 Task: Make a 3D-printable, customizable, and functional astronomical clock with celestial movements, lunar phases, and a custom face.
Action: Mouse moved to (637, 351)
Screenshot: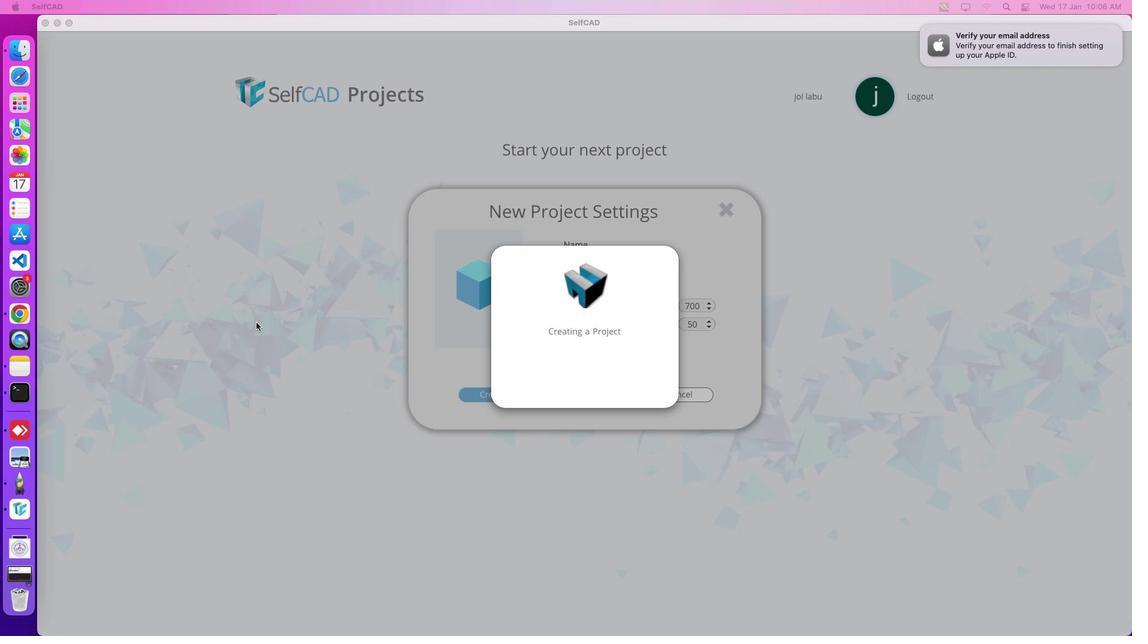 
Action: Mouse pressed left at (637, 351)
Screenshot: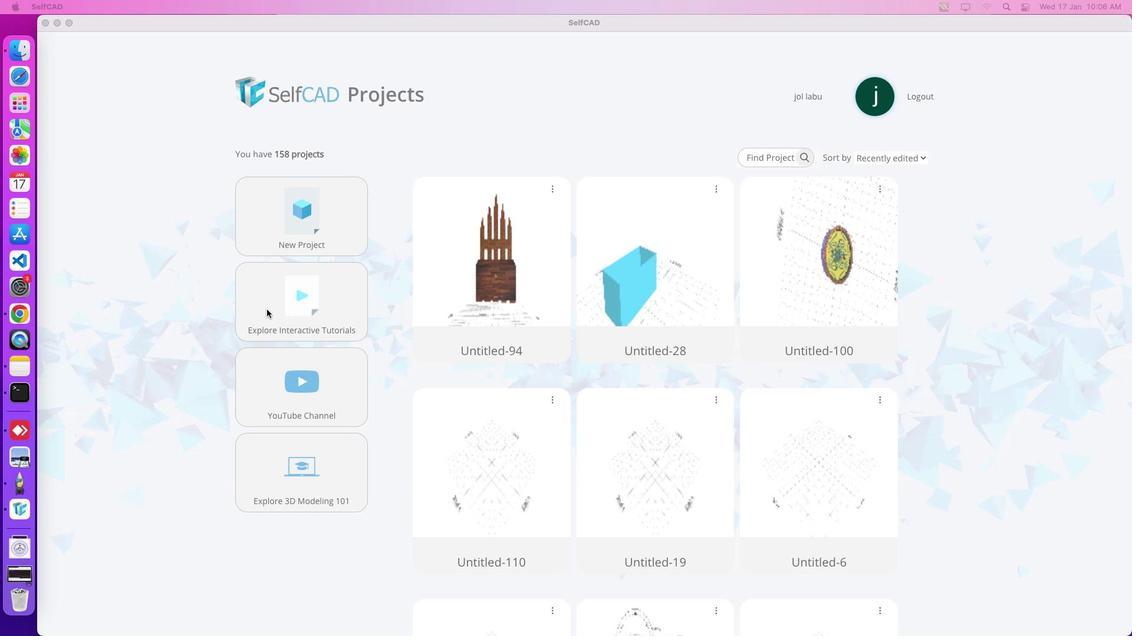 
Action: Mouse moved to (654, 356)
Screenshot: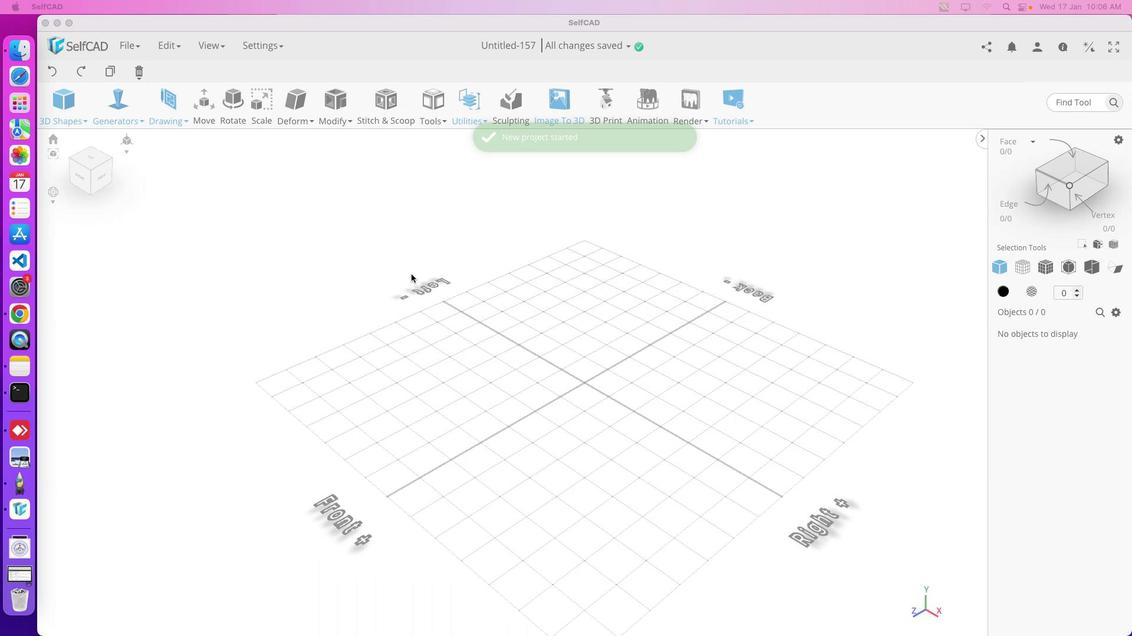 
Action: Mouse pressed left at (654, 356)
Screenshot: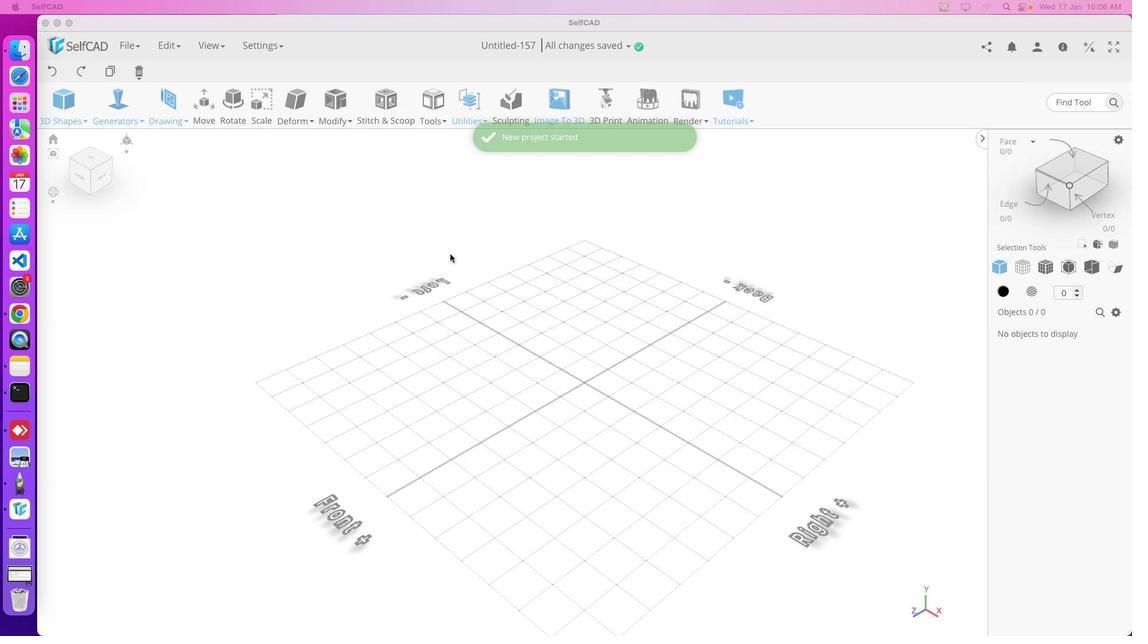 
Action: Mouse moved to (734, 356)
Screenshot: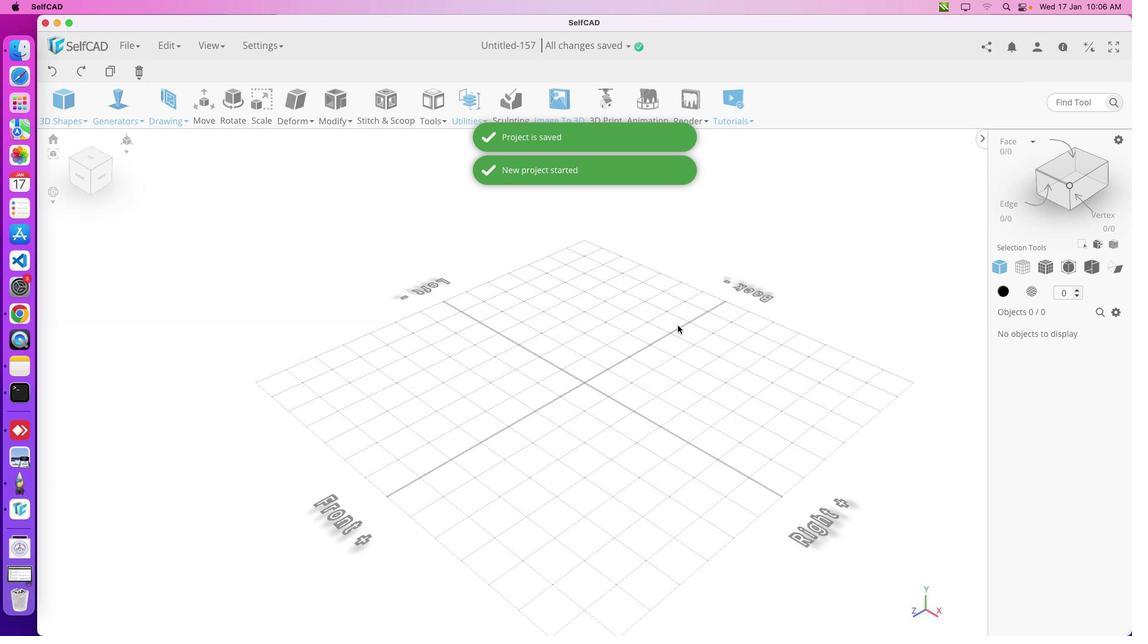 
Action: Mouse pressed left at (734, 356)
Screenshot: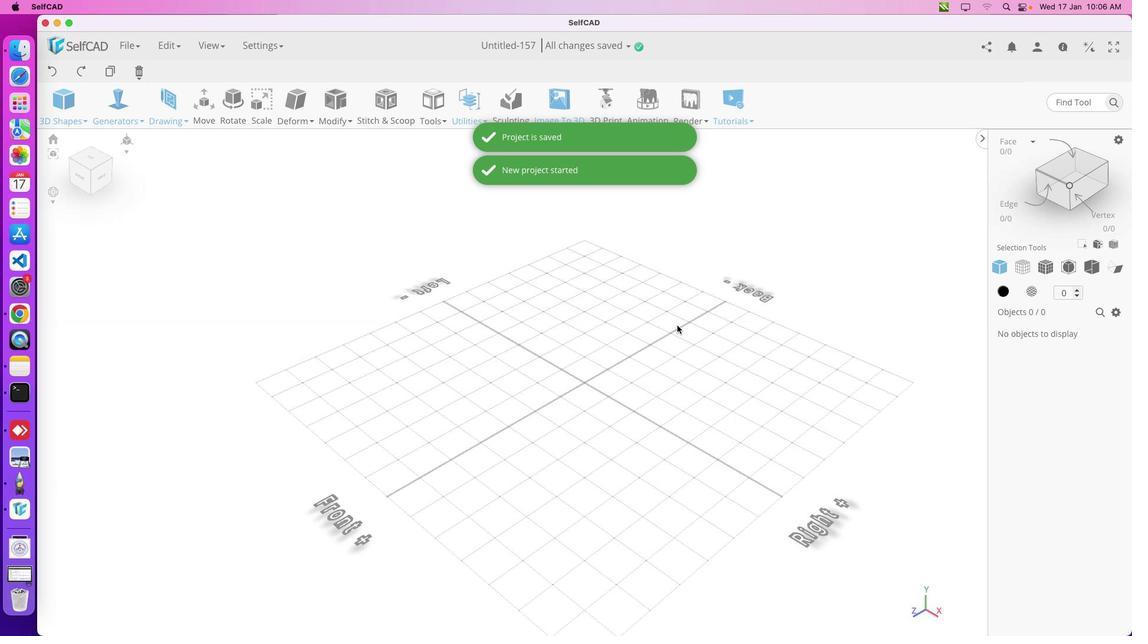 
Action: Mouse moved to (806, 353)
Screenshot: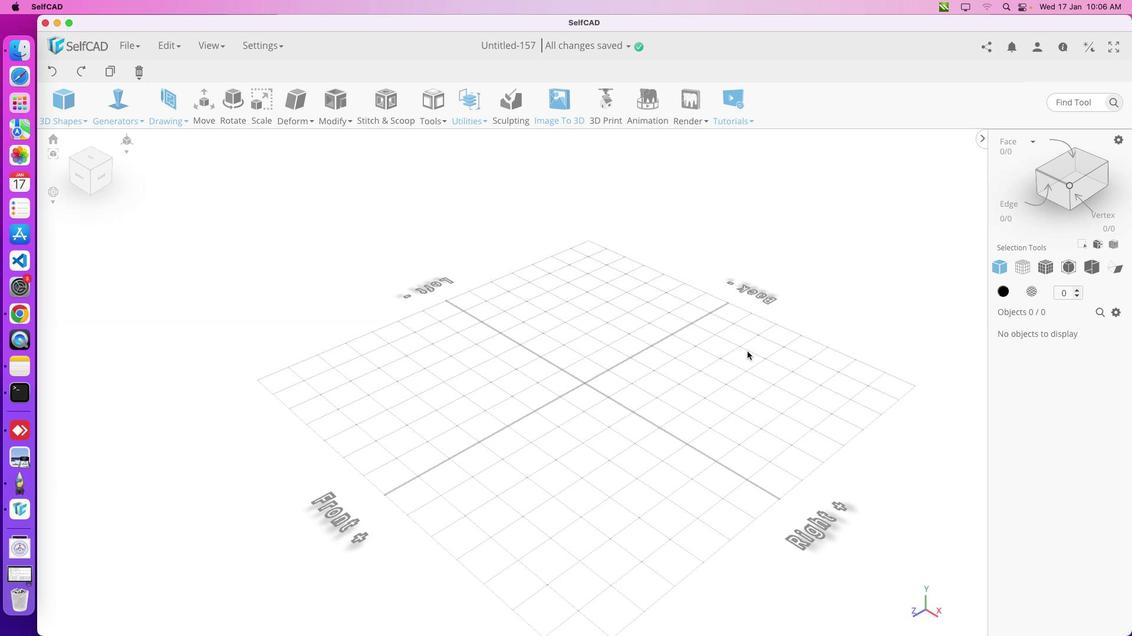 
Action: Mouse pressed left at (806, 353)
Screenshot: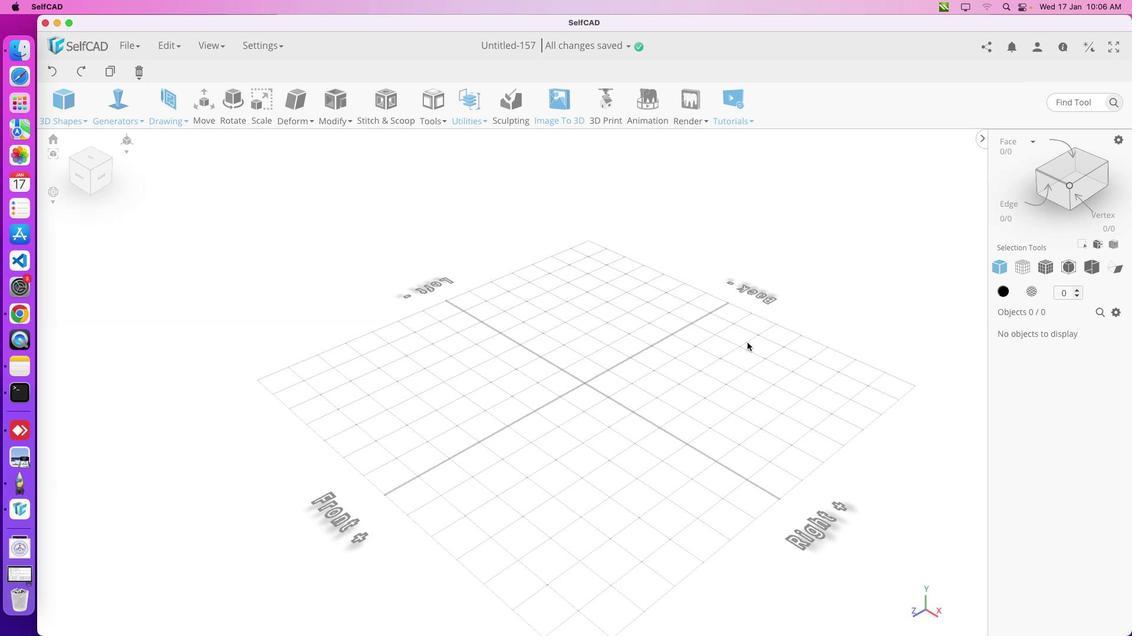 
Action: Mouse pressed left at (806, 353)
Screenshot: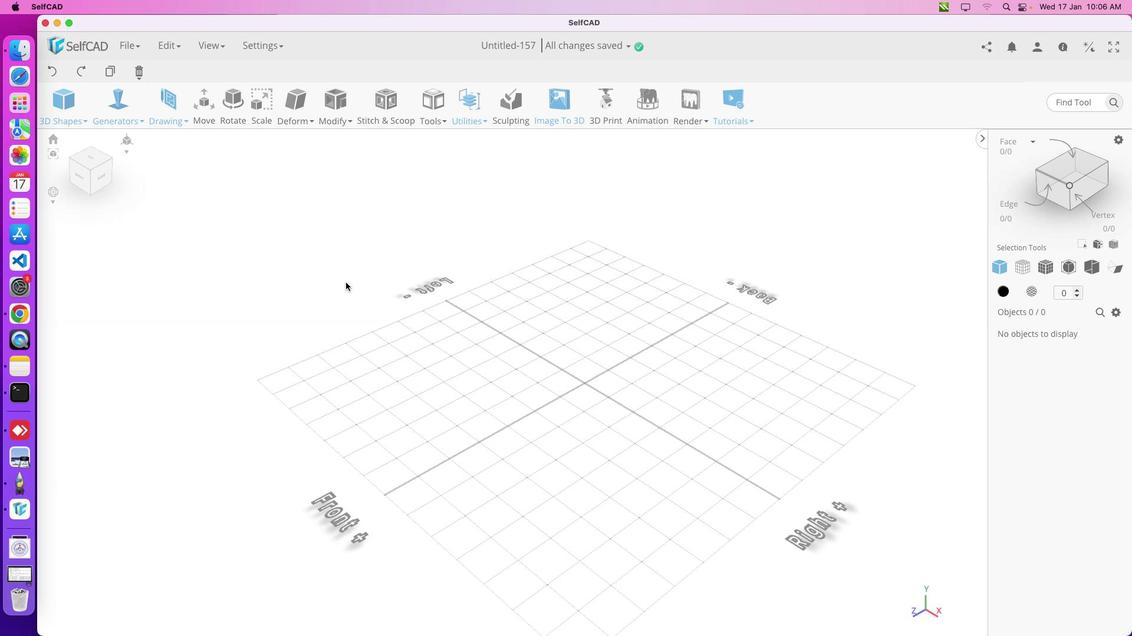 
Action: Mouse moved to (675, 354)
Screenshot: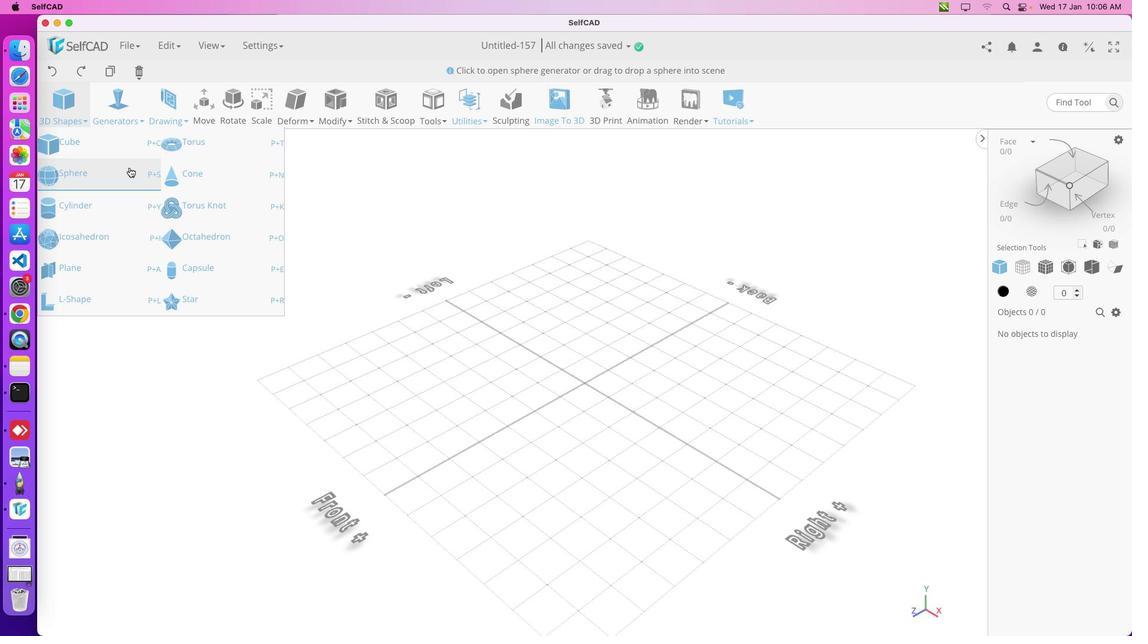 
Action: Mouse pressed left at (675, 354)
Screenshot: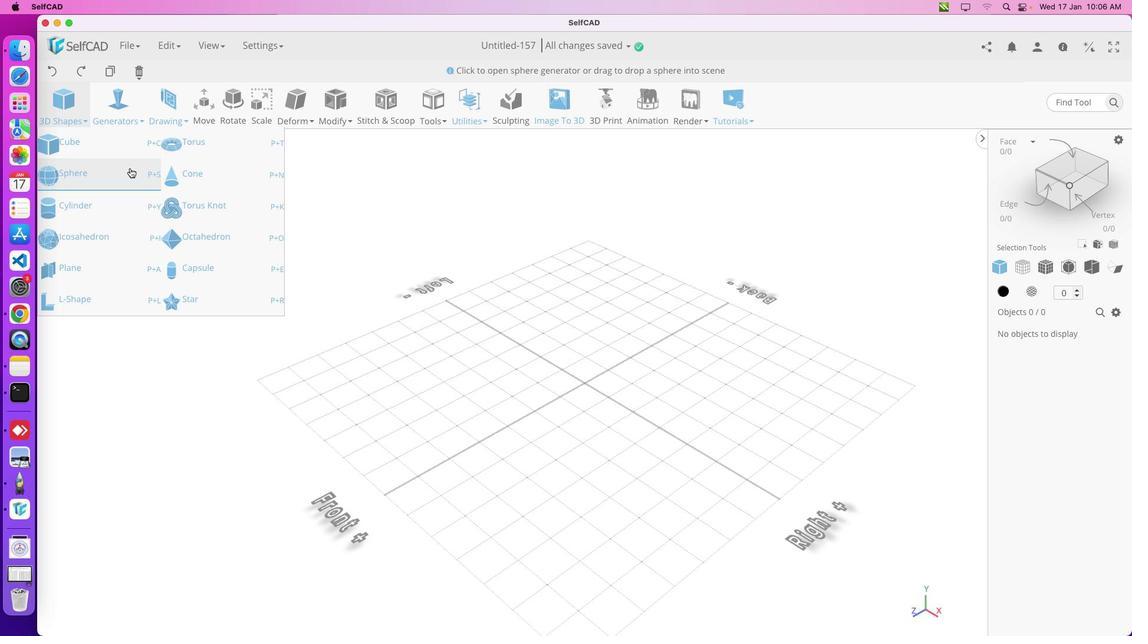 
Action: Mouse moved to (676, 354)
Screenshot: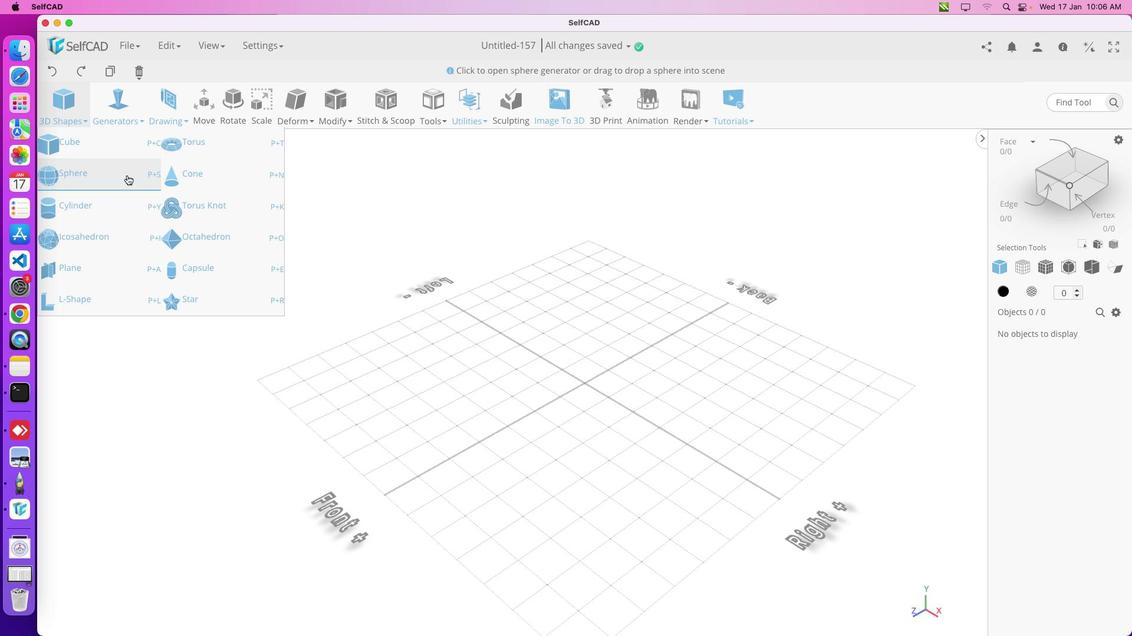 
Action: Mouse pressed left at (676, 354)
Screenshot: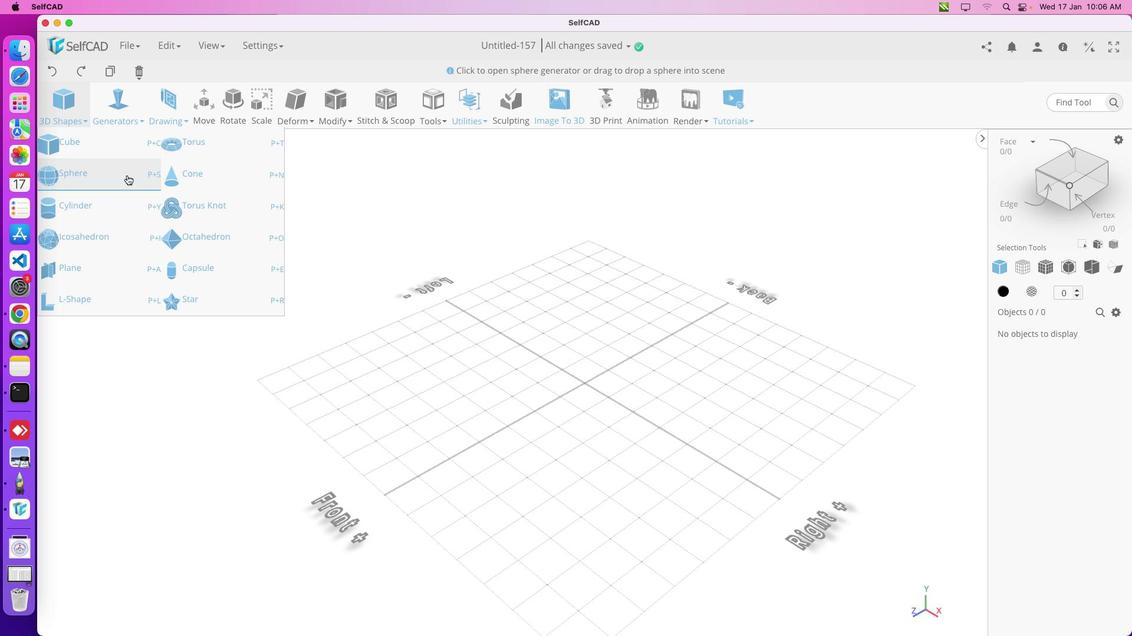
Action: Mouse moved to (616, 349)
Screenshot: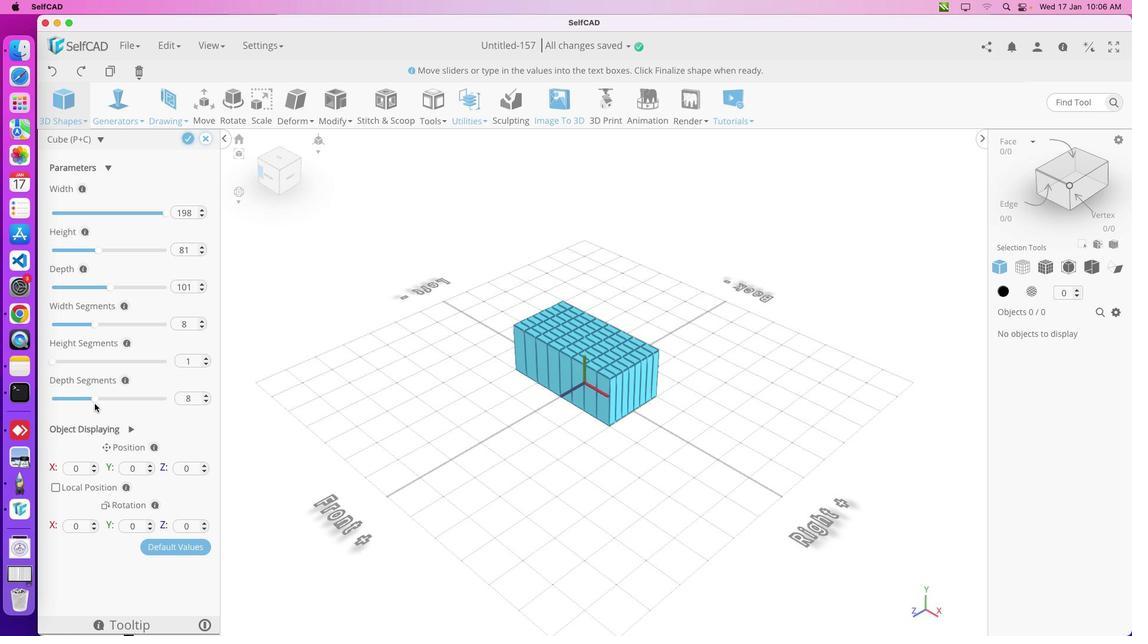 
Action: Mouse pressed left at (616, 349)
Screenshot: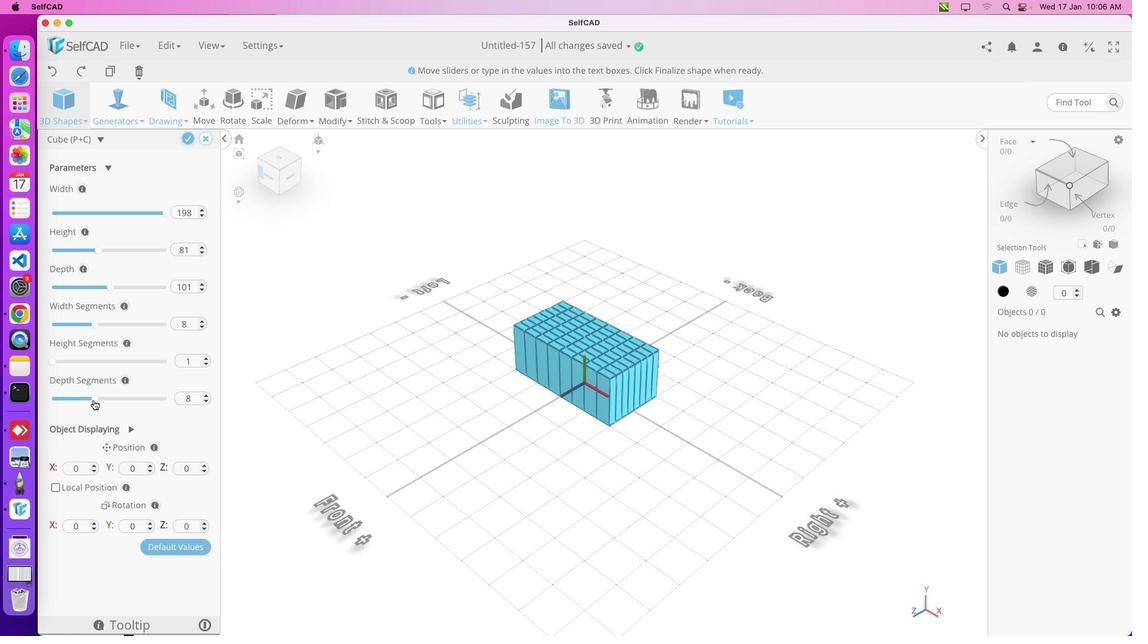 
Action: Mouse moved to (679, 356)
Screenshot: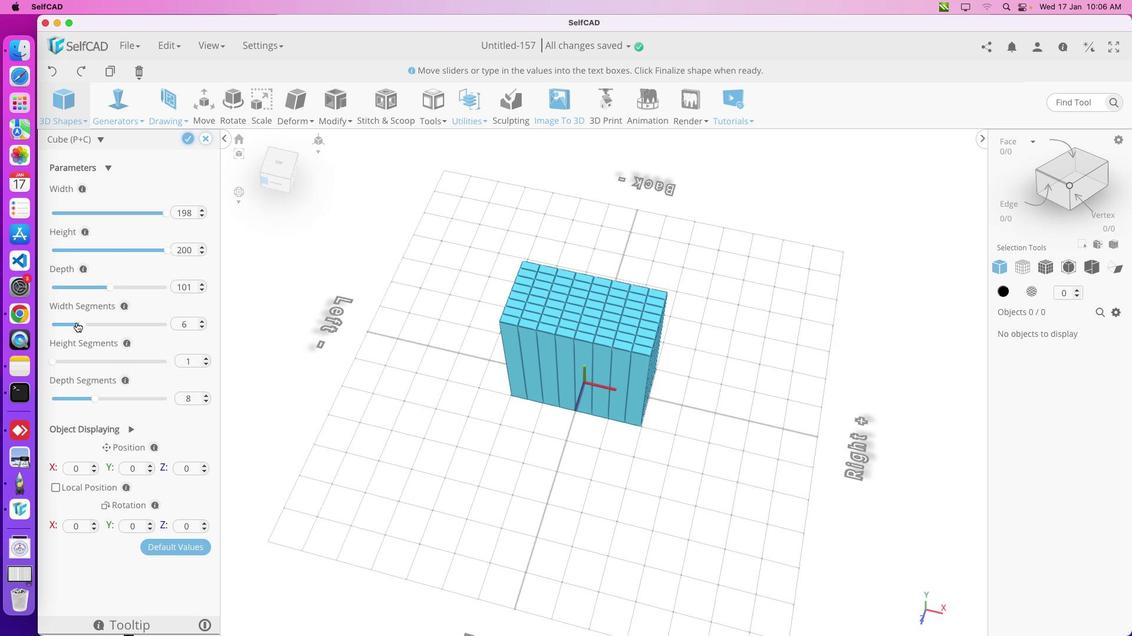 
Action: Mouse pressed left at (679, 356)
Screenshot: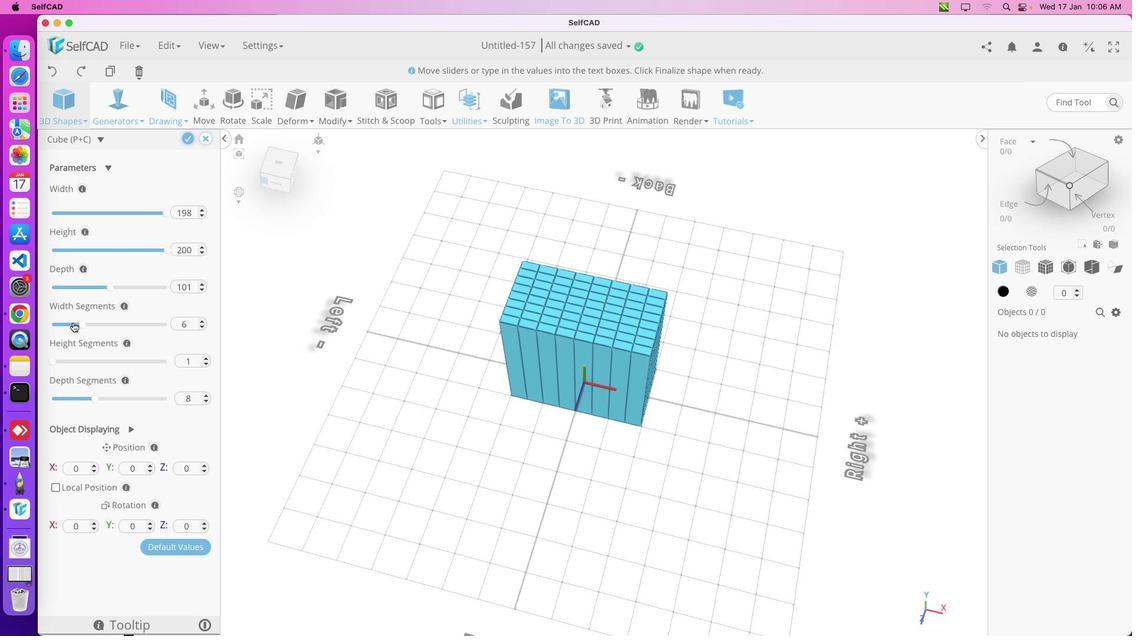 
Action: Mouse moved to (623, 351)
Screenshot: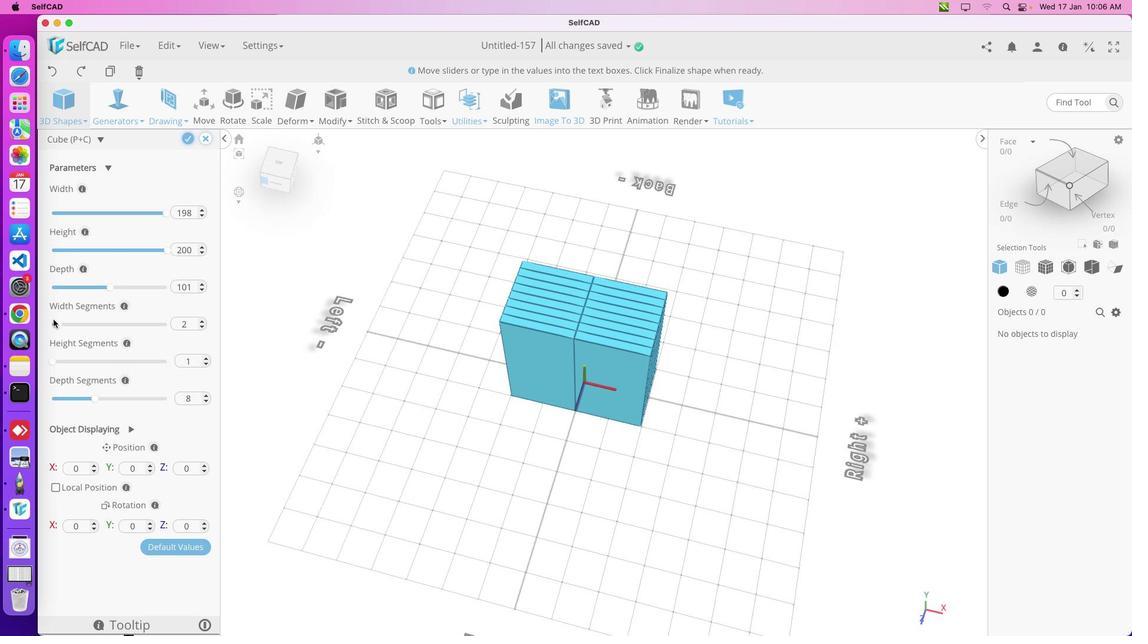 
Action: Mouse scrolled (623, 351) with delta (611, 345)
Screenshot: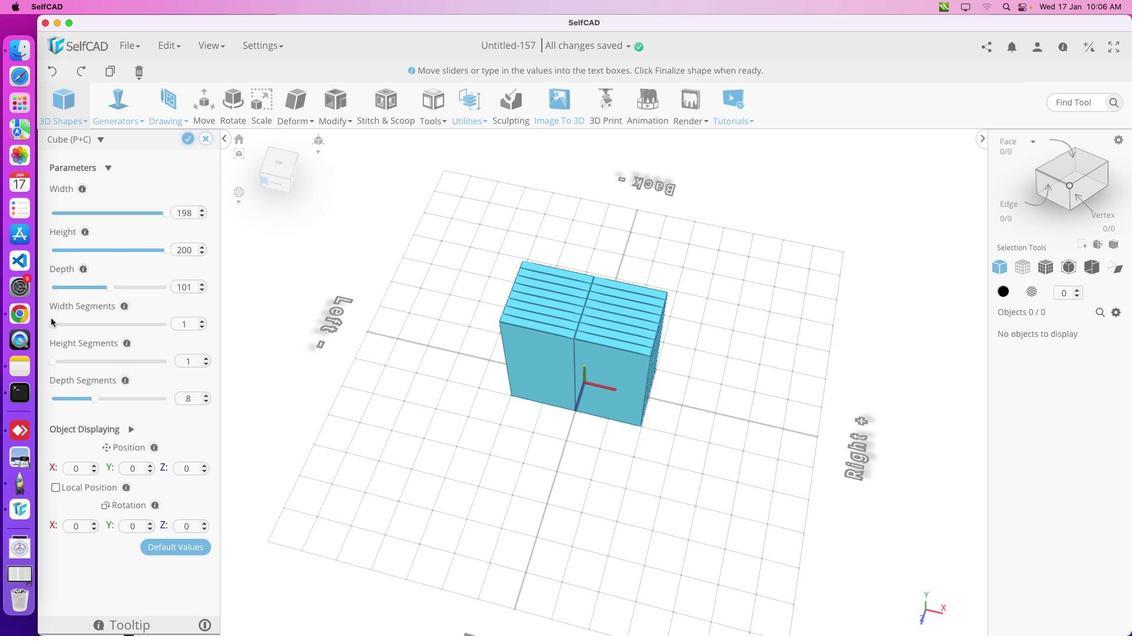 
Action: Mouse moved to (623, 351)
Screenshot: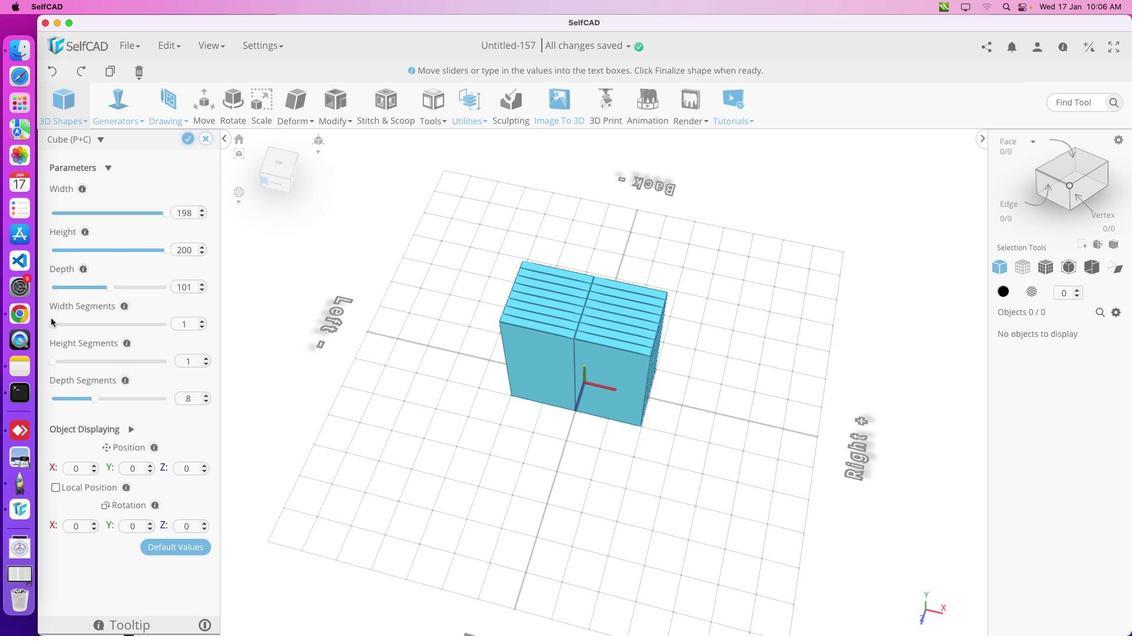 
Action: Mouse scrolled (623, 351) with delta (611, 345)
Screenshot: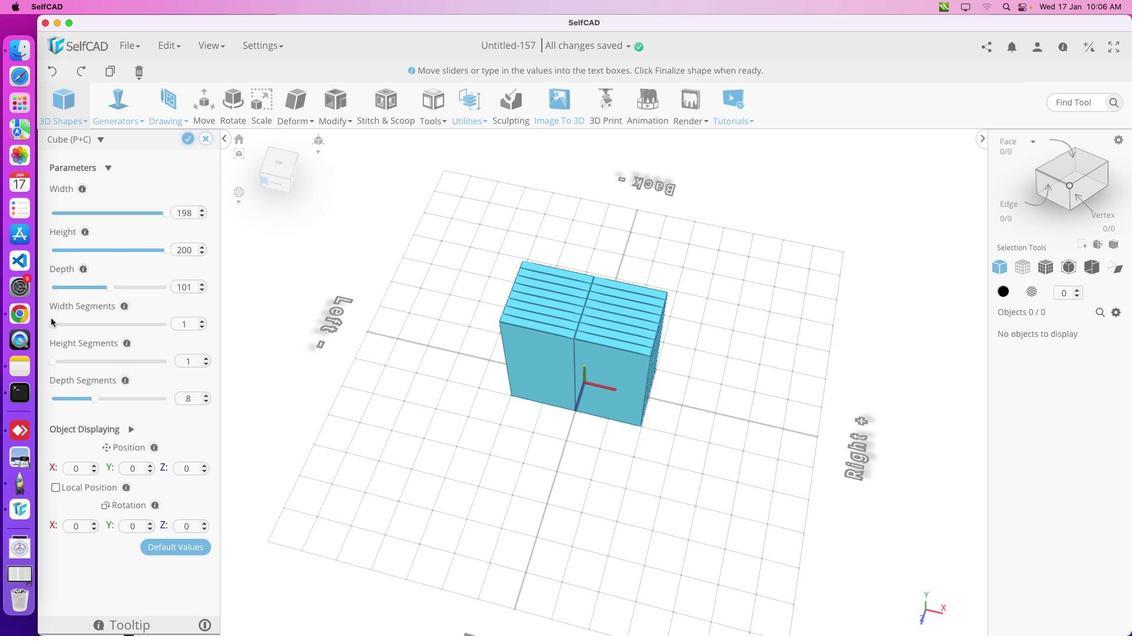 
Action: Mouse moved to (619, 352)
Screenshot: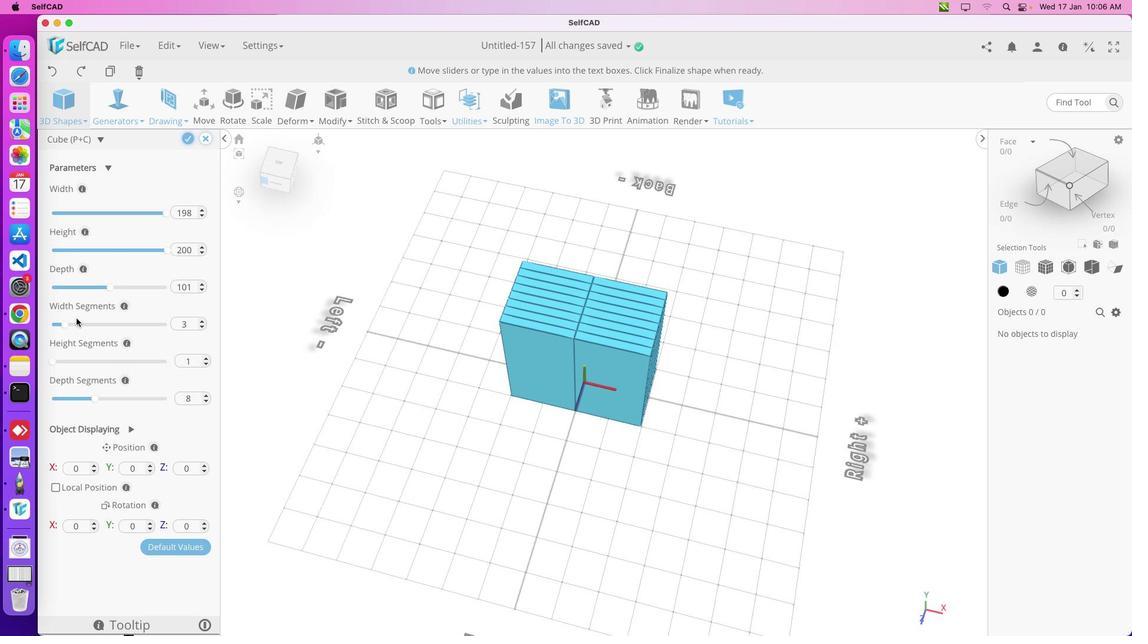 
Action: Mouse pressed left at (619, 352)
Screenshot: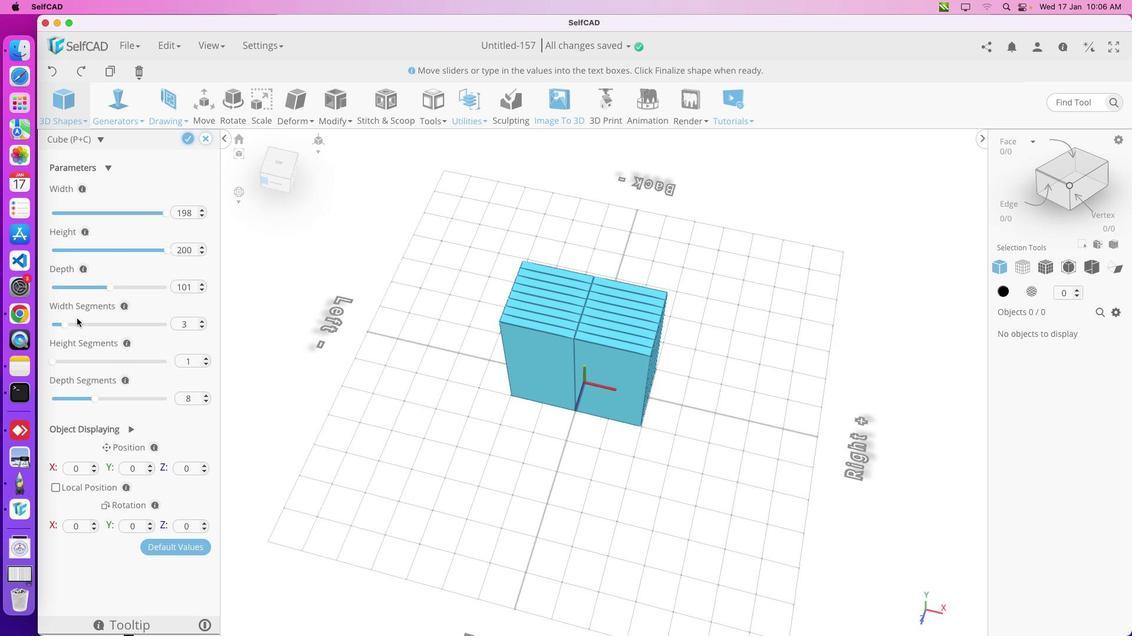 
Action: Mouse moved to (650, 355)
Screenshot: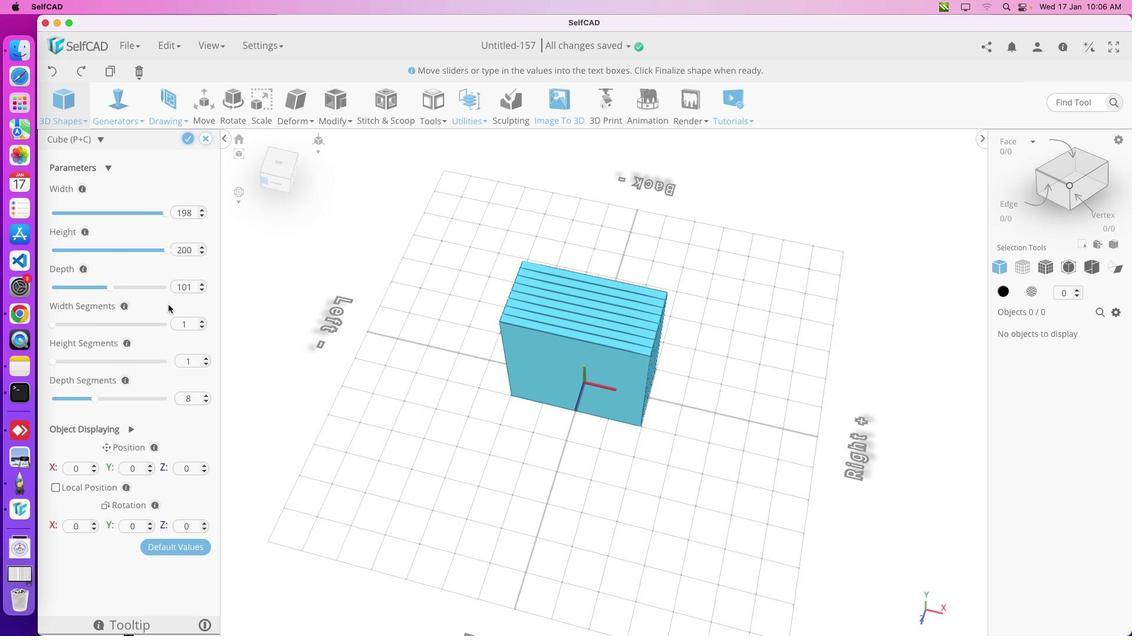 
Action: Mouse pressed left at (650, 355)
Screenshot: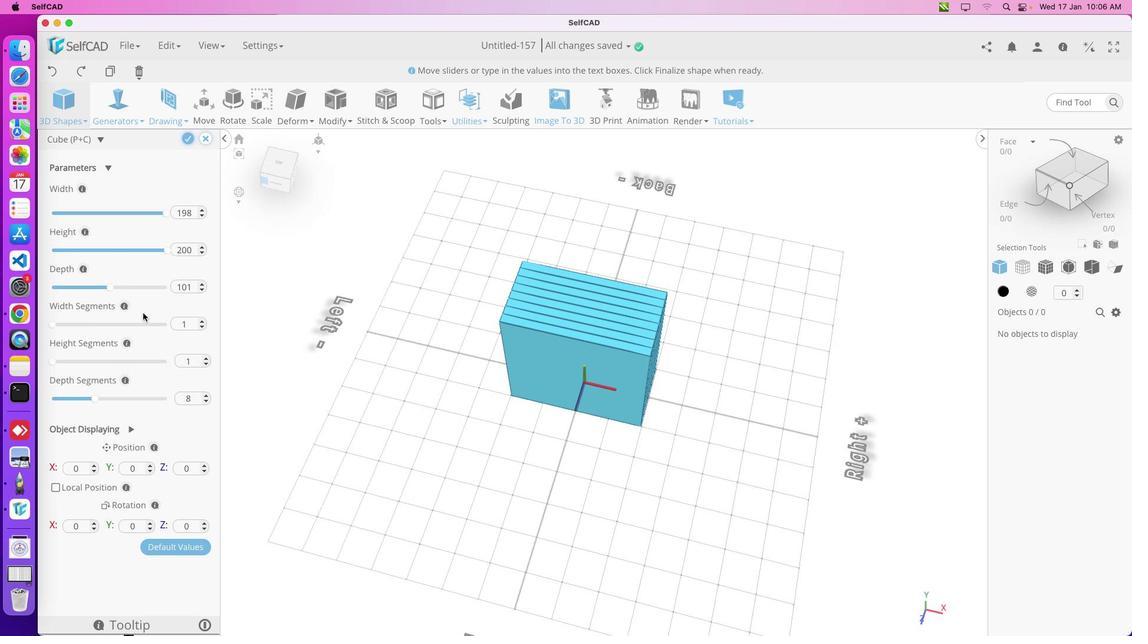 
Action: Mouse moved to (619, 354)
Screenshot: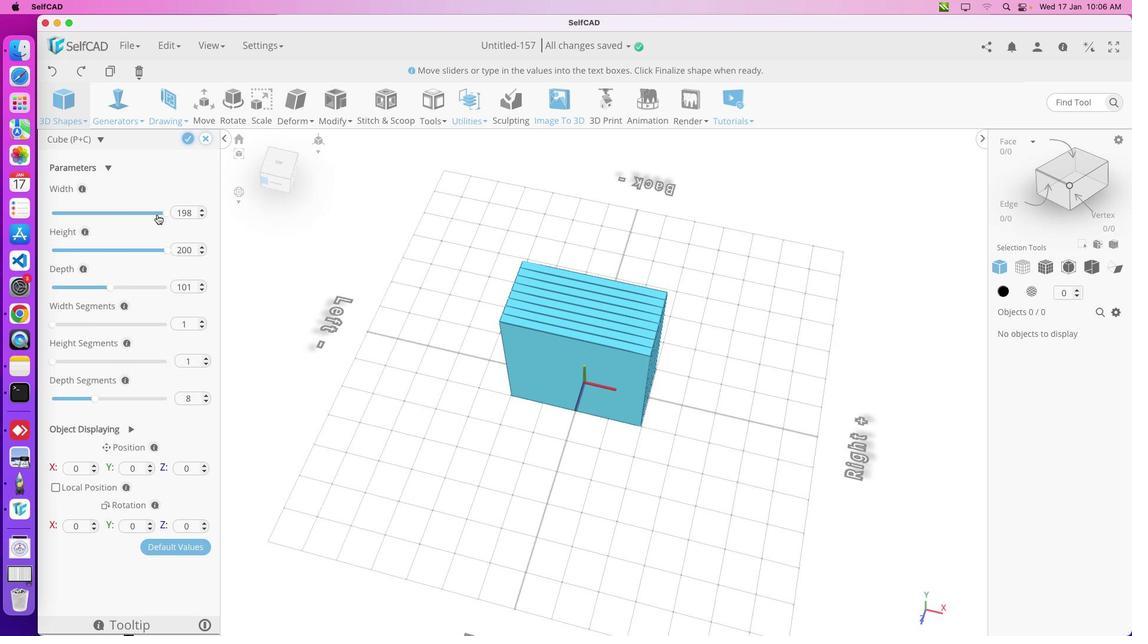 
Action: Mouse pressed left at (619, 354)
Screenshot: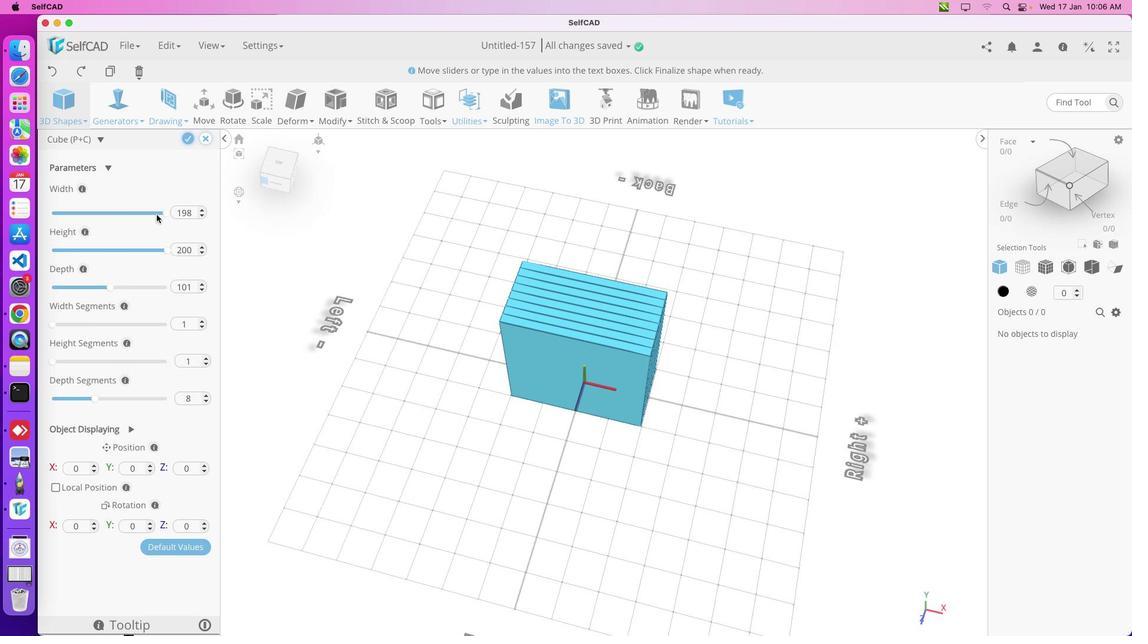 
Action: Mouse moved to (625, 351)
Screenshot: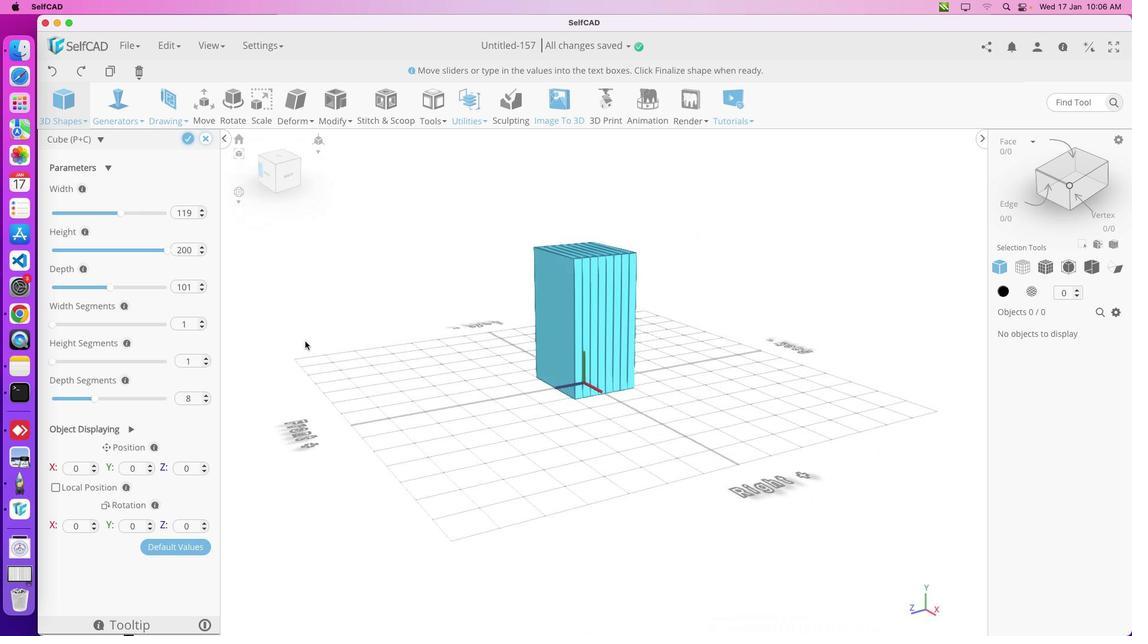 
Action: Mouse pressed left at (625, 351)
Screenshot: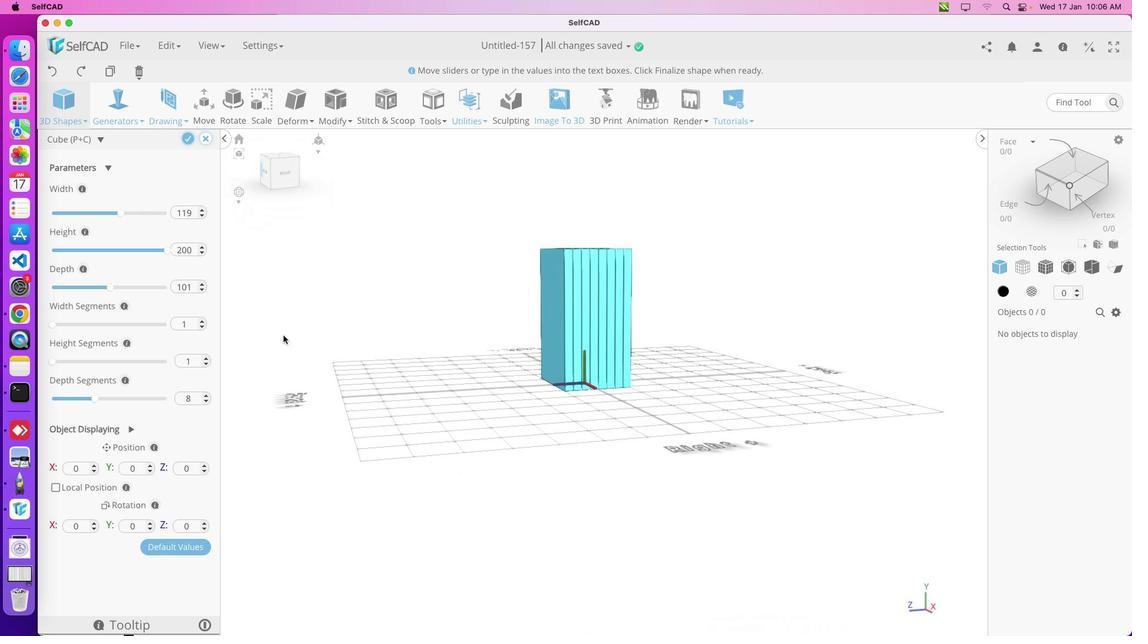 
Action: Mouse moved to (616, 354)
Screenshot: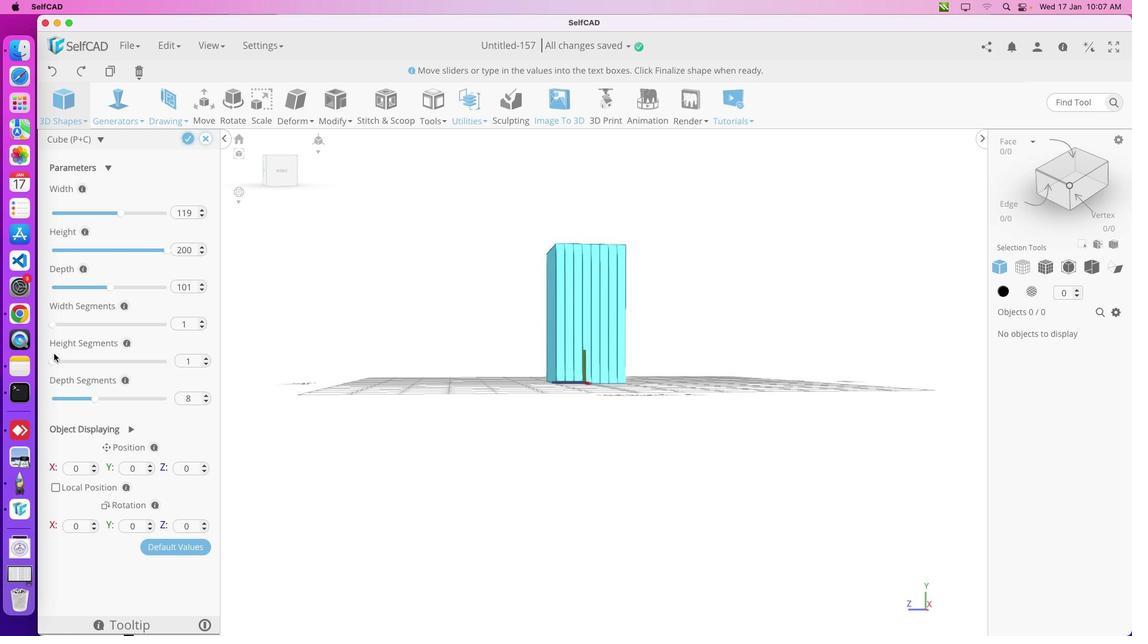 
Action: Mouse pressed left at (616, 354)
Screenshot: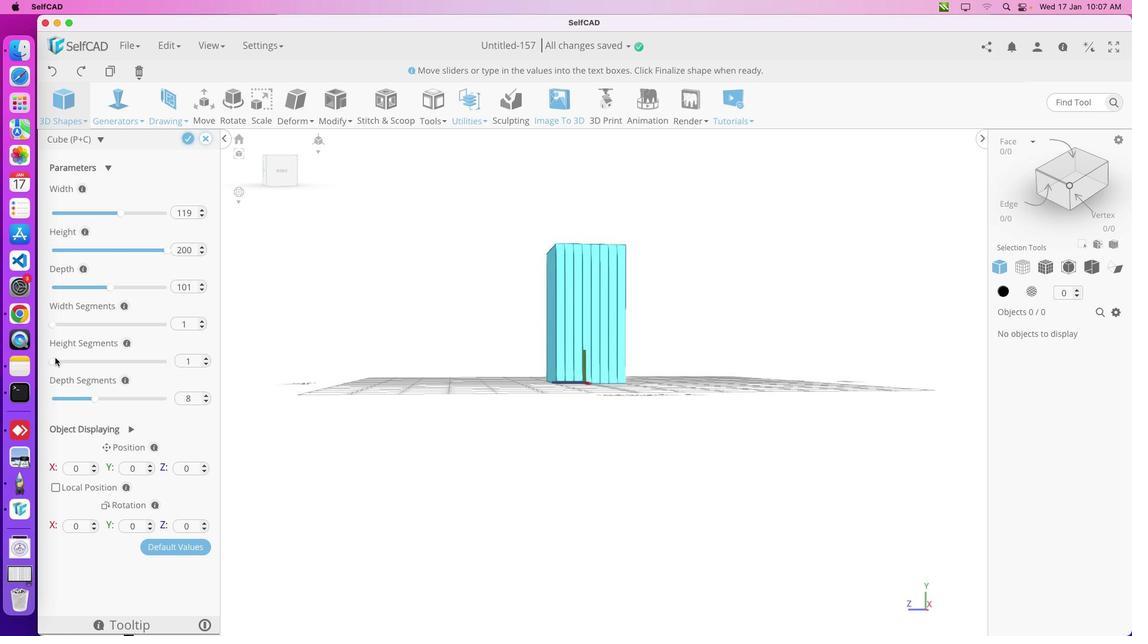 
Action: Mouse moved to (651, 356)
Screenshot: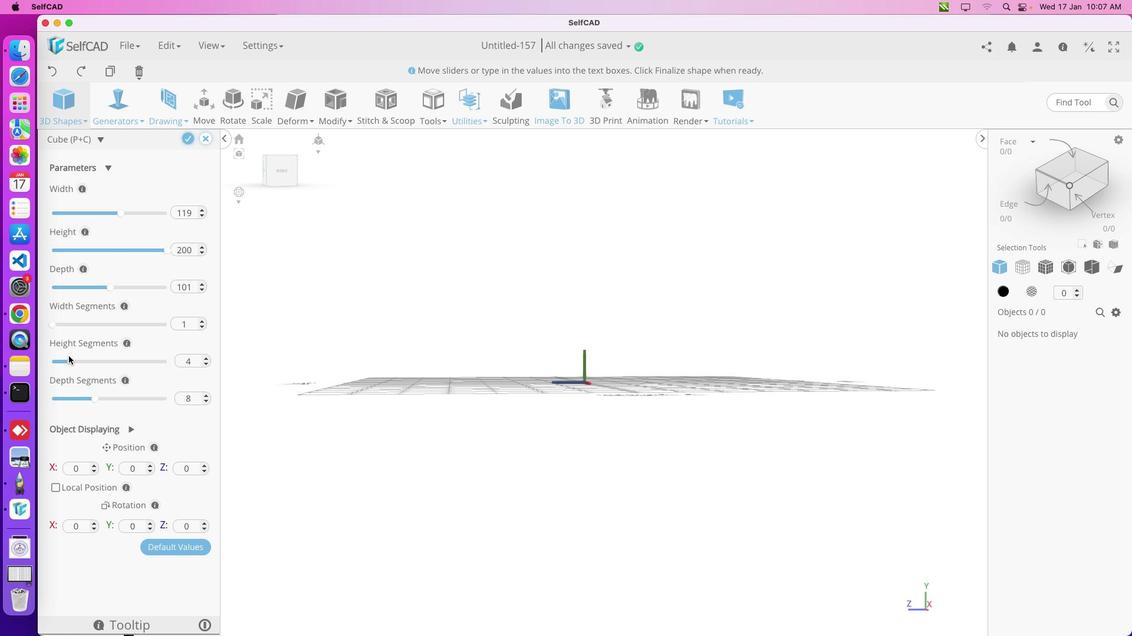 
Action: Mouse pressed left at (651, 356)
Screenshot: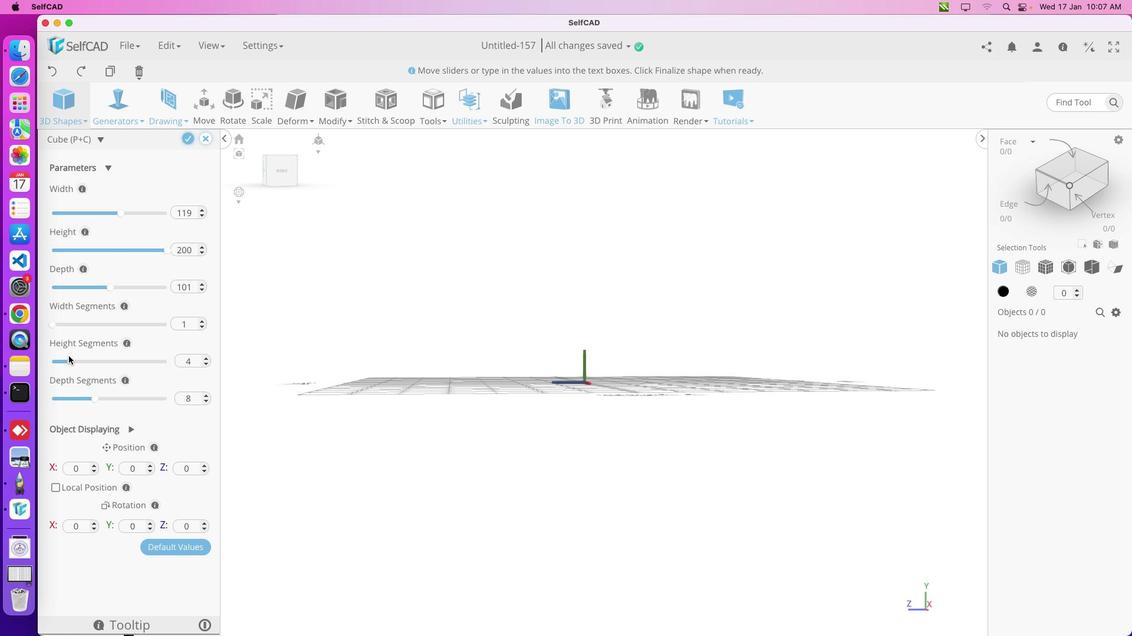 
Action: Mouse moved to (616, 354)
Screenshot: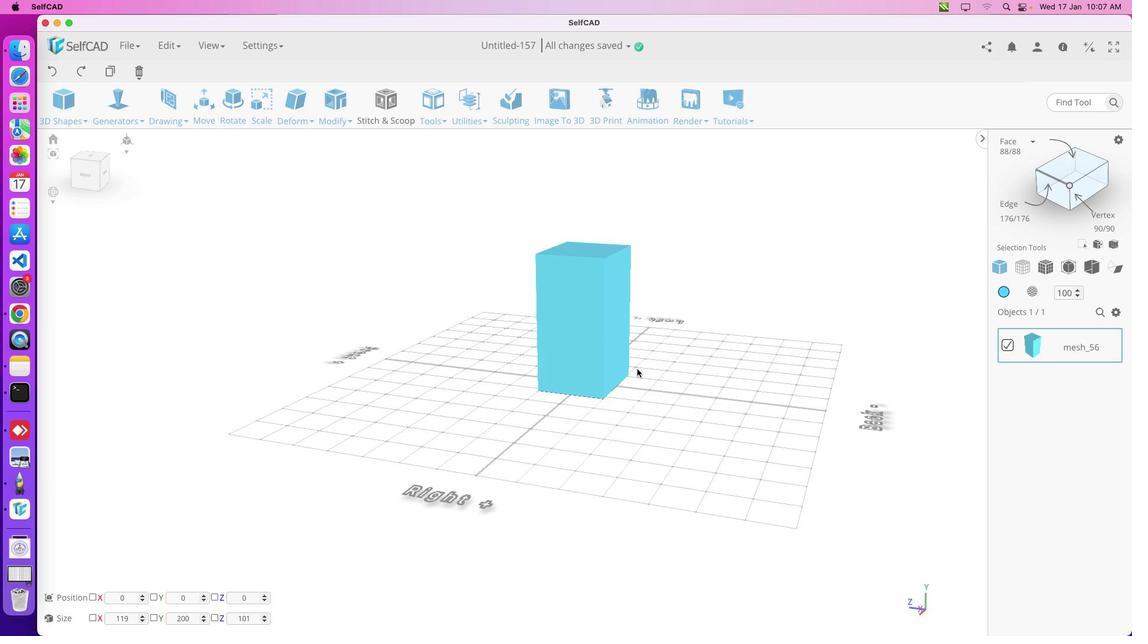 
Action: Mouse pressed left at (616, 354)
Screenshot: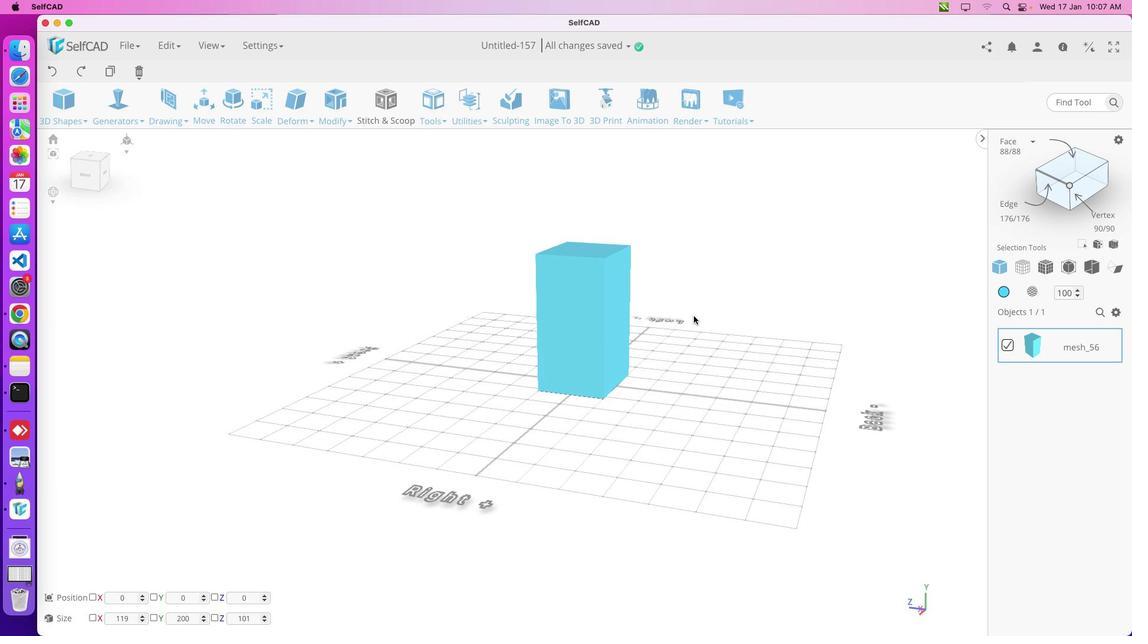 
Action: Mouse moved to (617, 354)
Screenshot: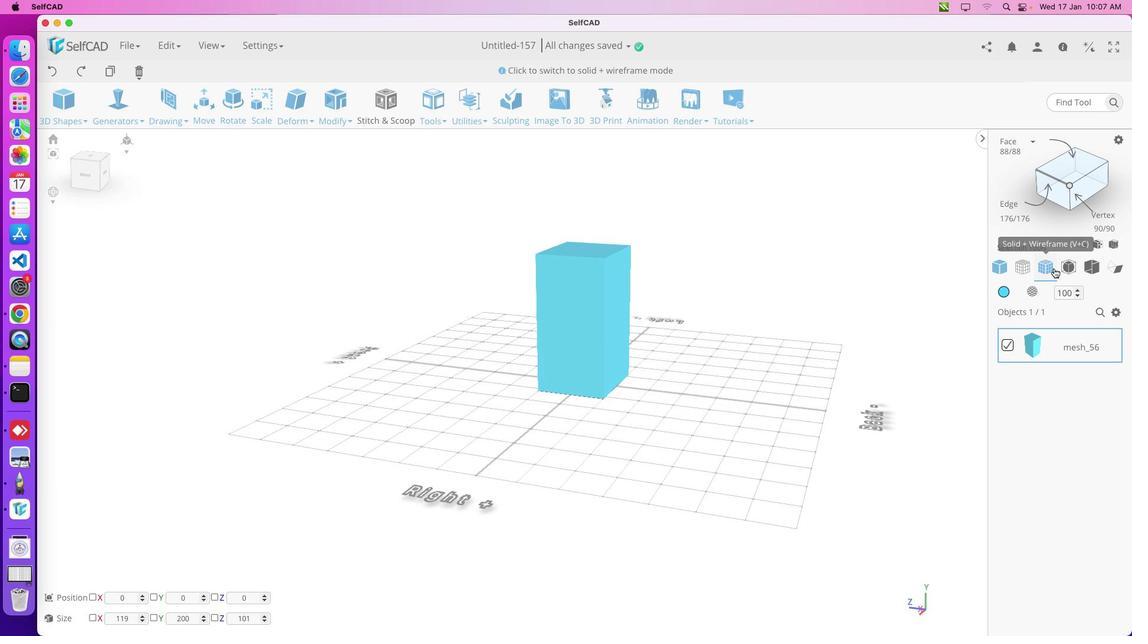 
Action: Mouse pressed left at (617, 354)
Screenshot: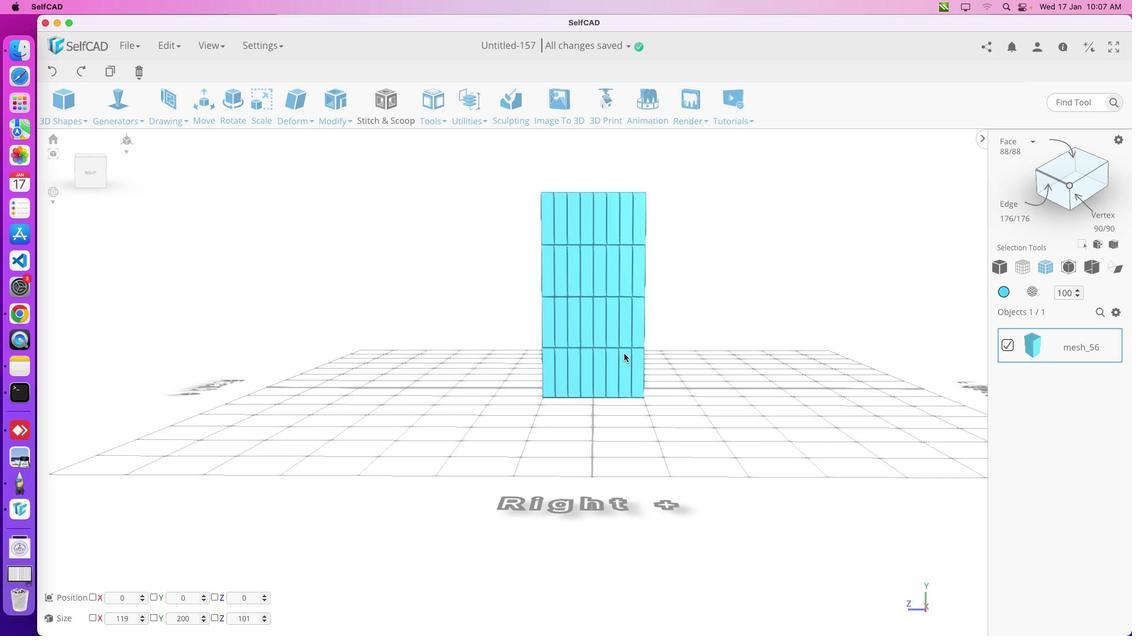 
Action: Mouse moved to (627, 349)
Screenshot: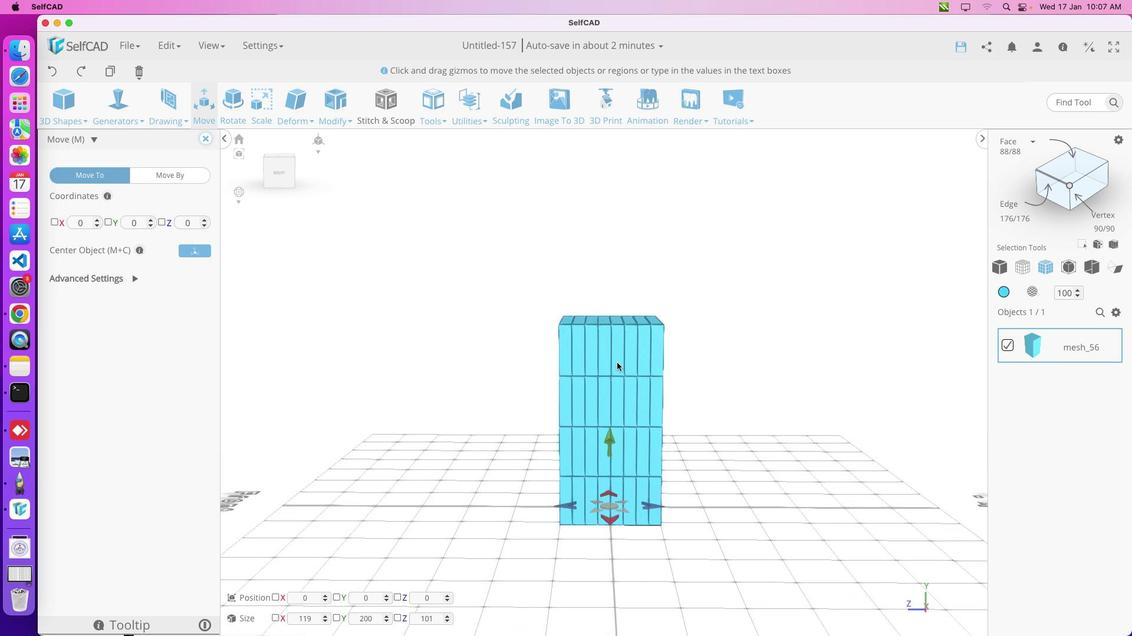 
Action: Mouse pressed left at (627, 349)
Screenshot: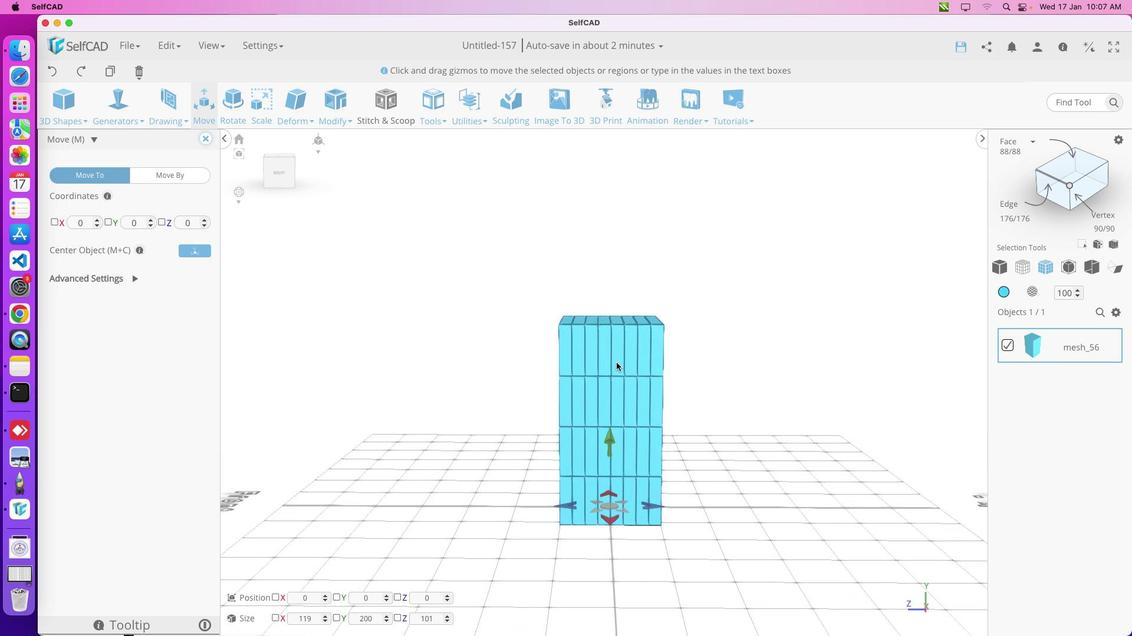
Action: Mouse moved to (680, 356)
Screenshot: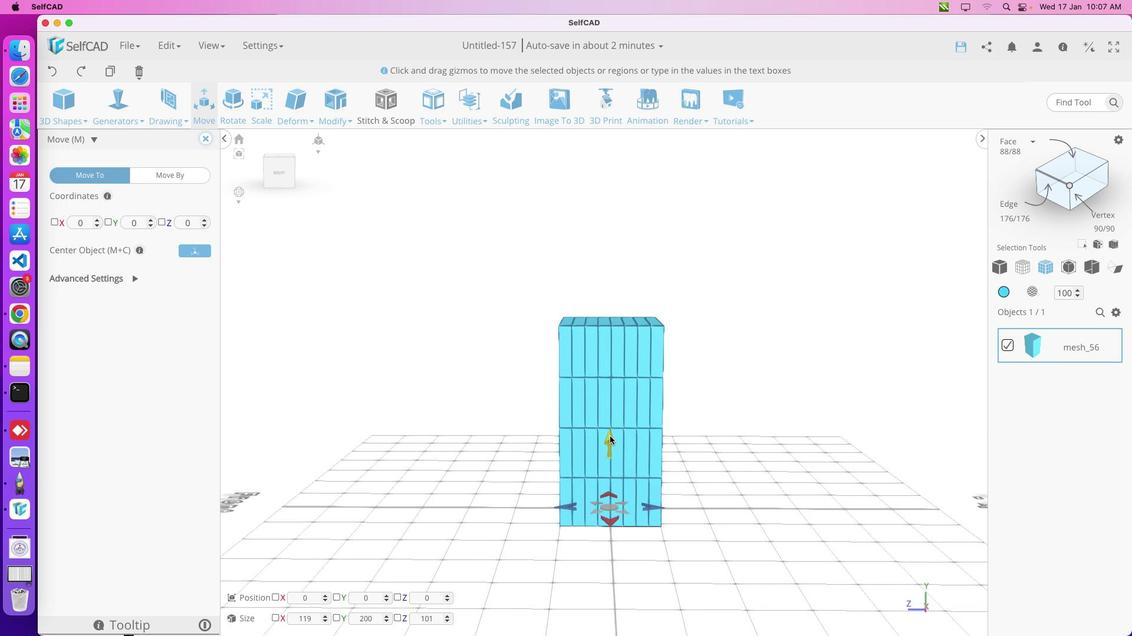 
Action: Mouse pressed left at (680, 356)
Screenshot: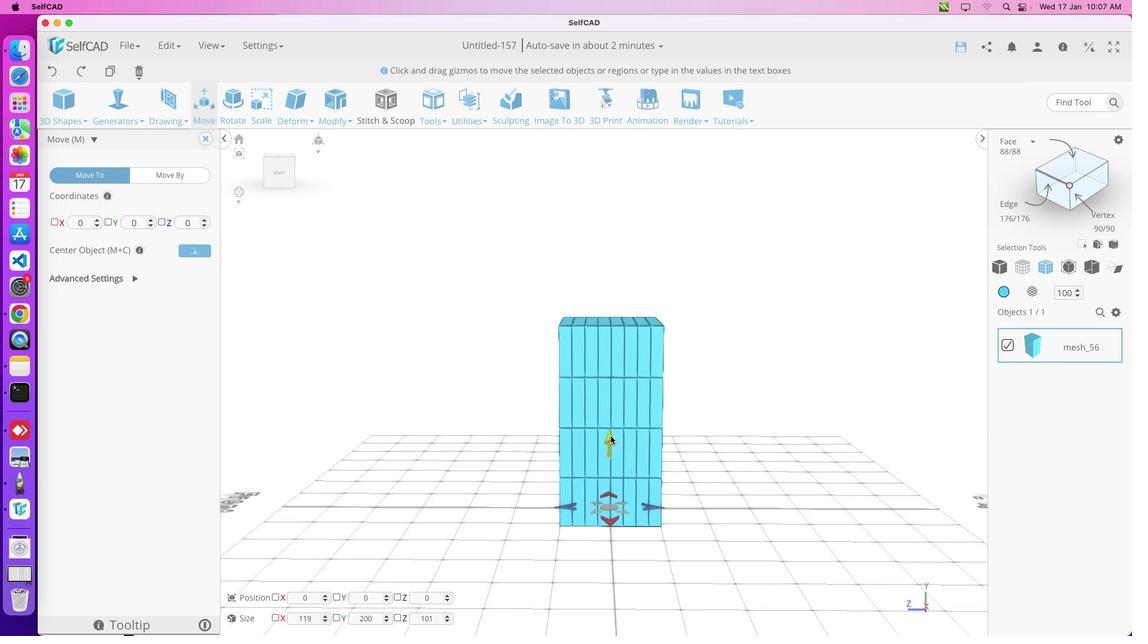 
Action: Mouse moved to (702, 352)
Screenshot: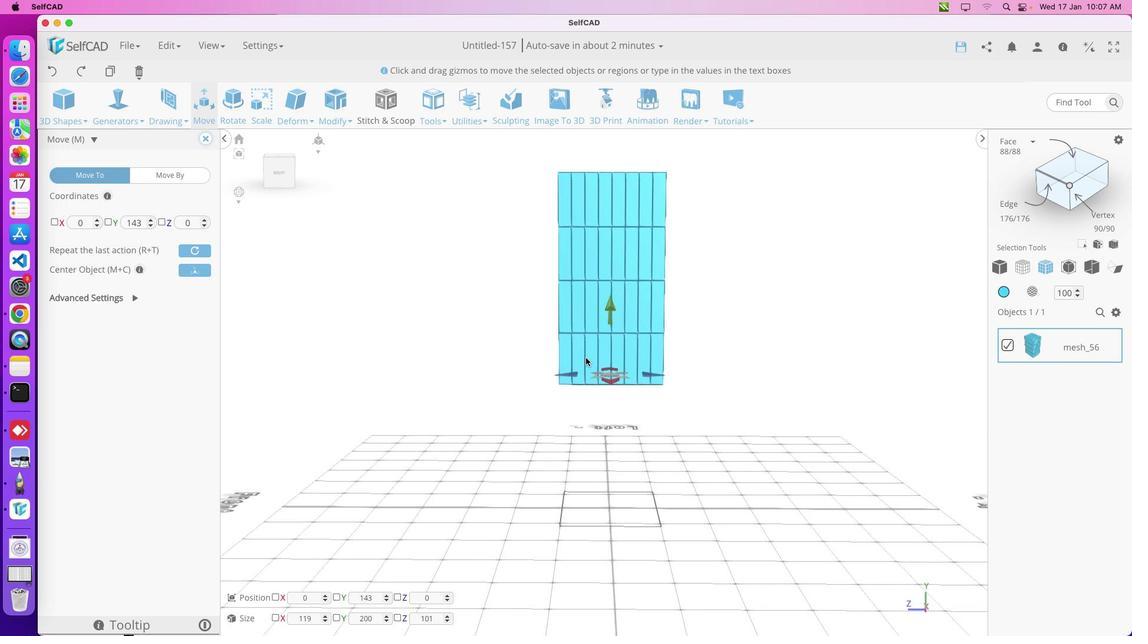 
Action: Mouse pressed left at (702, 352)
Screenshot: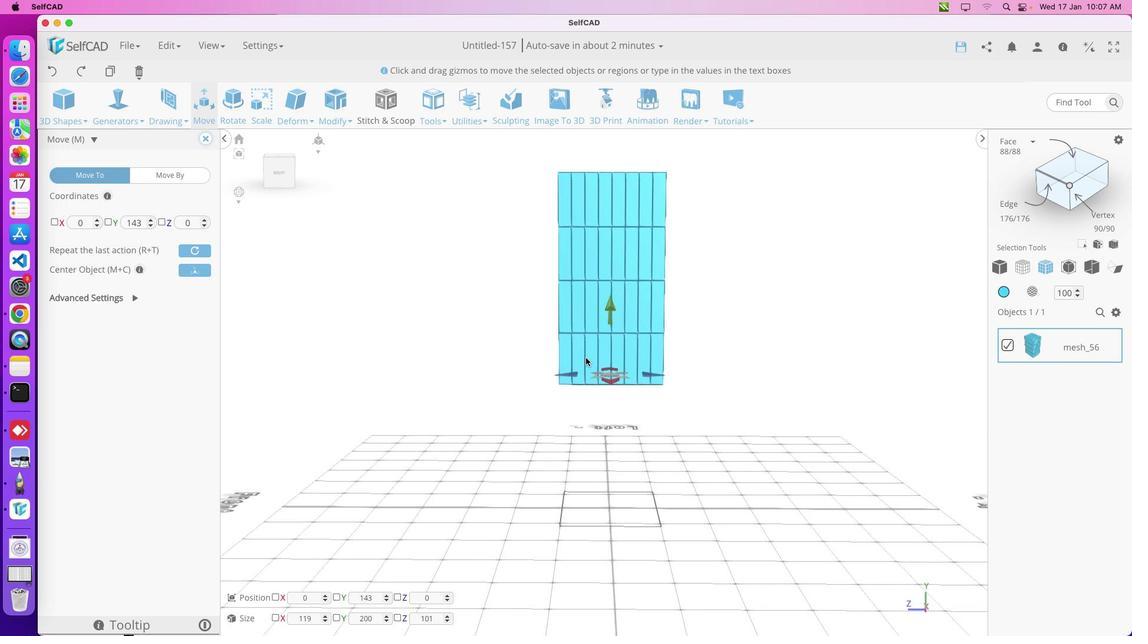 
Action: Mouse moved to (660, 355)
Screenshot: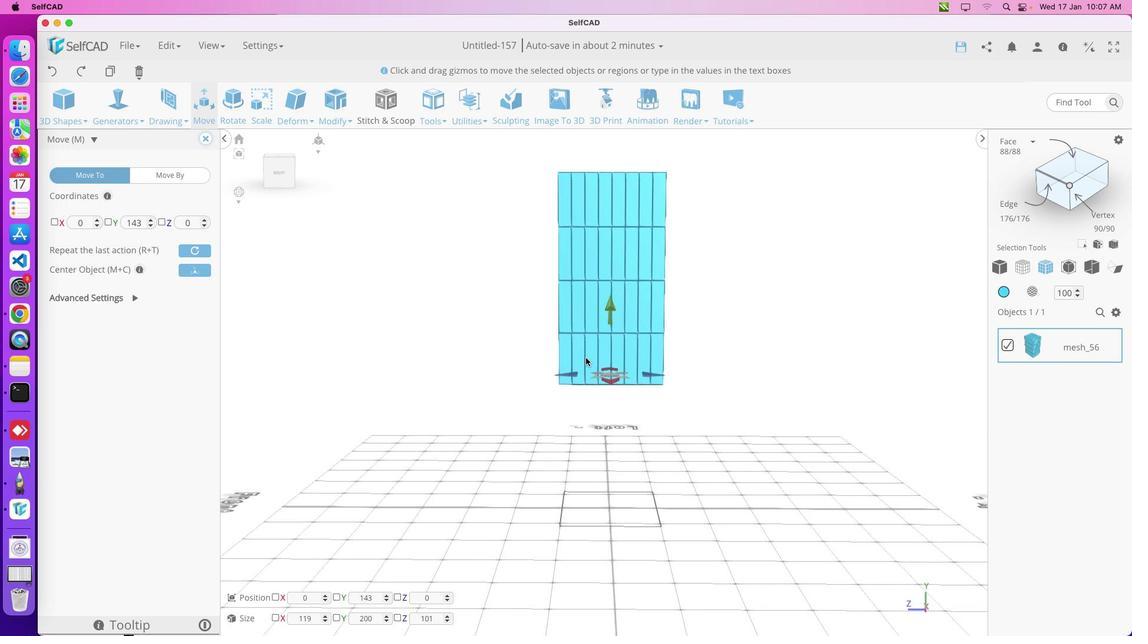 
Action: Mouse scrolled (660, 355) with delta (611, 345)
Screenshot: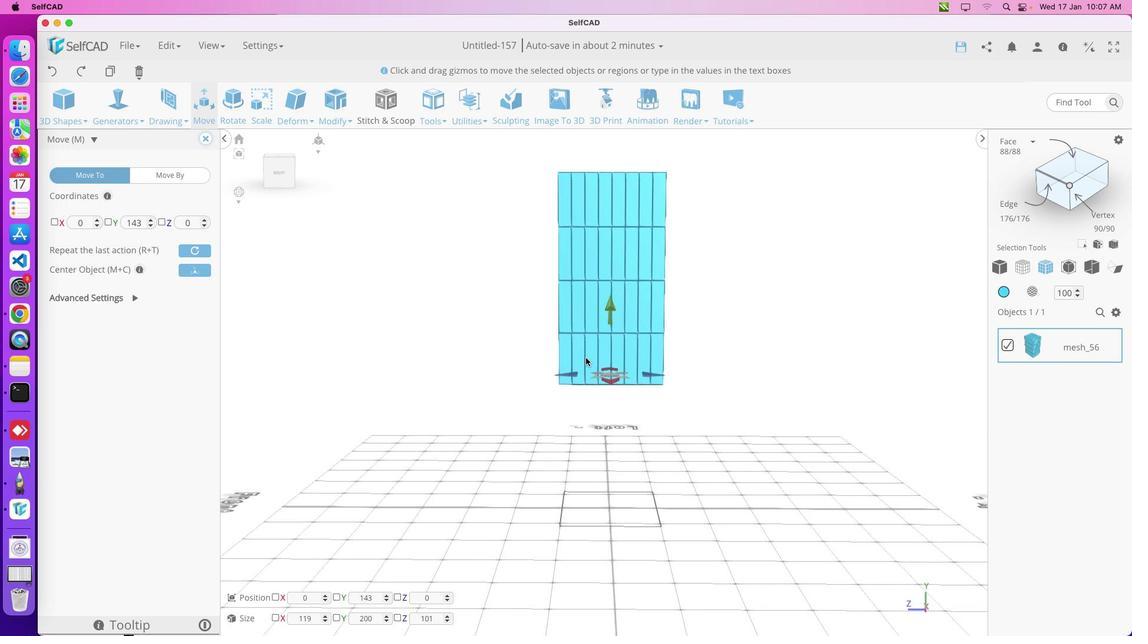 
Action: Mouse scrolled (660, 355) with delta (611, 345)
Screenshot: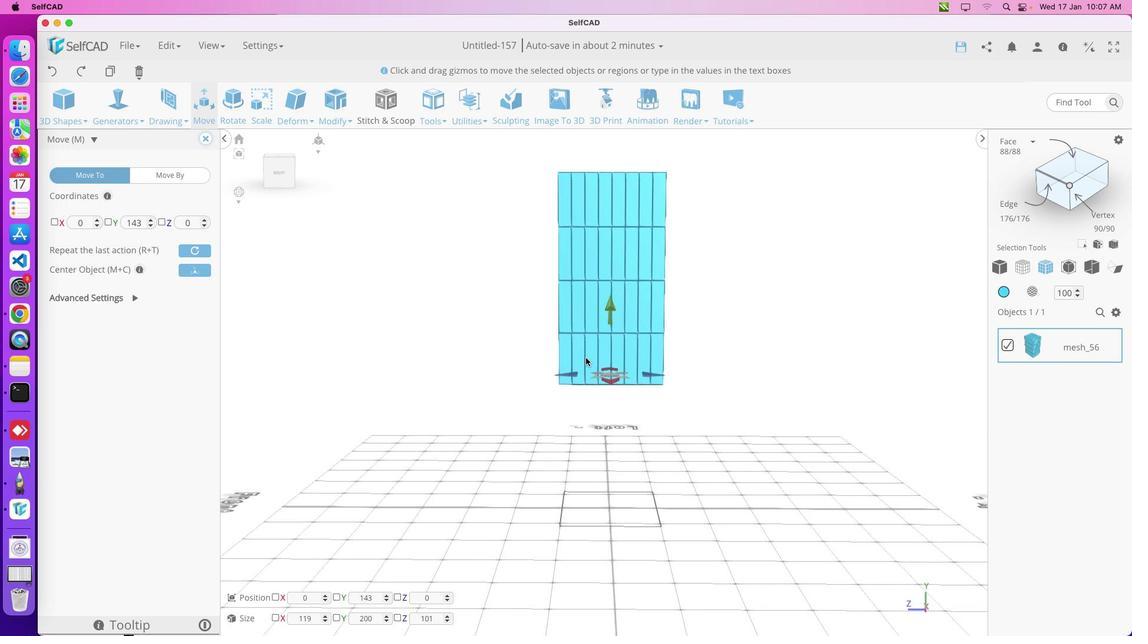 
Action: Mouse scrolled (660, 355) with delta (611, 345)
Screenshot: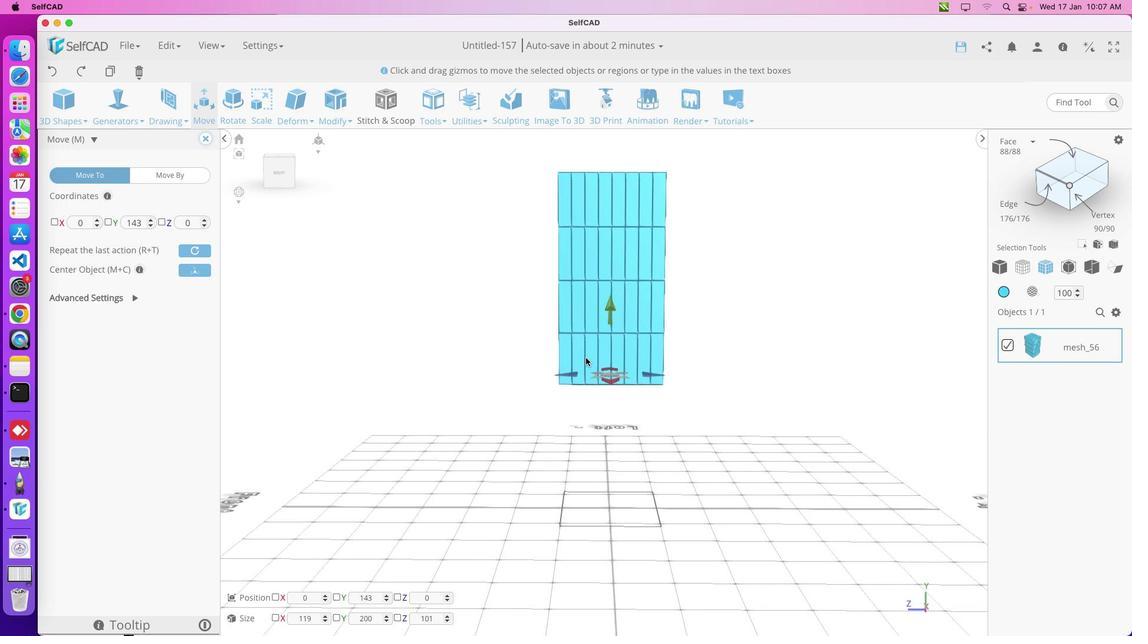 
Action: Mouse moved to (659, 355)
Screenshot: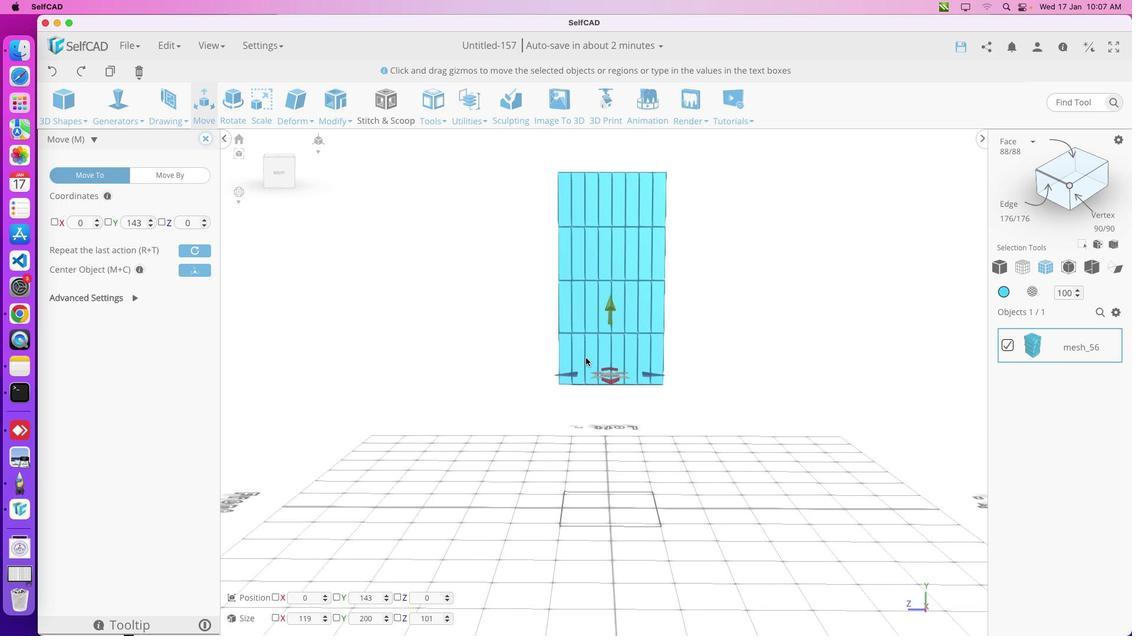 
Action: Mouse pressed left at (659, 355)
Screenshot: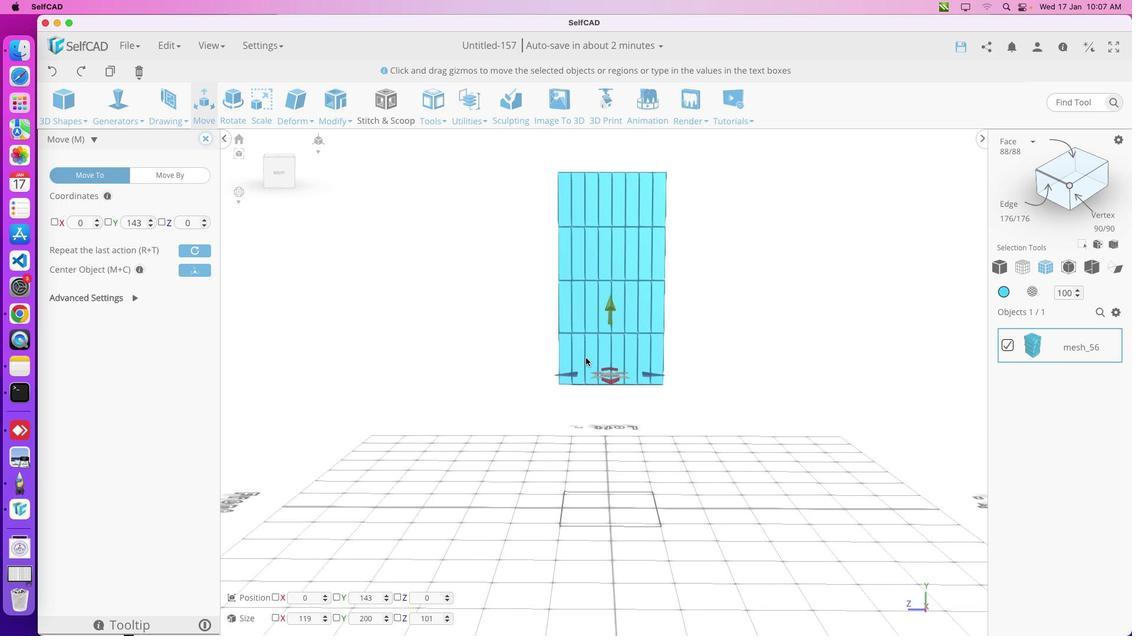 
Action: Mouse moved to (665, 354)
Screenshot: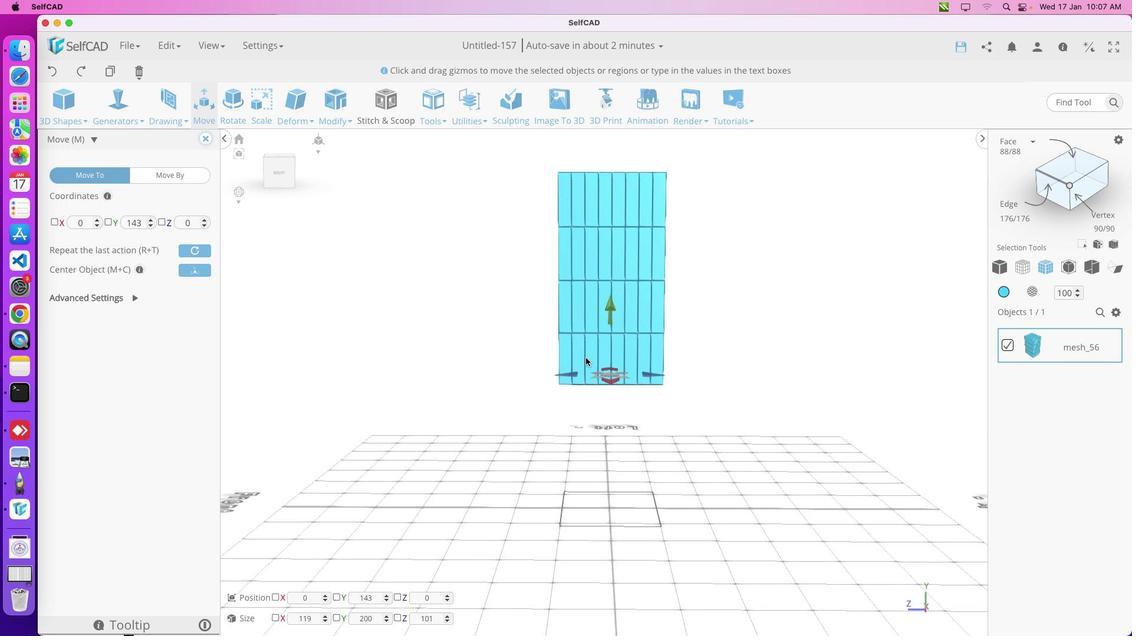 
Action: Key pressed 'm'
Screenshot: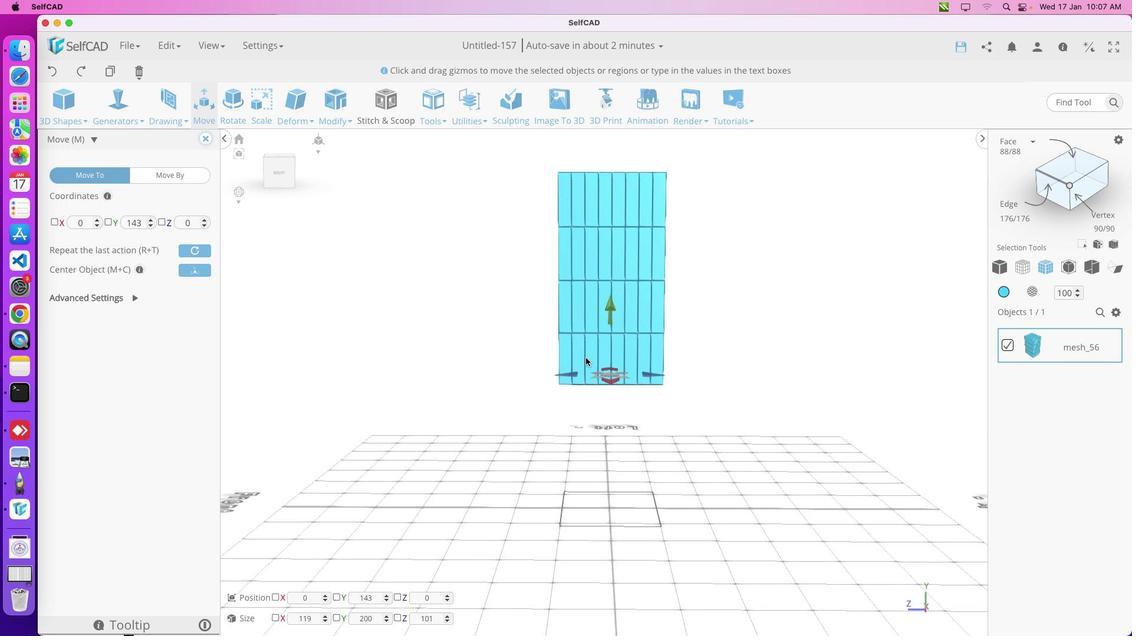 
Action: Mouse moved to (656, 354)
Screenshot: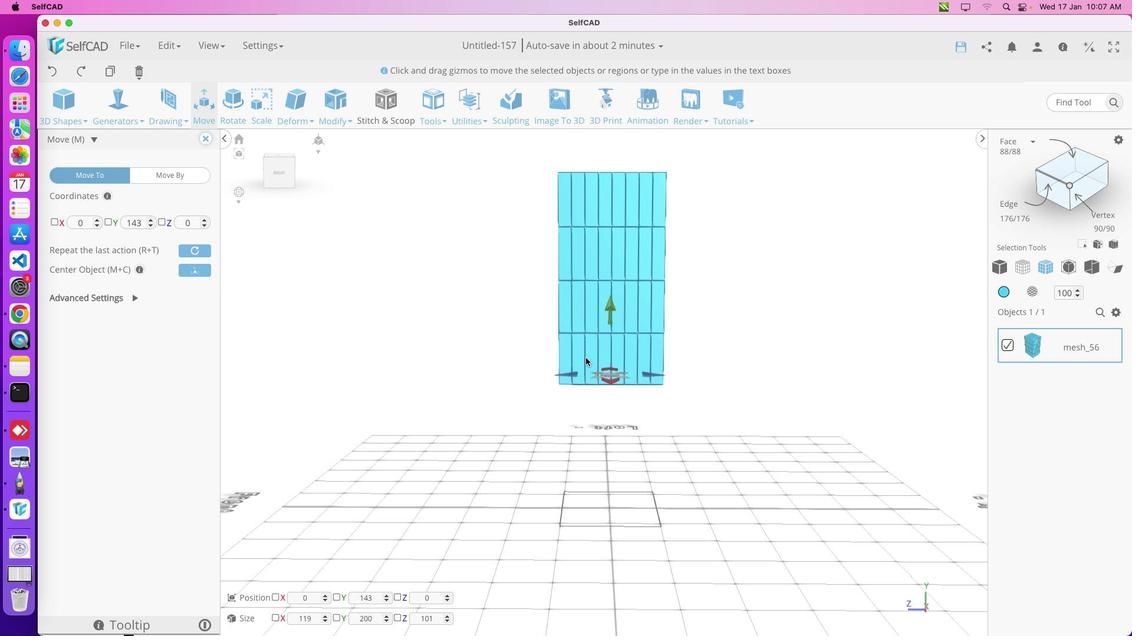 
Action: Mouse pressed middle at (656, 354)
Screenshot: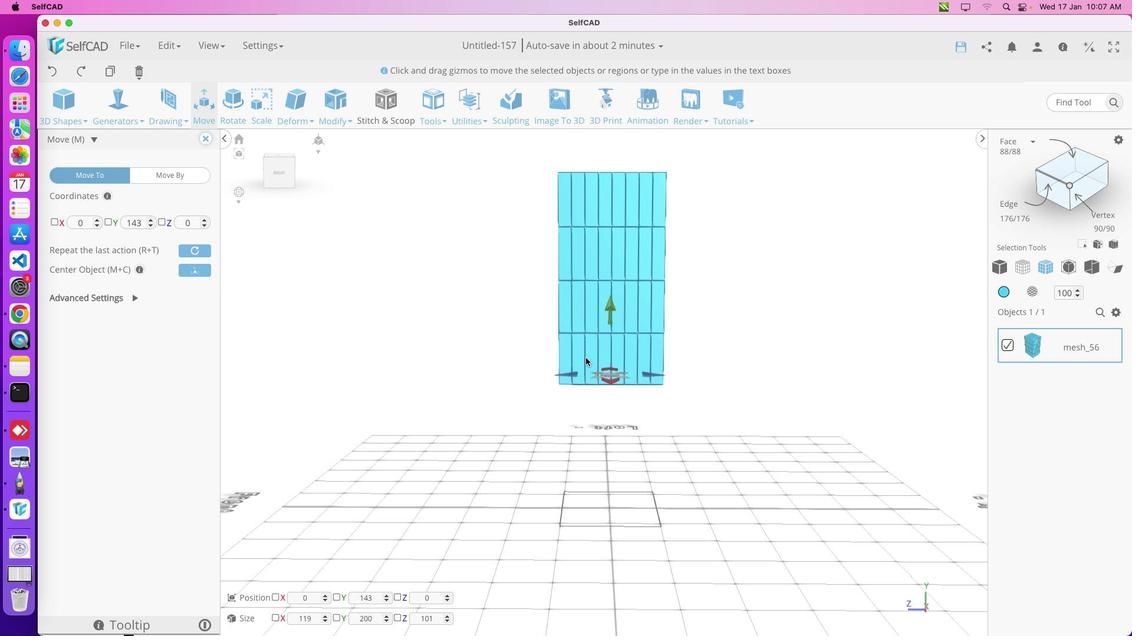 
Action: Mouse moved to (663, 353)
Screenshot: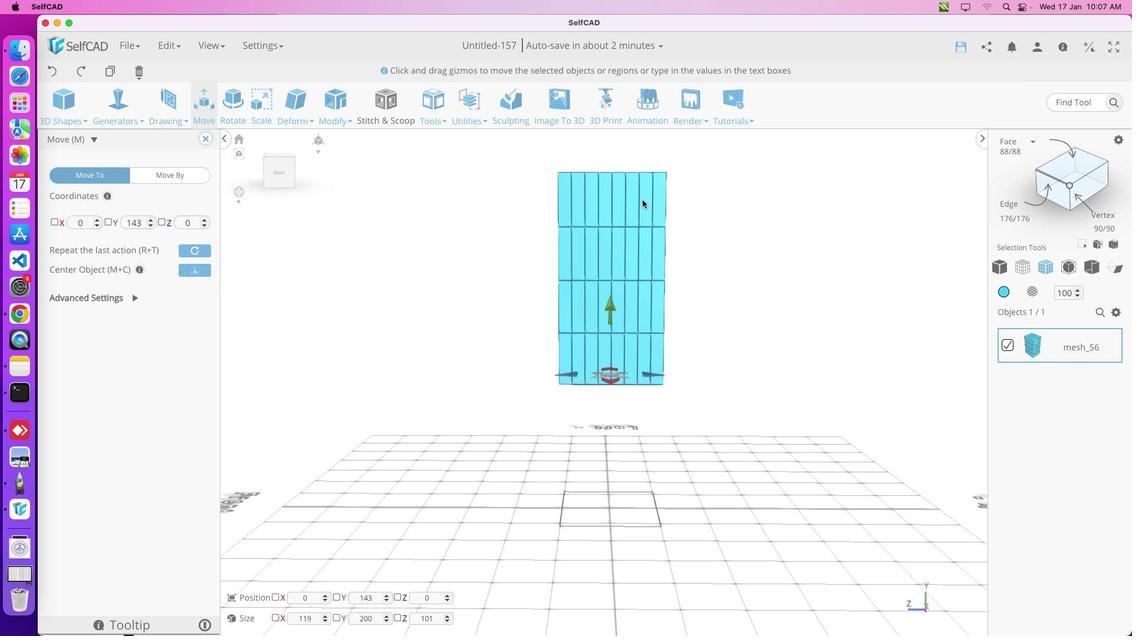 
Action: Mouse pressed middle at (663, 353)
Screenshot: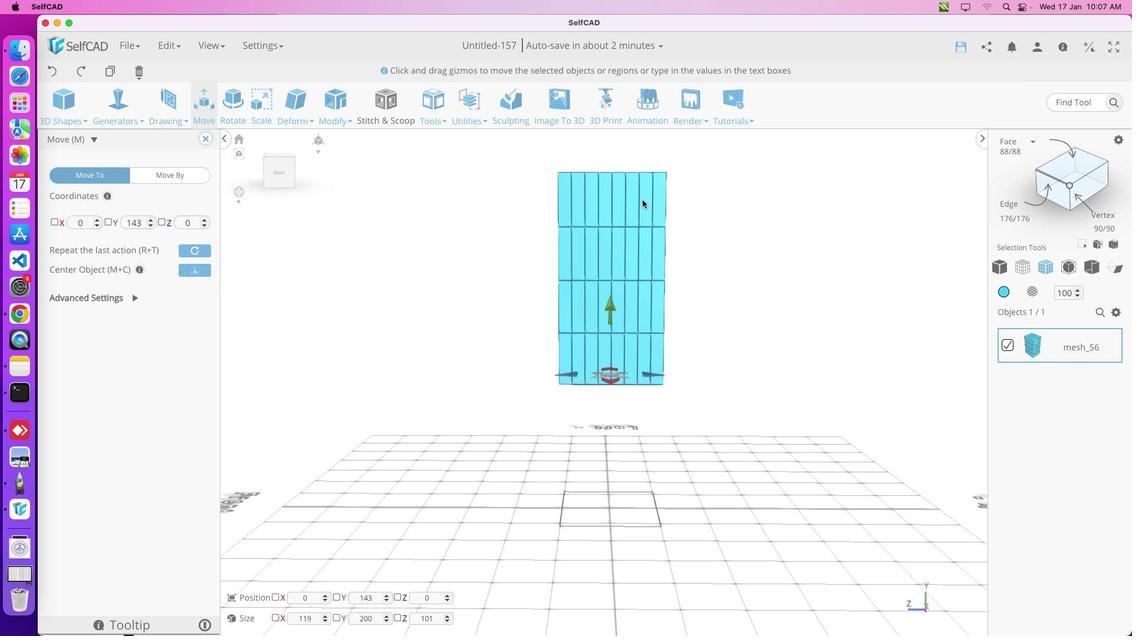 
Action: Mouse moved to (663, 357)
Screenshot: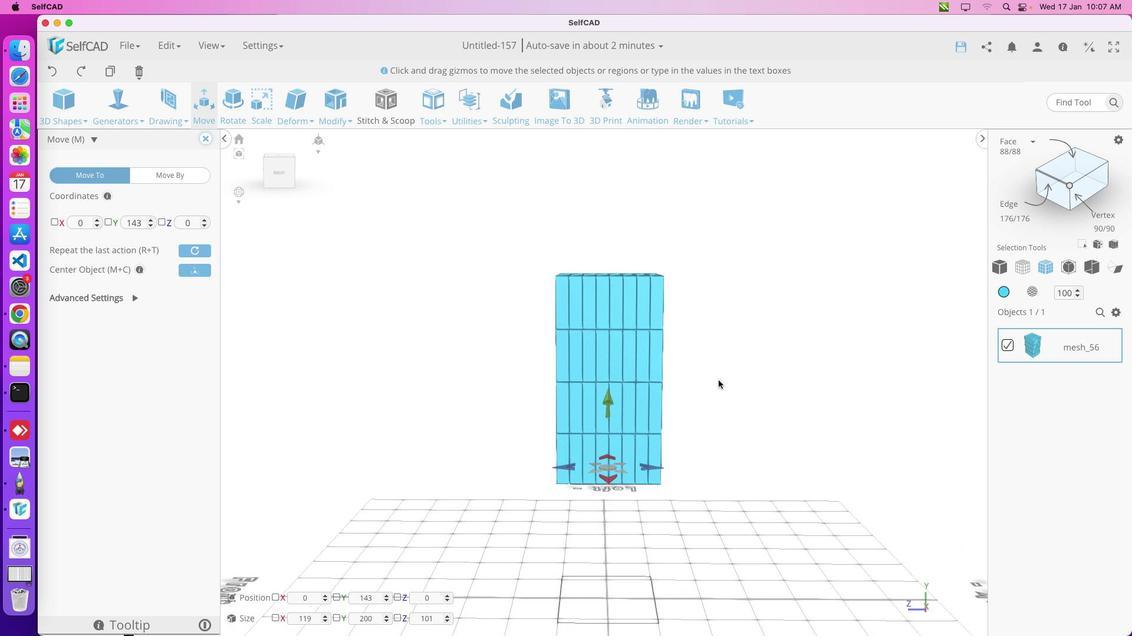 
Action: Mouse pressed left at (663, 357)
Screenshot: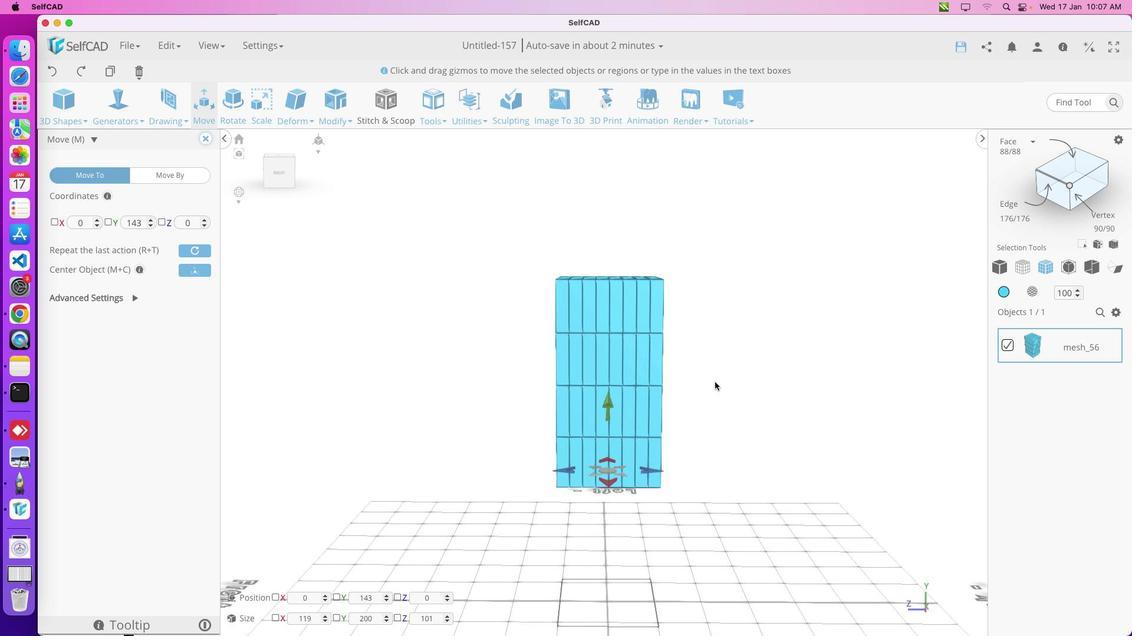
Action: Mouse moved to (673, 354)
Screenshot: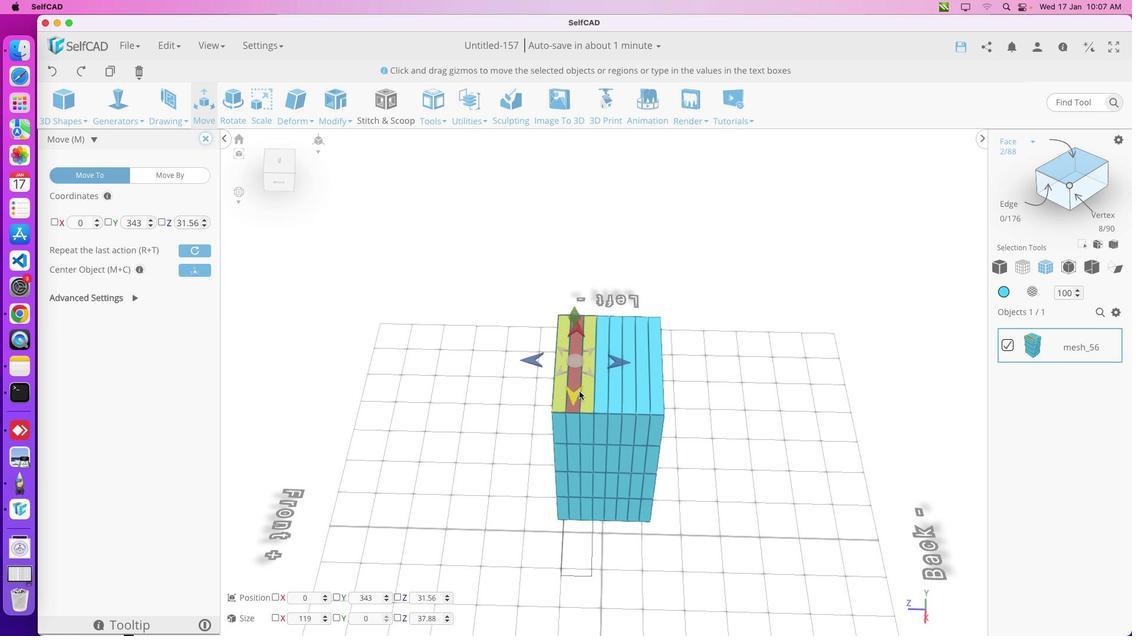 
Action: Mouse pressed middle at (673, 354)
Screenshot: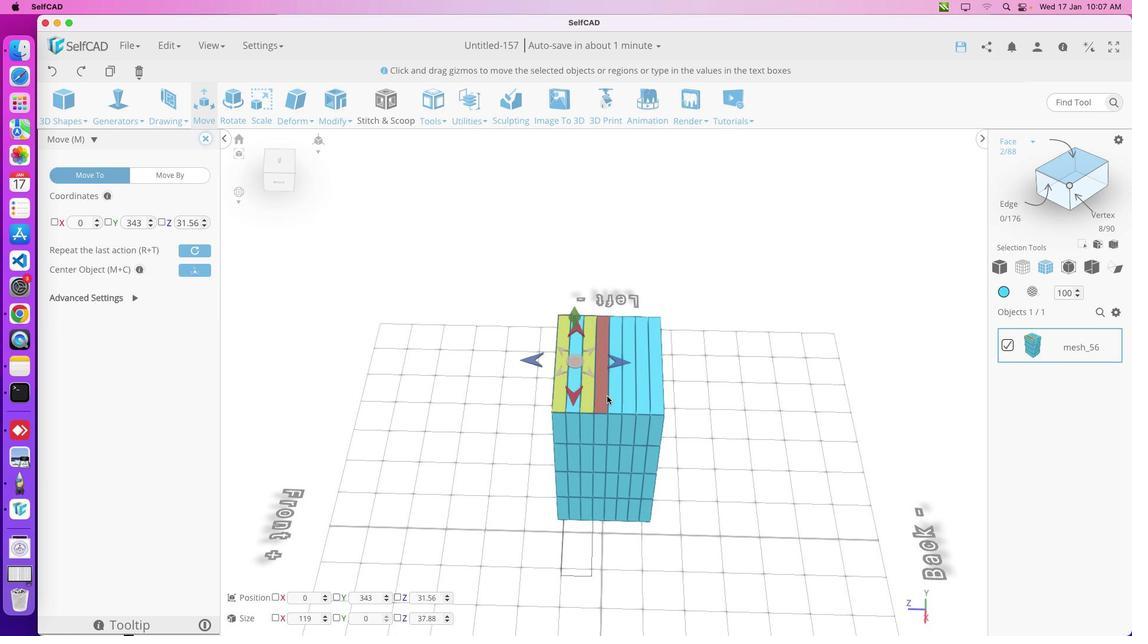 
Action: Mouse moved to (673, 355)
Screenshot: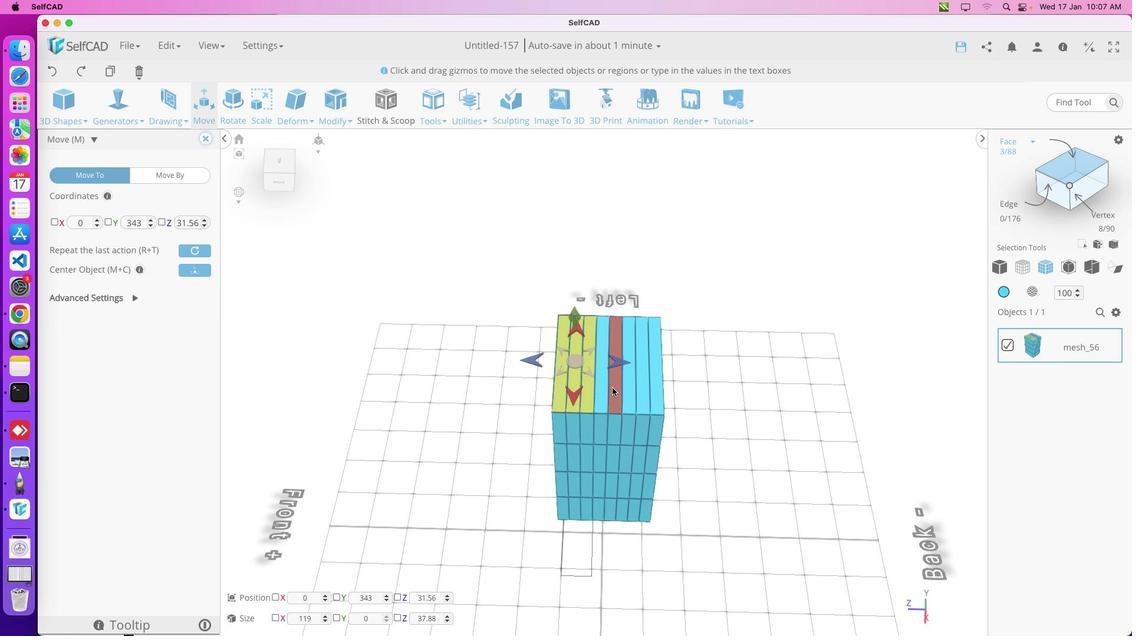 
Action: Mouse pressed left at (673, 355)
Screenshot: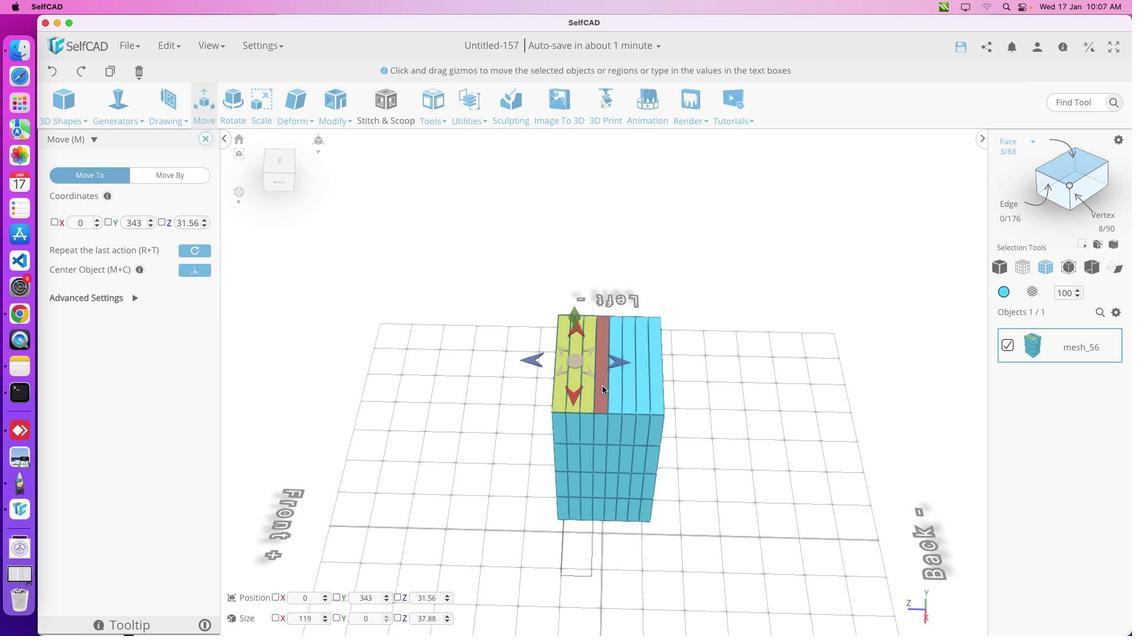 
Action: Mouse moved to (704, 350)
Screenshot: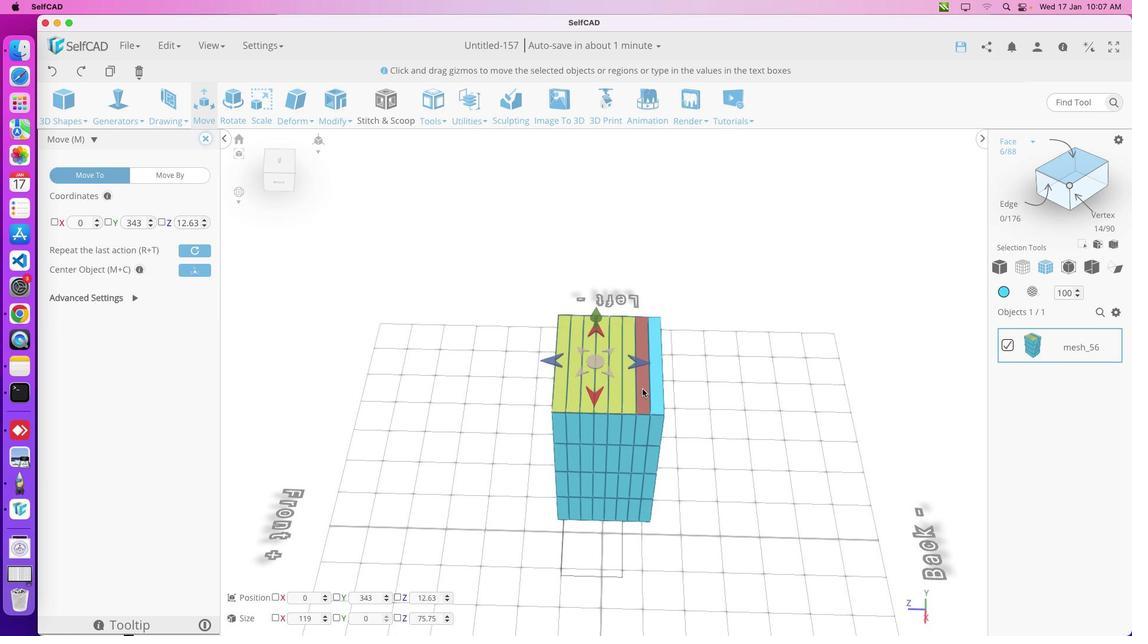 
Action: Mouse pressed left at (704, 350)
Screenshot: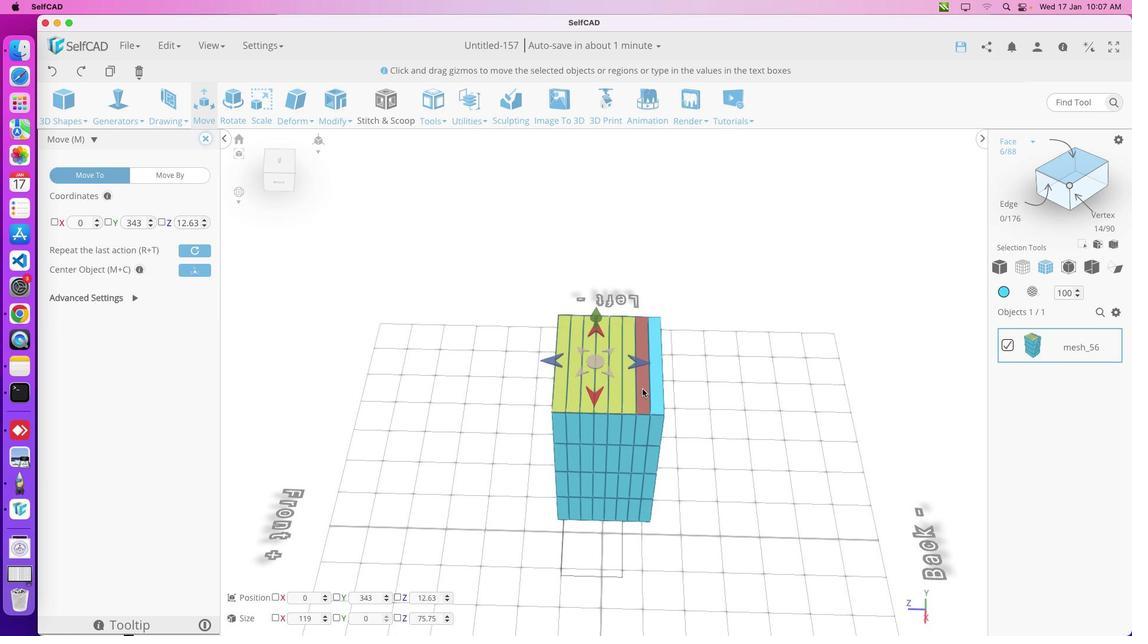
Action: Mouse moved to (660, 355)
Screenshot: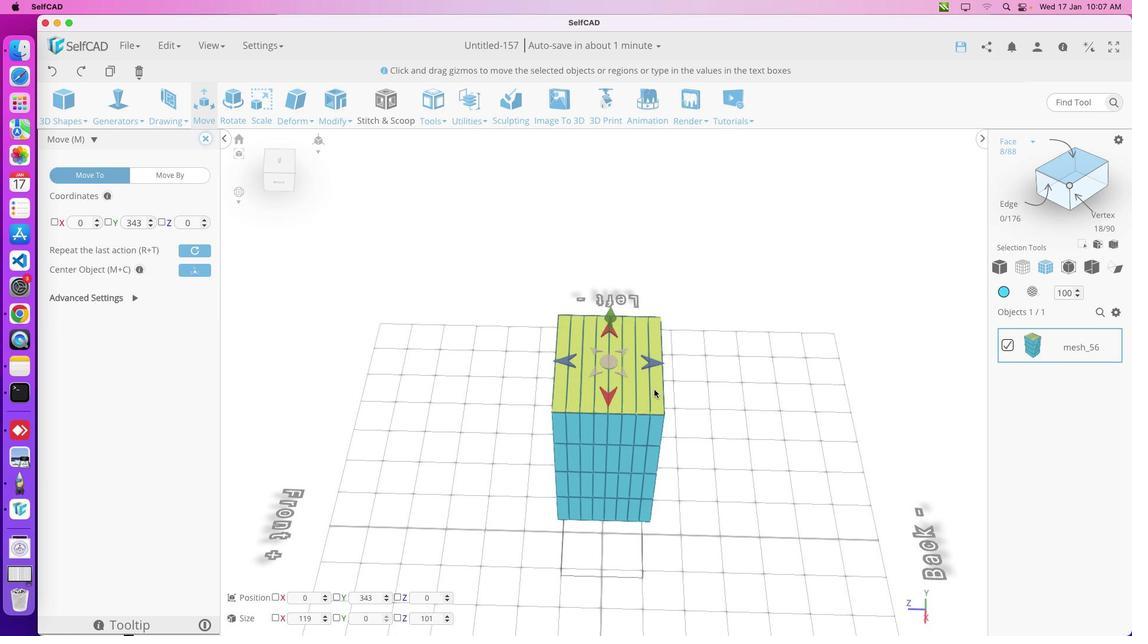 
Action: Mouse pressed left at (660, 355)
Screenshot: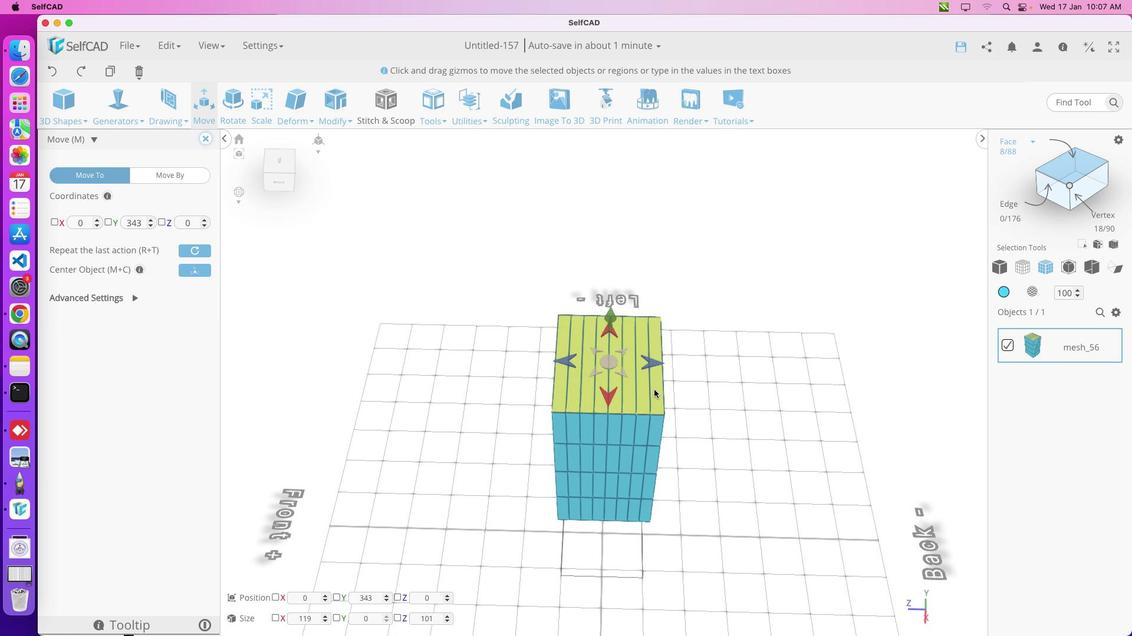 
Action: Mouse moved to (660, 355)
Screenshot: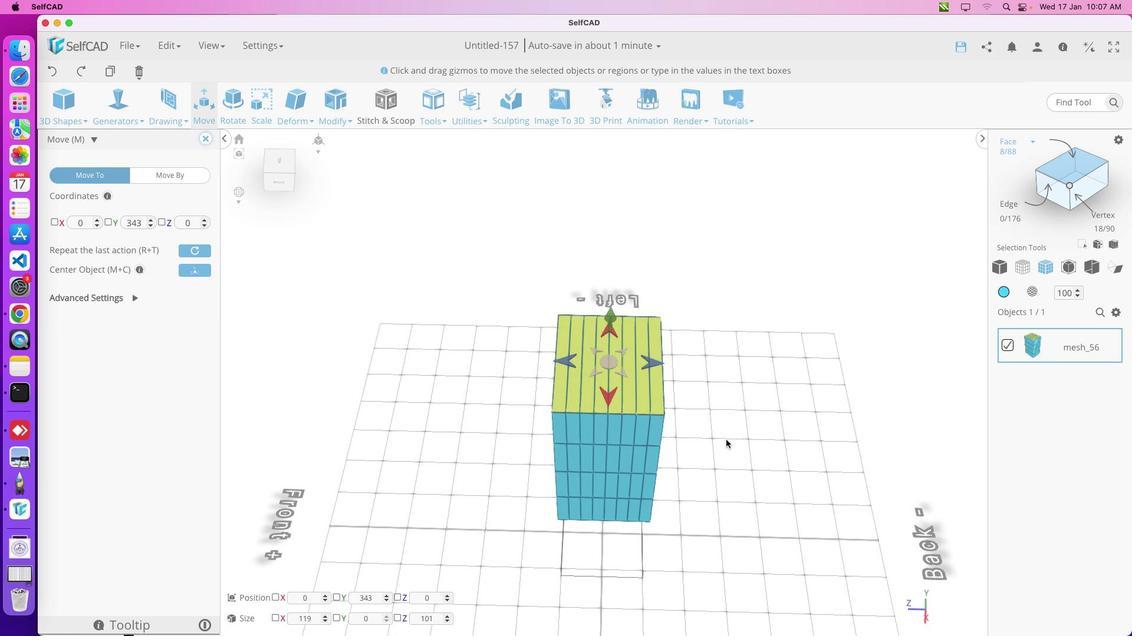 
Action: Mouse pressed left at (660, 355)
Screenshot: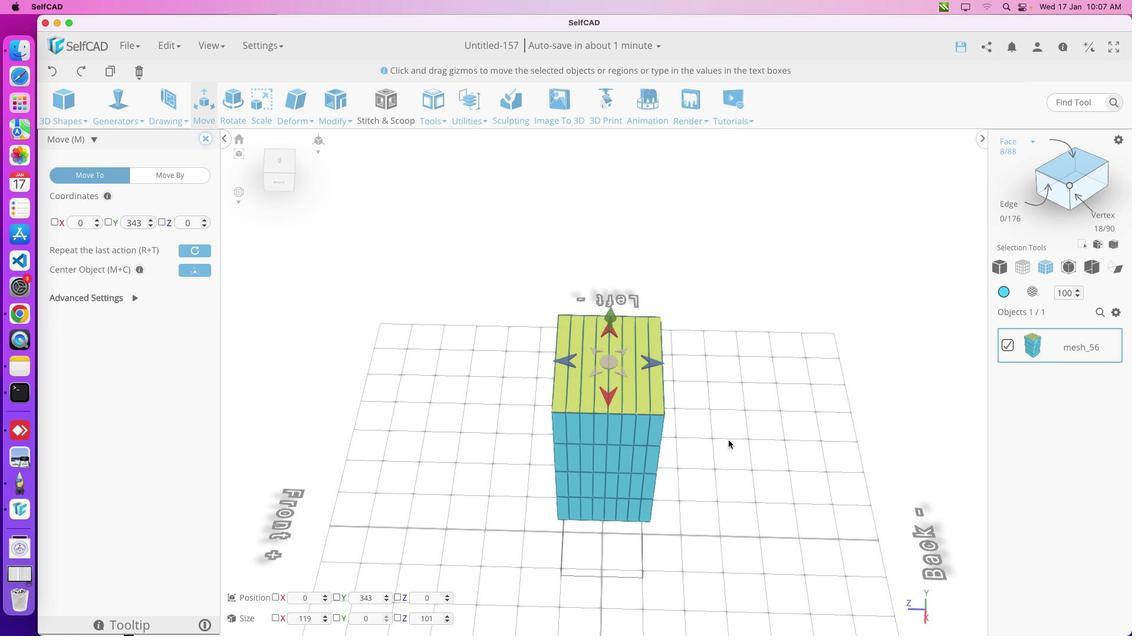 
Action: Mouse moved to (662, 356)
Screenshot: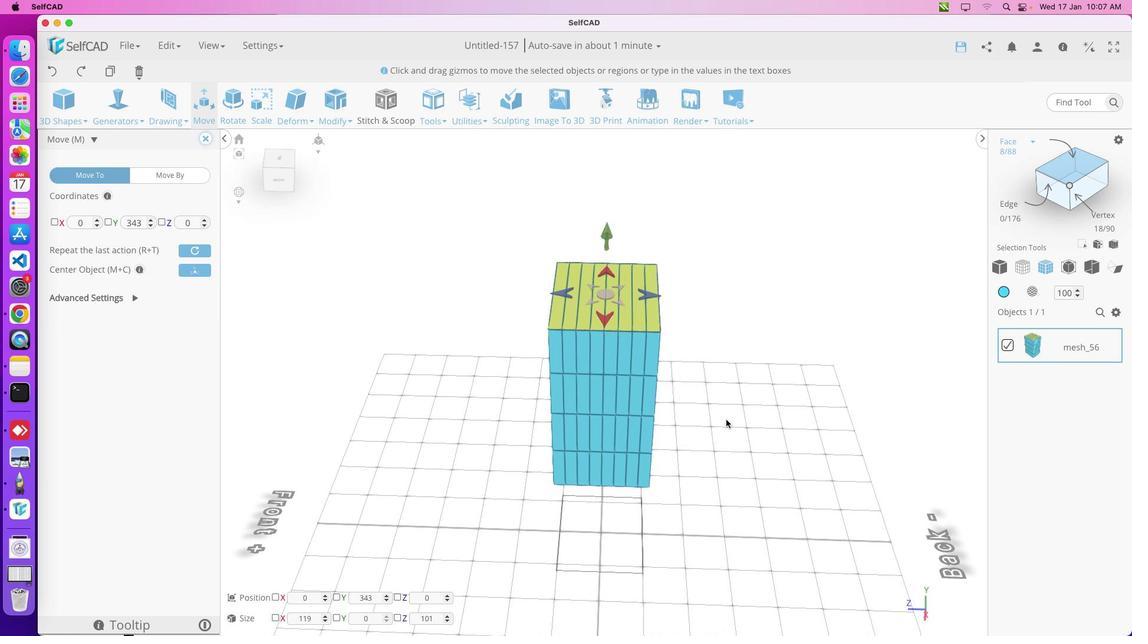 
Action: Mouse pressed left at (662, 356)
Screenshot: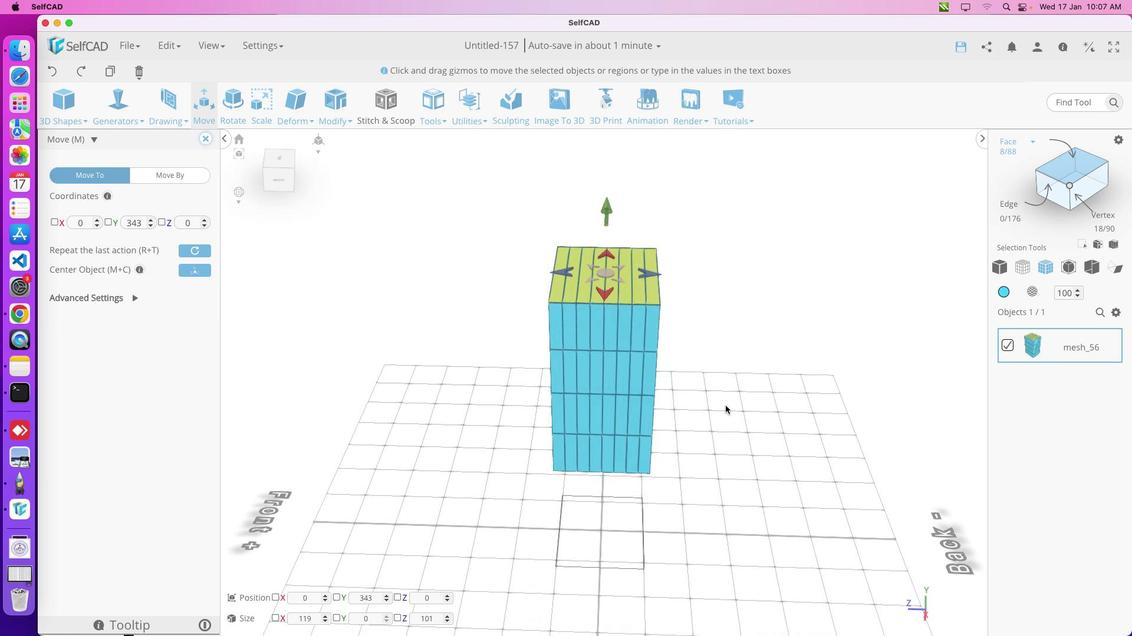 
Action: Mouse moved to (660, 356)
Screenshot: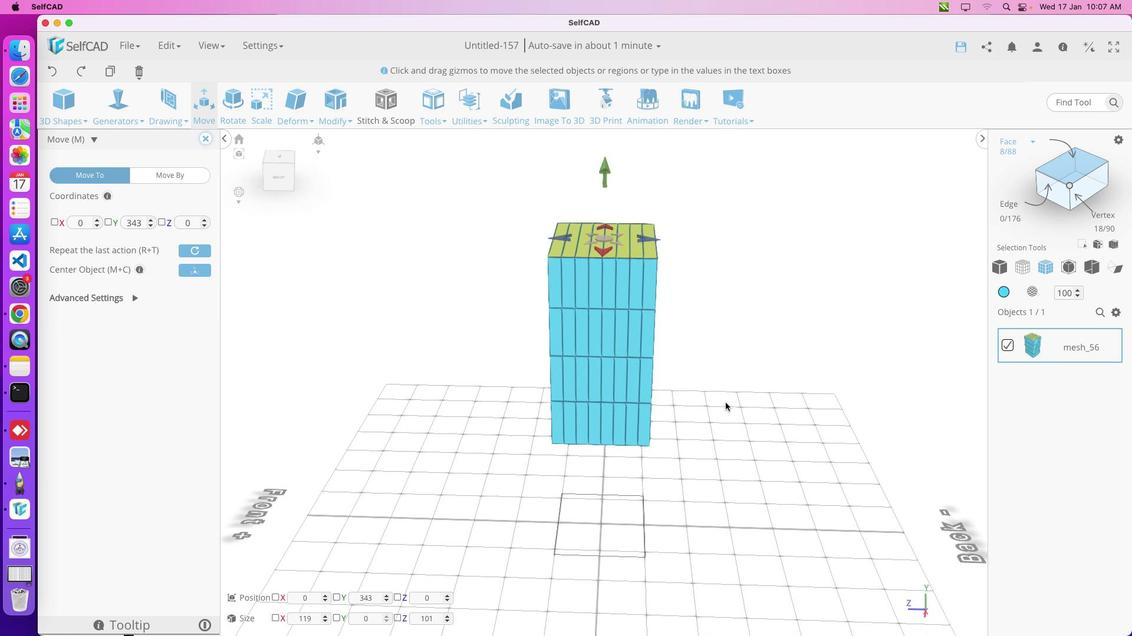 
Action: Mouse pressed left at (660, 356)
Screenshot: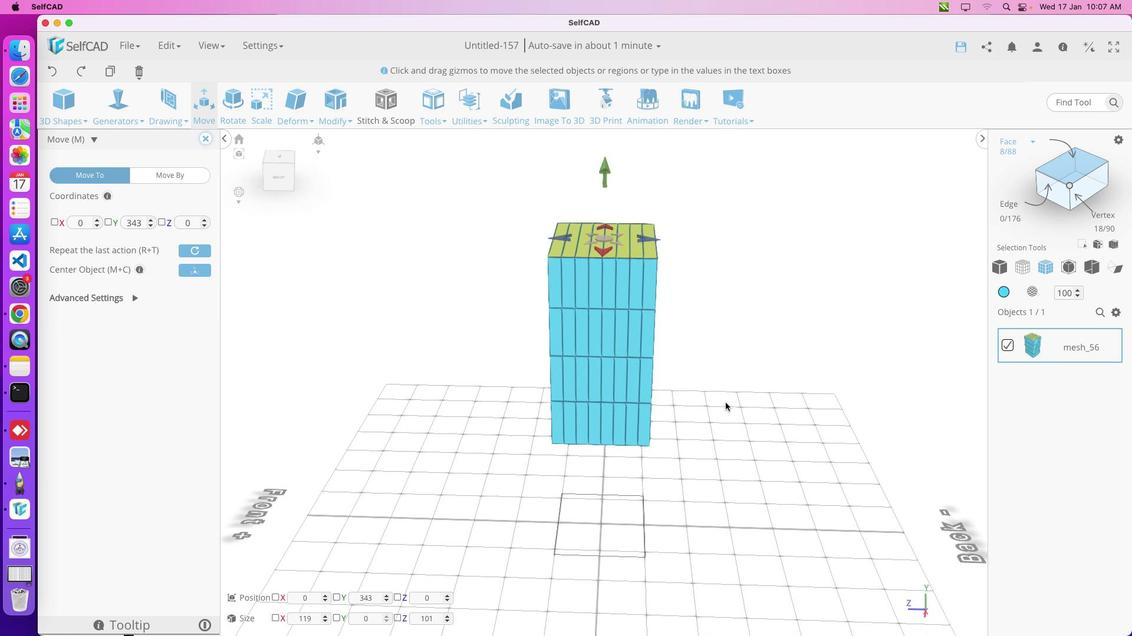 
Action: Mouse moved to (660, 355)
Screenshot: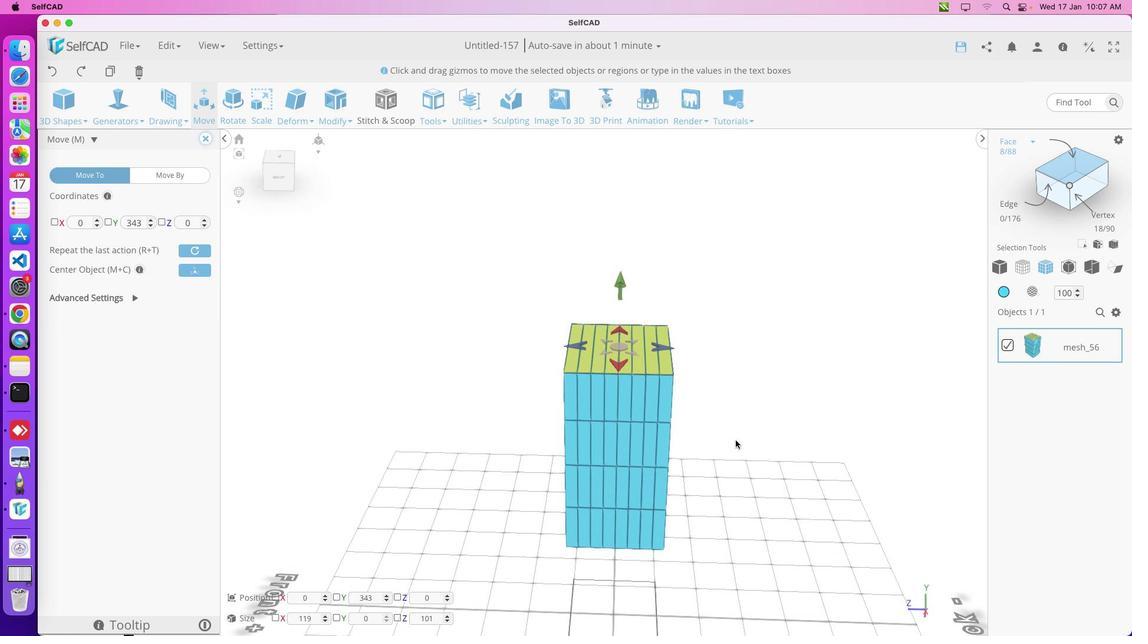 
Action: Mouse pressed left at (660, 355)
Screenshot: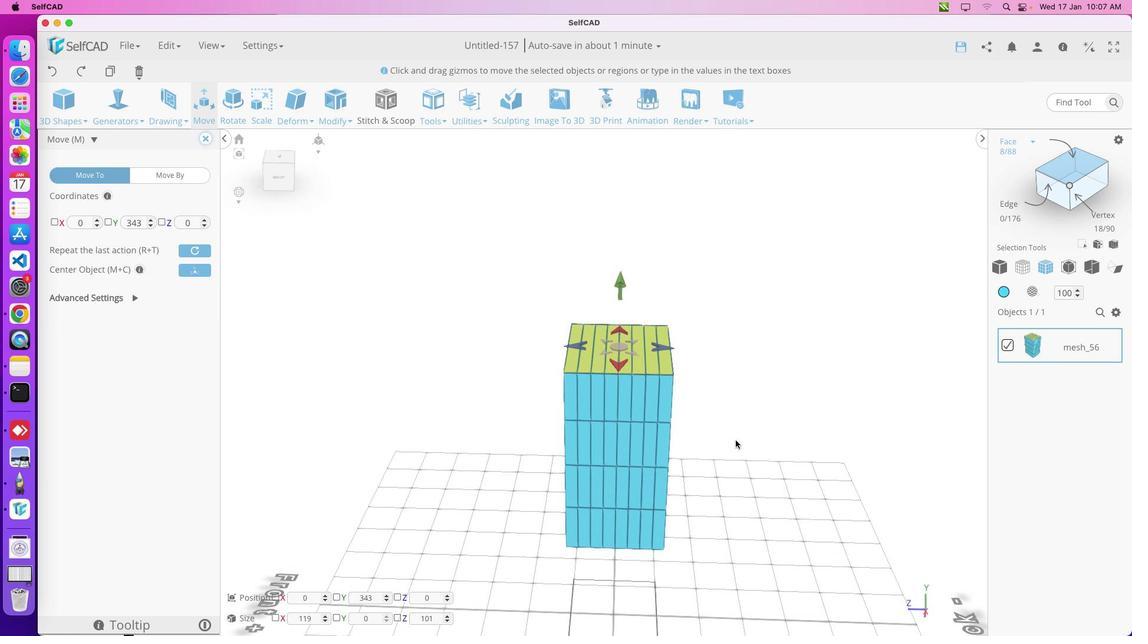 
Action: Mouse moved to (663, 355)
Screenshot: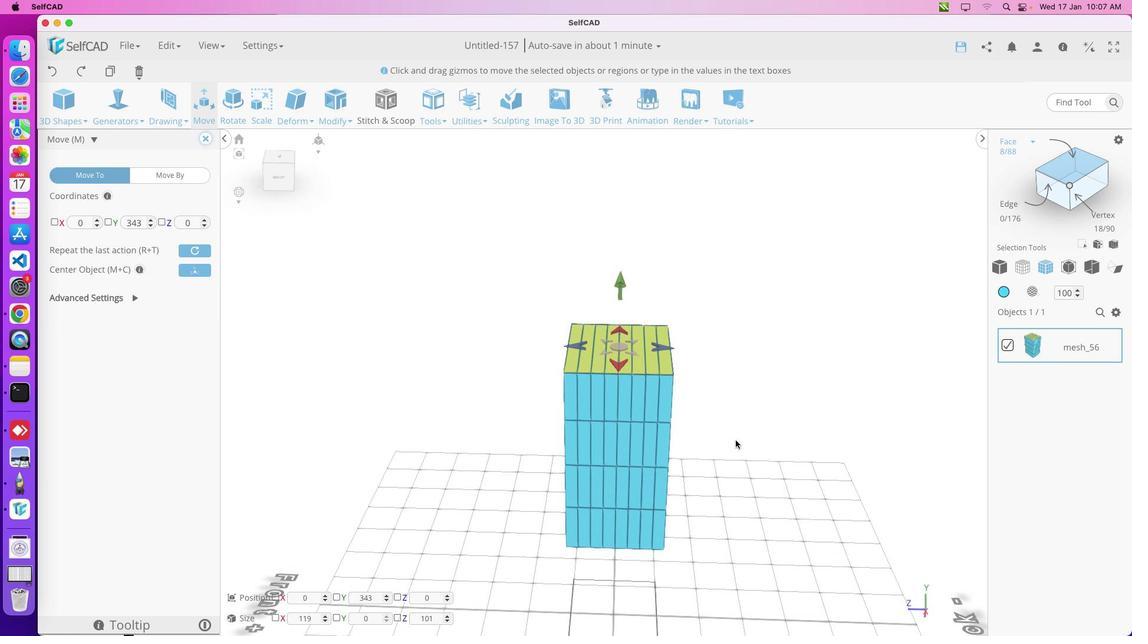 
Action: Mouse pressed left at (663, 355)
Screenshot: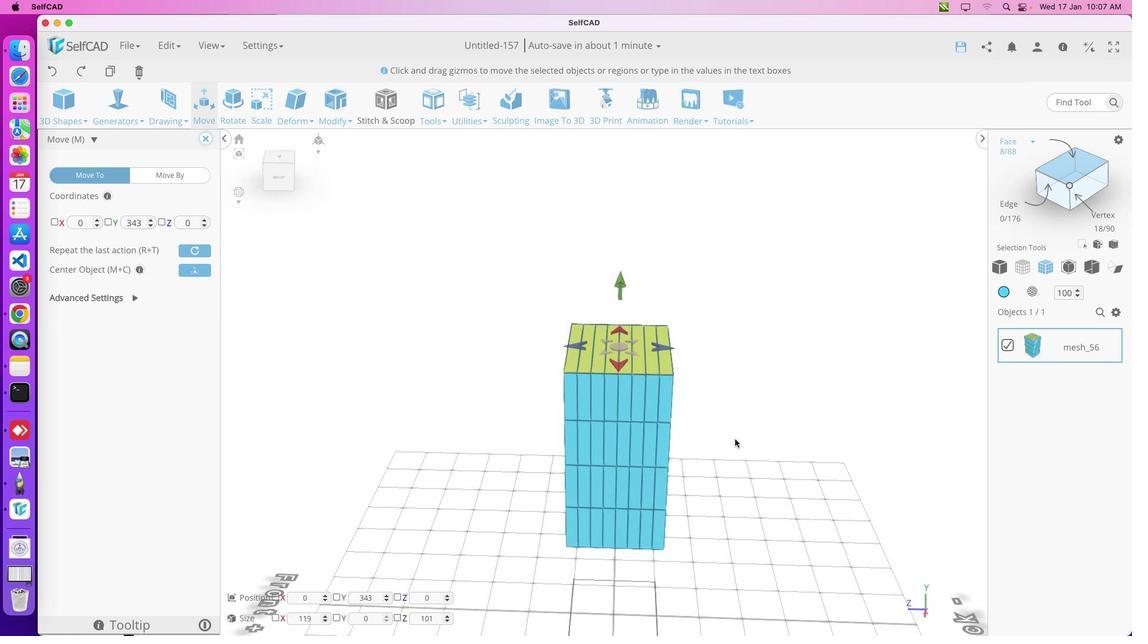 
Action: Mouse moved to (664, 356)
Screenshot: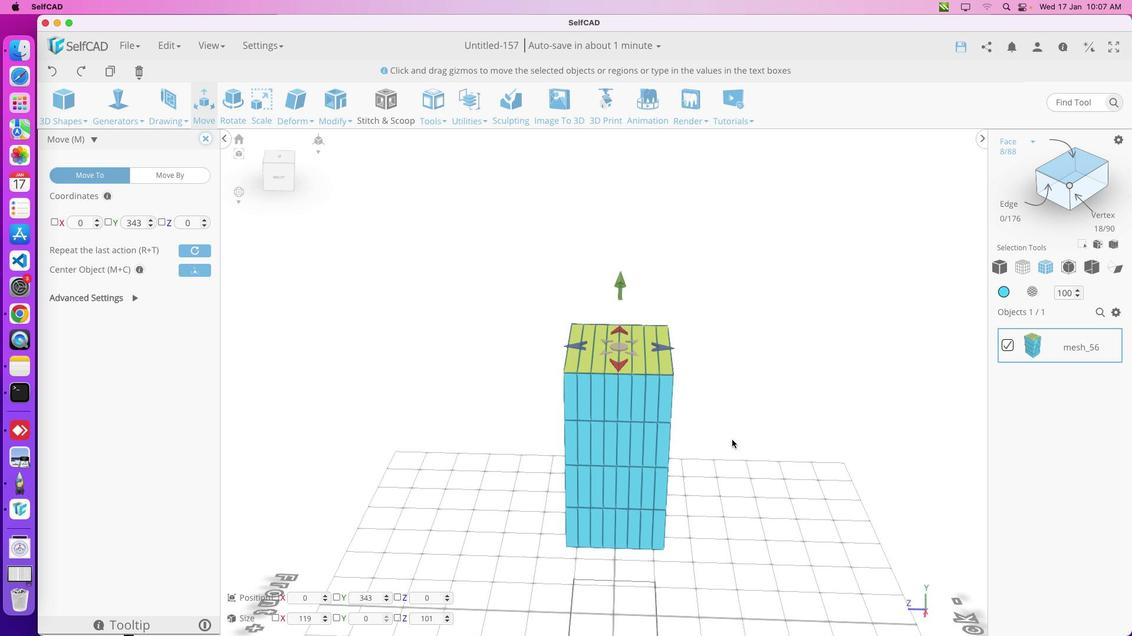 
Action: Mouse pressed left at (664, 356)
Screenshot: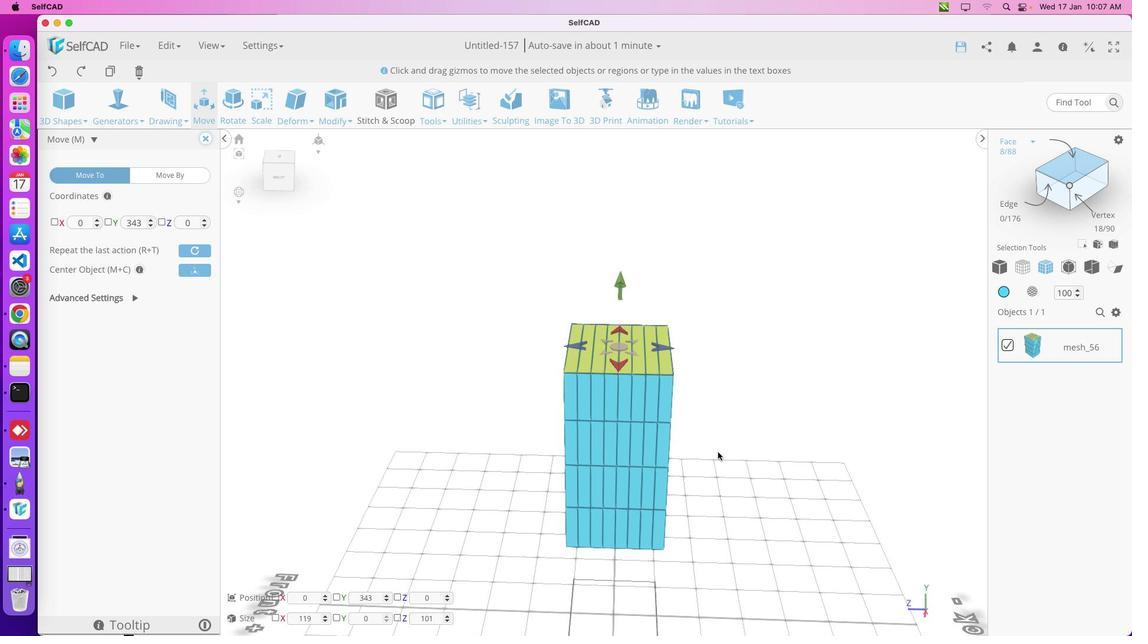 
Action: Mouse moved to (665, 356)
Screenshot: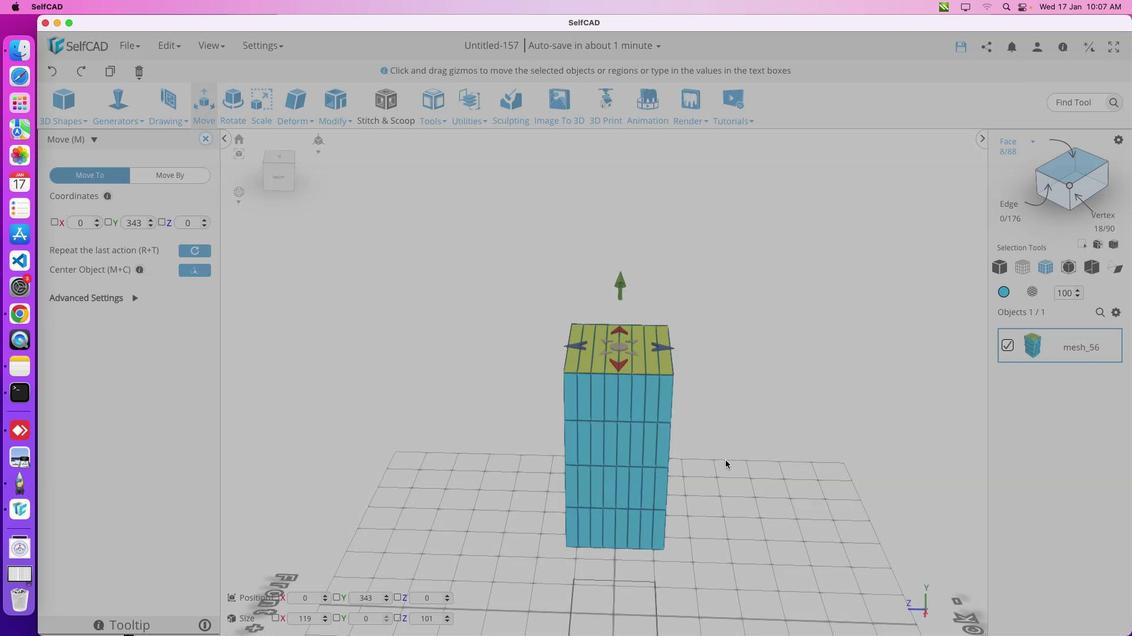 
Action: Mouse pressed left at (665, 356)
Screenshot: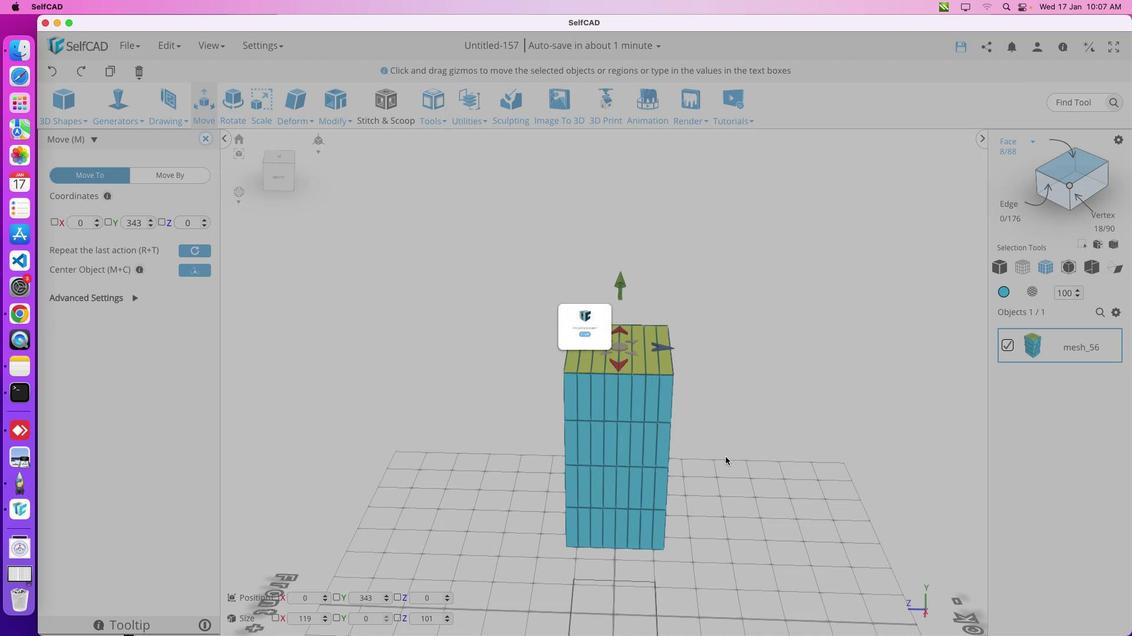 
Action: Mouse moved to (666, 356)
Screenshot: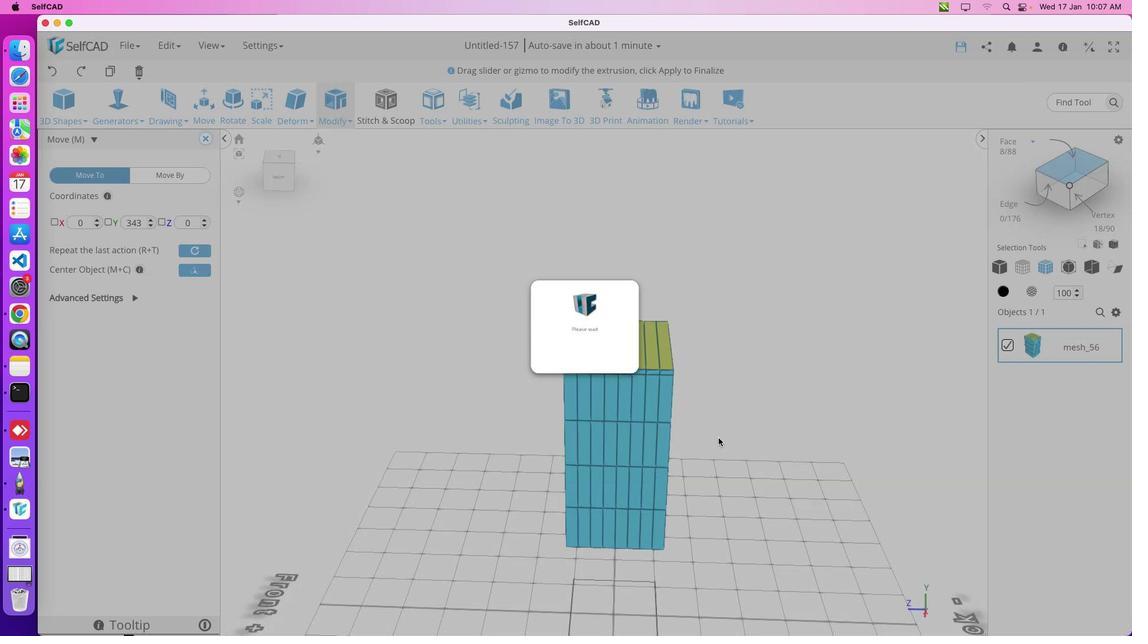 
Action: Mouse pressed left at (666, 356)
Screenshot: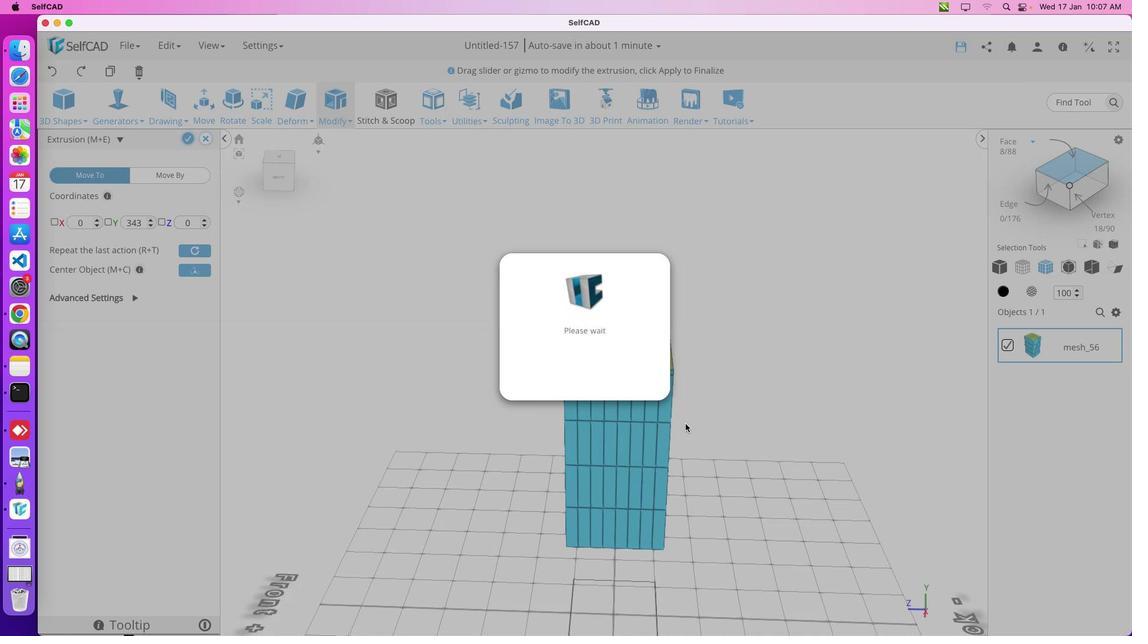
Action: Mouse moved to (668, 356)
Screenshot: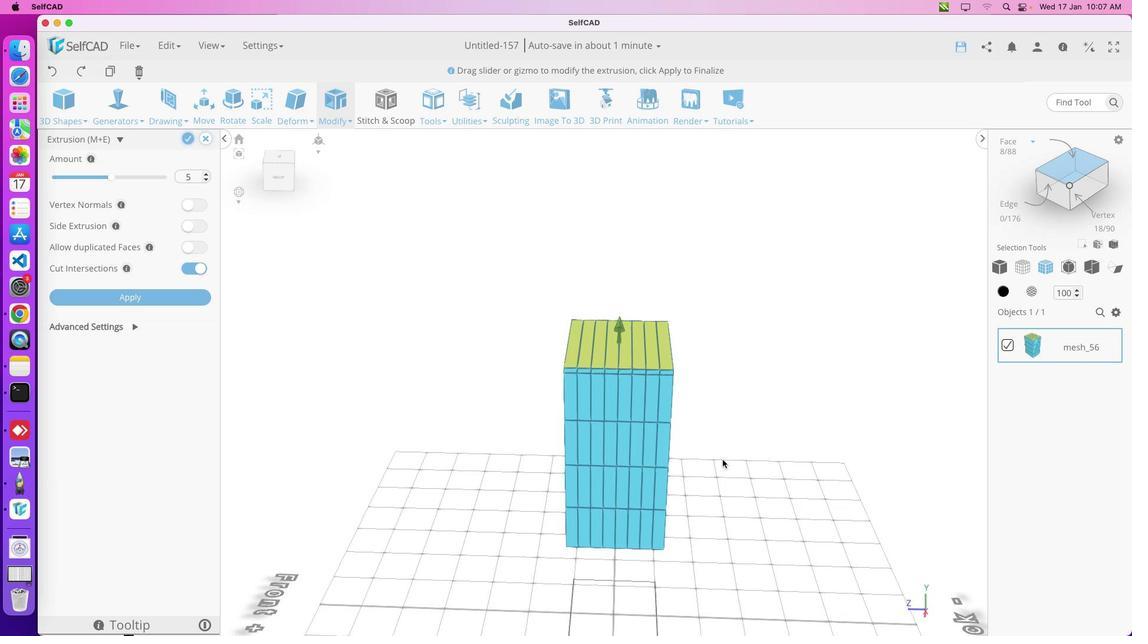 
Action: Mouse pressed left at (668, 356)
Screenshot: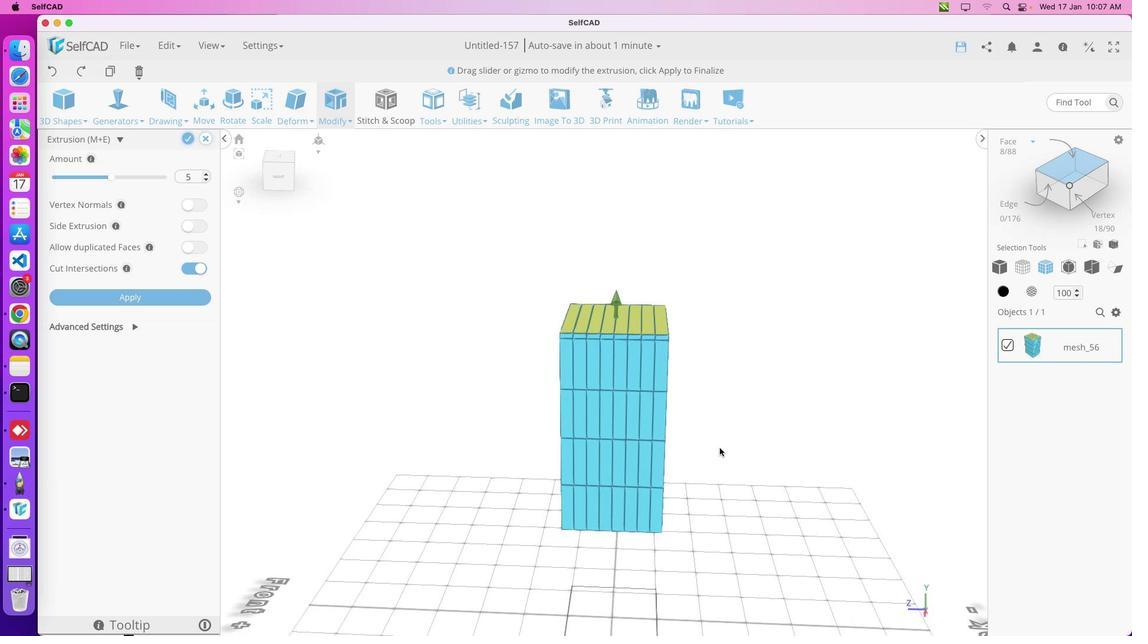
Action: Mouse moved to (674, 357)
Screenshot: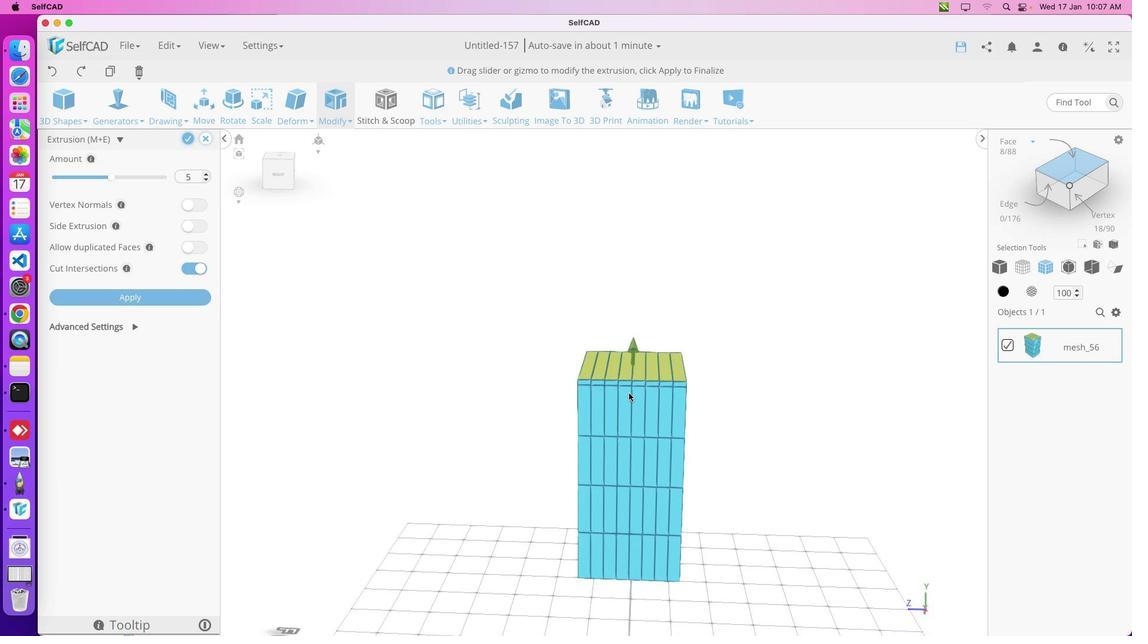 
Action: Mouse pressed left at (674, 357)
Screenshot: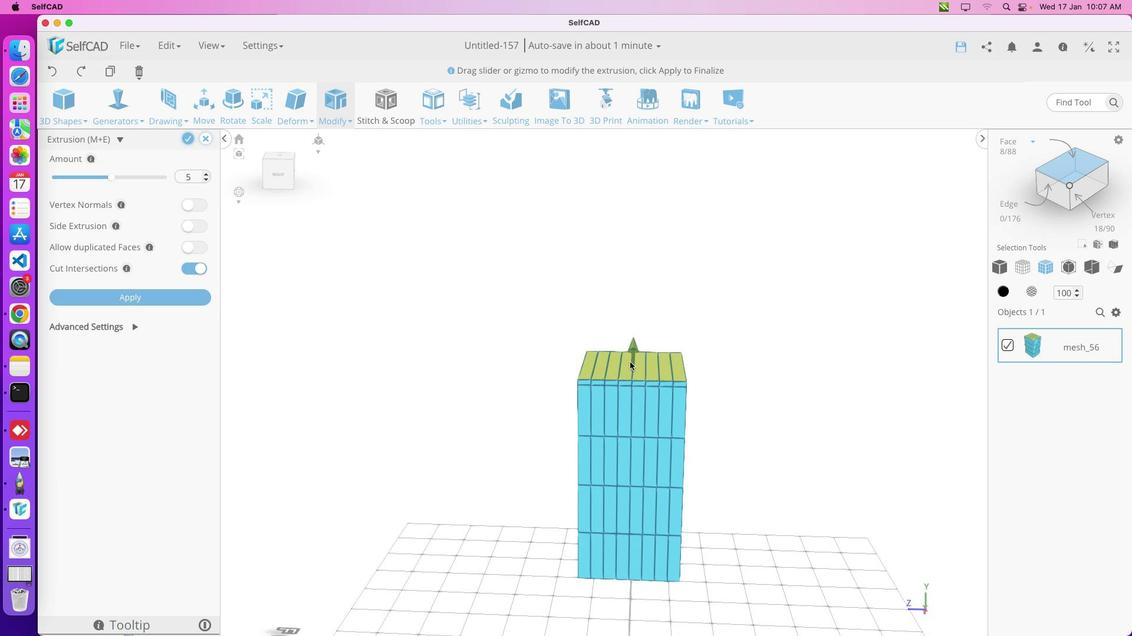 
Action: Mouse moved to (673, 356)
Screenshot: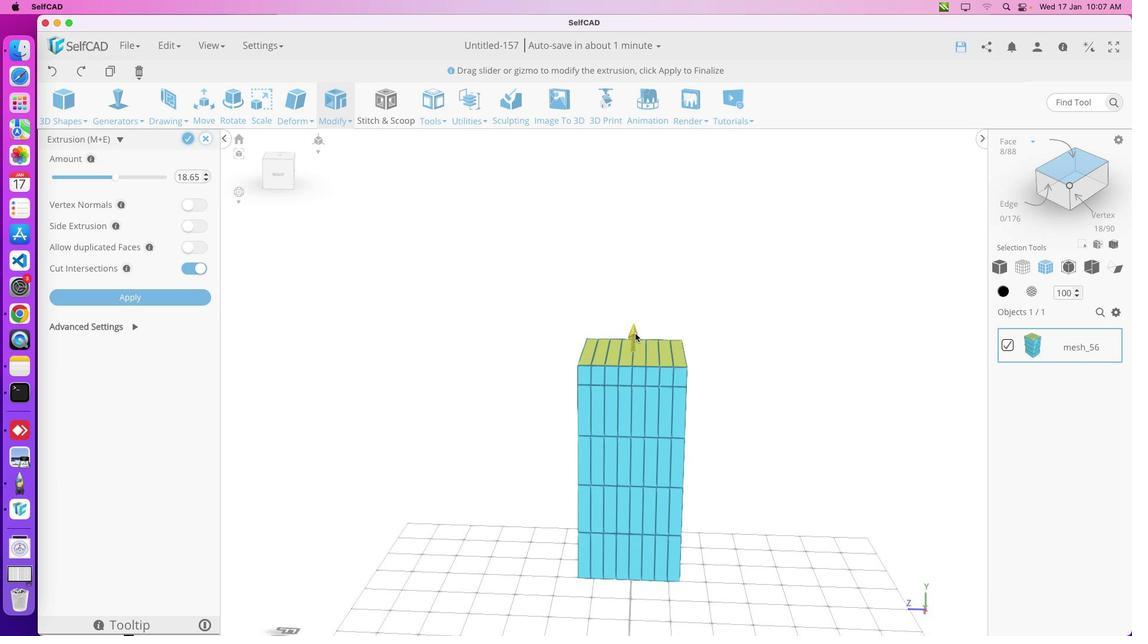 
Action: Mouse pressed middle at (673, 356)
Screenshot: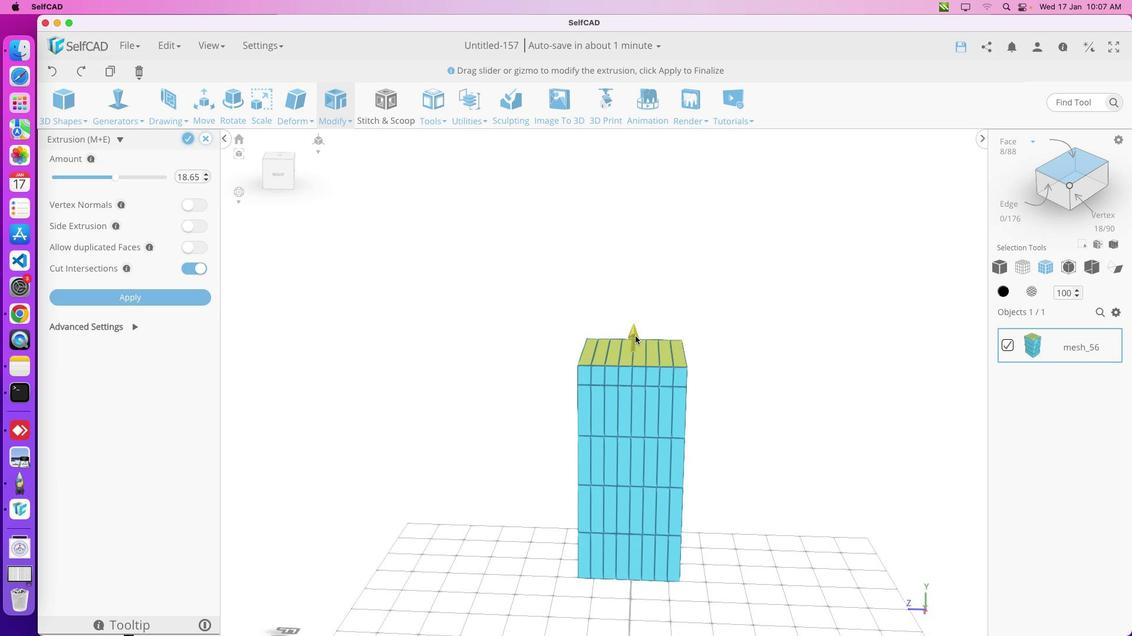 
Action: Mouse moved to (675, 357)
Screenshot: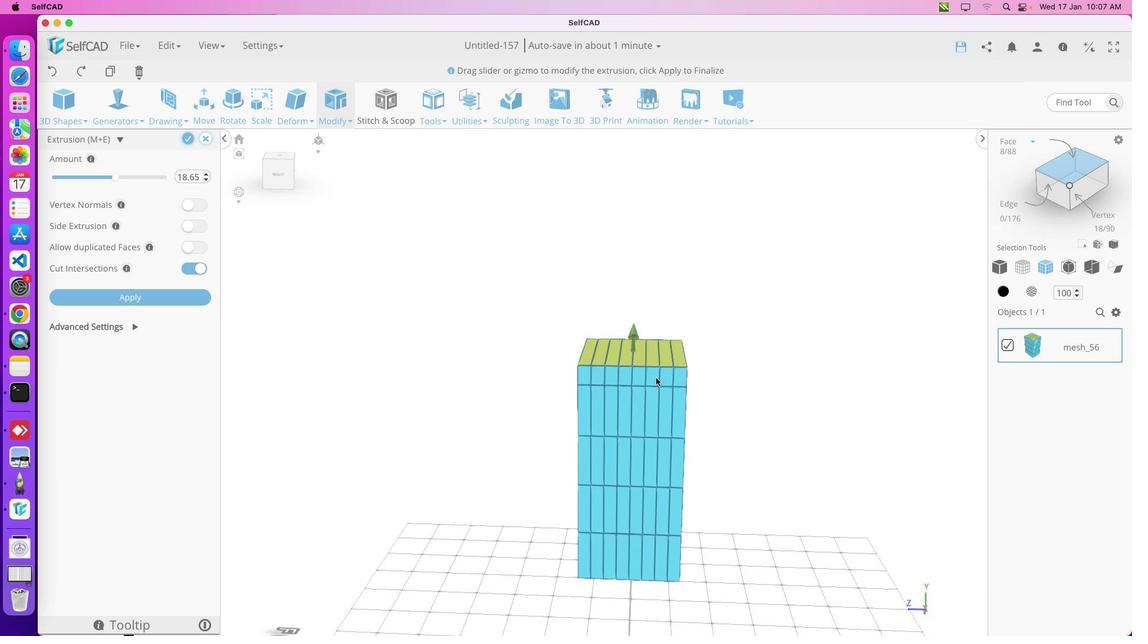 
Action: Key pressed 'm'
Screenshot: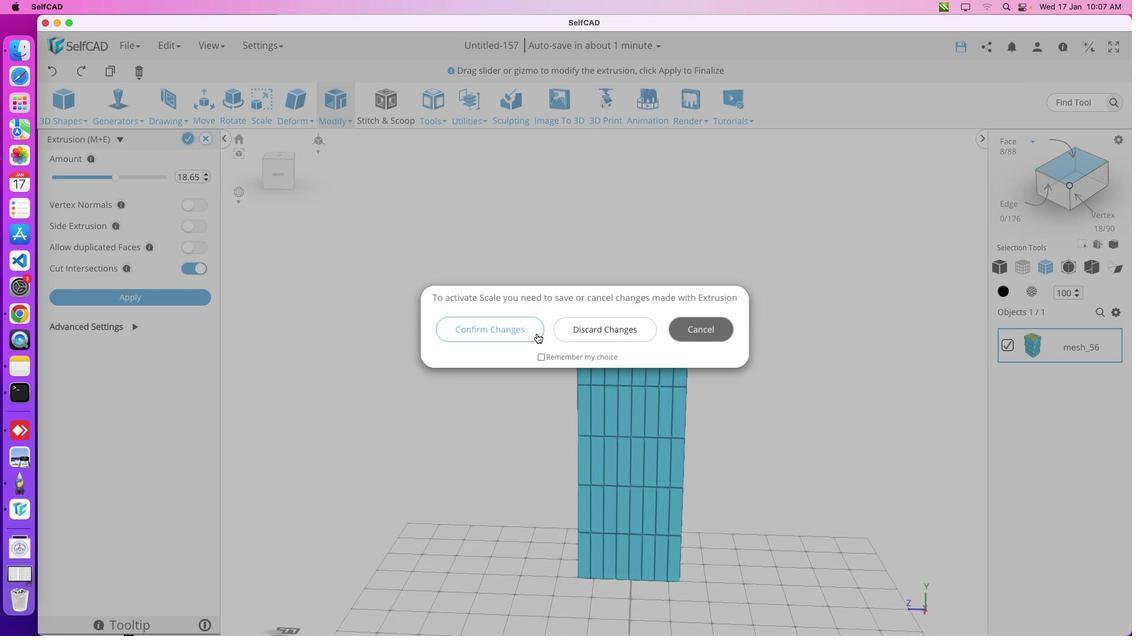 
Action: Mouse moved to (675, 357)
Screenshot: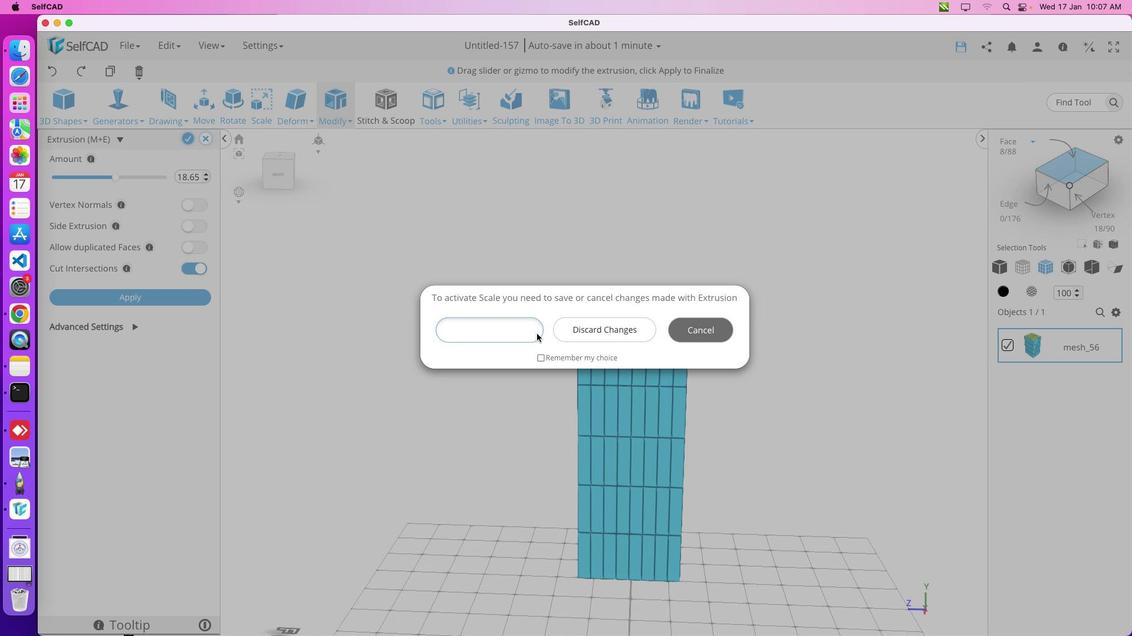 
Action: Key pressed 'm'
Screenshot: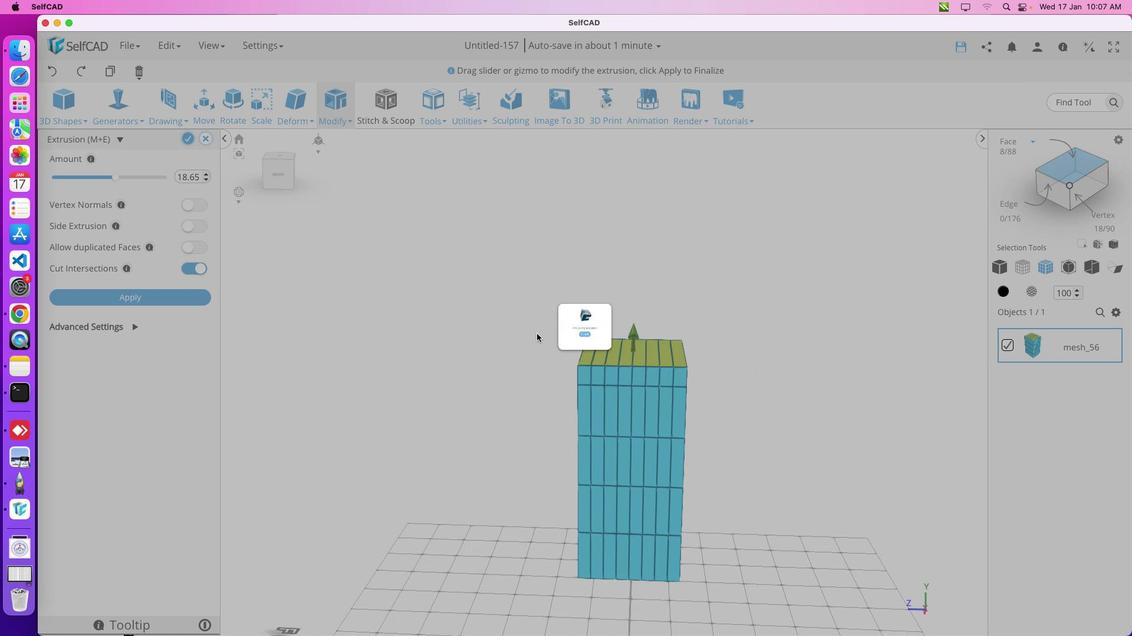 
Action: Mouse moved to (675, 357)
Screenshot: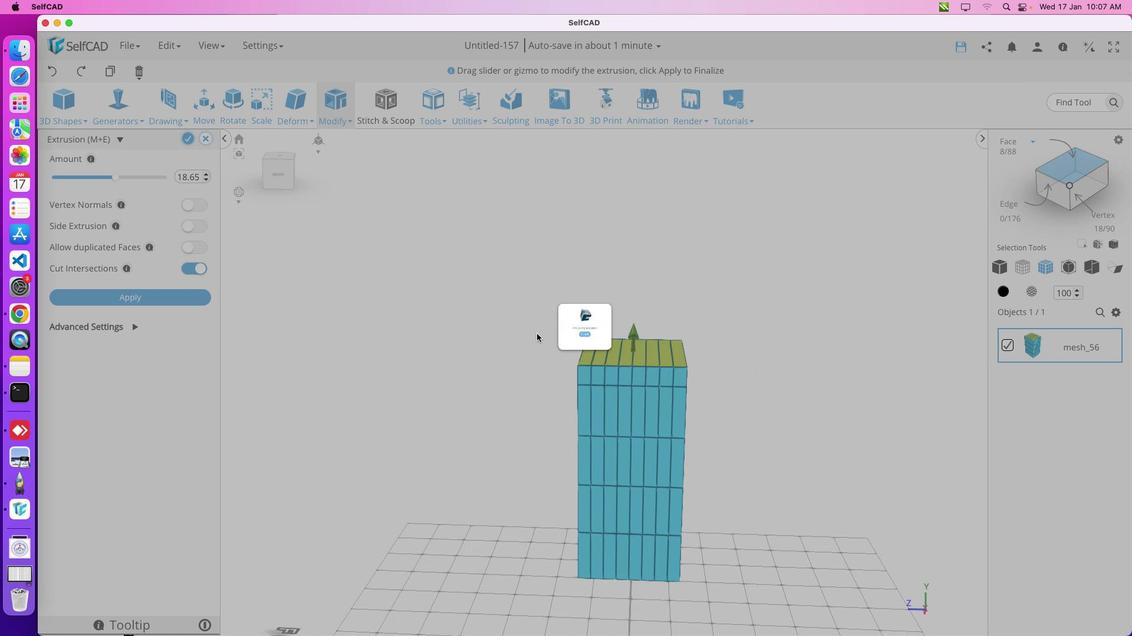 
Action: Key pressed 'e'
Screenshot: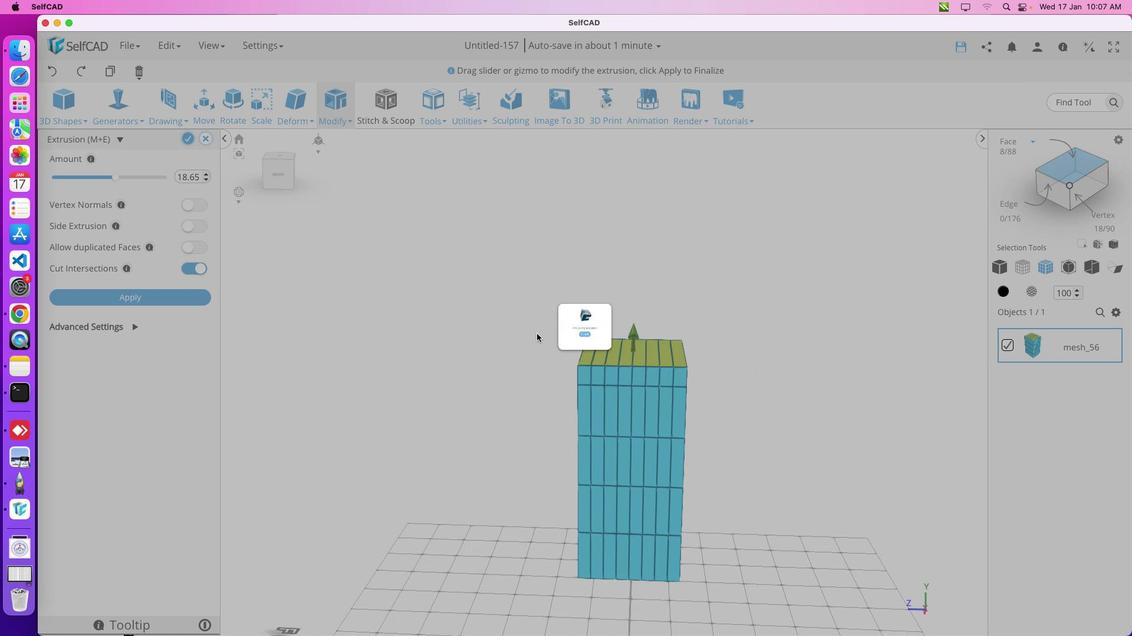 
Action: Mouse moved to (673, 357)
Screenshot: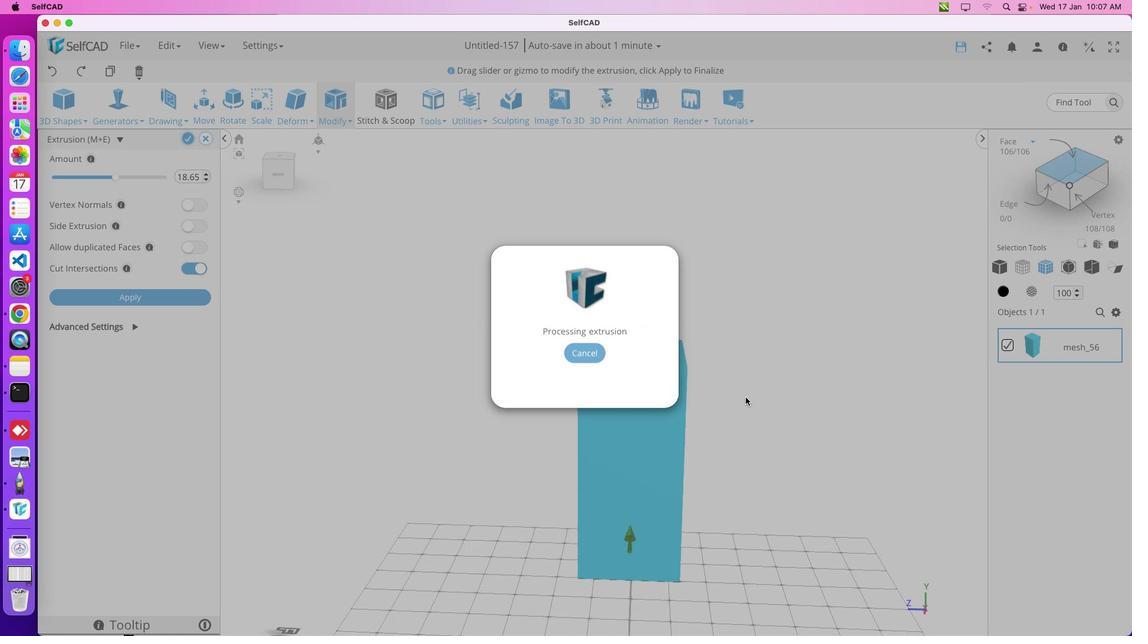 
Action: Mouse pressed left at (673, 357)
Screenshot: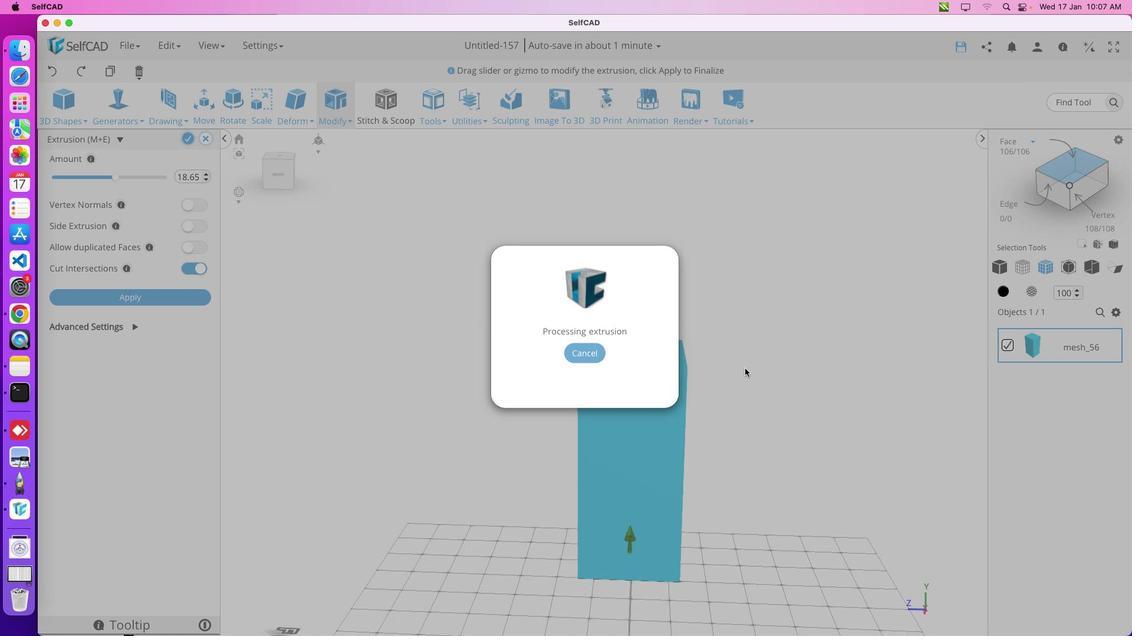 
Action: Mouse moved to (673, 357)
Screenshot: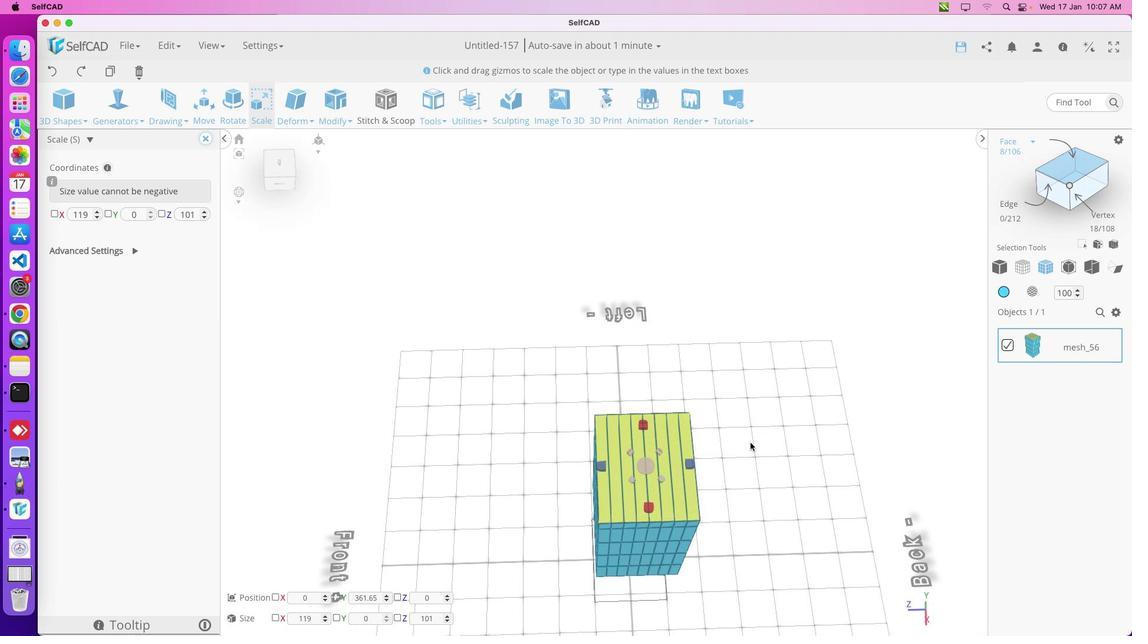 
Action: Mouse pressed left at (673, 357)
Screenshot: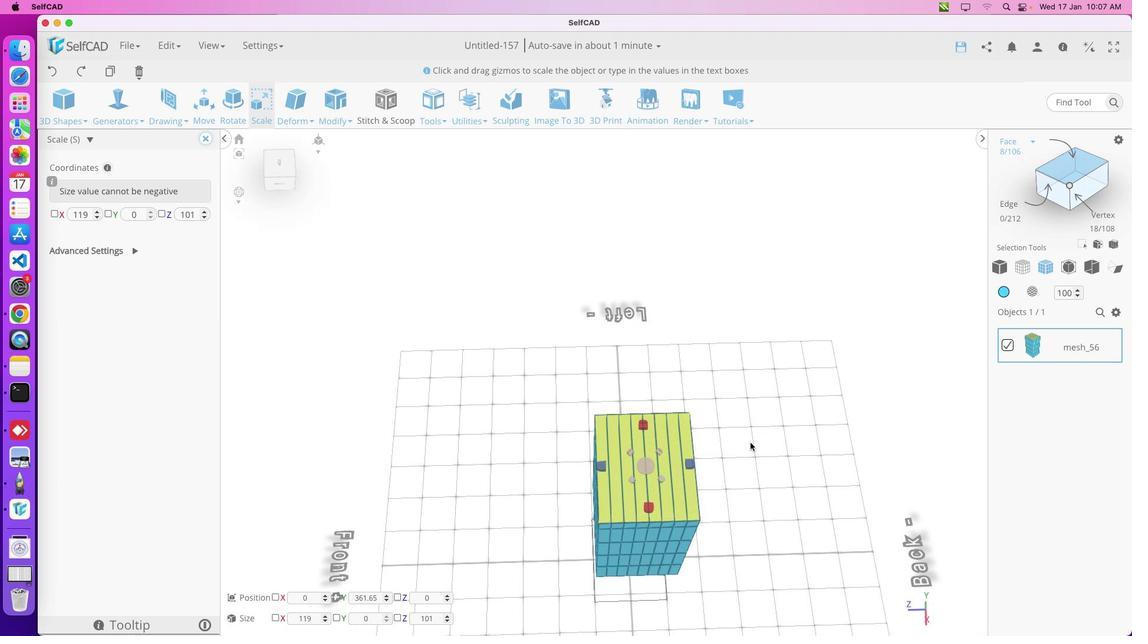 
Action: Mouse moved to (673, 357)
Screenshot: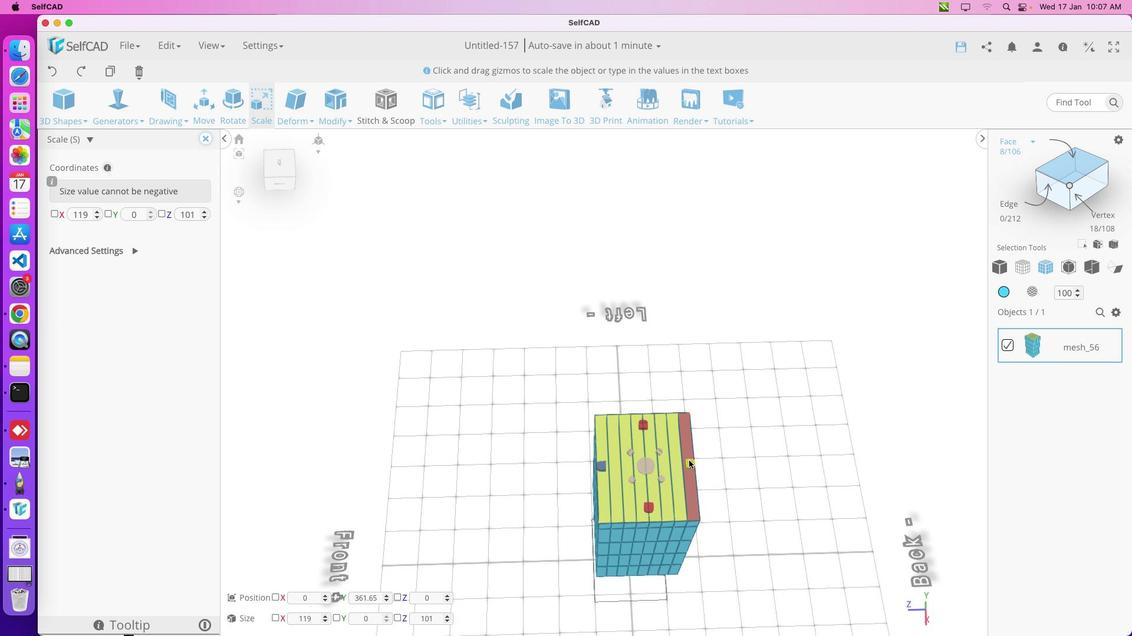 
Action: Mouse pressed middle at (673, 357)
Screenshot: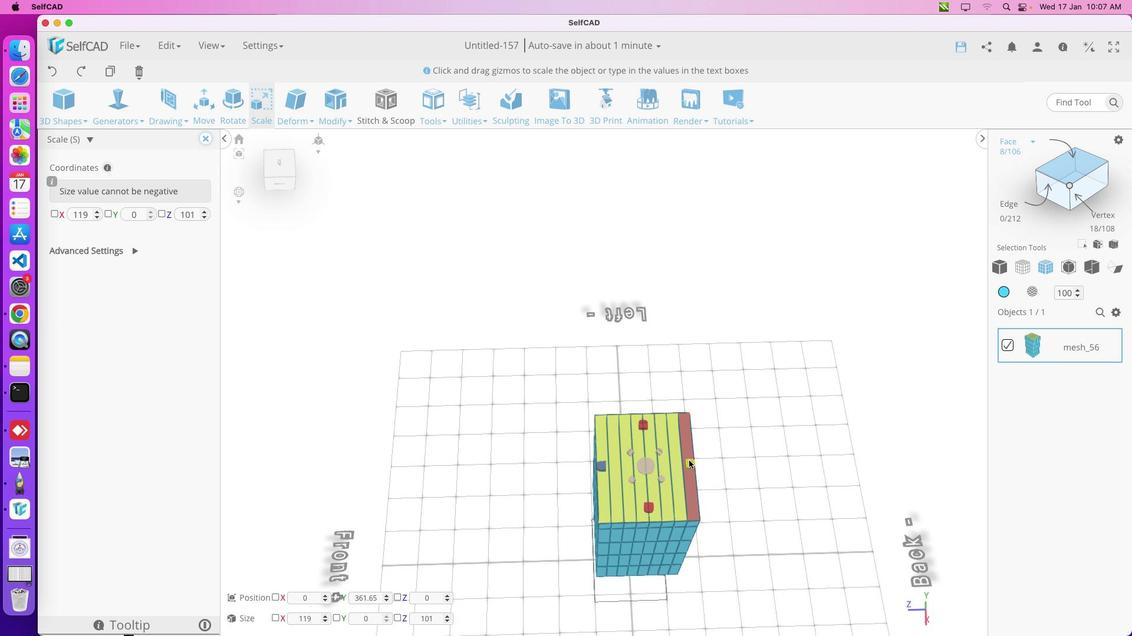 
Action: Mouse moved to (666, 354)
Screenshot: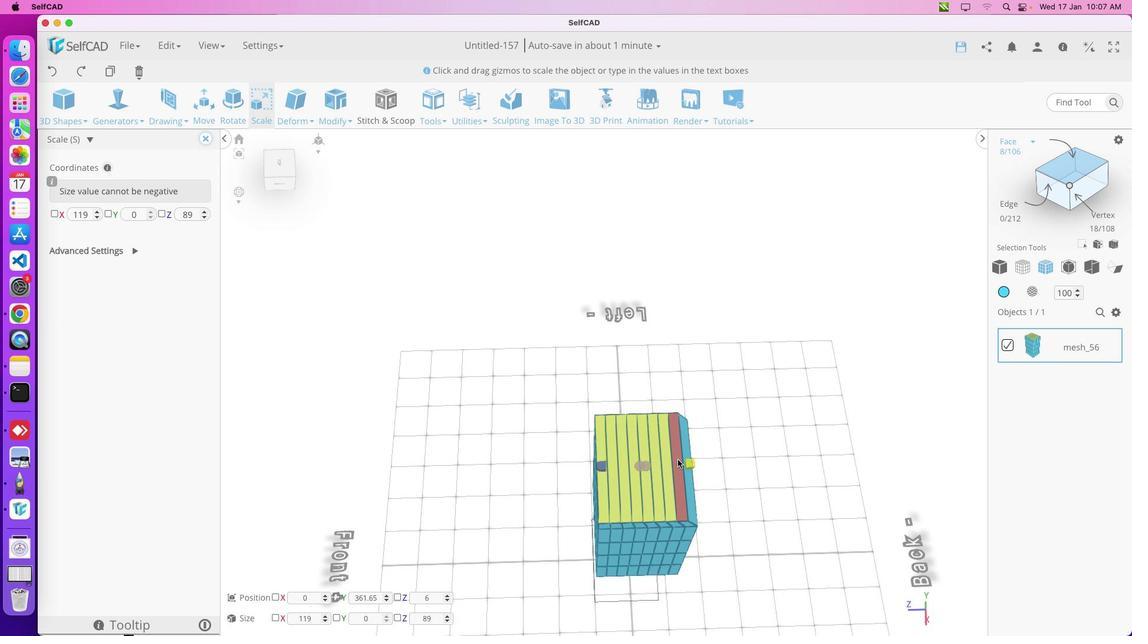 
Action: Mouse pressed left at (666, 354)
Screenshot: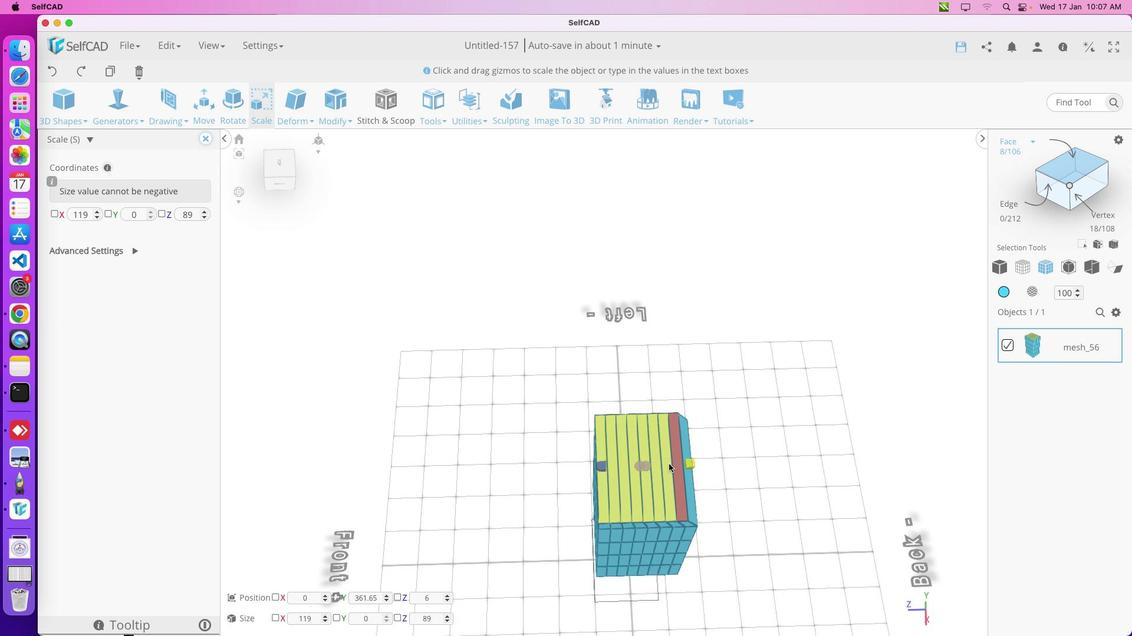 
Action: Mouse moved to (666, 354)
Screenshot: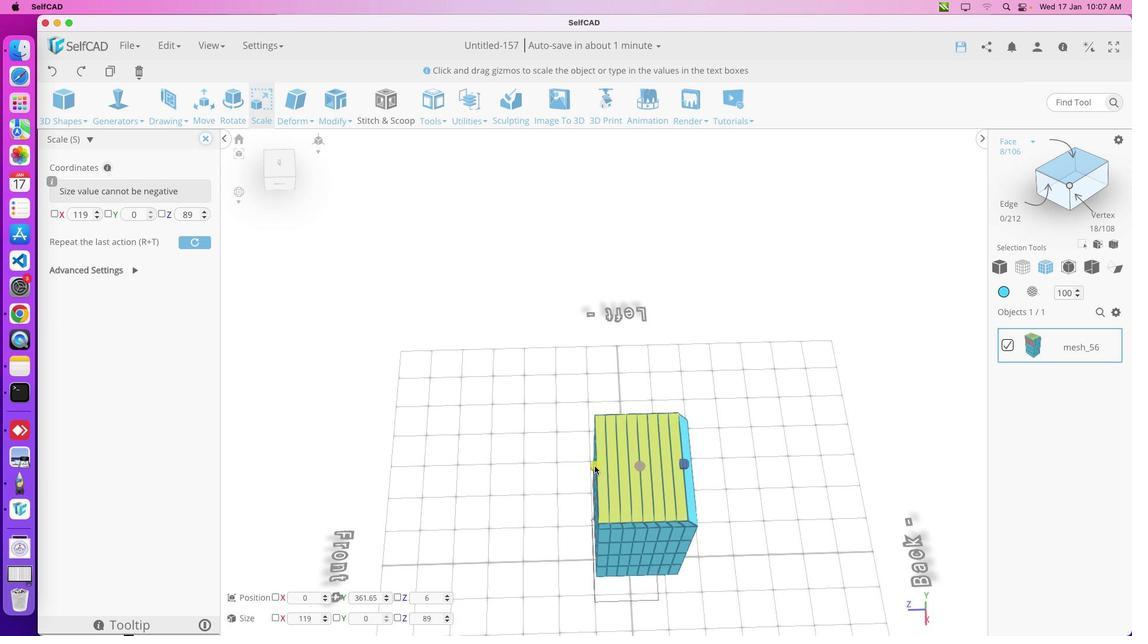 
Action: Key pressed 's'
Screenshot: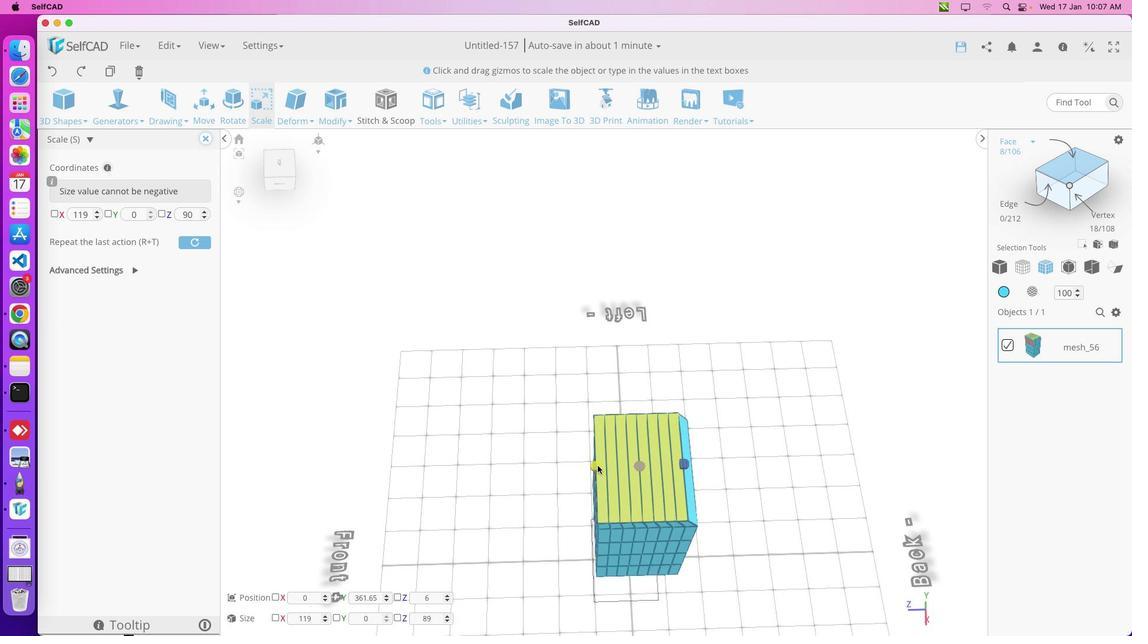 
Action: Mouse moved to (658, 354)
Screenshot: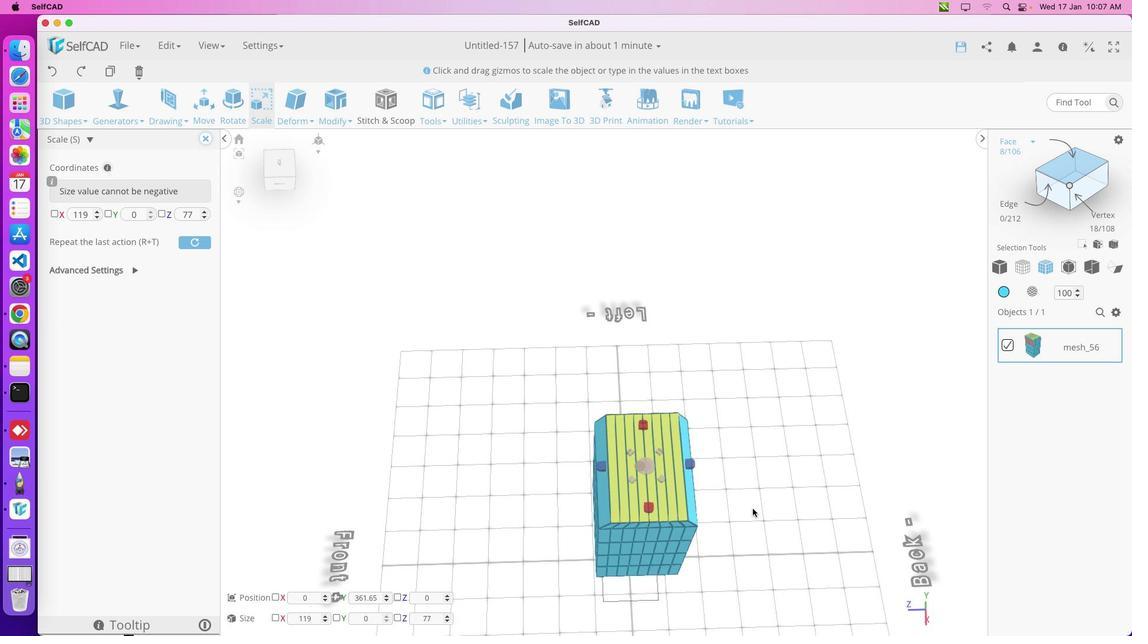 
Action: Mouse pressed left at (658, 354)
Screenshot: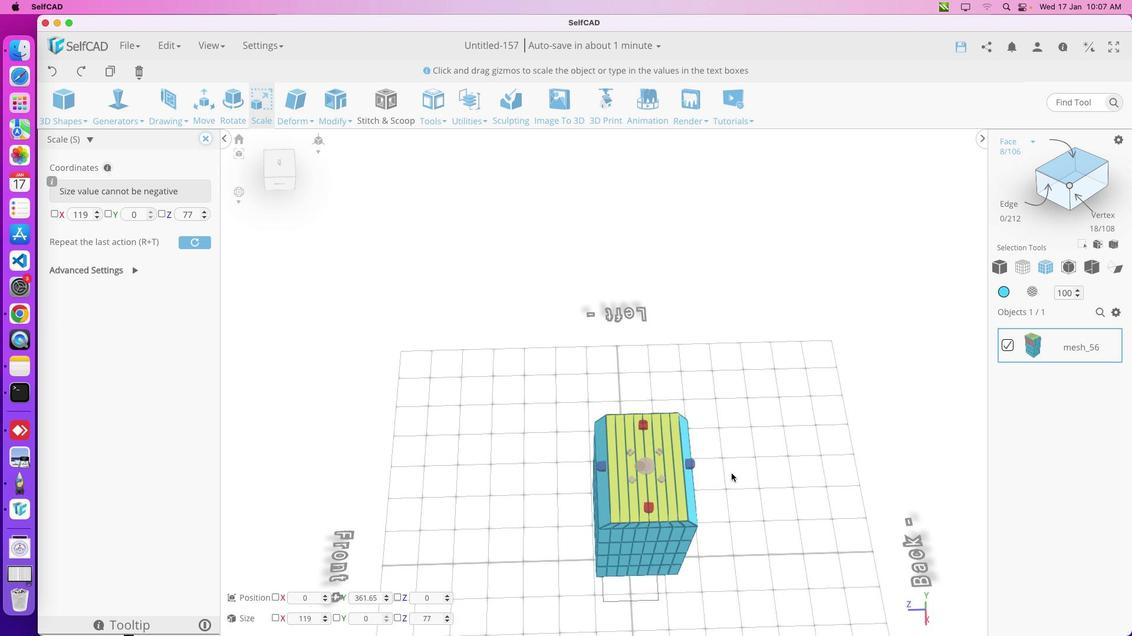 
Action: Mouse moved to (676, 354)
Screenshot: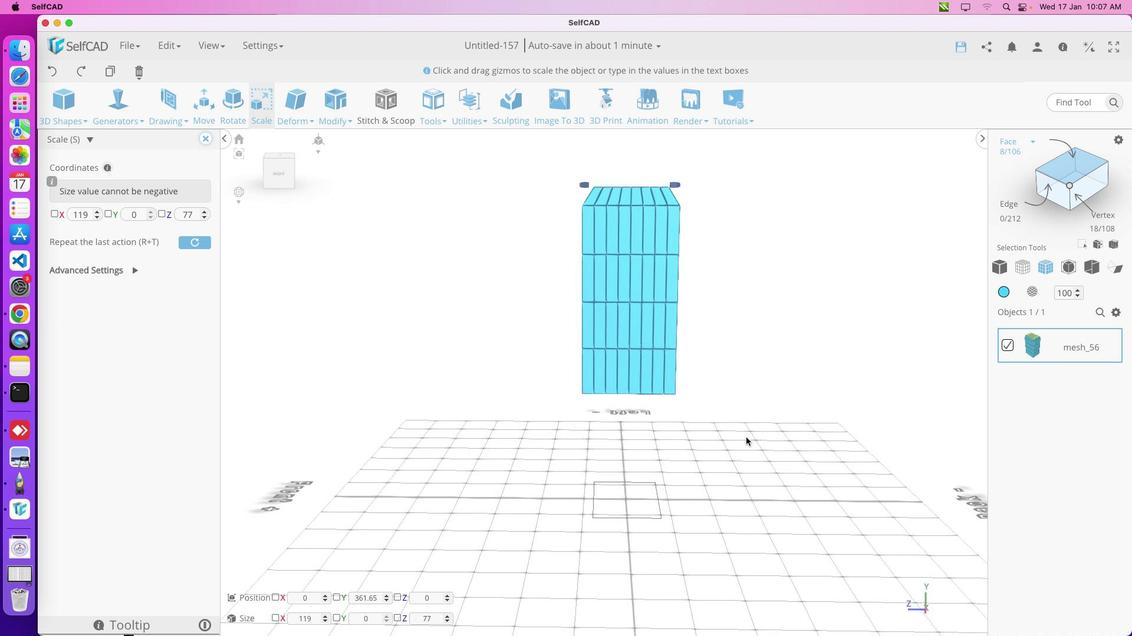 
Action: Mouse pressed left at (676, 354)
Screenshot: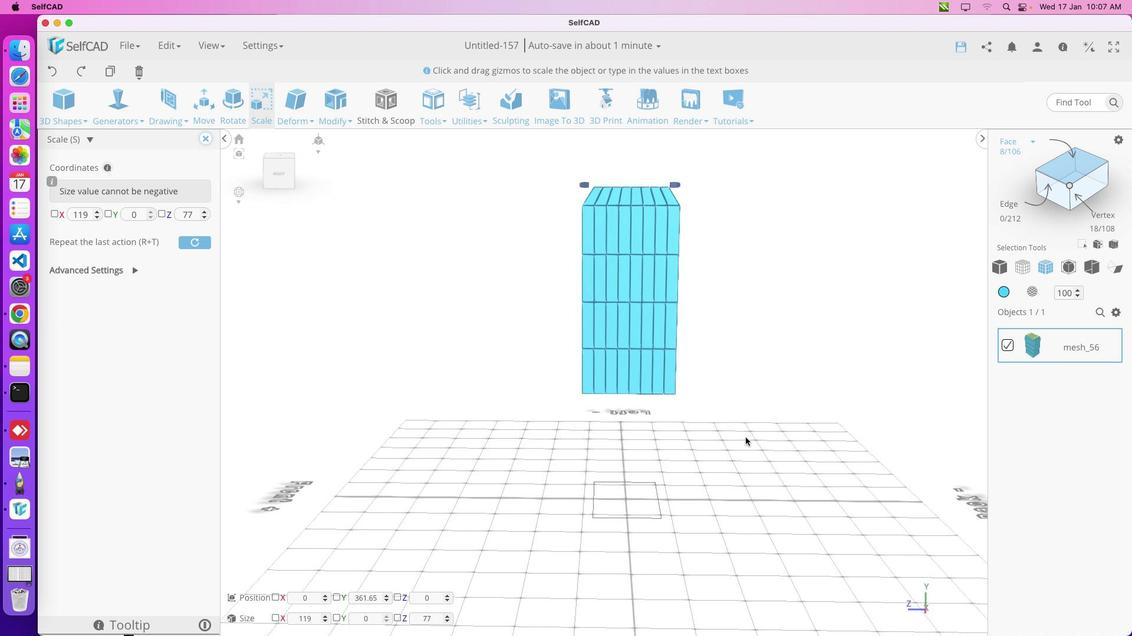 
Action: Mouse moved to (671, 357)
Screenshot: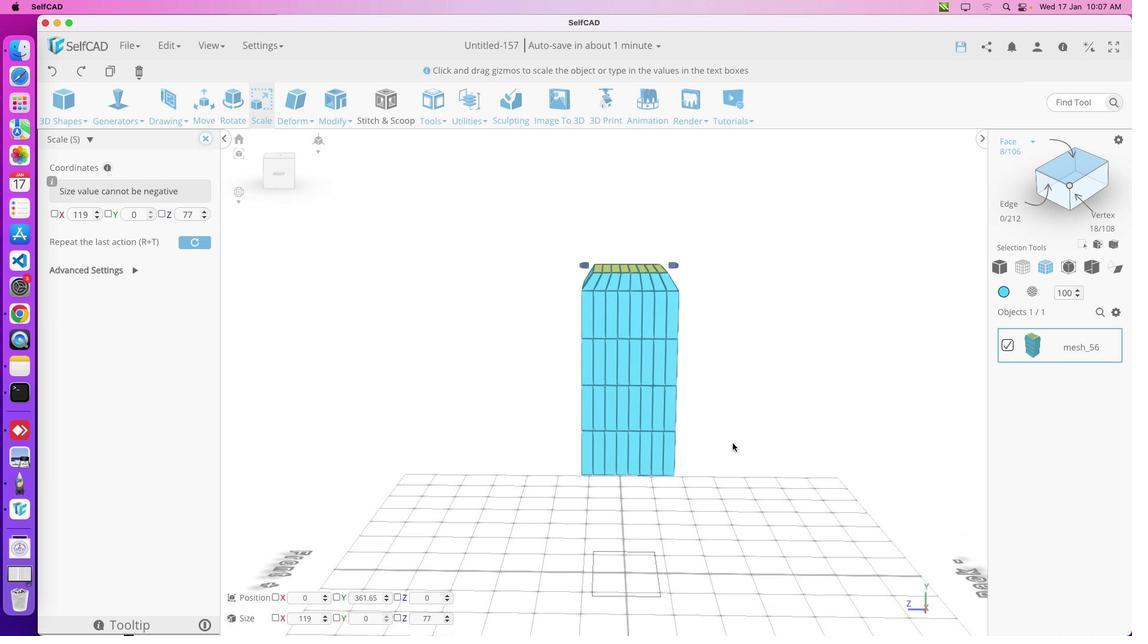 
Action: Mouse pressed left at (671, 357)
Screenshot: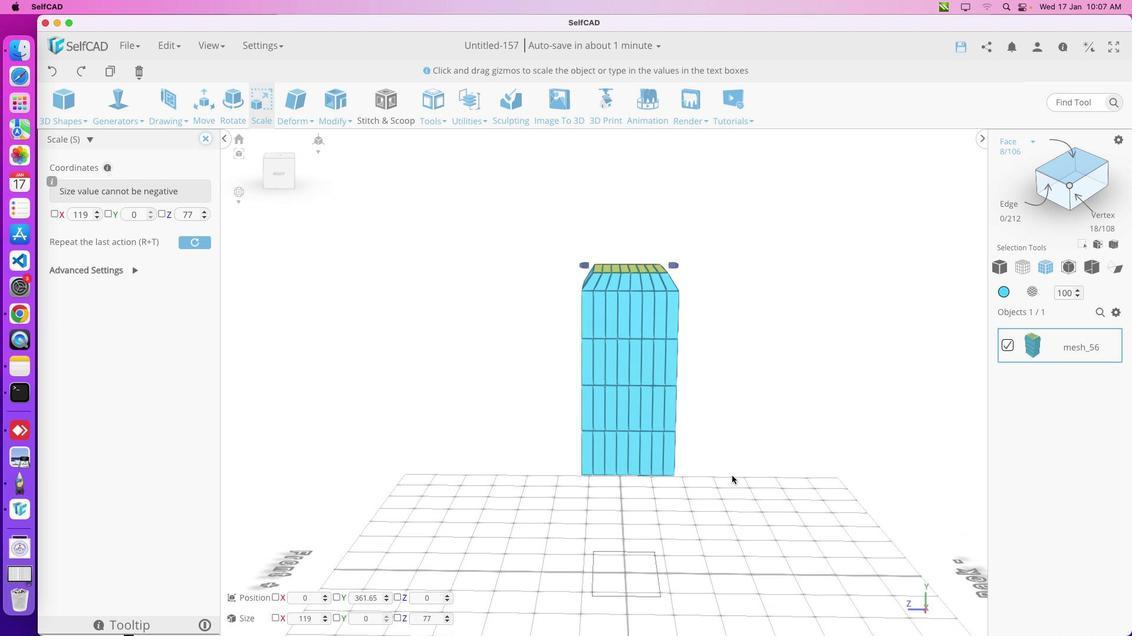 
Action: Mouse moved to (662, 357)
Screenshot: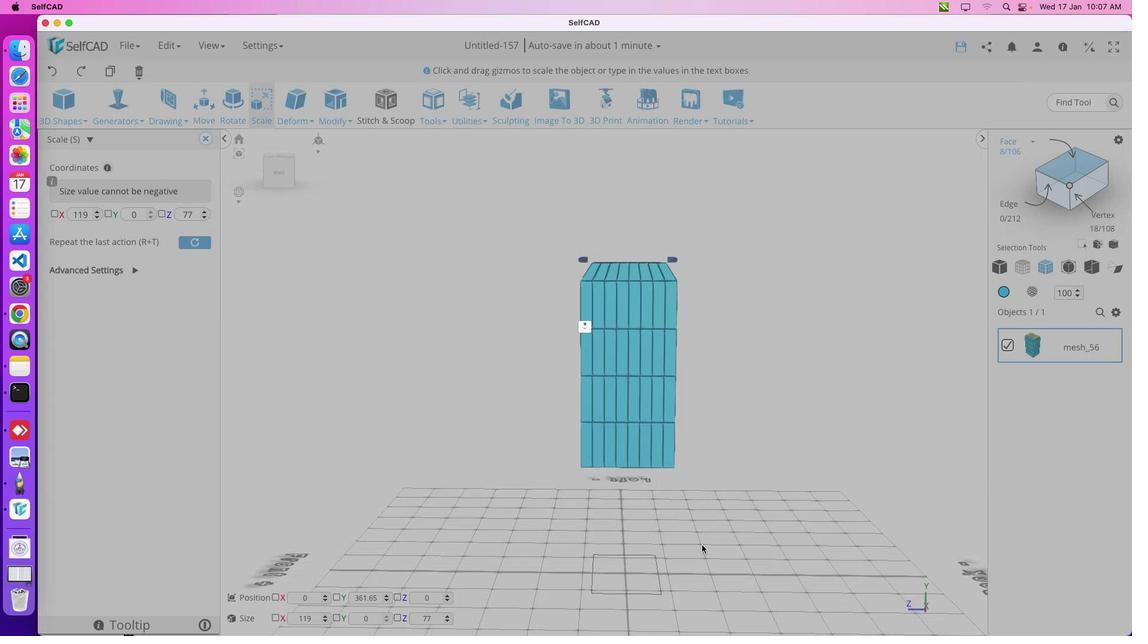 
Action: Mouse pressed left at (662, 357)
Screenshot: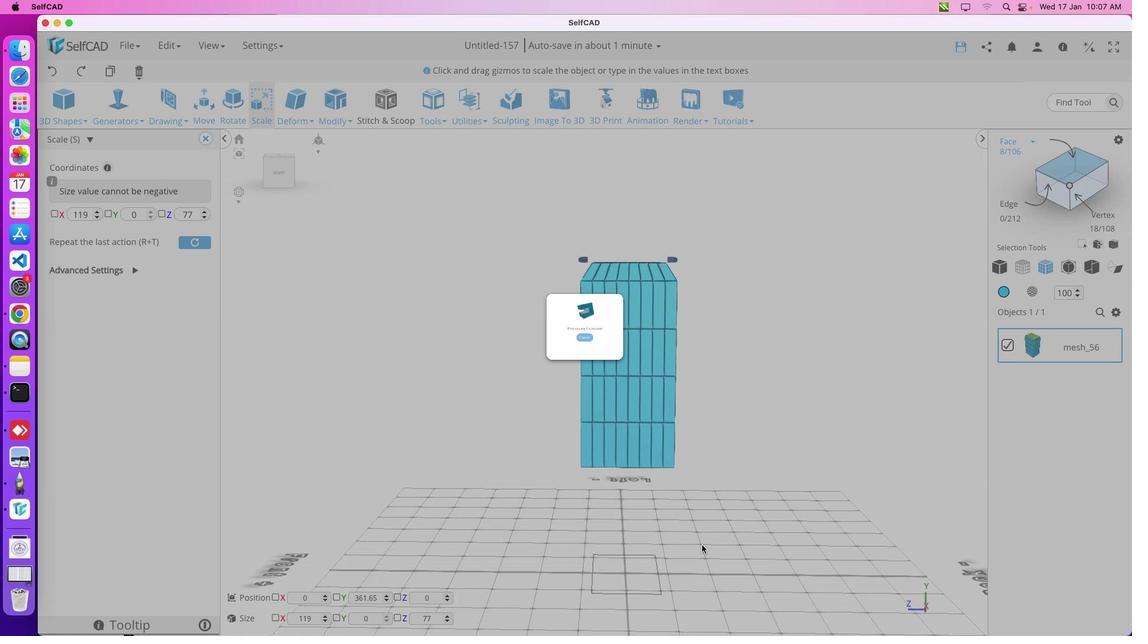 
Action: Mouse moved to (676, 359)
Screenshot: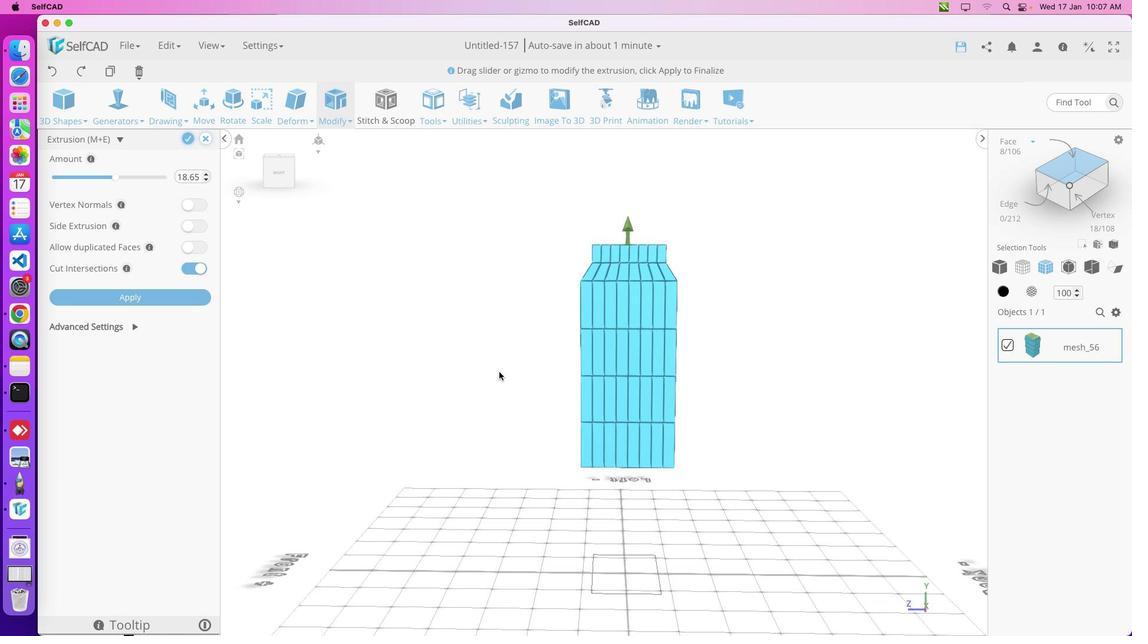 
Action: Mouse pressed left at (676, 359)
Screenshot: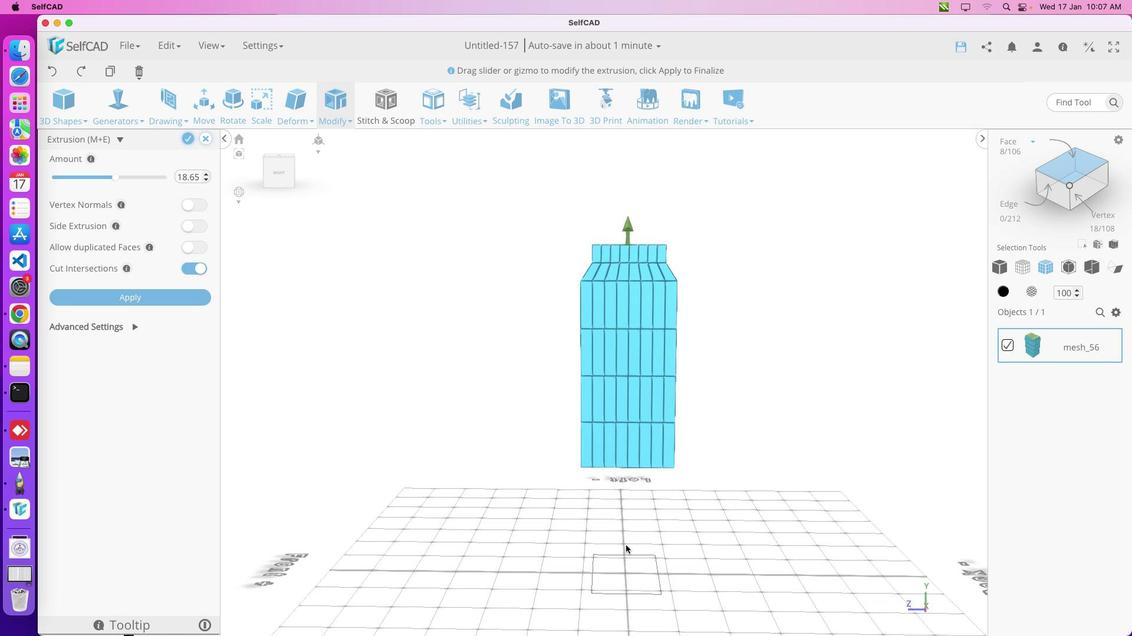 
Action: Mouse moved to (675, 357)
Screenshot: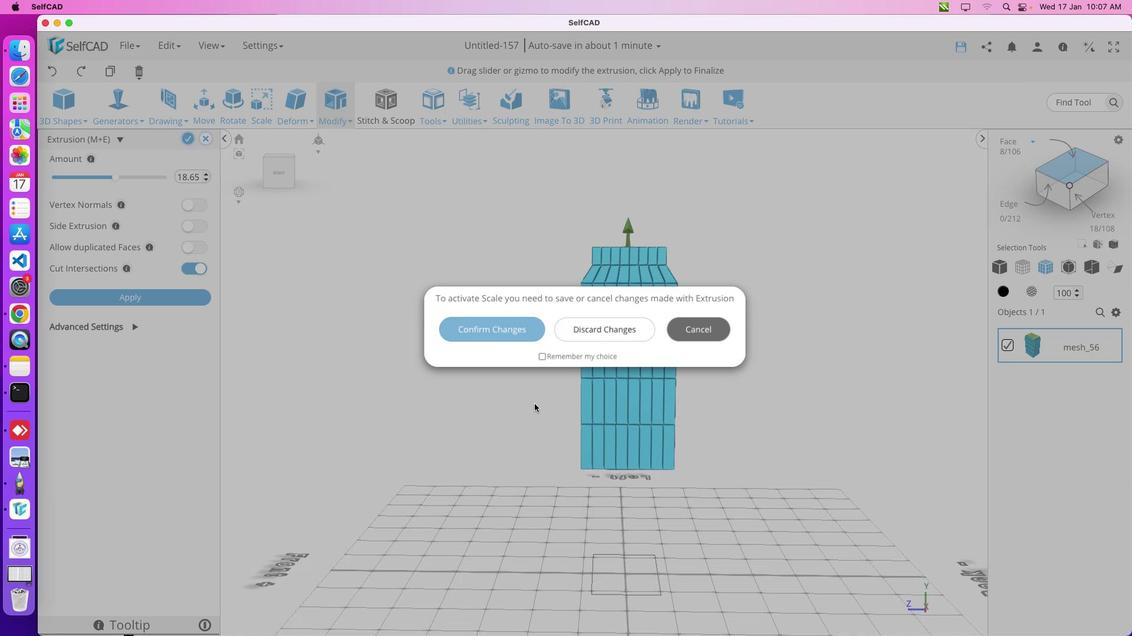 
Action: Mouse pressed middle at (675, 357)
Screenshot: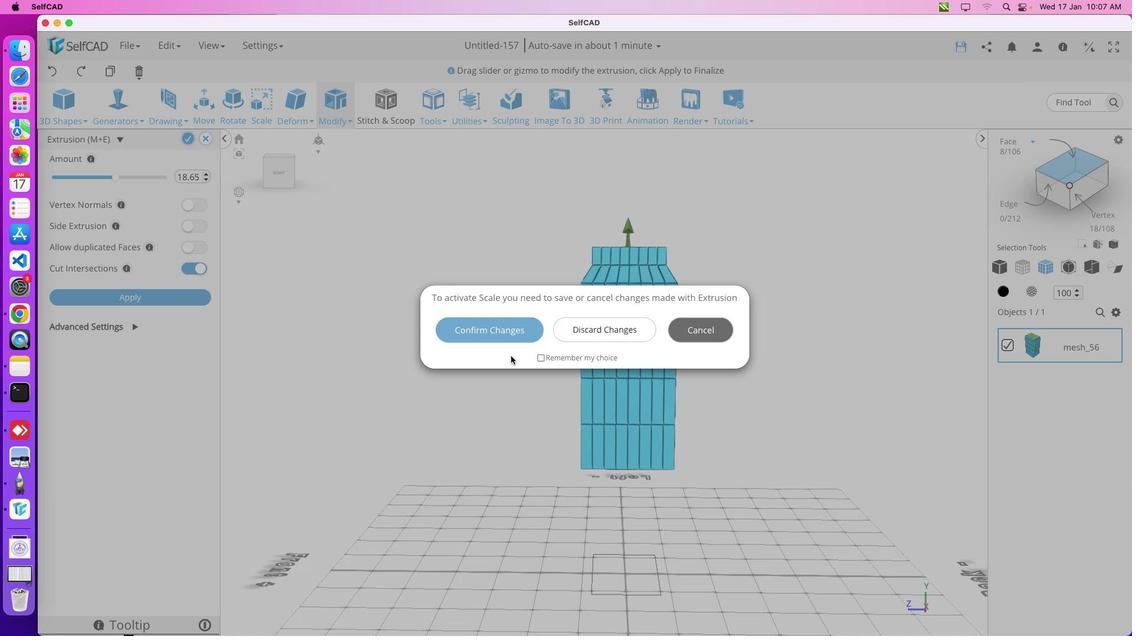 
Action: Mouse moved to (674, 358)
Screenshot: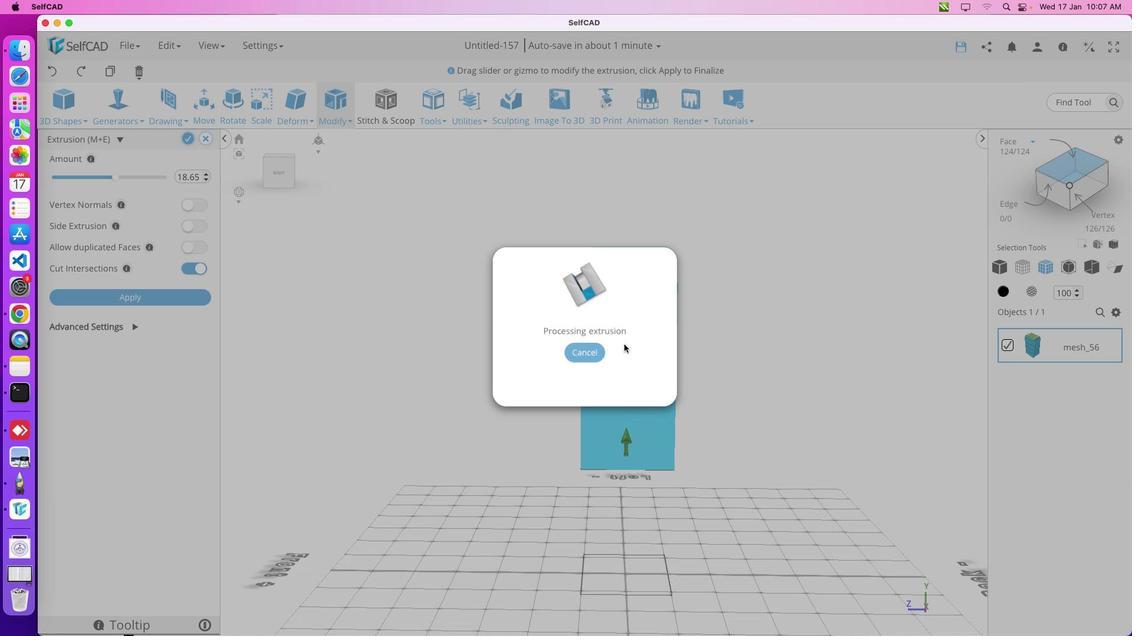 
Action: Mouse pressed left at (674, 358)
Screenshot: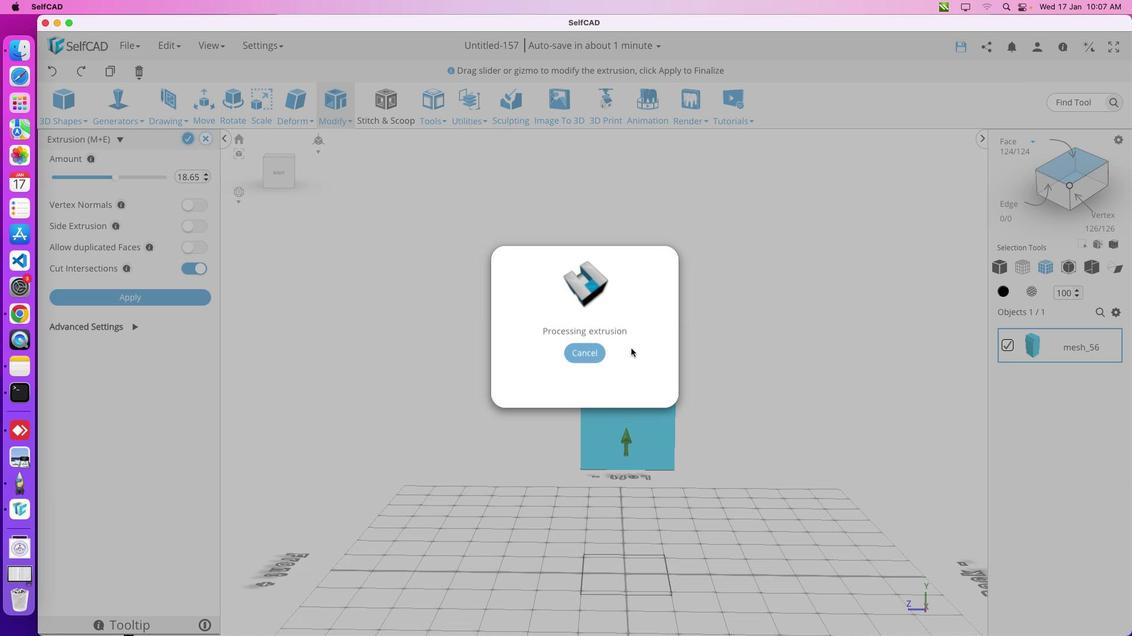 
Action: Mouse moved to (674, 357)
Screenshot: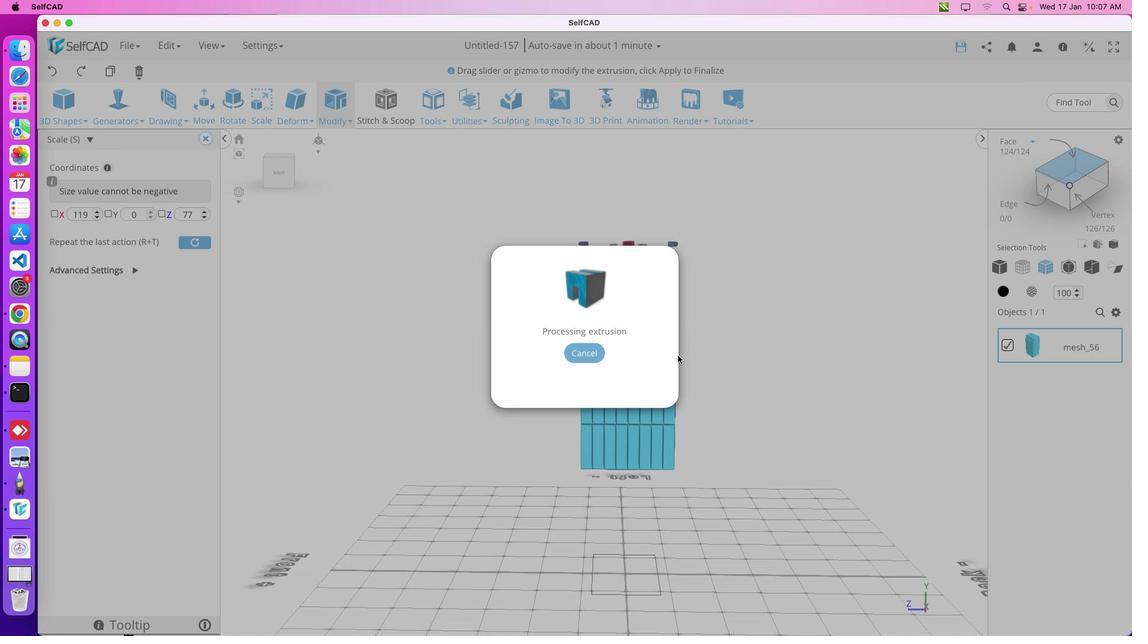 
Action: Key pressed 'm'
Screenshot: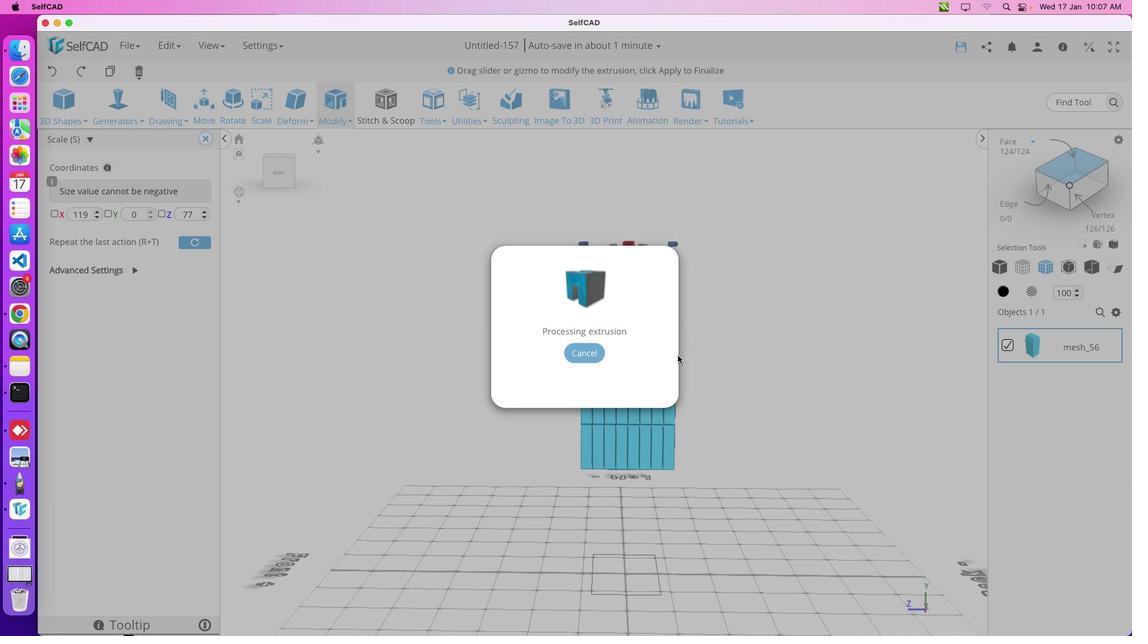 
Action: Mouse moved to (674, 357)
Screenshot: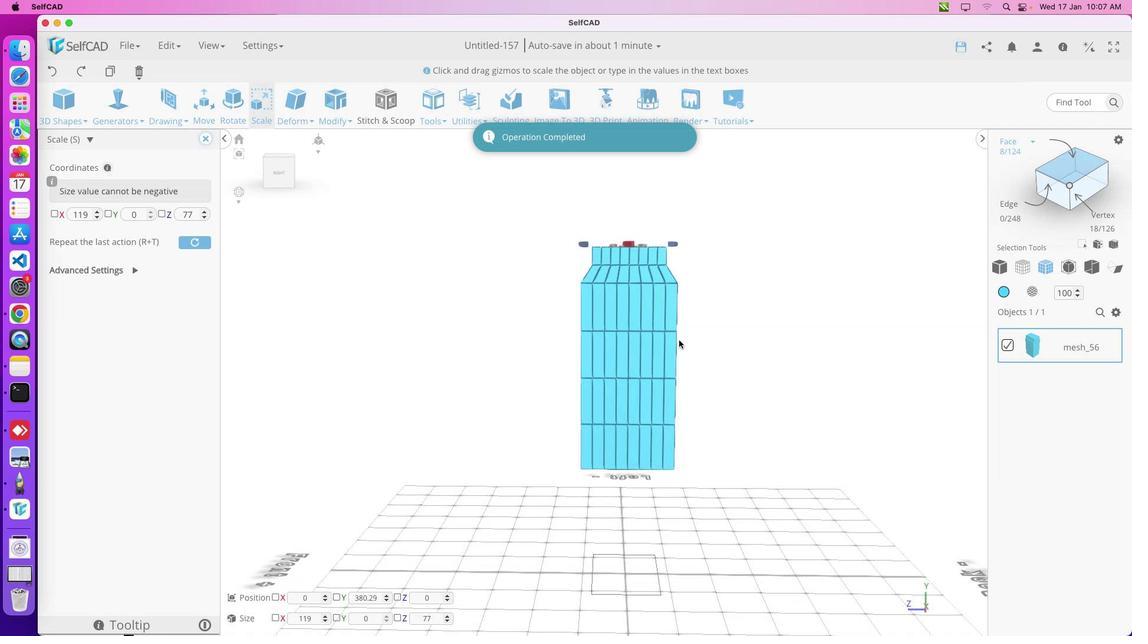 
Action: Key pressed 'm''m''e'
Screenshot: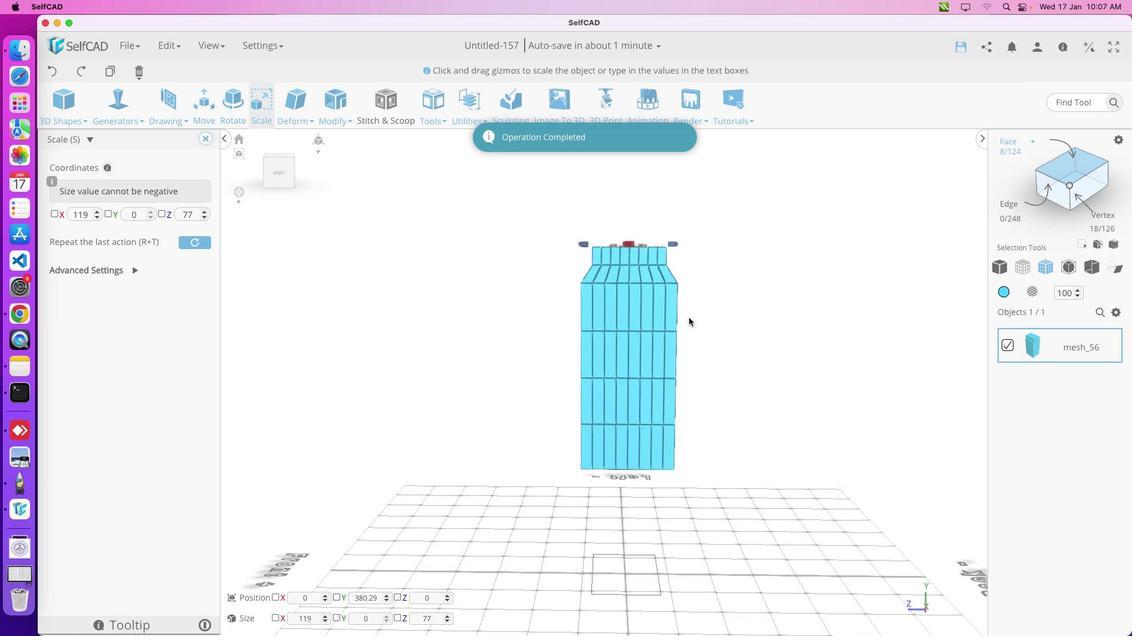
Action: Mouse moved to (673, 360)
Screenshot: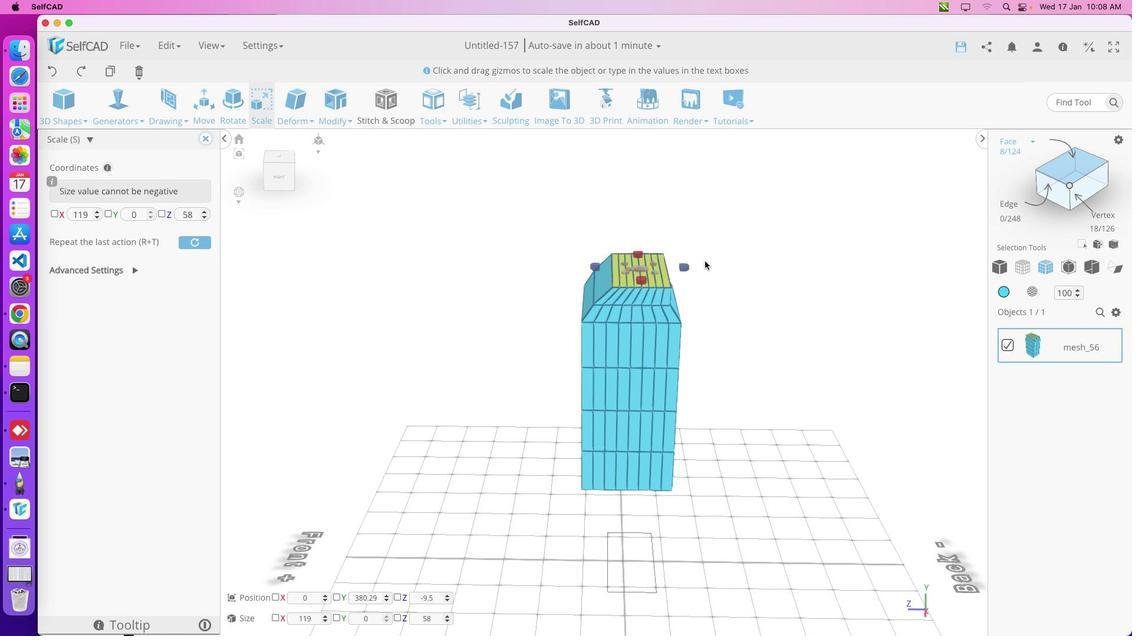 
Action: Key pressed 's'
Screenshot: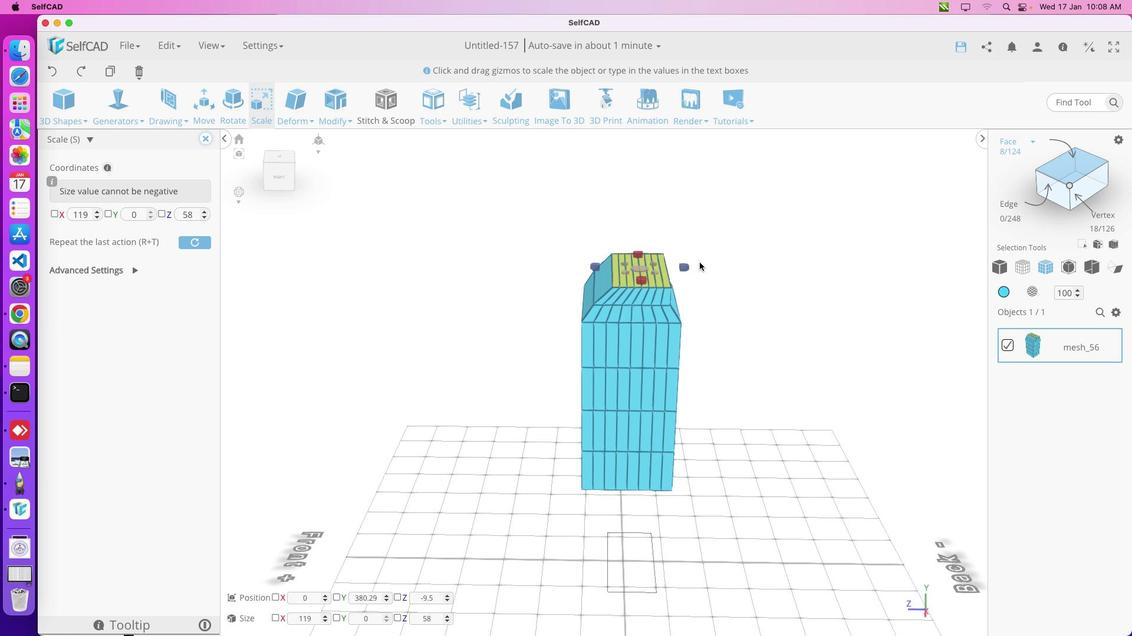 
Action: Mouse moved to (672, 357)
Screenshot: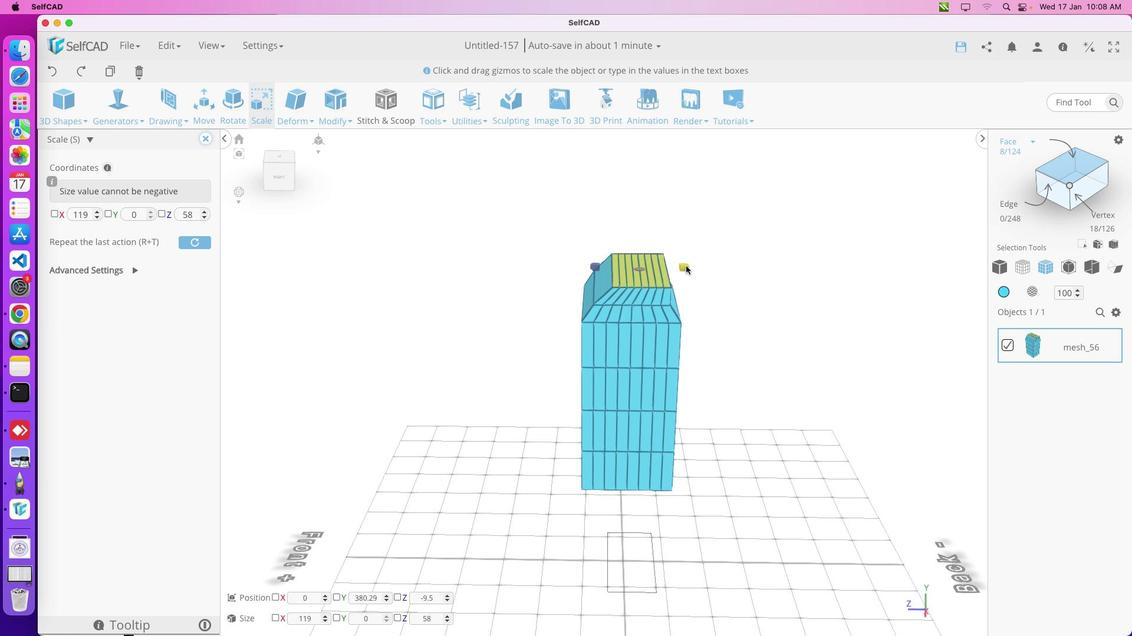 
Action: Mouse pressed left at (672, 357)
Screenshot: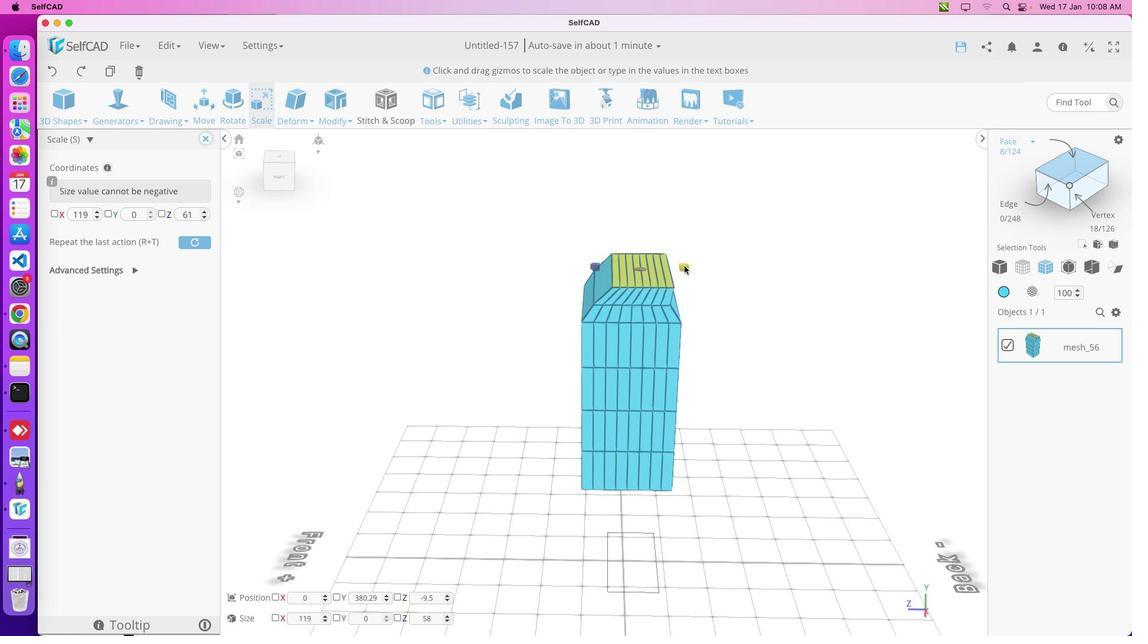 
Action: Mouse moved to (655, 354)
Screenshot: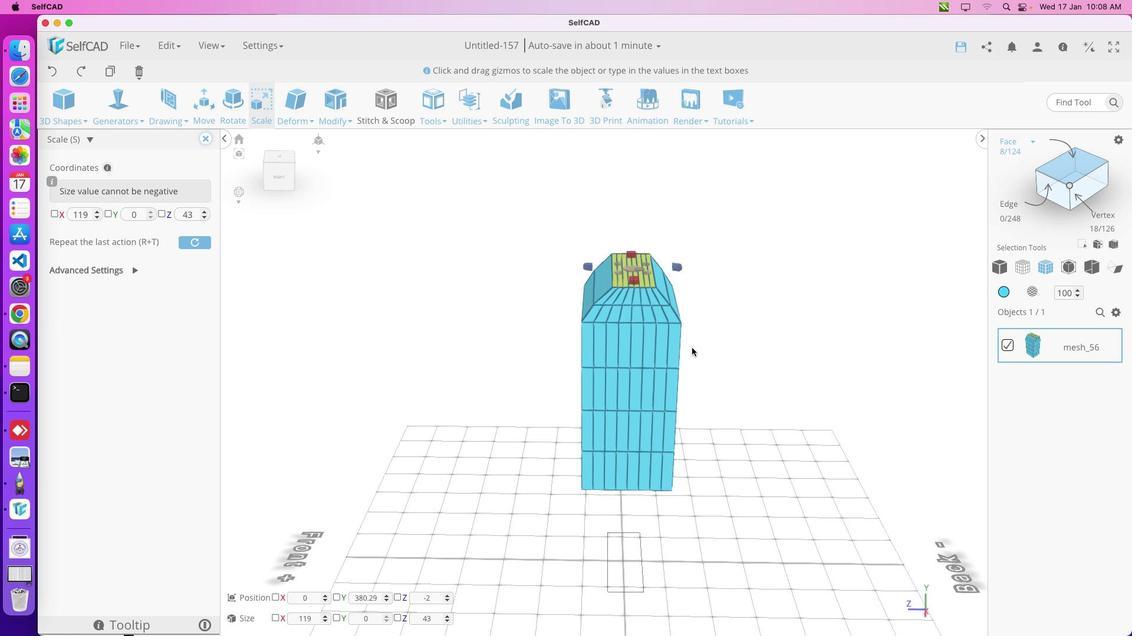 
Action: Mouse pressed left at (655, 354)
Screenshot: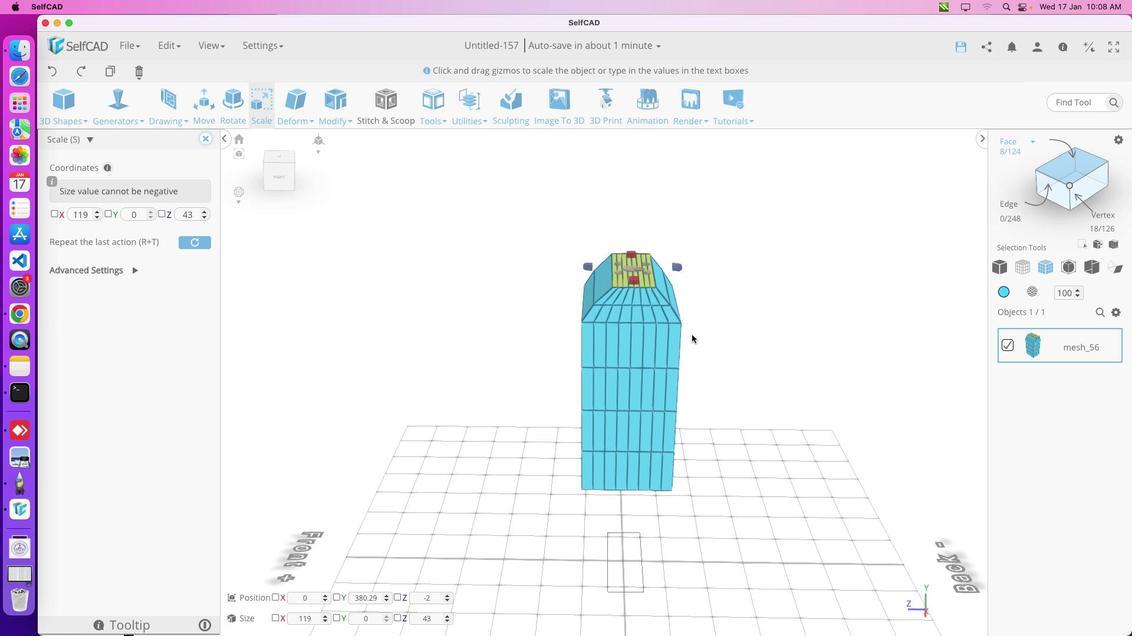 
Action: Mouse moved to (671, 353)
Screenshot: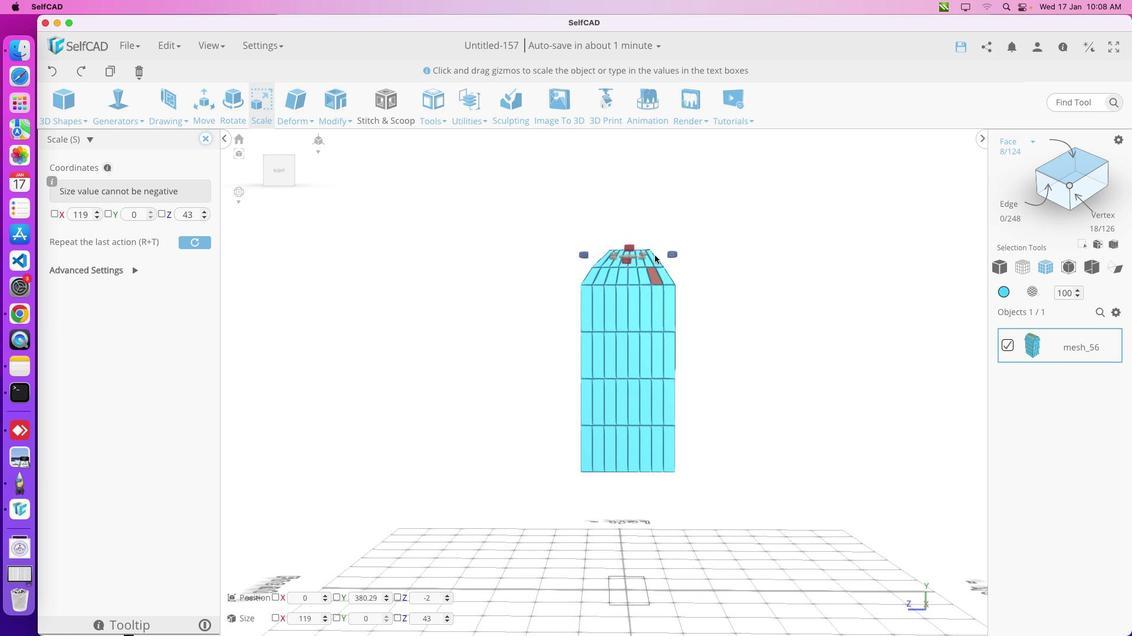 
Action: Mouse pressed left at (671, 353)
Screenshot: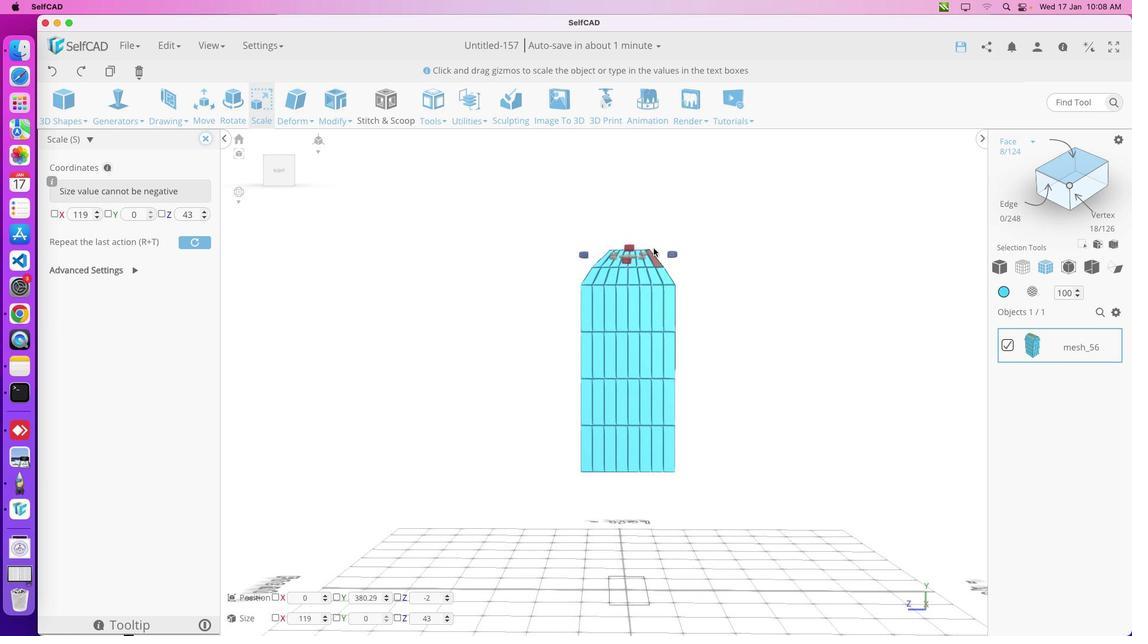 
Action: Mouse moved to (662, 352)
Screenshot: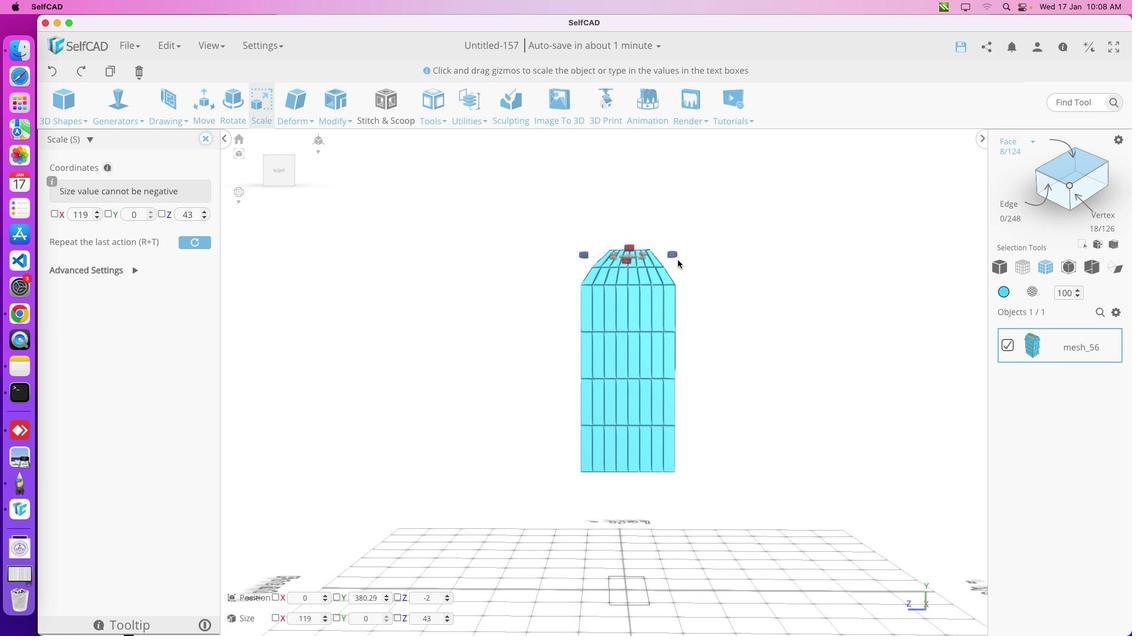 
Action: Mouse pressed left at (662, 352)
Screenshot: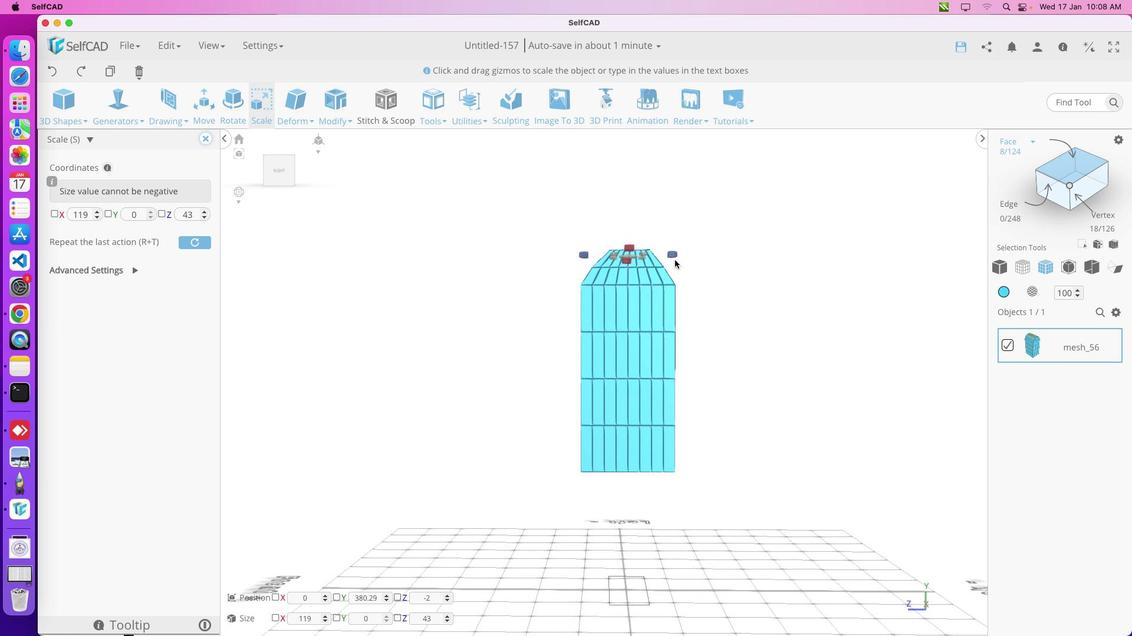 
Action: Mouse moved to (671, 352)
Screenshot: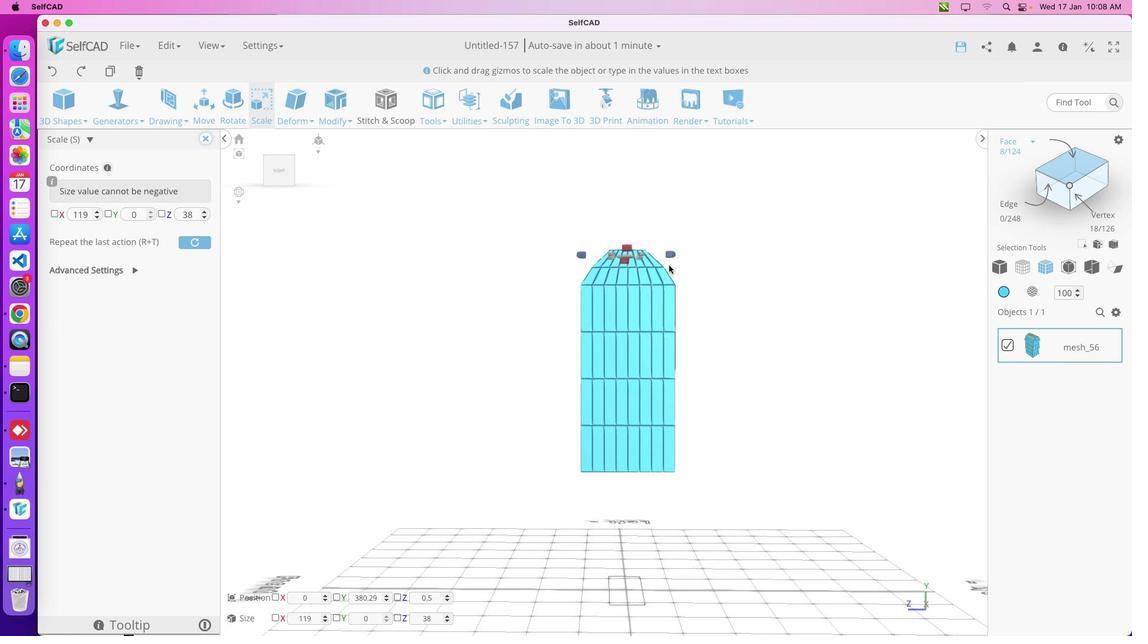 
Action: Mouse pressed left at (671, 352)
Screenshot: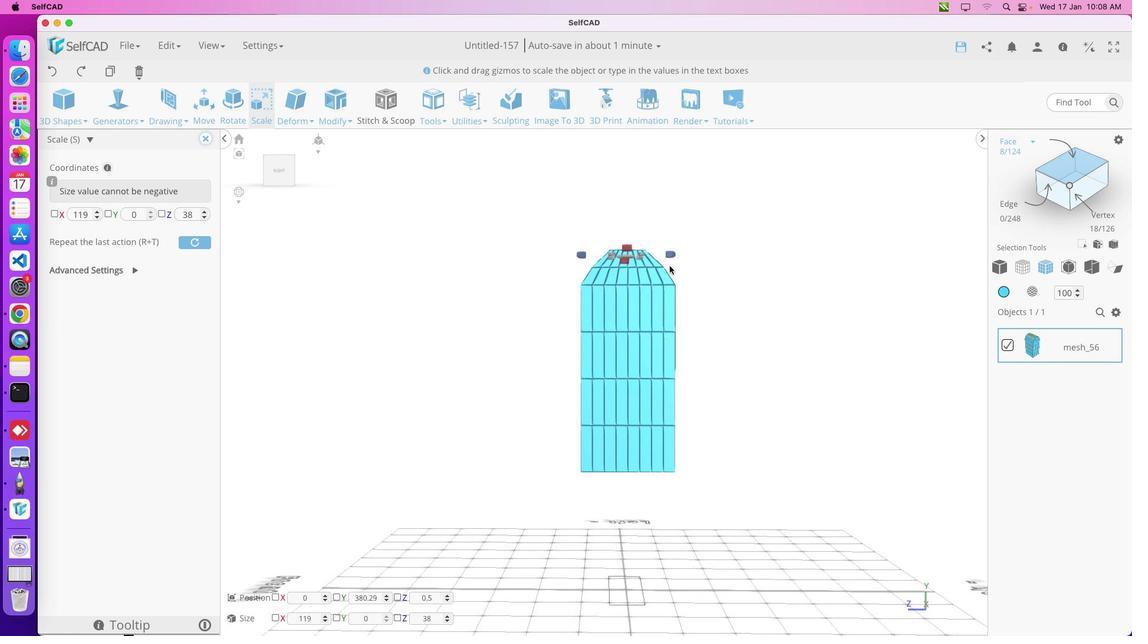 
Action: Mouse moved to (671, 354)
Screenshot: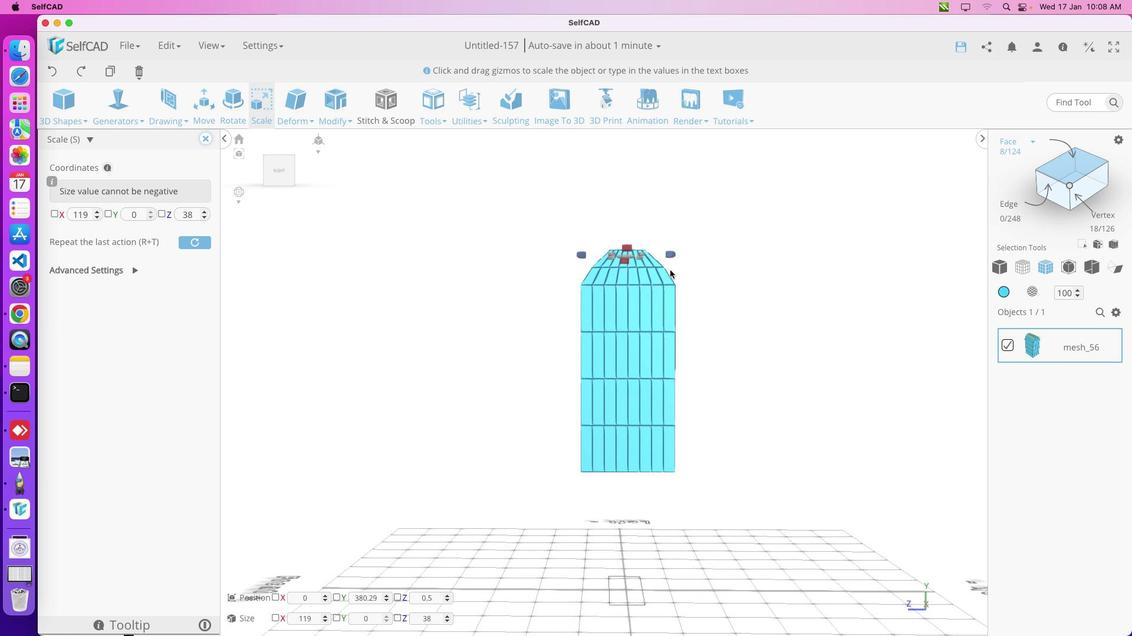 
Action: Mouse pressed left at (671, 354)
Screenshot: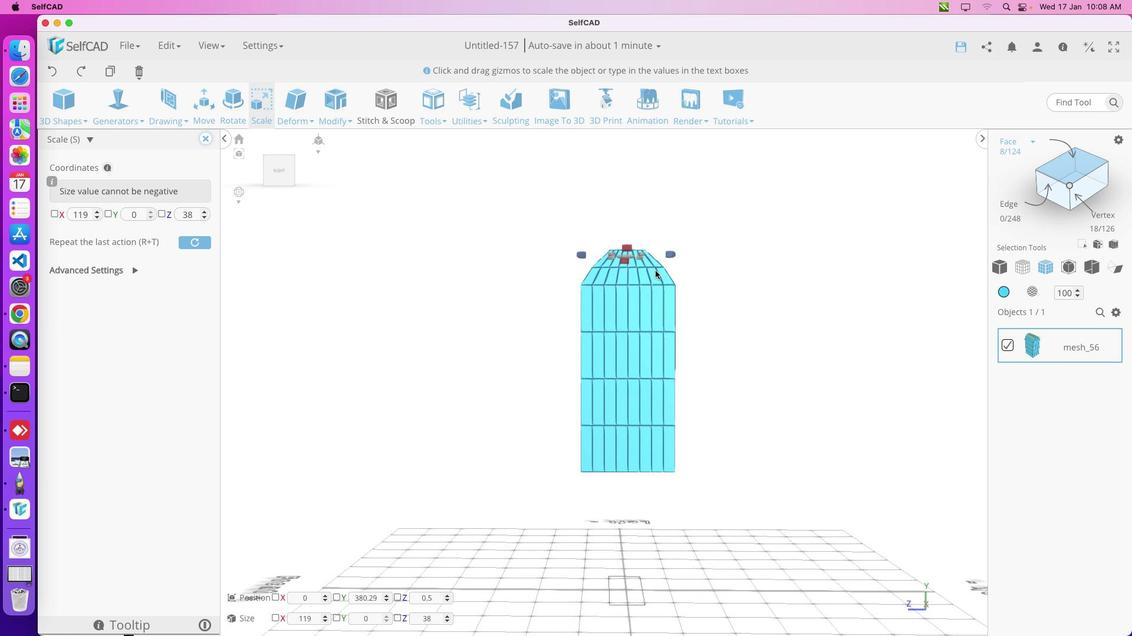 
Action: Mouse moved to (671, 353)
Screenshot: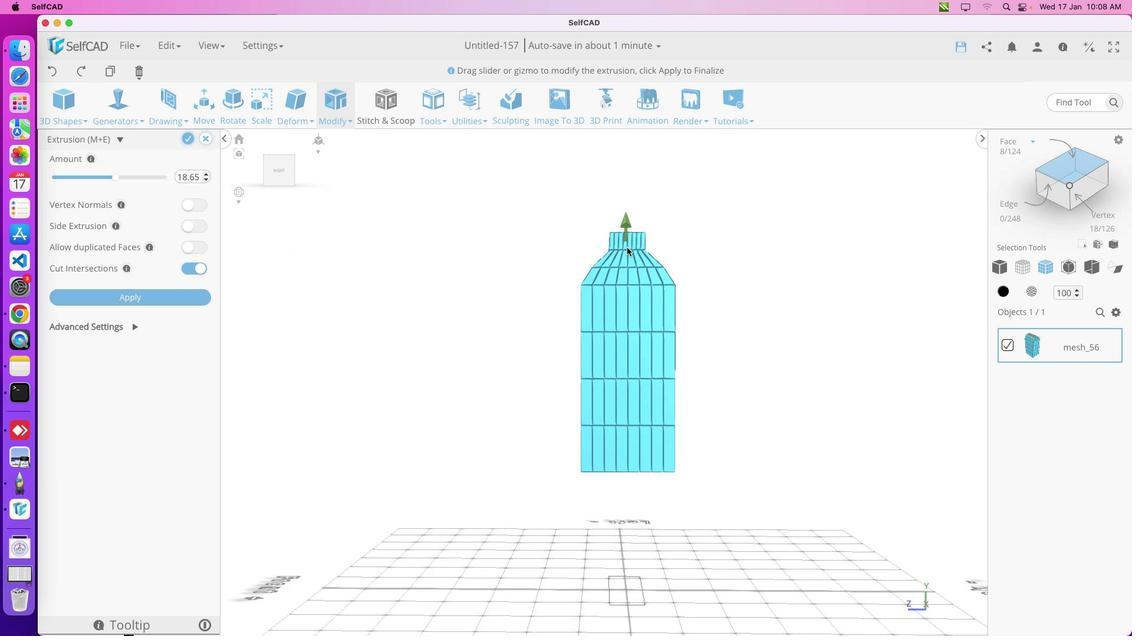 
Action: Mouse pressed middle at (671, 353)
Screenshot: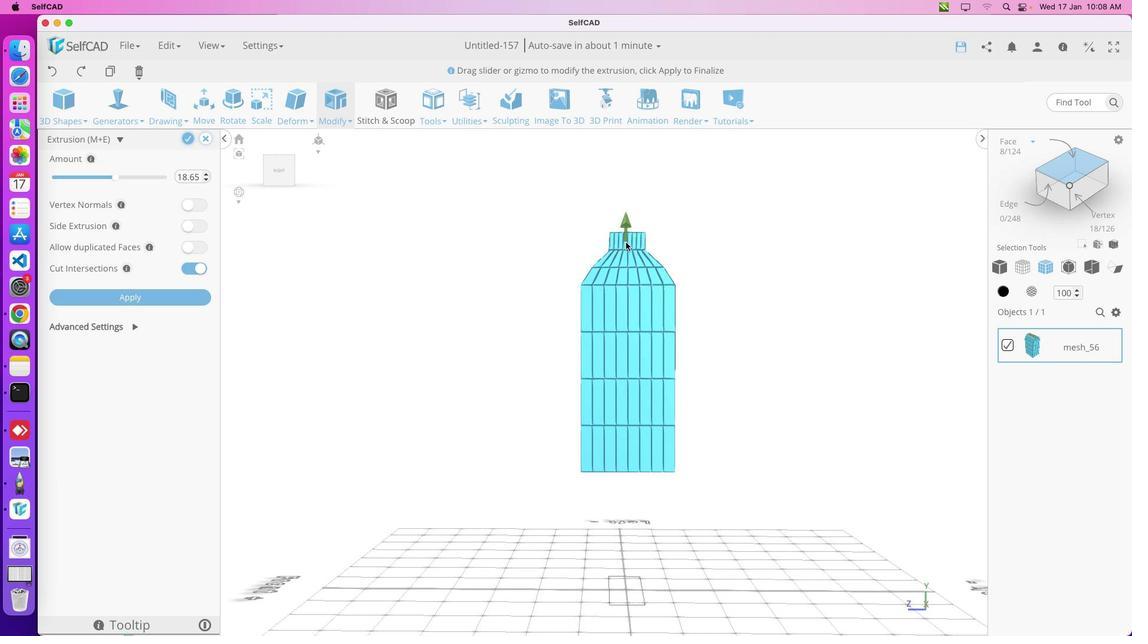 
Action: Mouse moved to (669, 352)
Screenshot: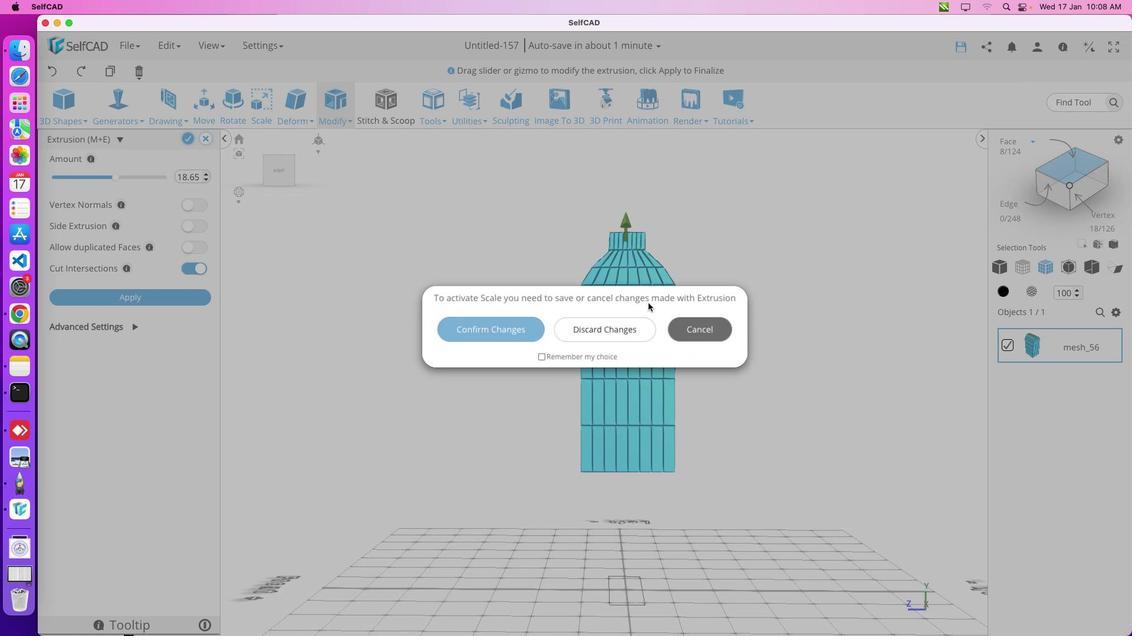 
Action: Mouse pressed left at (669, 352)
Screenshot: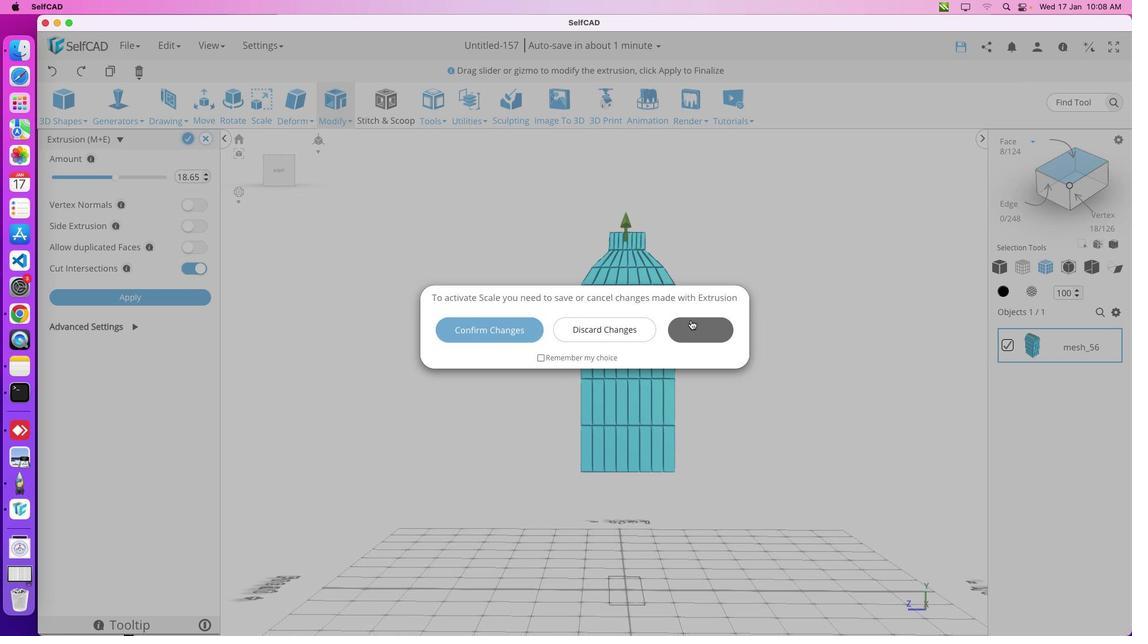 
Action: Mouse moved to (669, 352)
Screenshot: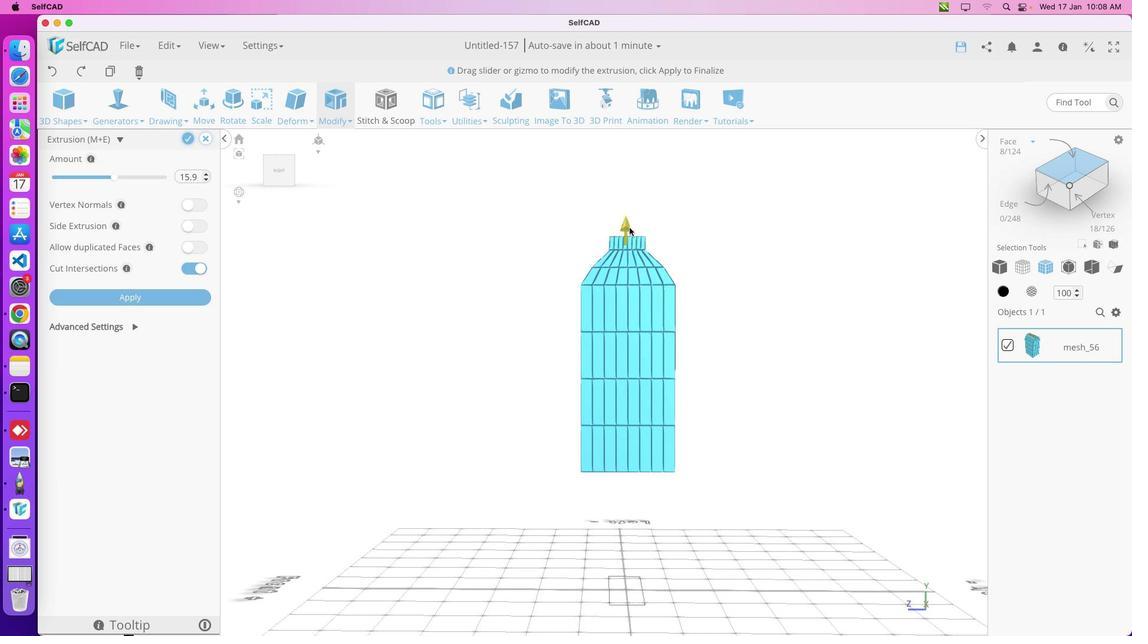 
Action: Key pressed 'm''e'
Screenshot: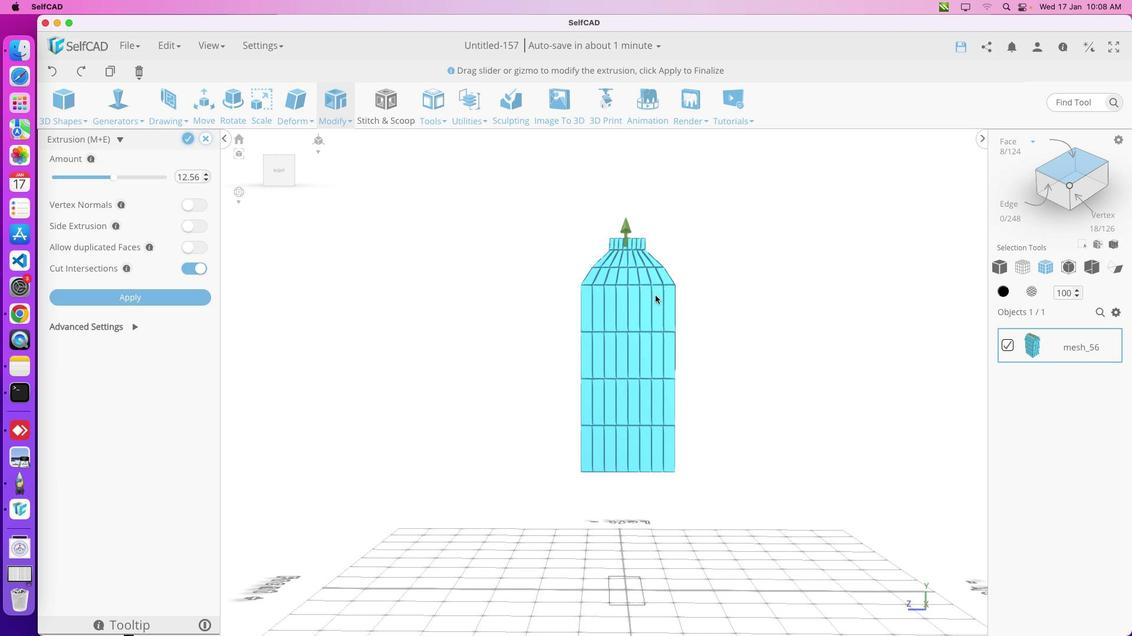 
Action: Mouse moved to (665, 352)
Screenshot: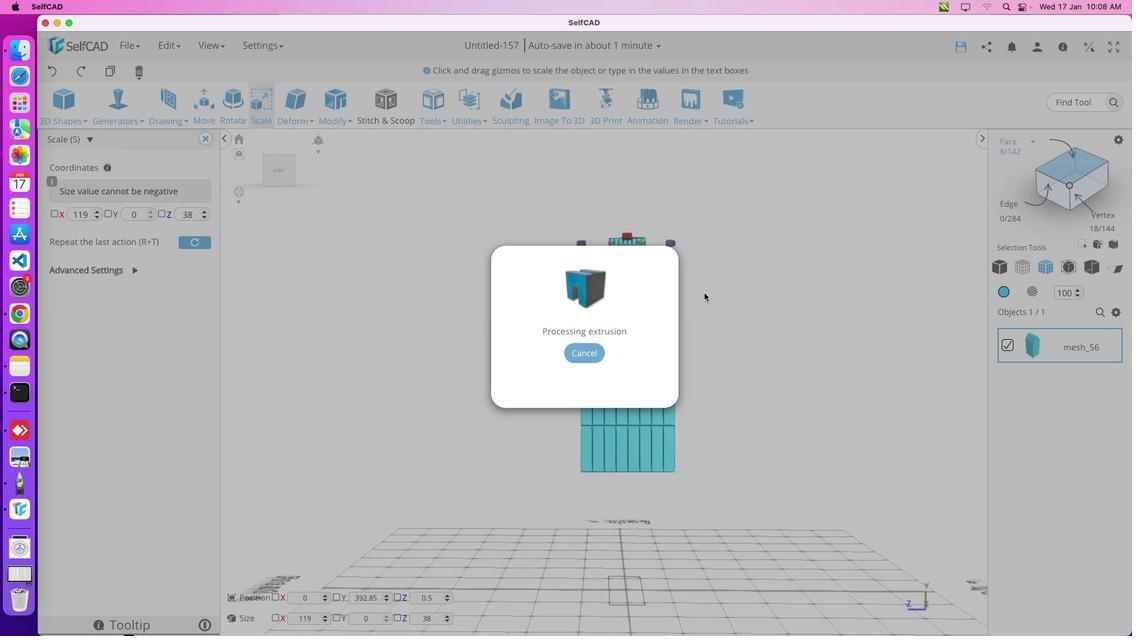 
Action: Key pressed 's'
Screenshot: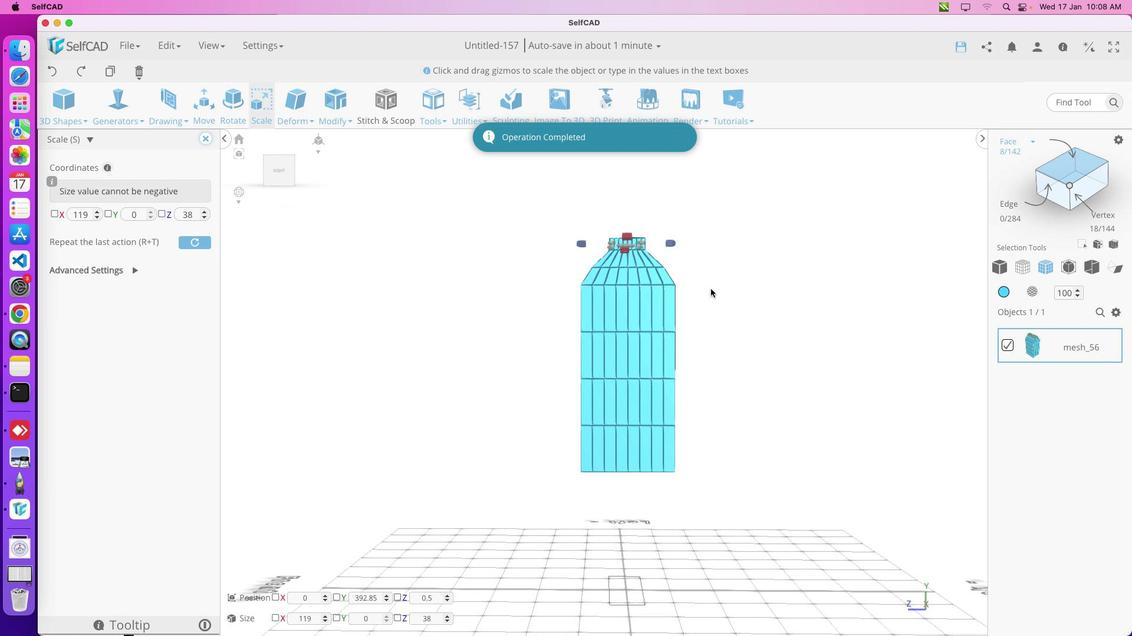 
Action: Mouse moved to (671, 353)
Screenshot: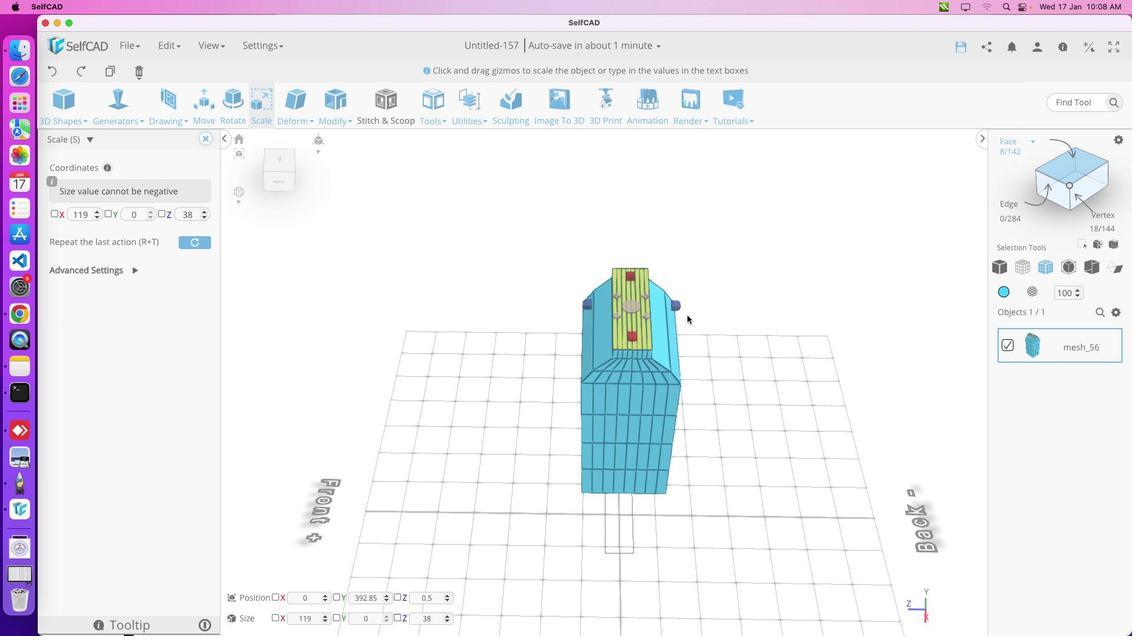 
Action: Mouse pressed left at (671, 353)
Screenshot: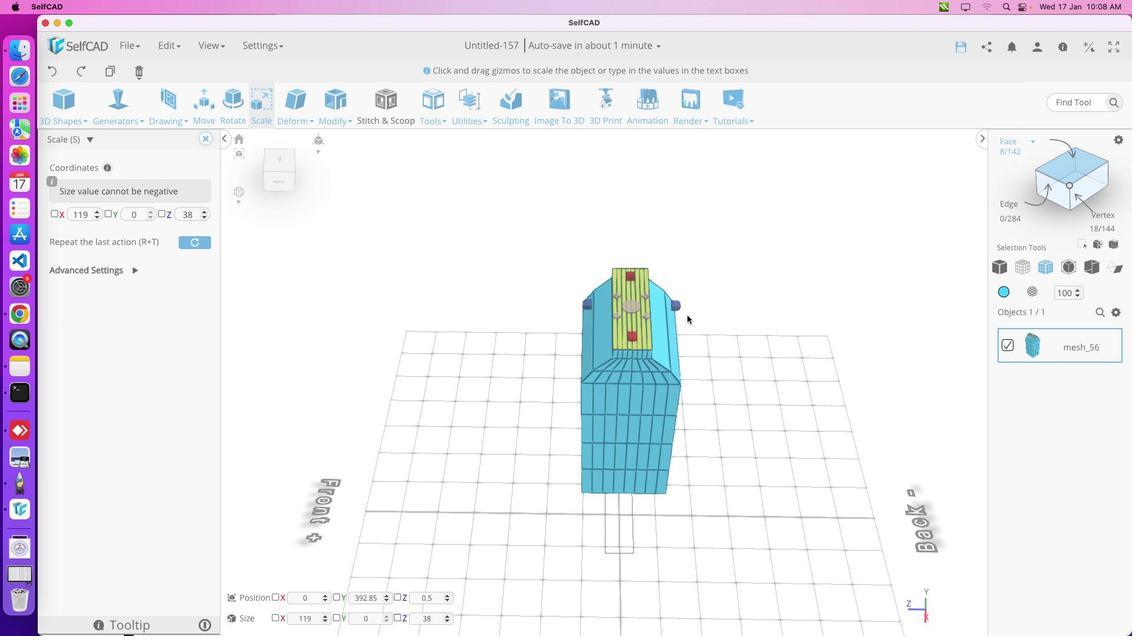 
Action: Mouse moved to (665, 351)
Screenshot: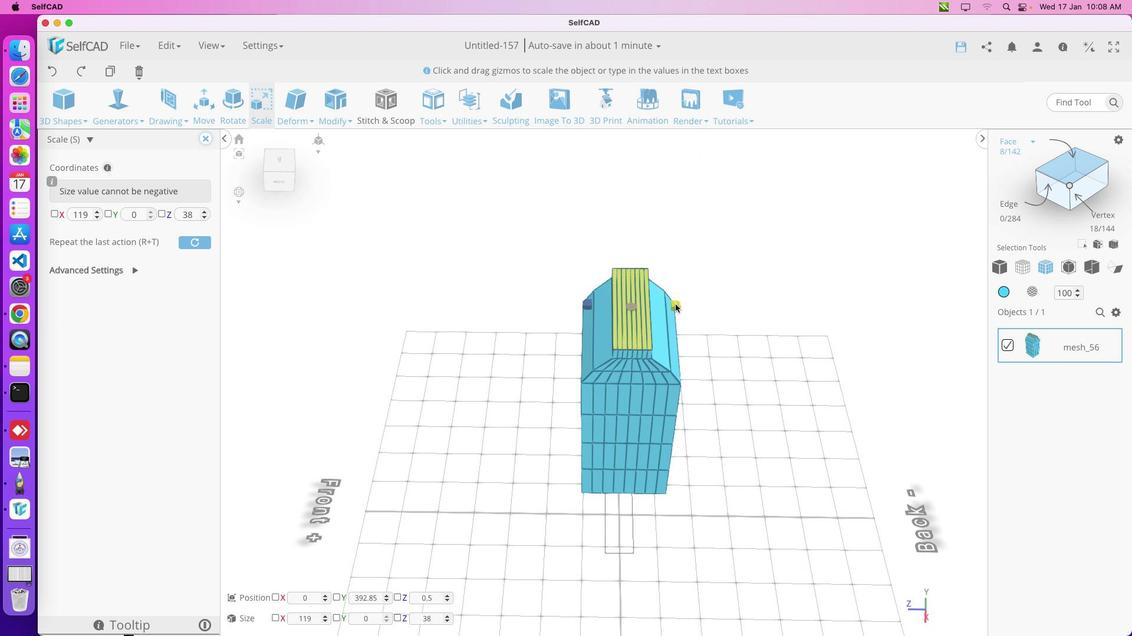 
Action: Mouse pressed left at (665, 351)
Screenshot: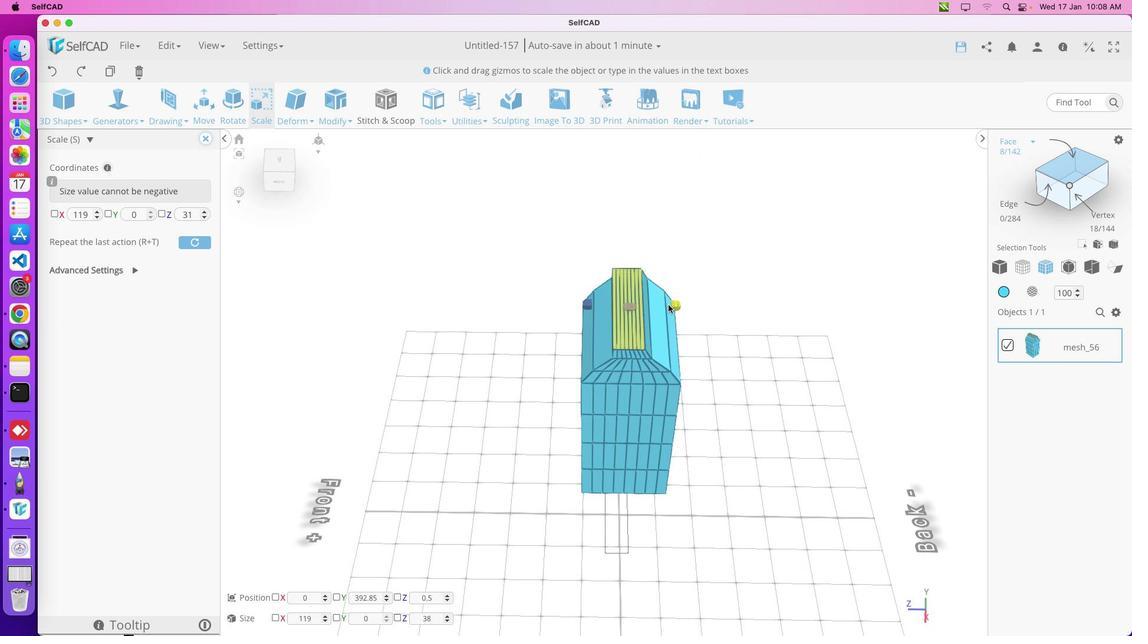 
Action: Mouse moved to (665, 351)
Screenshot: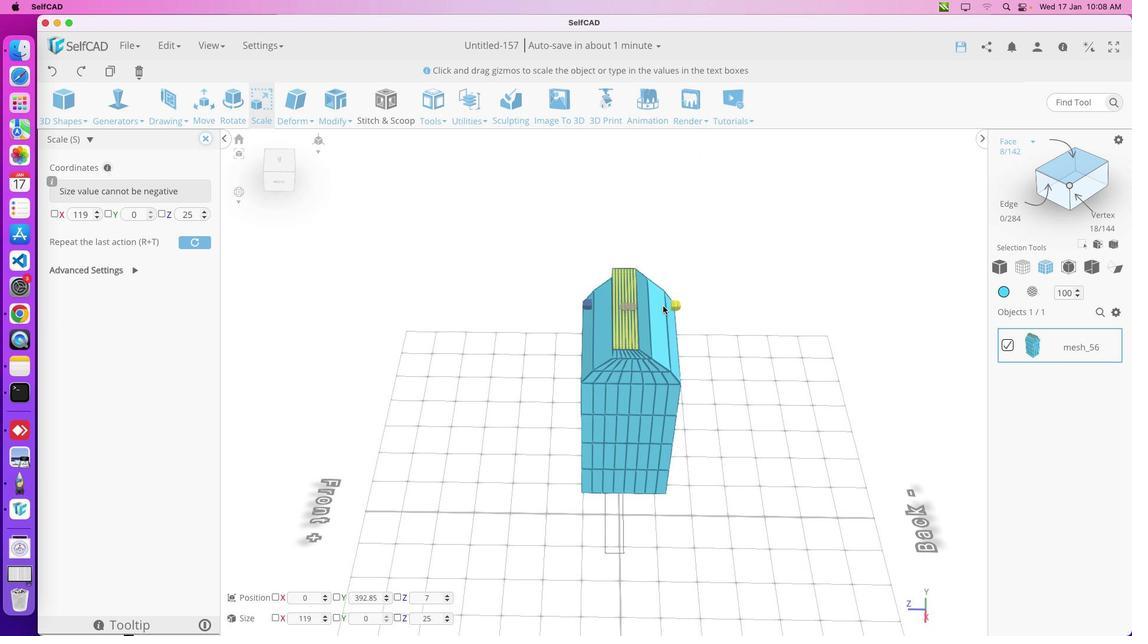 
Action: Key pressed 's'
Screenshot: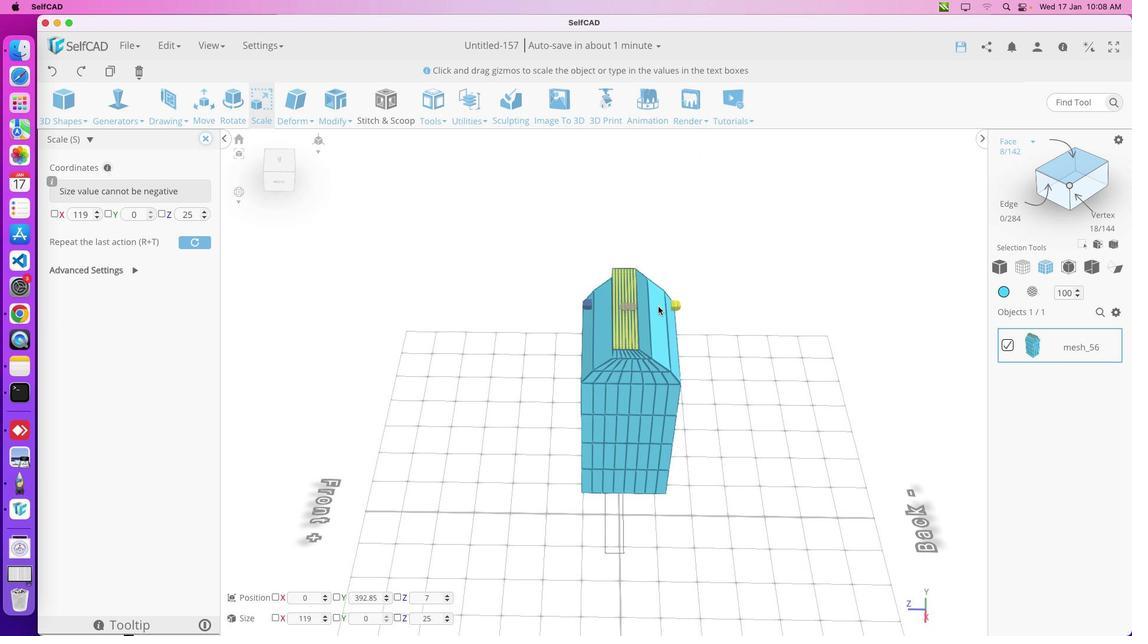 
Action: Mouse moved to (655, 354)
Screenshot: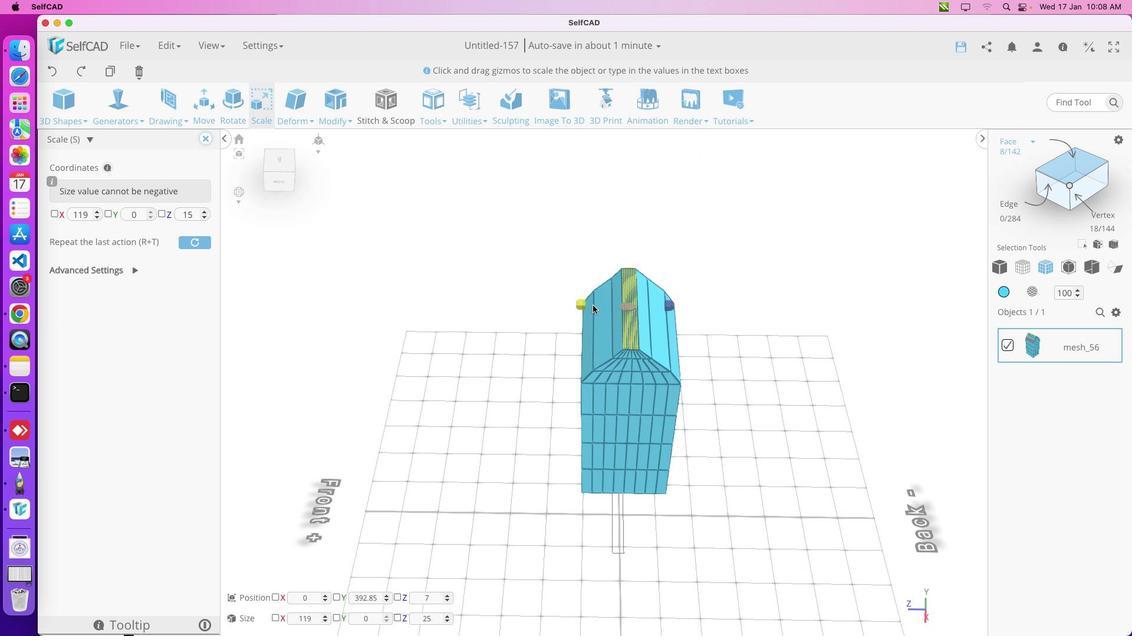 
Action: Mouse pressed left at (655, 354)
Screenshot: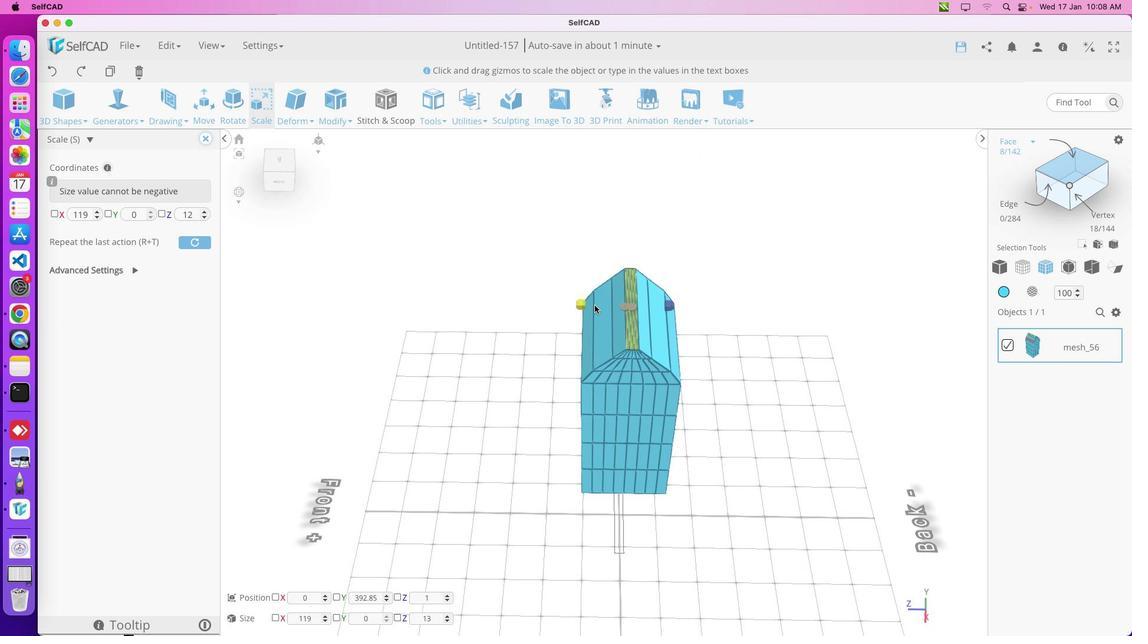 
Action: Mouse moved to (672, 353)
Screenshot: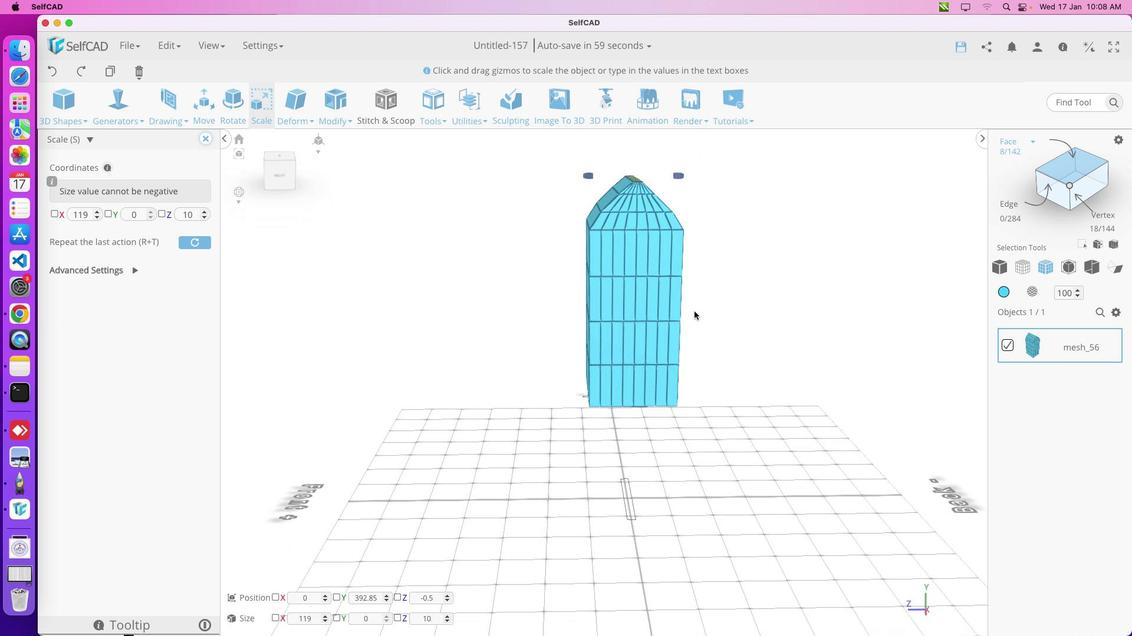
Action: Mouse pressed left at (672, 353)
Screenshot: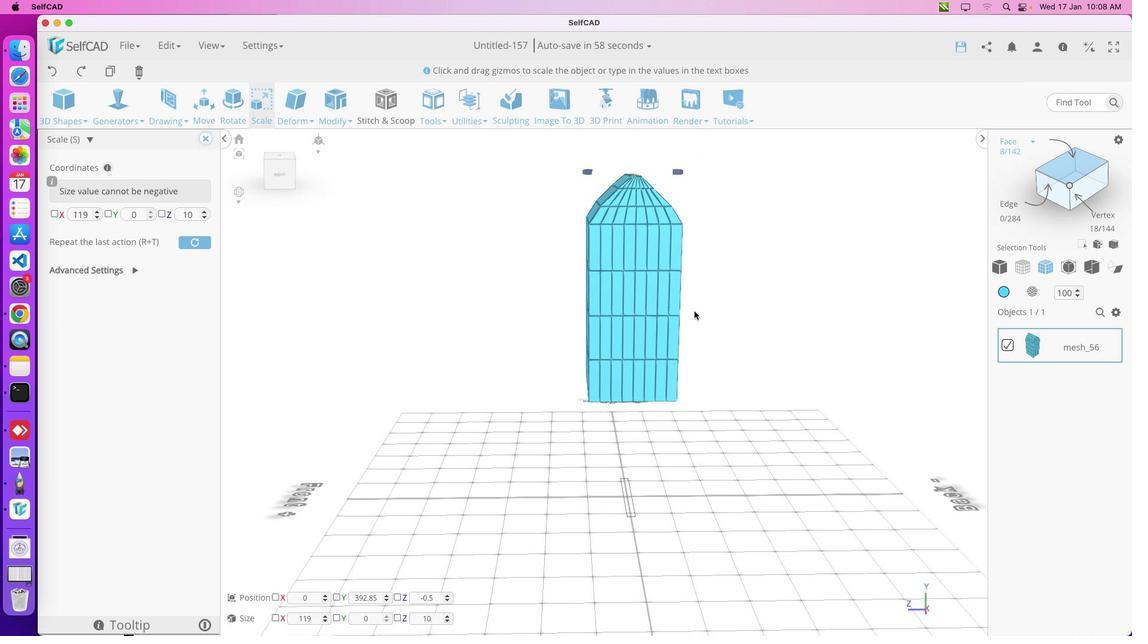 
Action: Mouse moved to (669, 353)
Screenshot: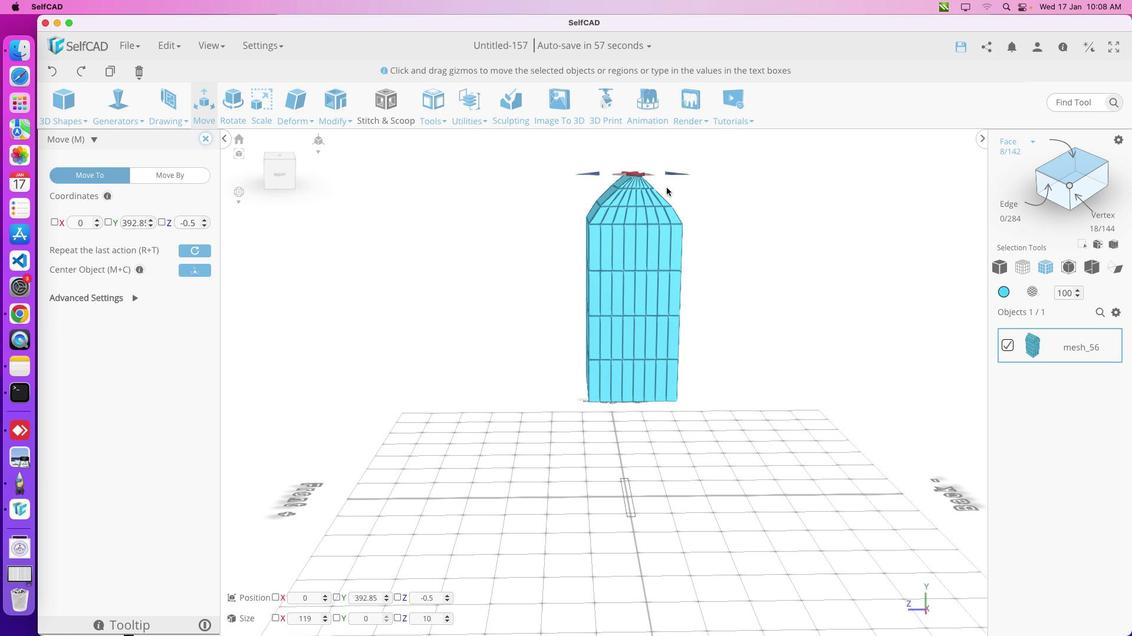 
Action: Mouse pressed left at (669, 353)
Screenshot: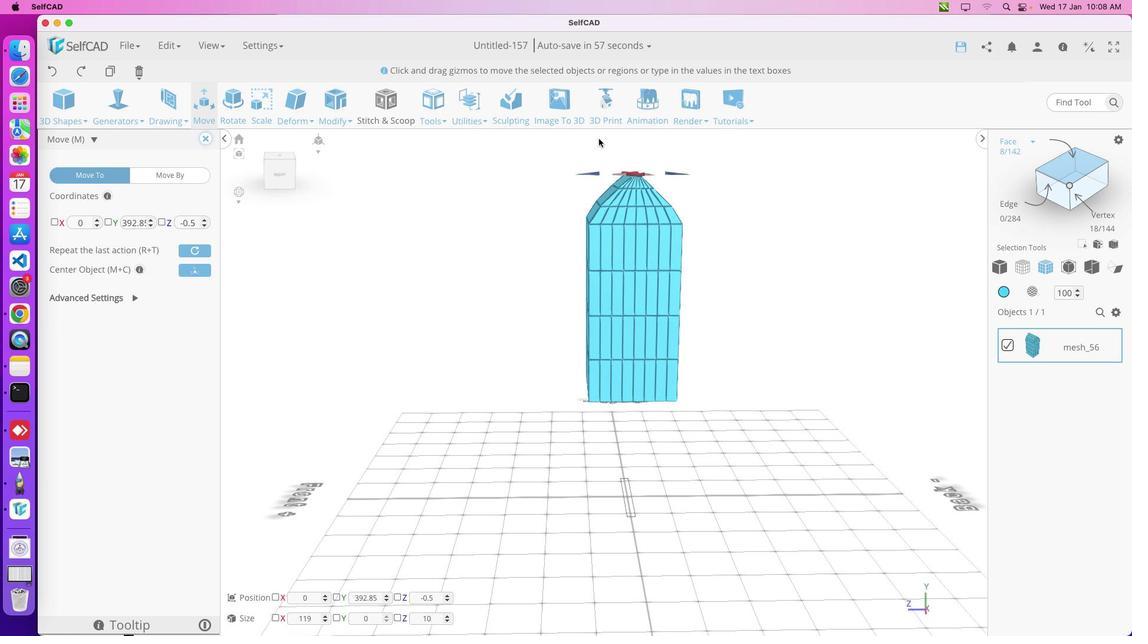 
Action: Mouse moved to (661, 353)
Screenshot: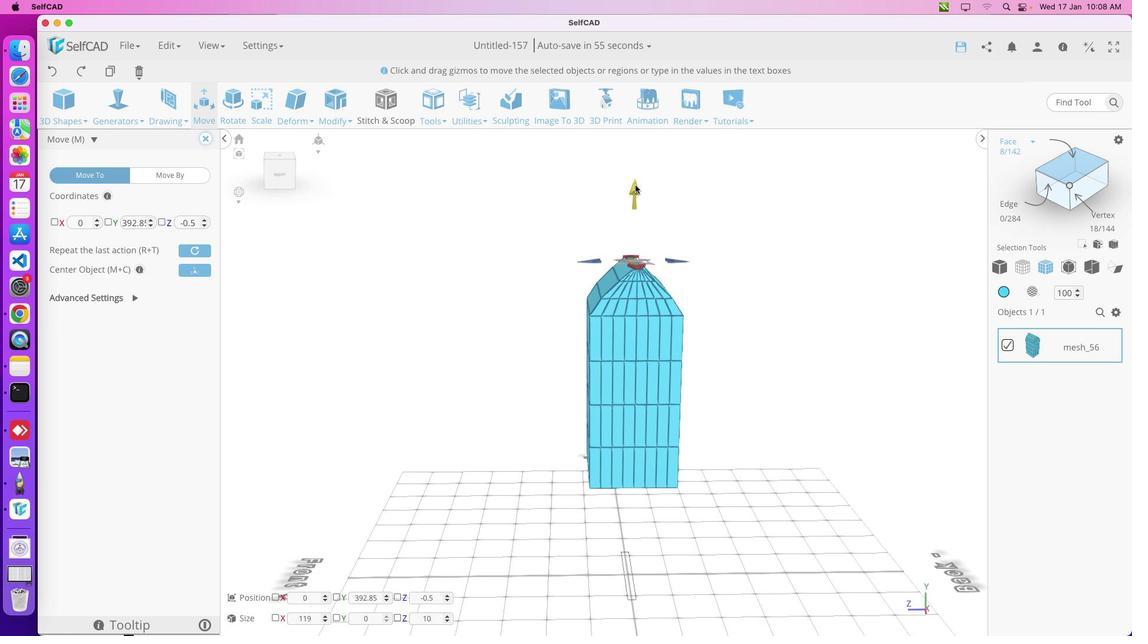 
Action: Mouse pressed left at (661, 353)
Screenshot: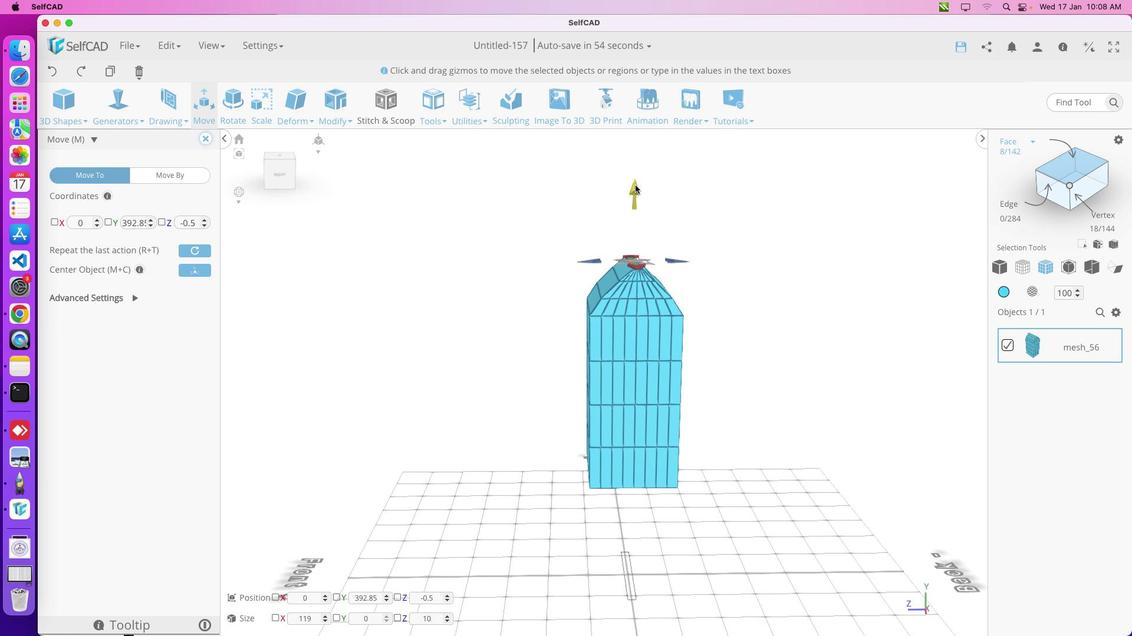 
Action: Mouse moved to (671, 354)
Screenshot: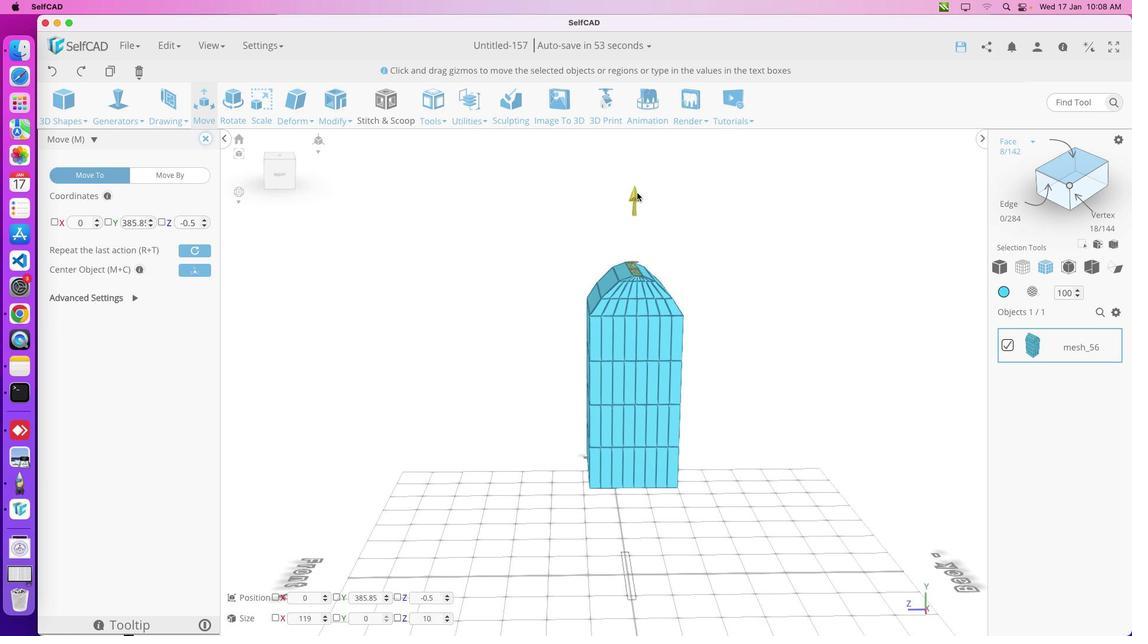 
Action: Mouse pressed left at (671, 354)
Screenshot: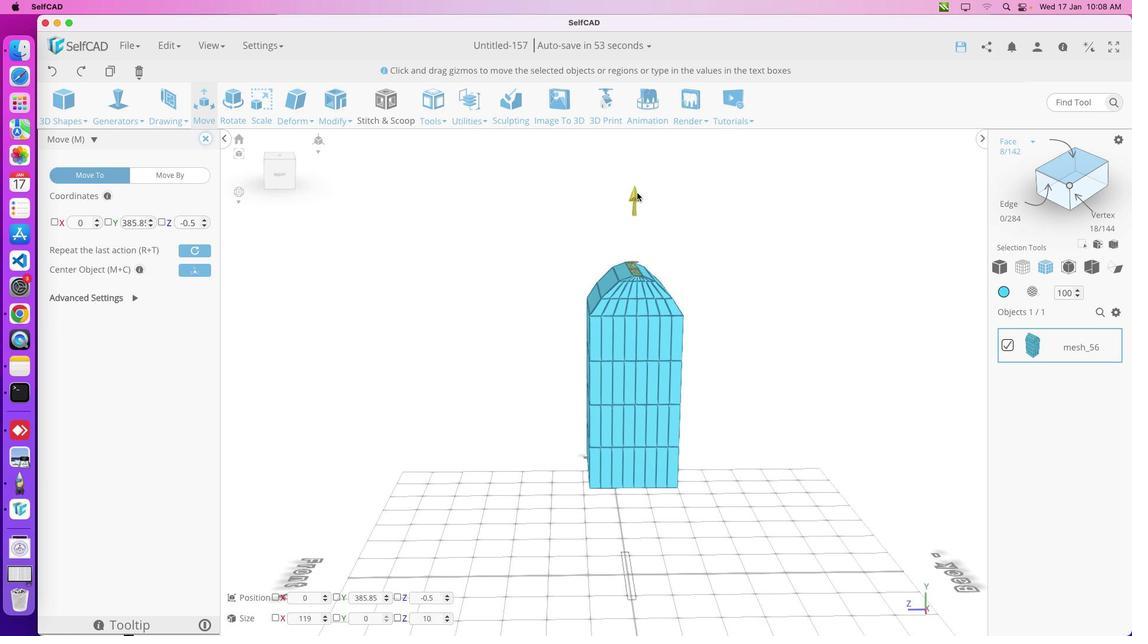 
Action: Mouse moved to (666, 359)
Screenshot: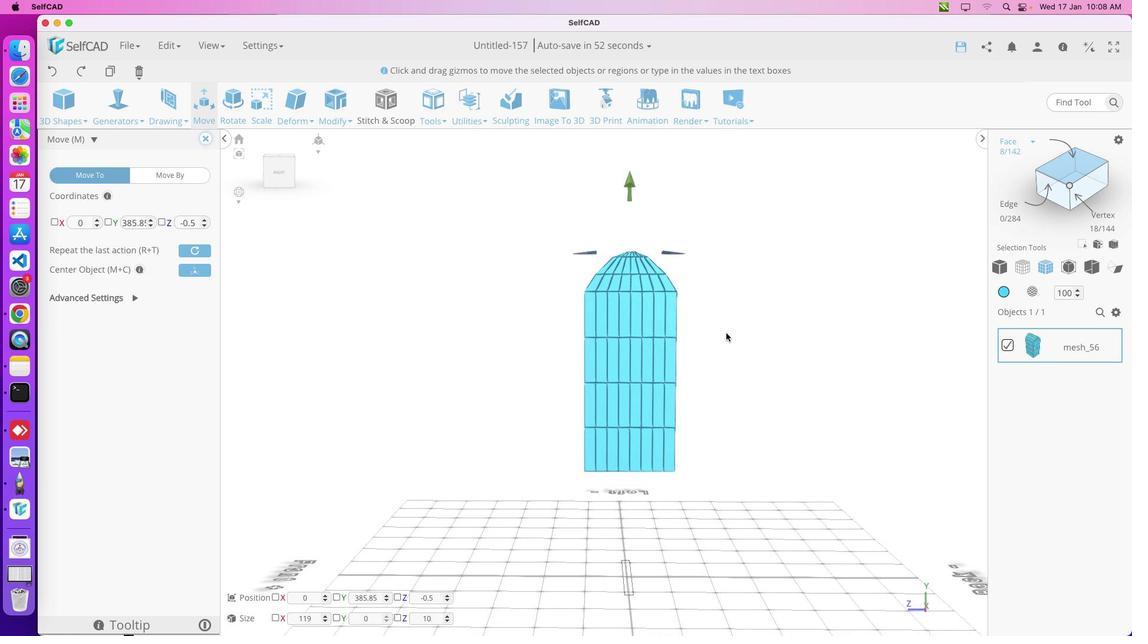 
Action: Key pressed 'm'
Screenshot: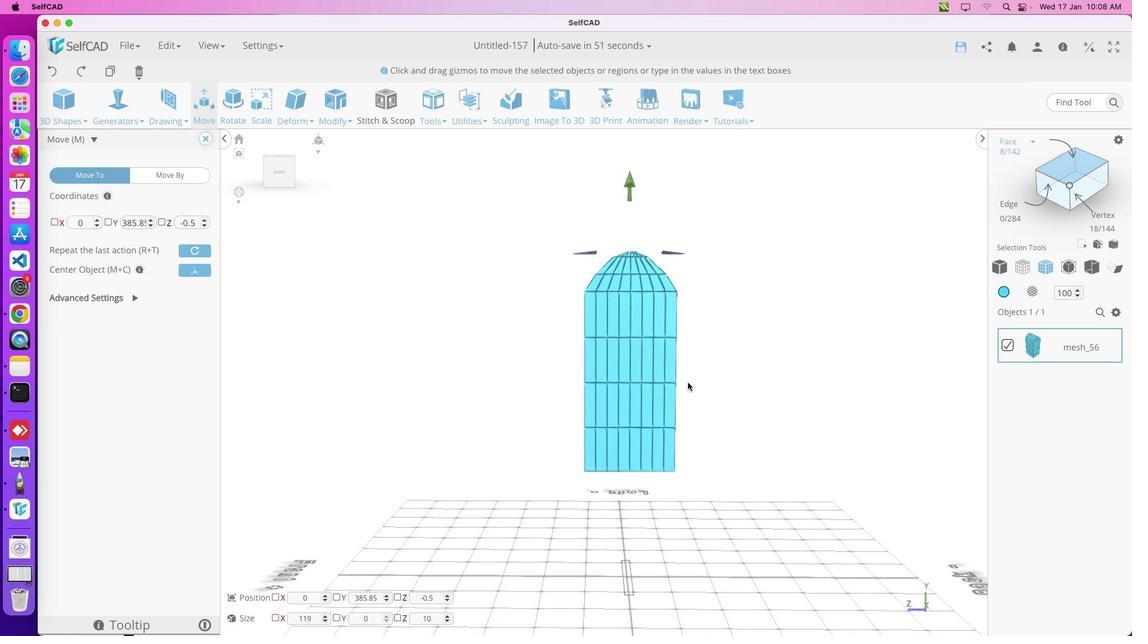 
Action: Mouse moved to (675, 352)
Screenshot: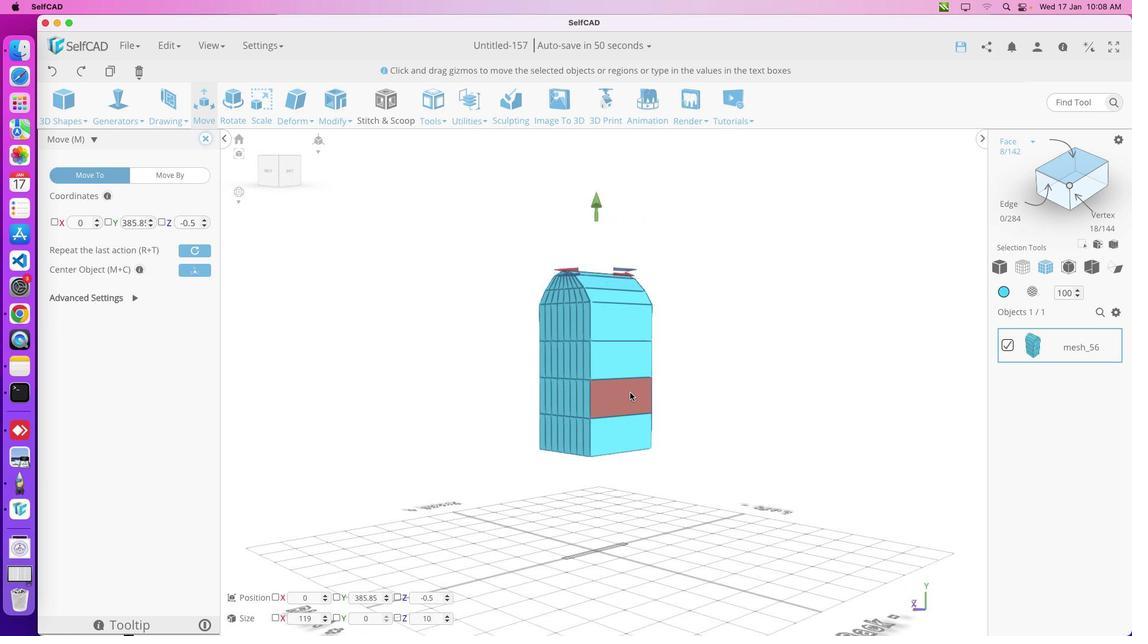 
Action: Mouse pressed middle at (675, 352)
Screenshot: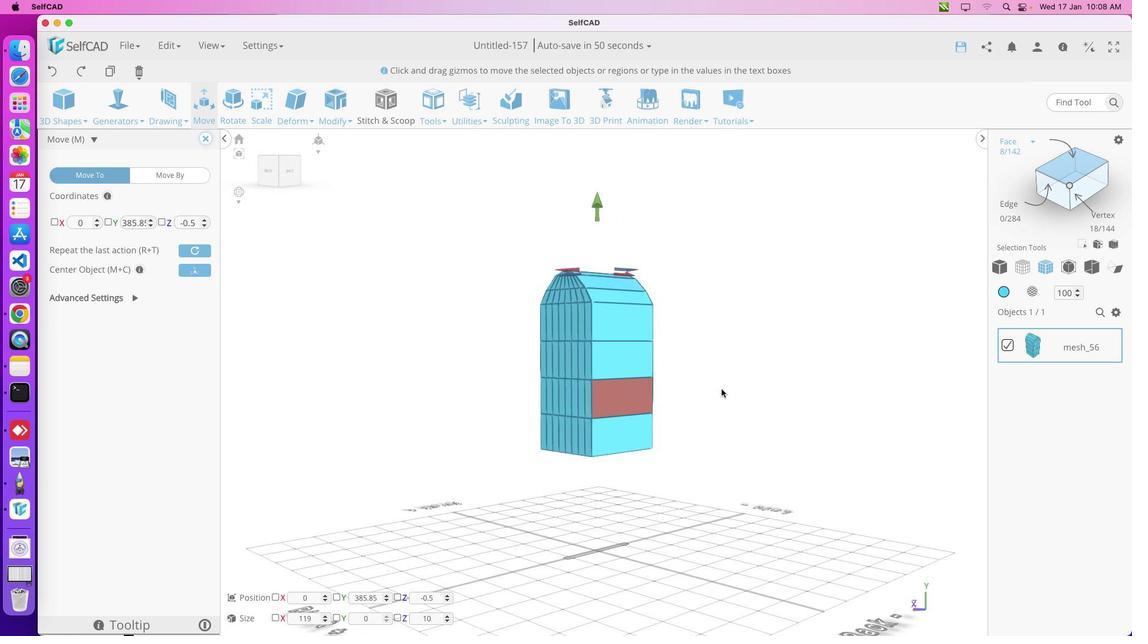 
Action: Mouse moved to (666, 350)
Screenshot: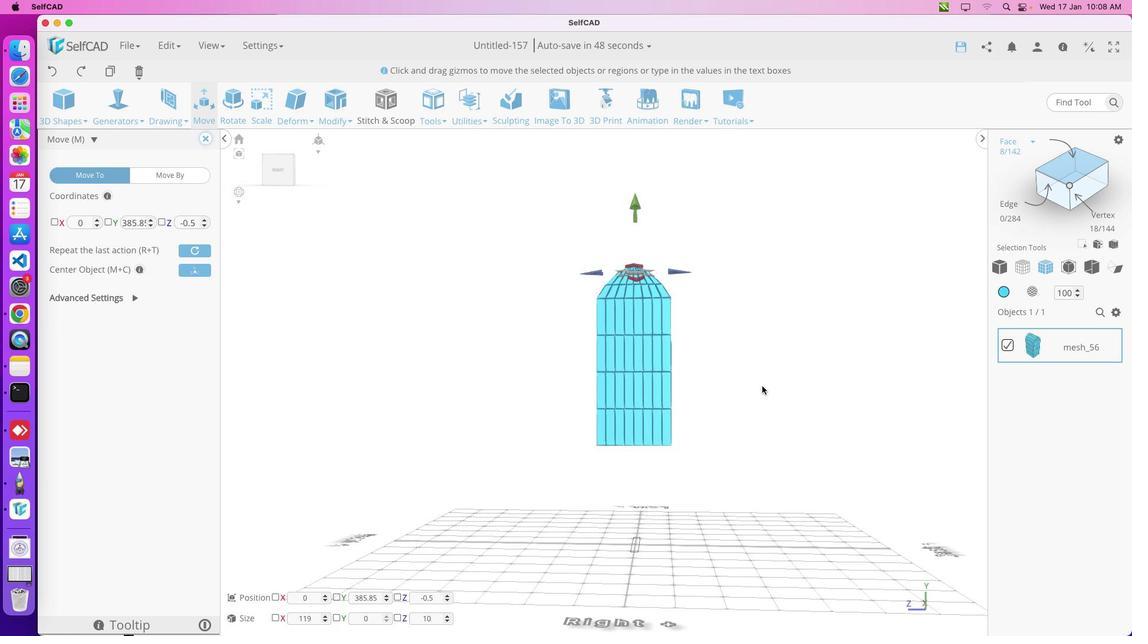 
Action: Mouse pressed left at (666, 350)
Screenshot: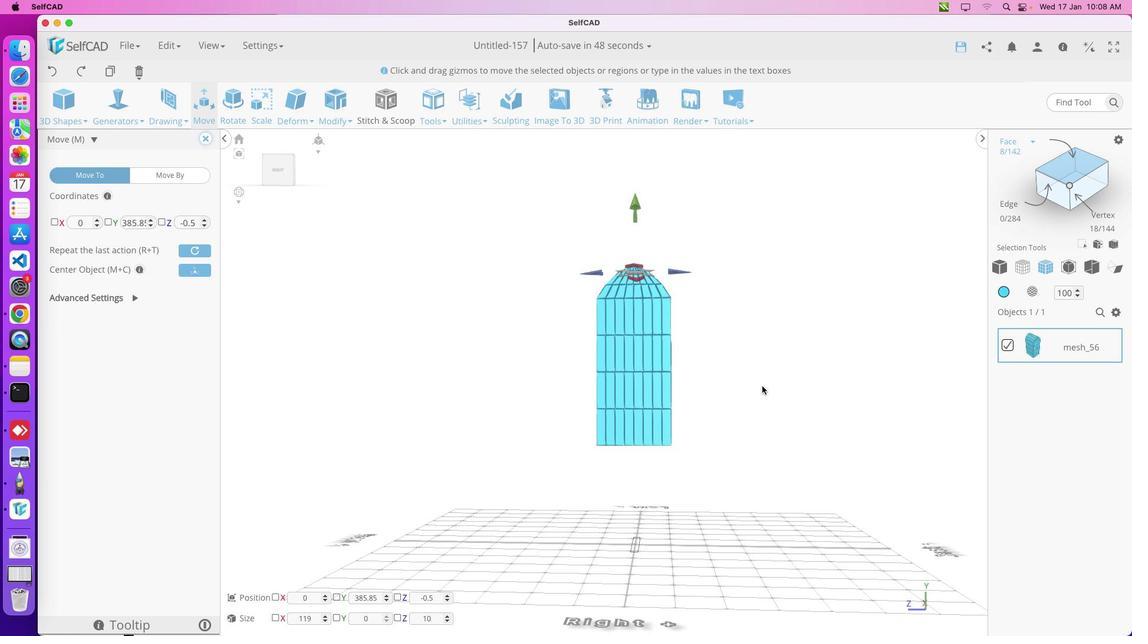 
Action: Mouse moved to (674, 354)
Screenshot: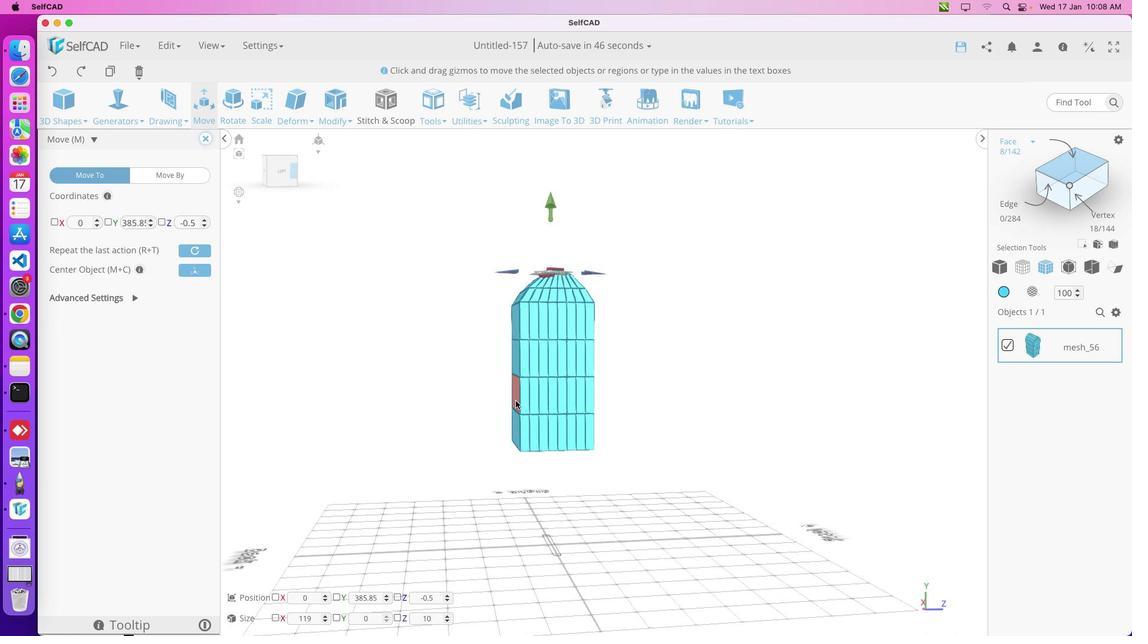 
Action: Mouse pressed left at (674, 354)
Screenshot: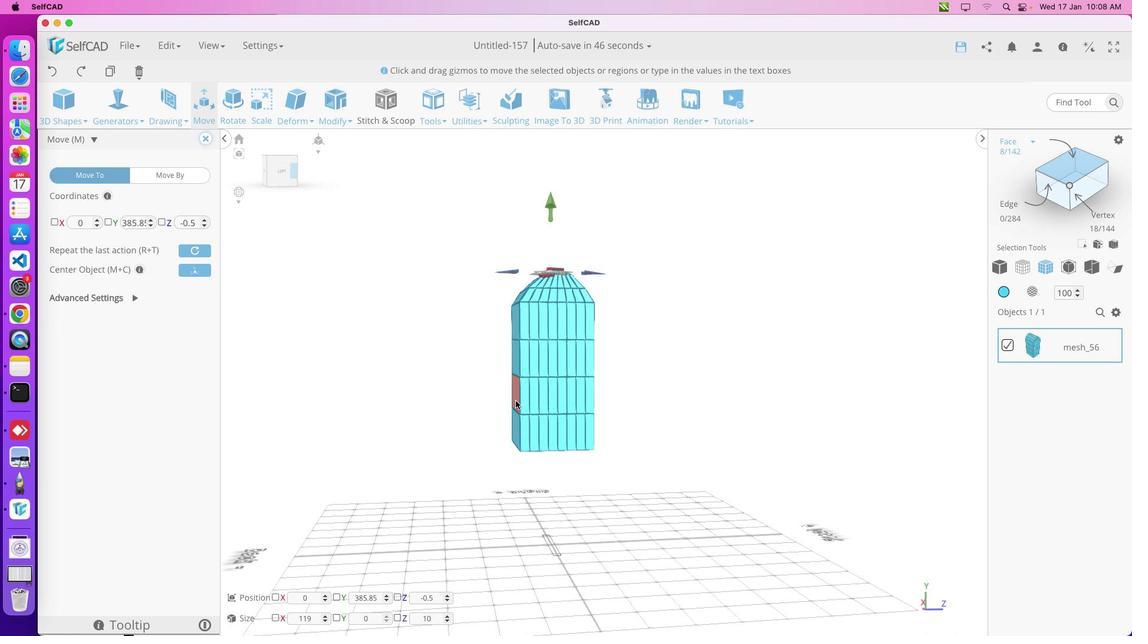 
Action: Mouse moved to (670, 355)
Screenshot: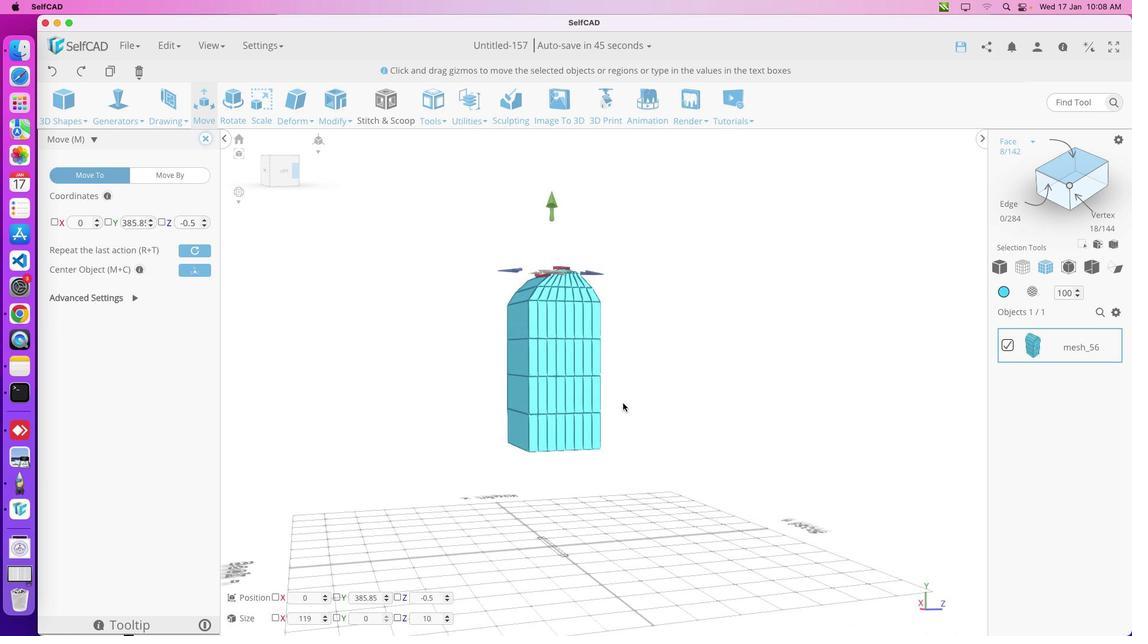 
Action: Mouse scrolled (670, 355) with delta (611, 345)
Screenshot: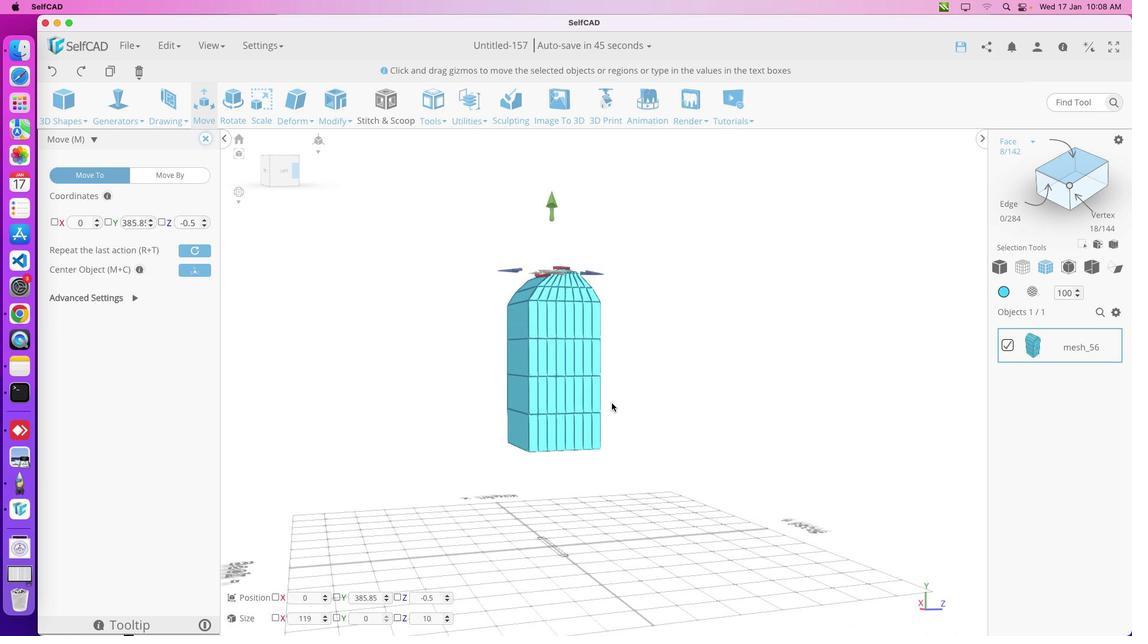 
Action: Mouse moved to (670, 355)
Screenshot: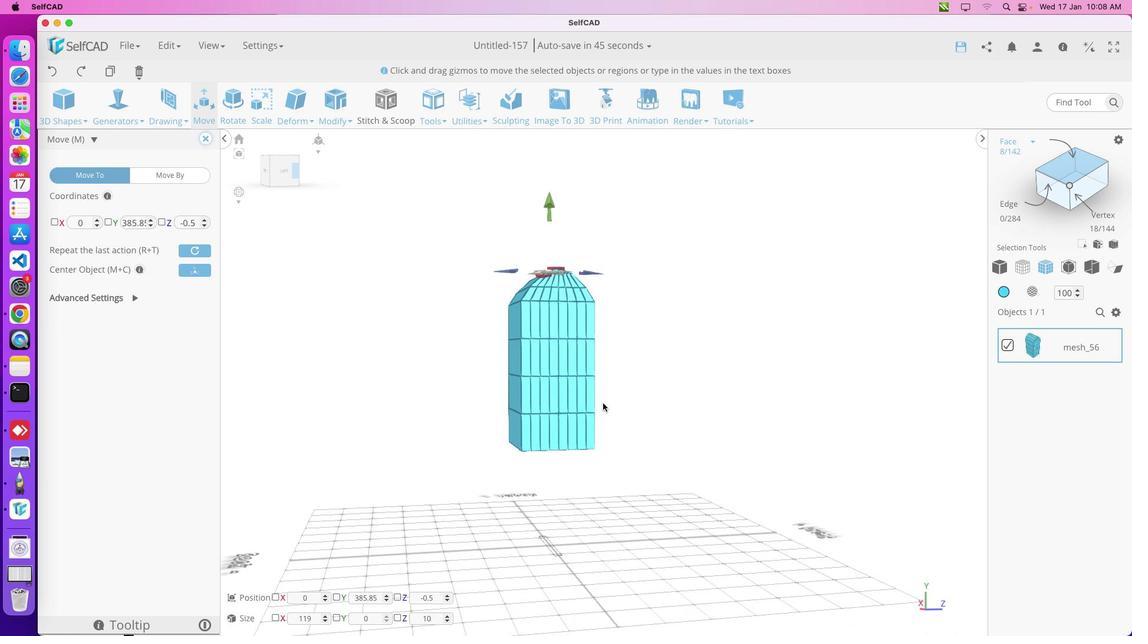 
Action: Mouse scrolled (670, 355) with delta (611, 345)
Screenshot: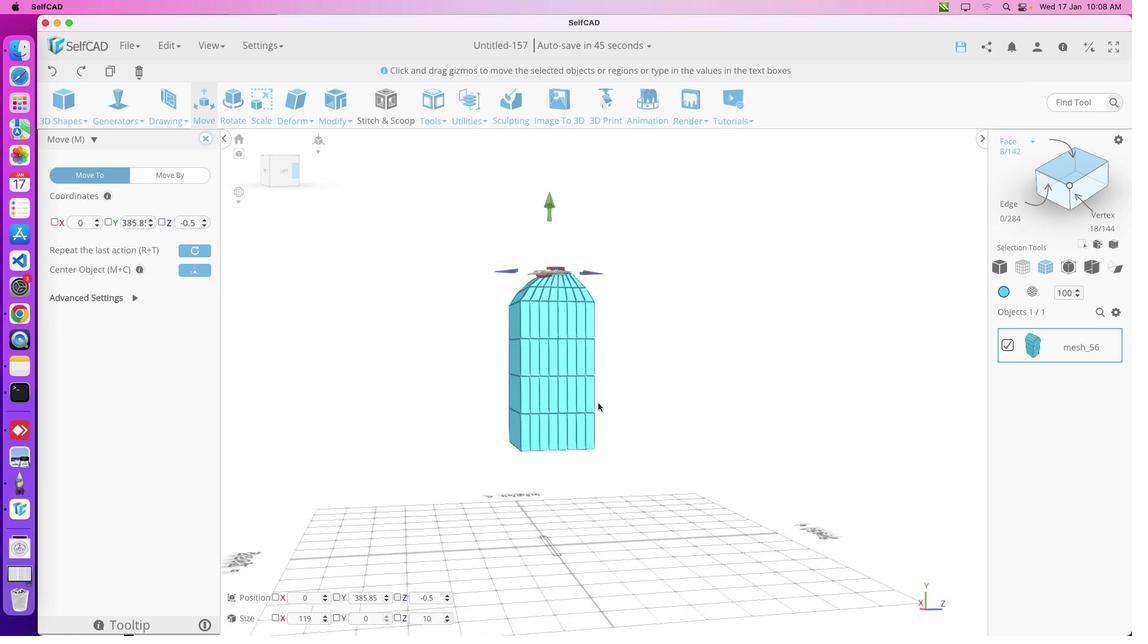 
Action: Mouse moved to (671, 355)
Screenshot: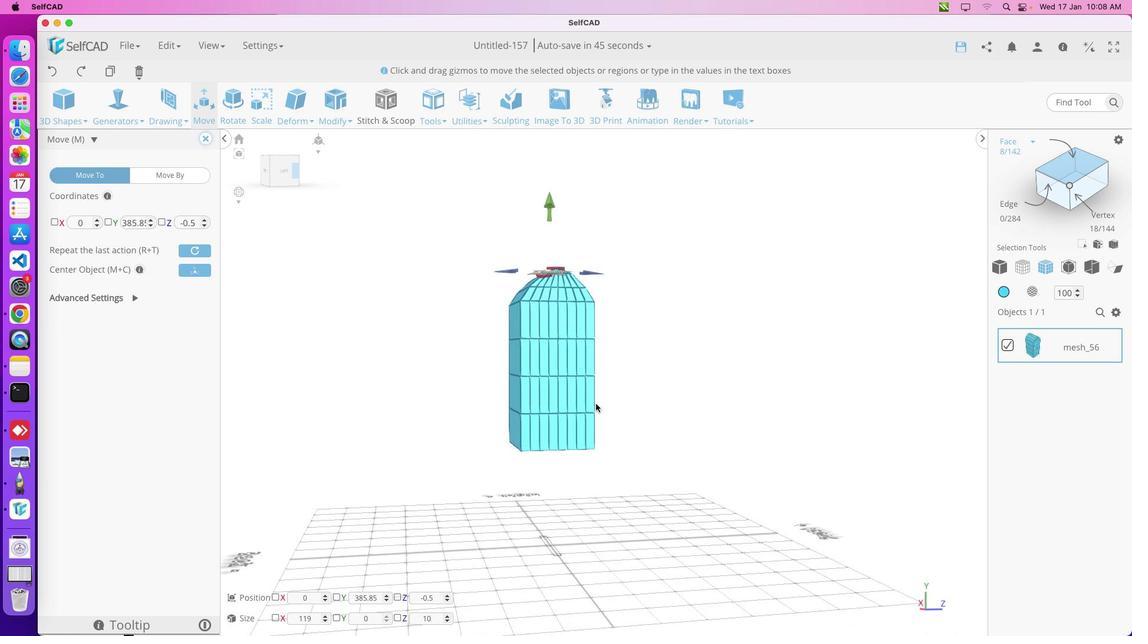 
Action: Mouse scrolled (671, 355) with delta (611, 345)
Screenshot: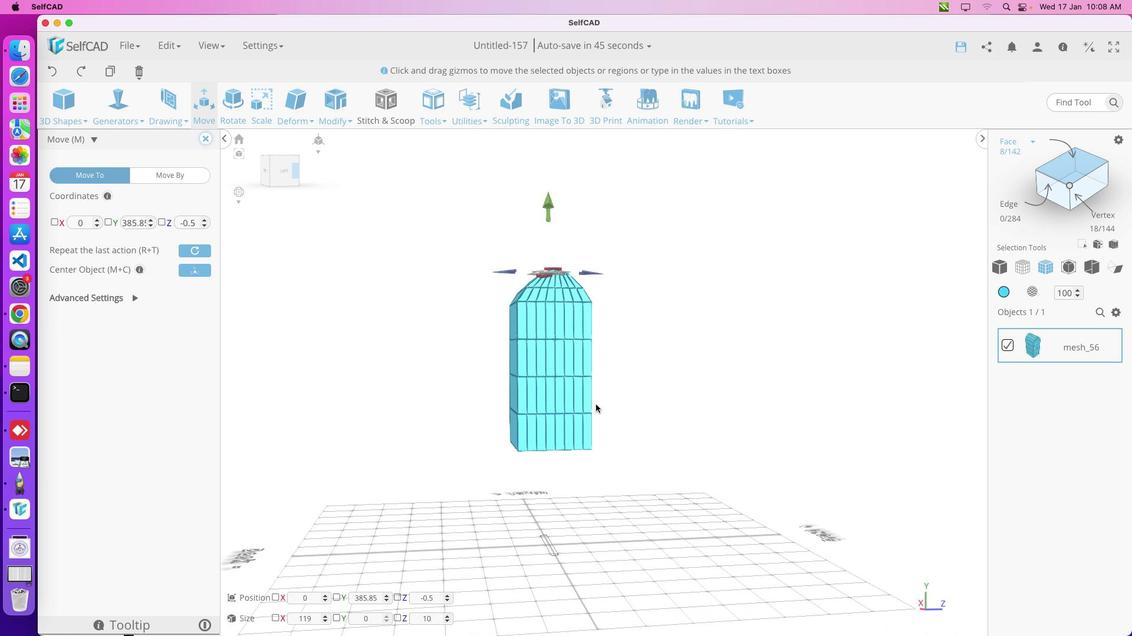 
Action: Mouse moved to (678, 356)
Screenshot: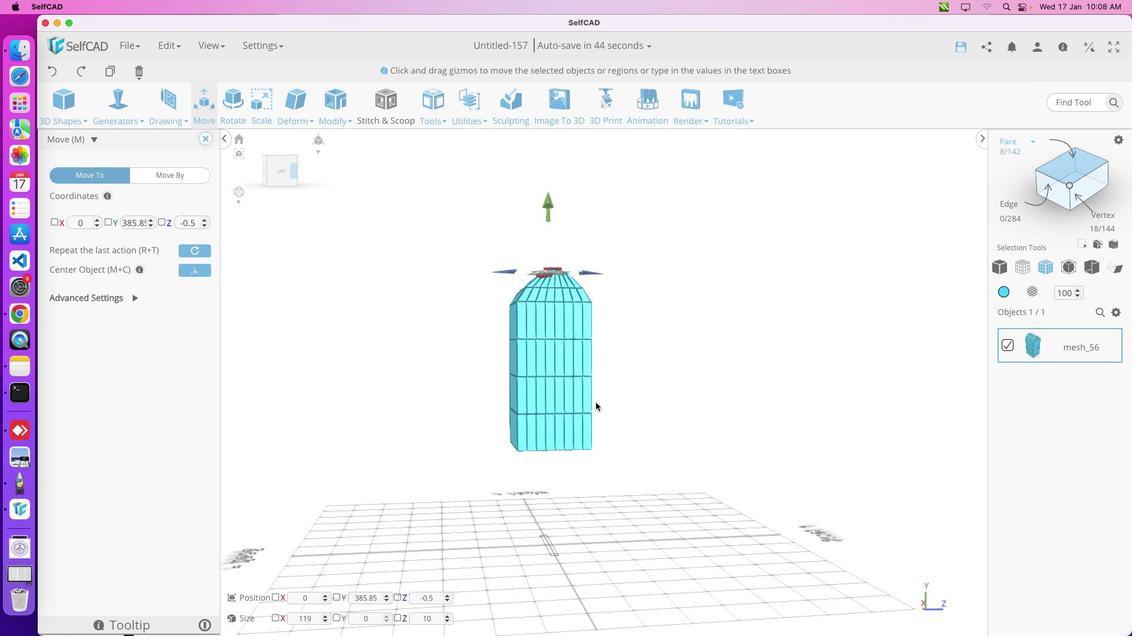 
Action: Mouse pressed left at (678, 356)
Screenshot: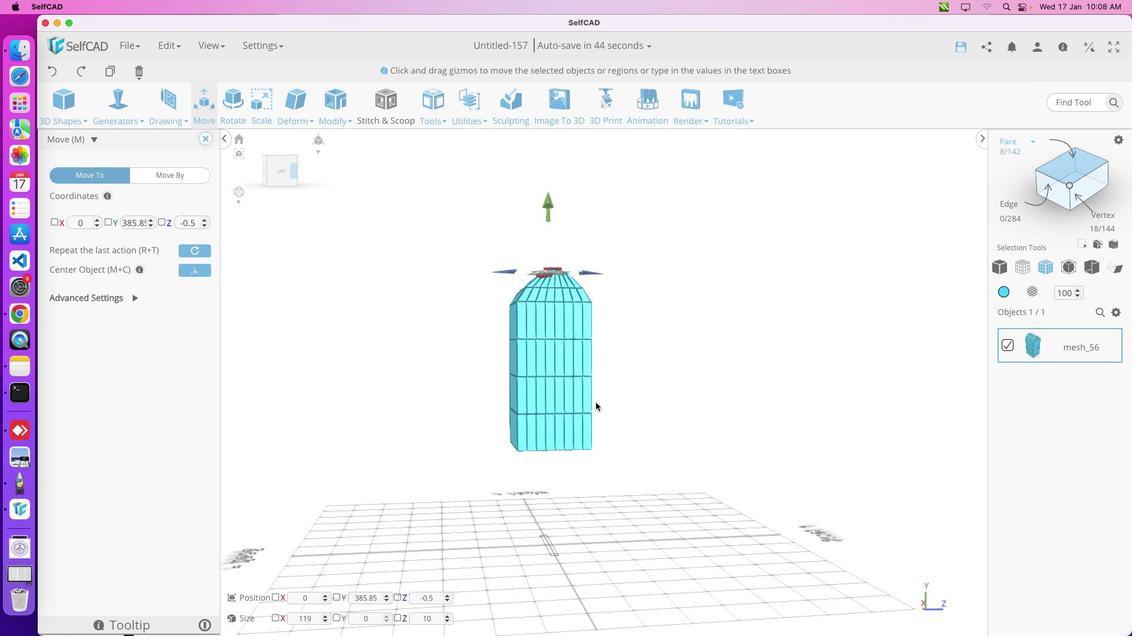 
Action: Mouse moved to (676, 356)
Screenshot: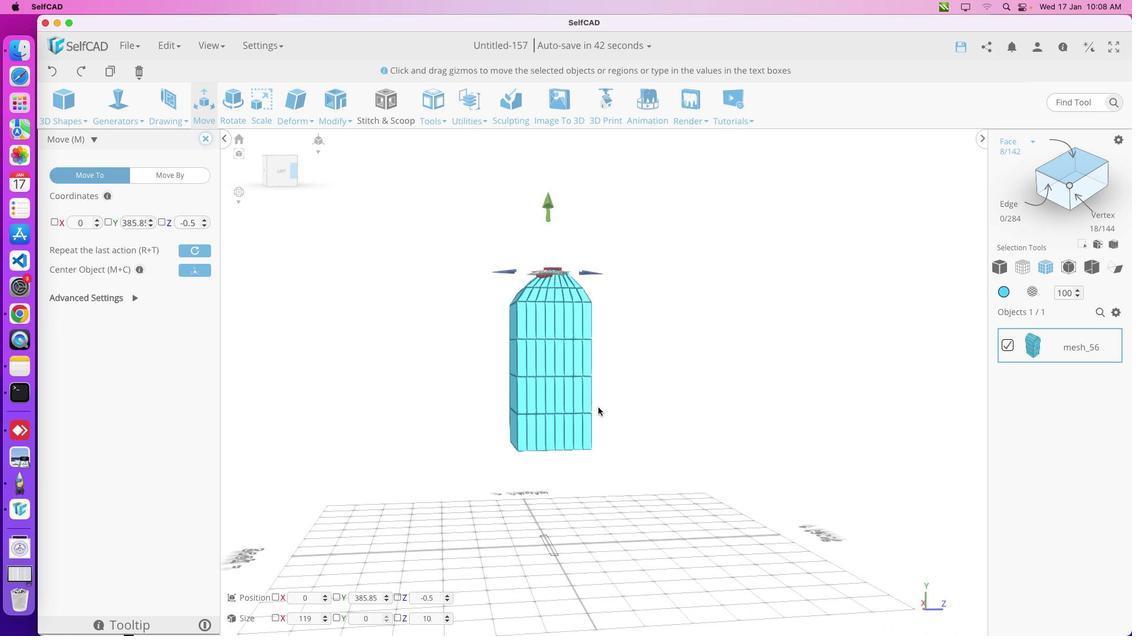 
Action: Mouse pressed left at (676, 356)
Screenshot: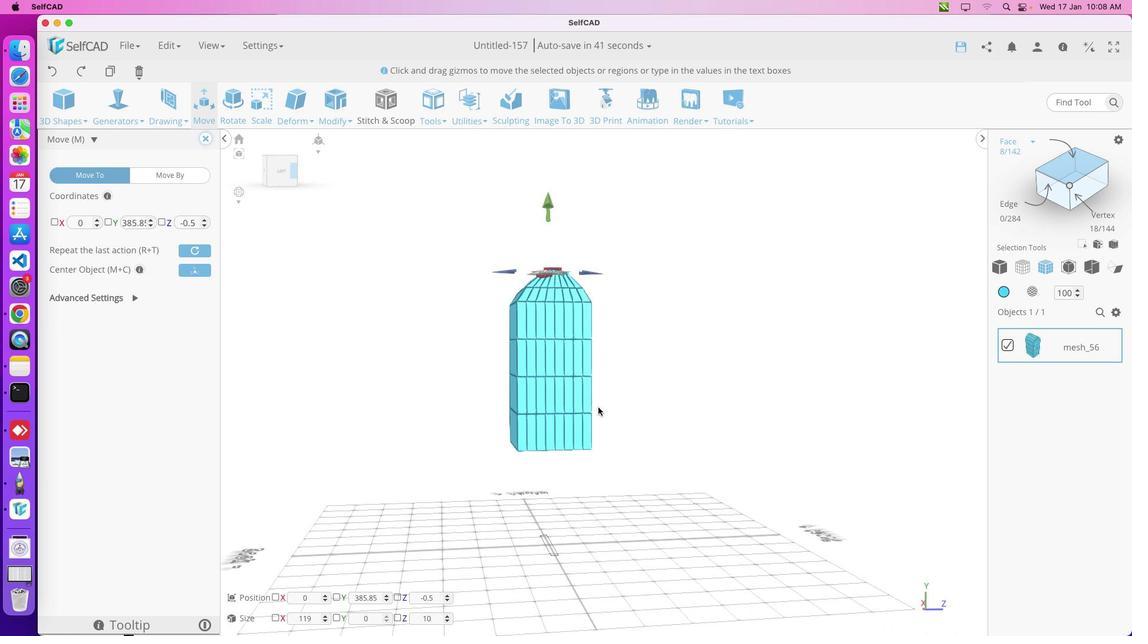 
Action: Mouse moved to (679, 356)
Screenshot: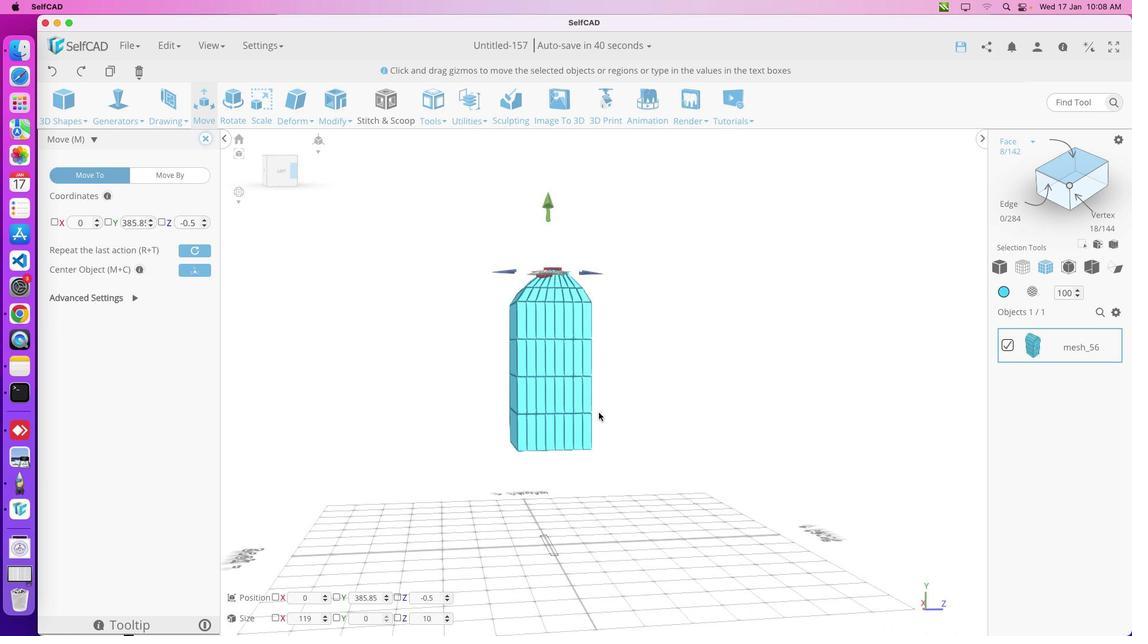 
Action: Mouse pressed left at (679, 356)
Screenshot: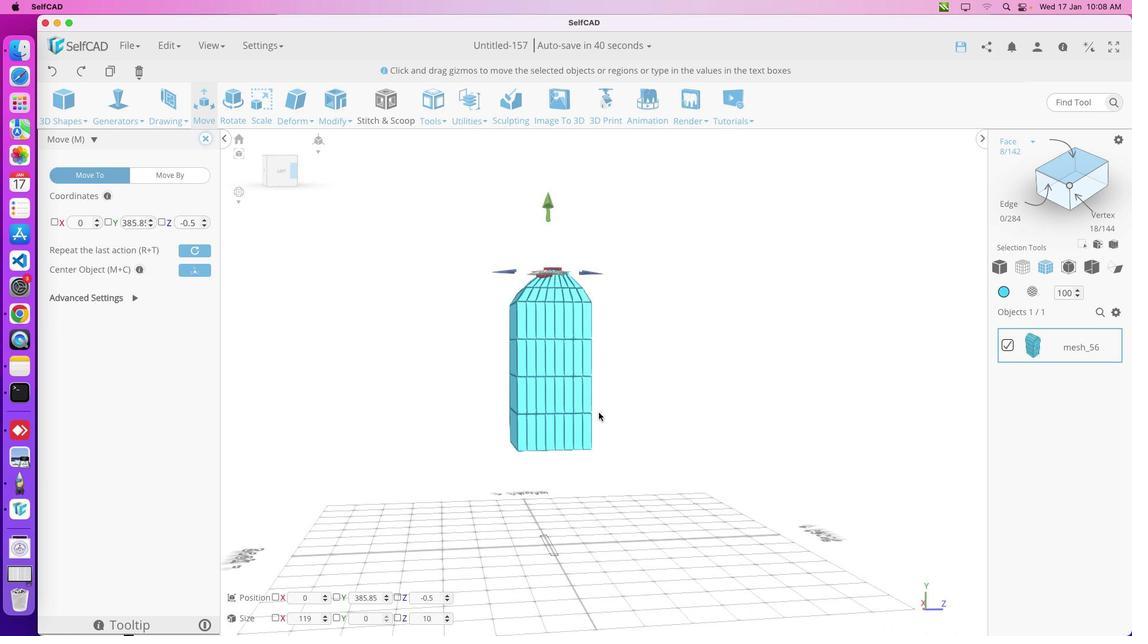 
Action: Mouse moved to (664, 356)
Screenshot: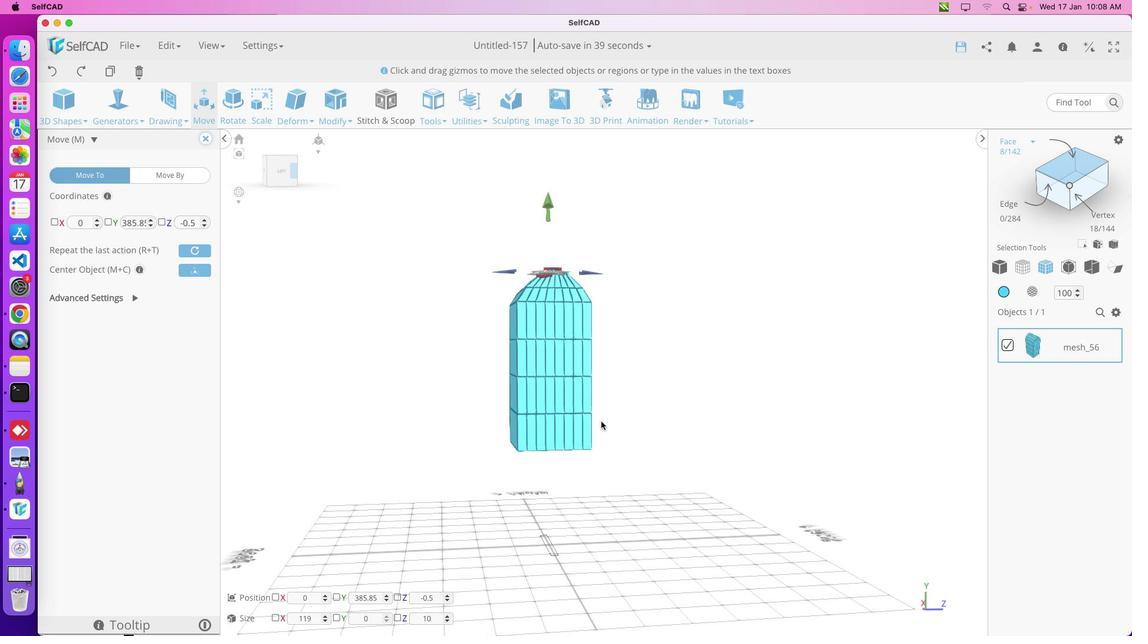 
Action: Mouse pressed left at (664, 356)
Screenshot: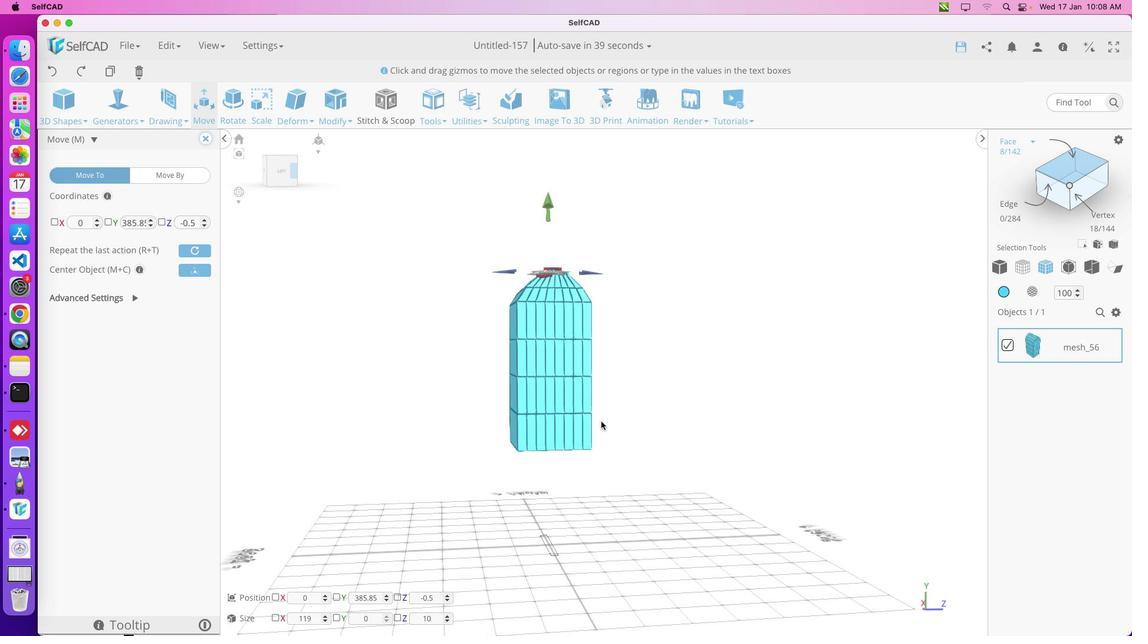
Action: Mouse moved to (659, 354)
Screenshot: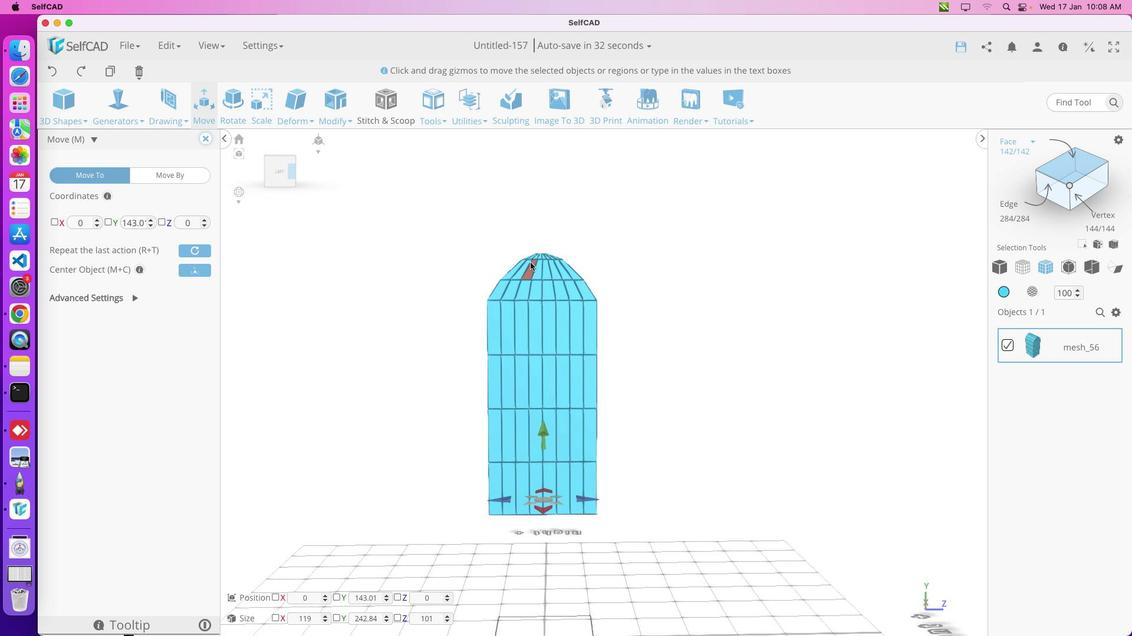 
Action: Mouse scrolled (659, 354) with delta (611, 345)
Screenshot: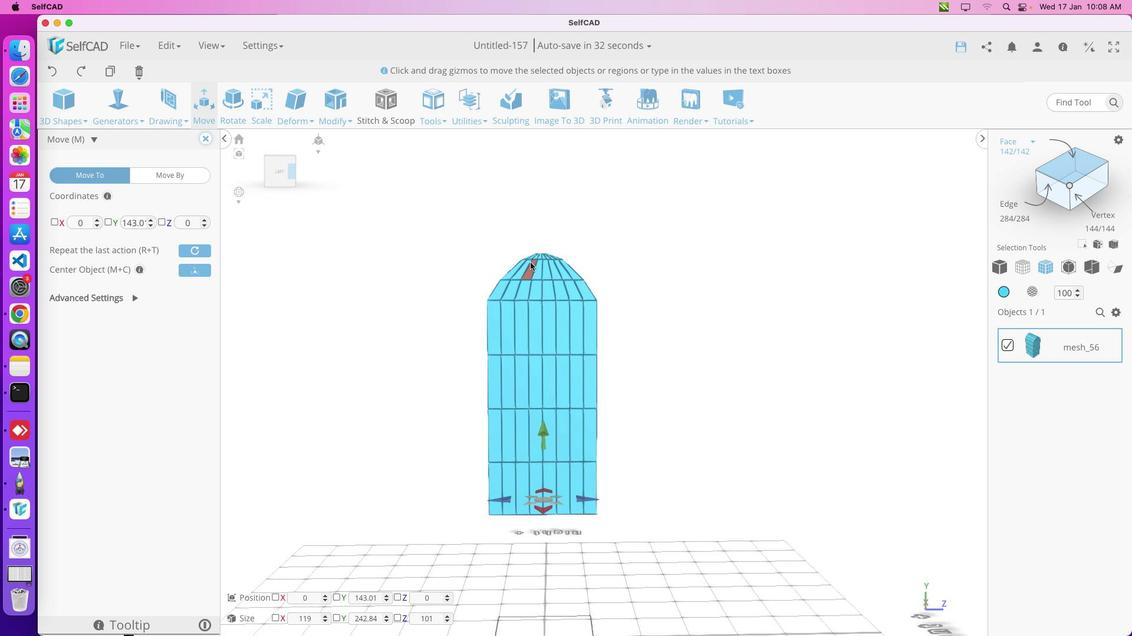 
Action: Mouse scrolled (659, 354) with delta (611, 345)
Screenshot: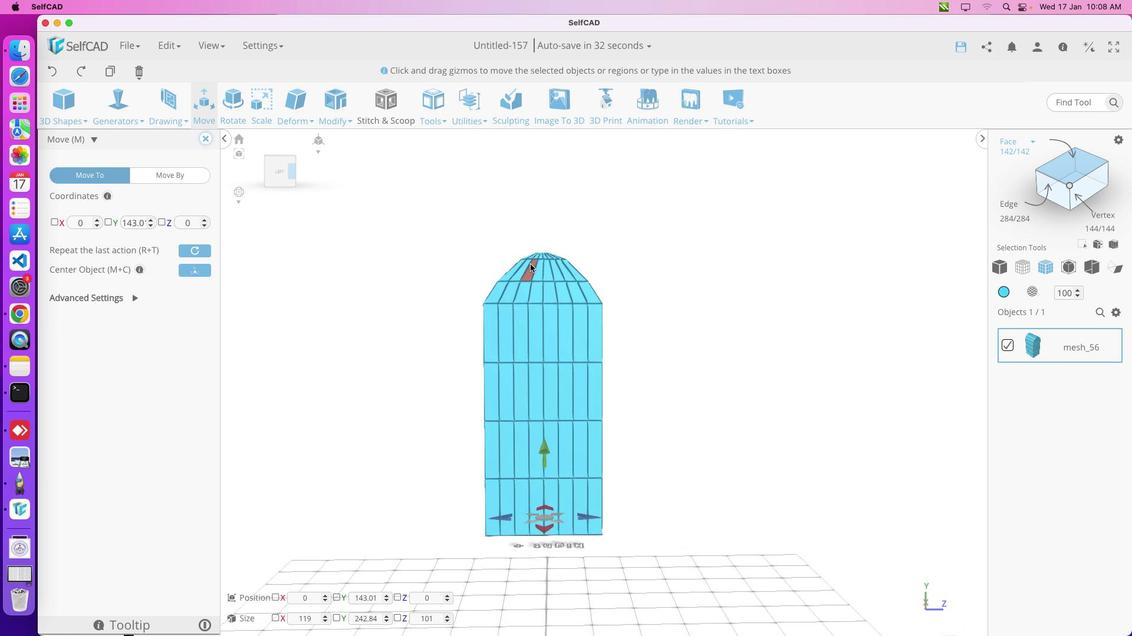 
Action: Mouse scrolled (659, 354) with delta (611, 345)
Screenshot: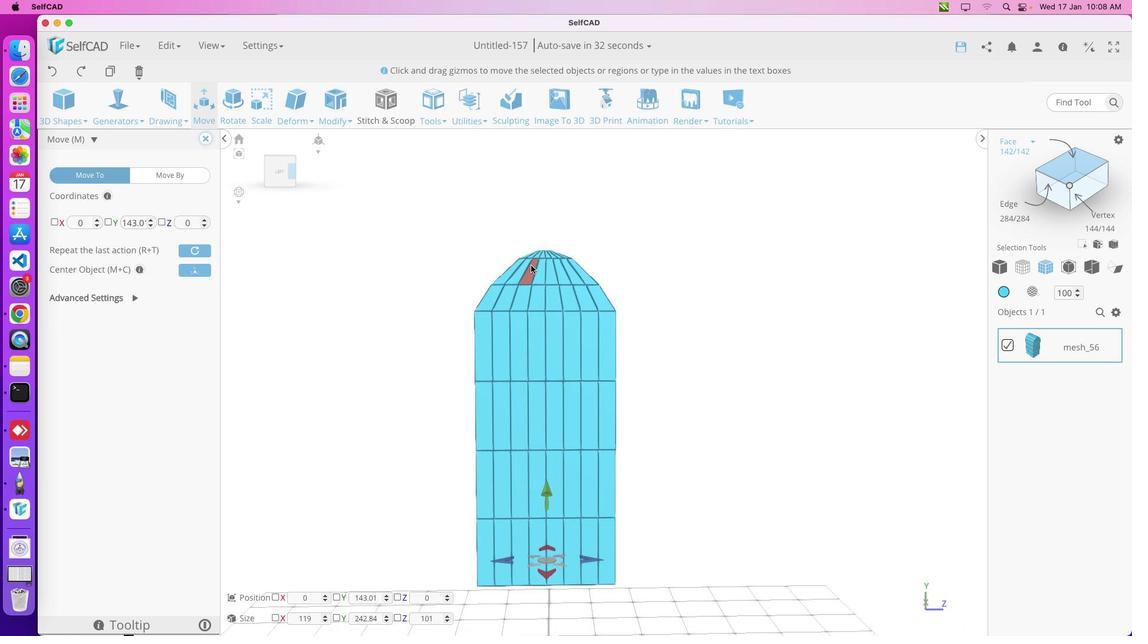 
Action: Mouse moved to (672, 354)
Screenshot: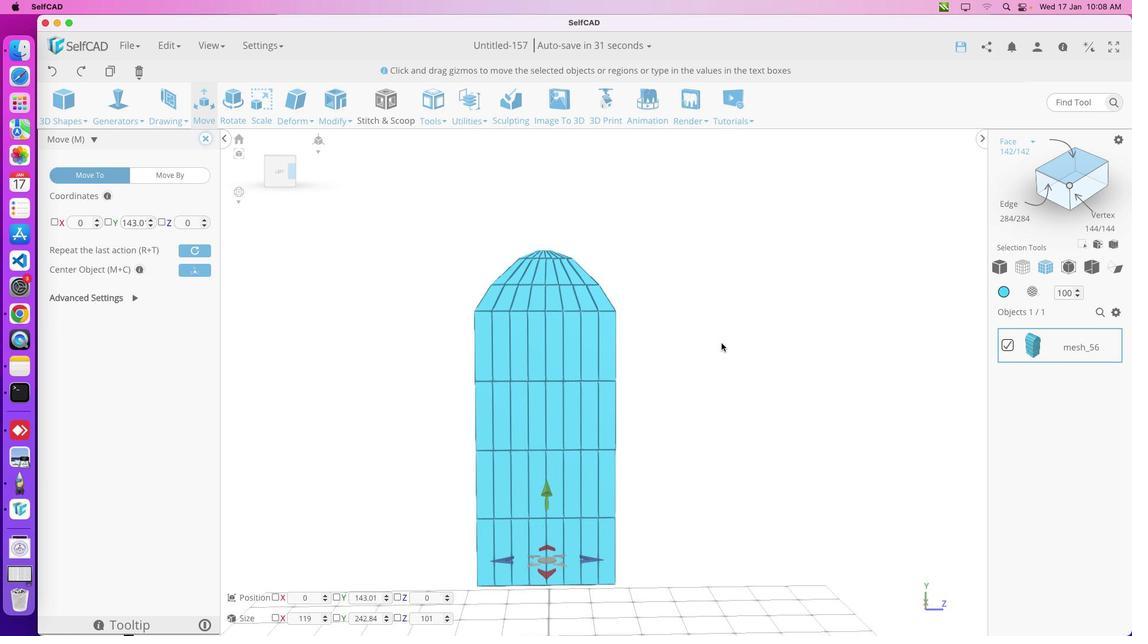 
Action: Mouse pressed left at (672, 354)
Screenshot: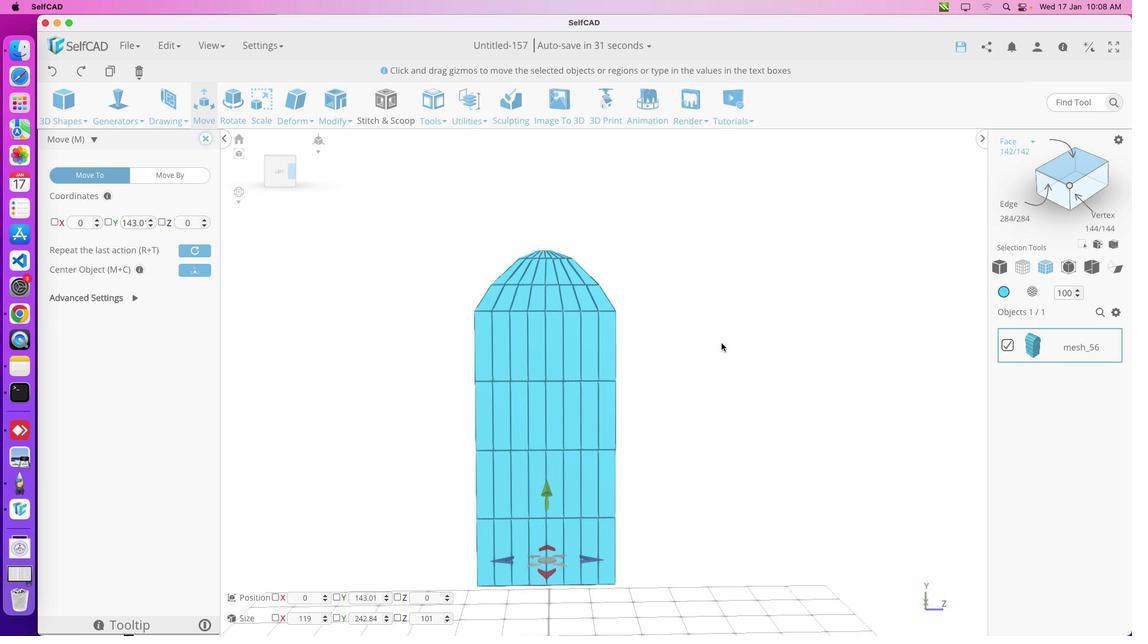 
Action: Mouse moved to (669, 355)
Screenshot: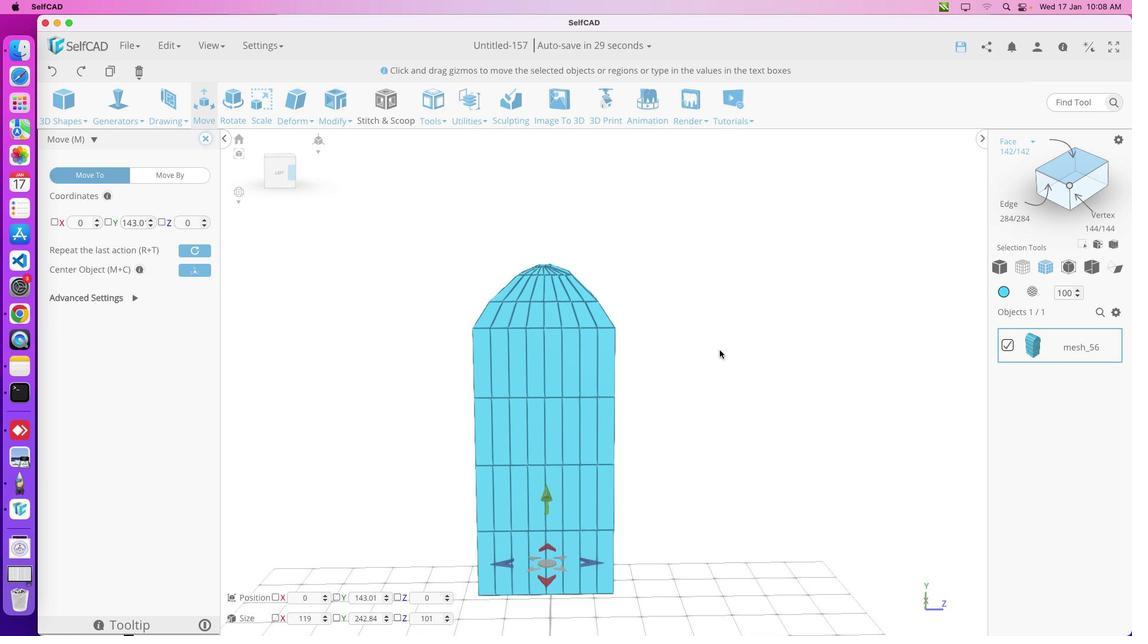 
Action: Mouse pressed left at (669, 355)
Screenshot: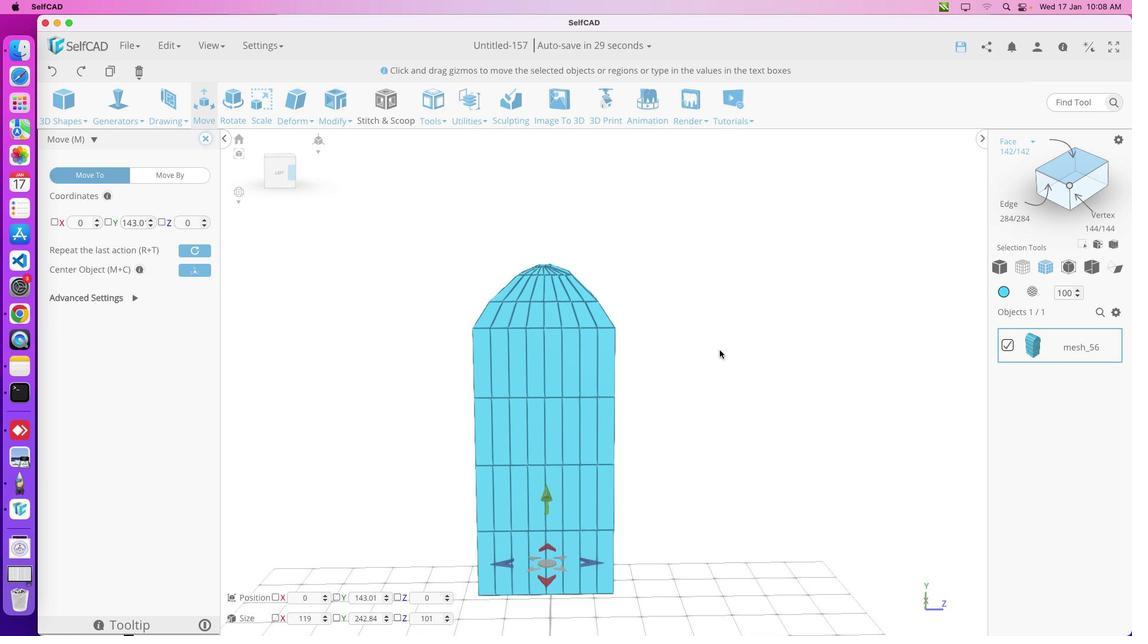 
Action: Mouse moved to (668, 357)
Screenshot: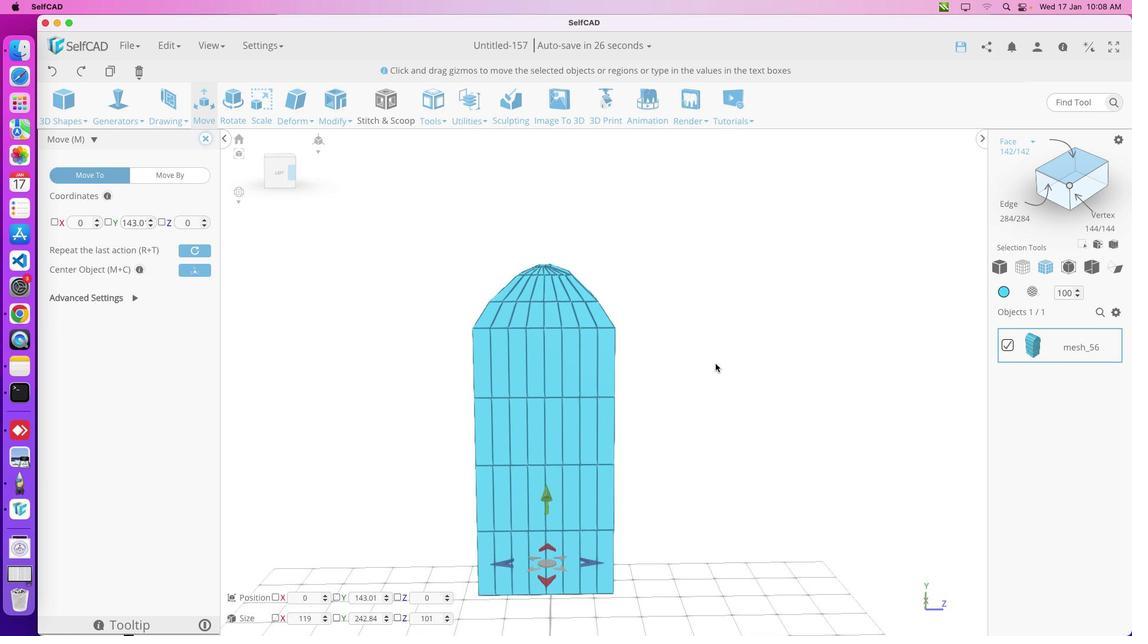 
Action: Mouse pressed left at (668, 357)
Screenshot: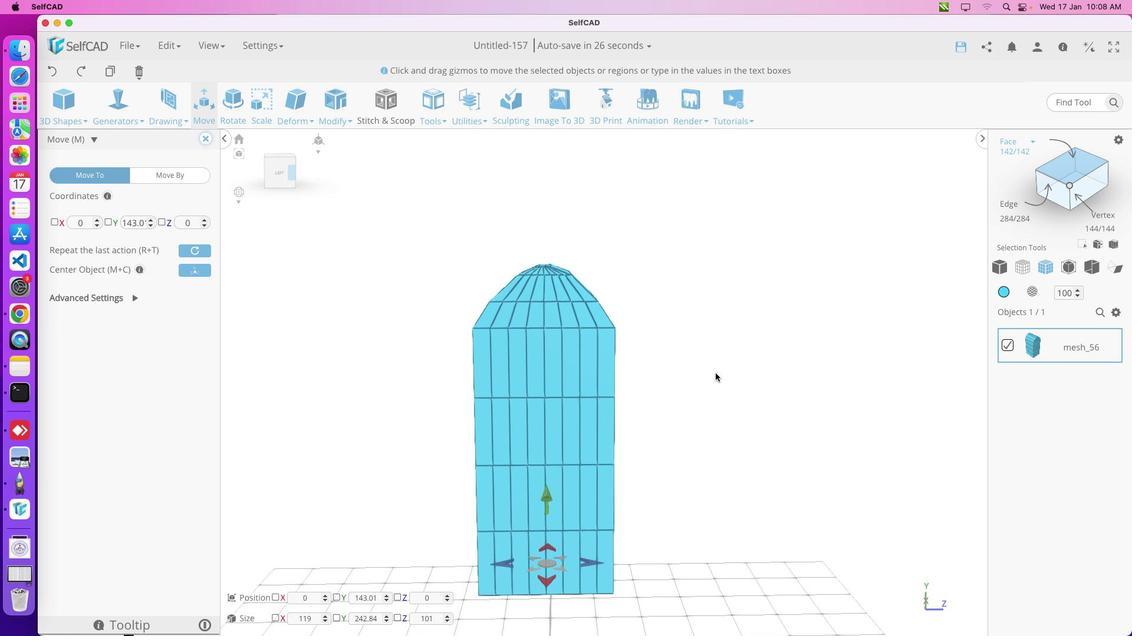 
Action: Mouse moved to (657, 352)
Screenshot: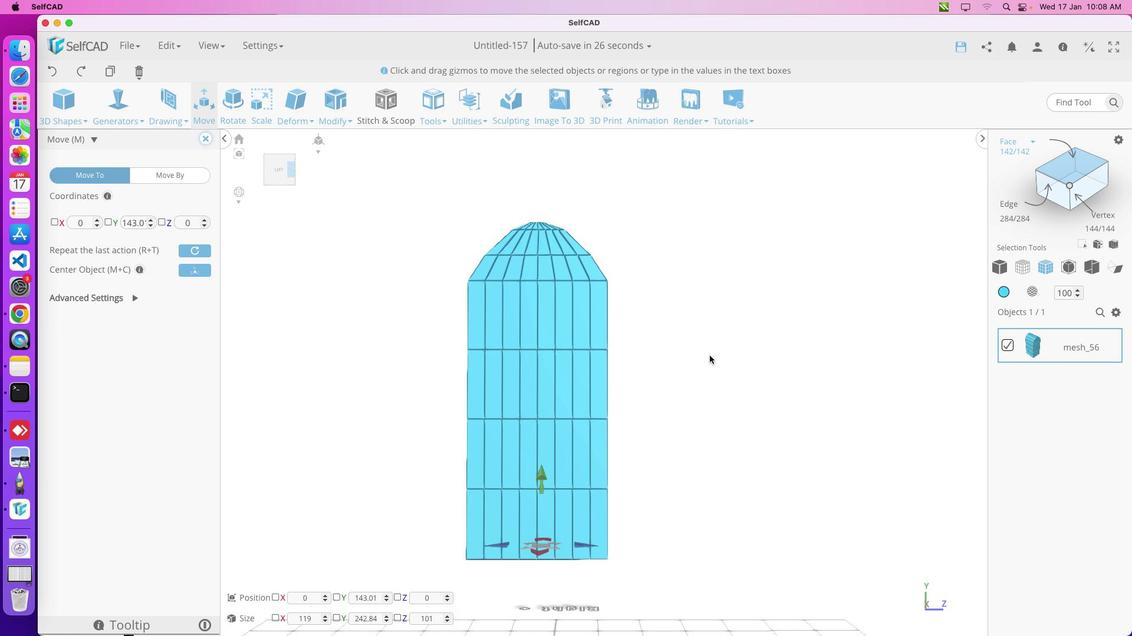 
Action: Mouse scrolled (657, 352) with delta (611, 345)
Screenshot: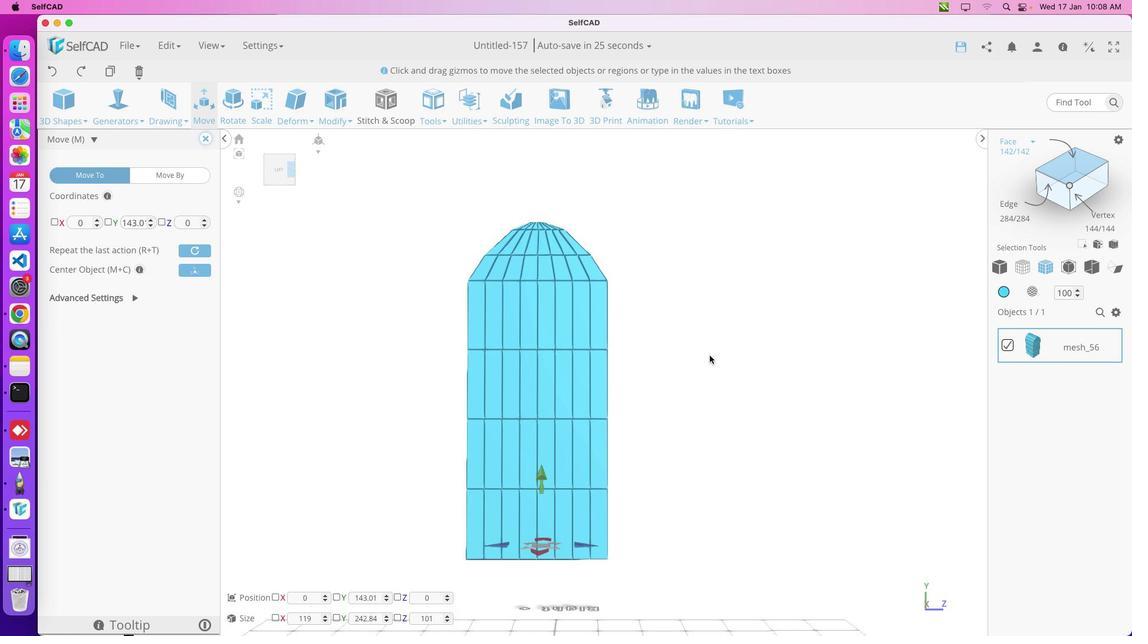 
Action: Mouse scrolled (657, 352) with delta (611, 345)
Screenshot: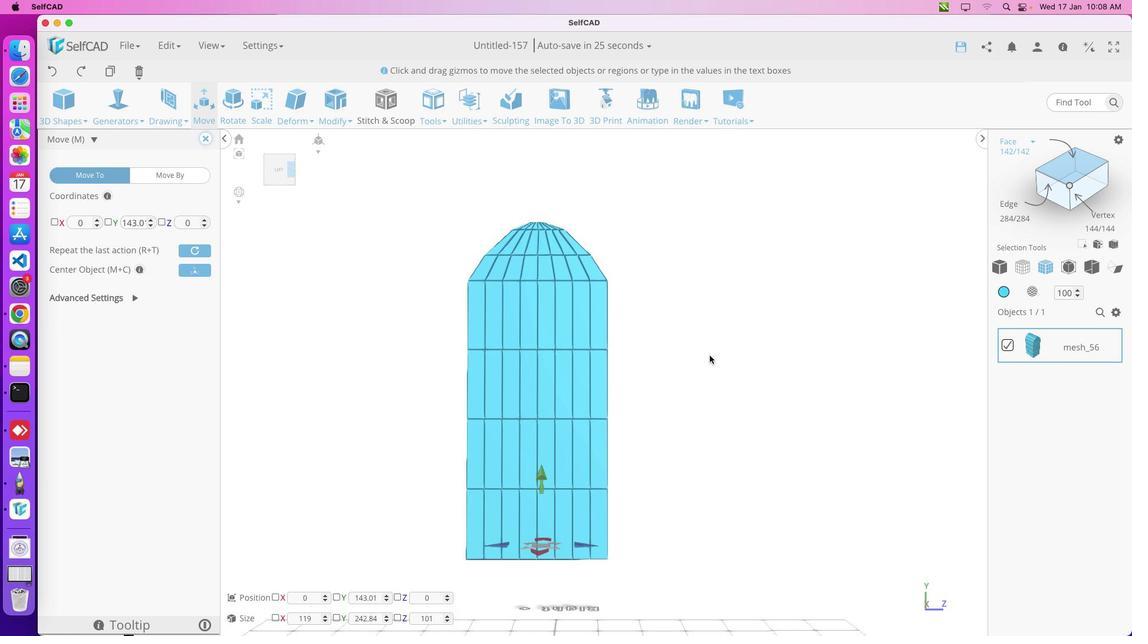 
Action: Mouse moved to (657, 352)
Screenshot: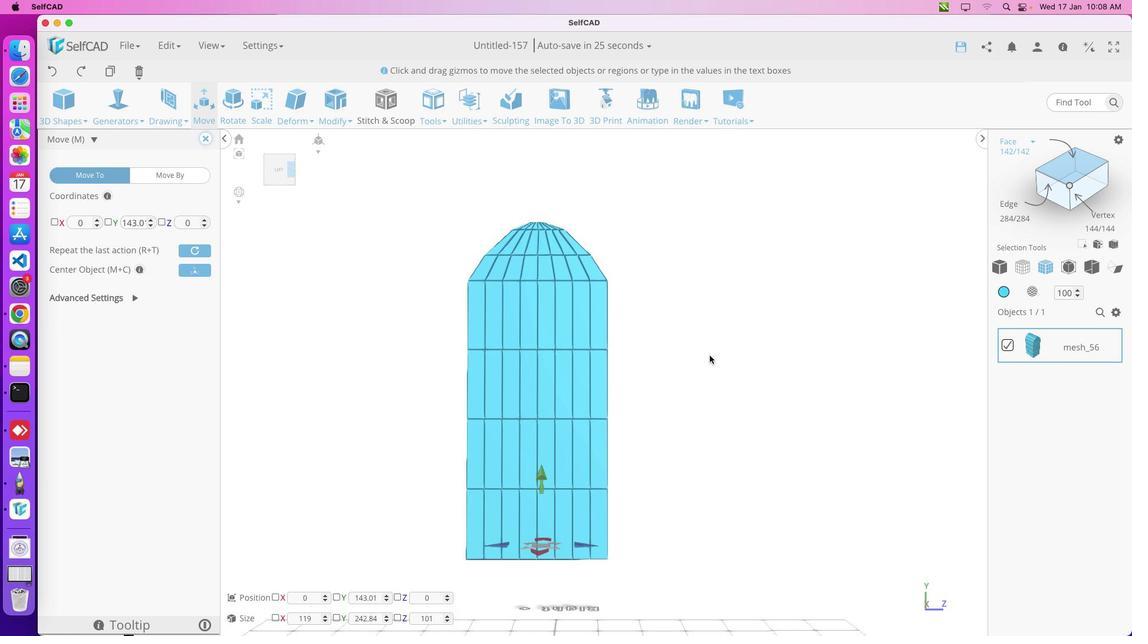
Action: Mouse scrolled (657, 352) with delta (611, 345)
Screenshot: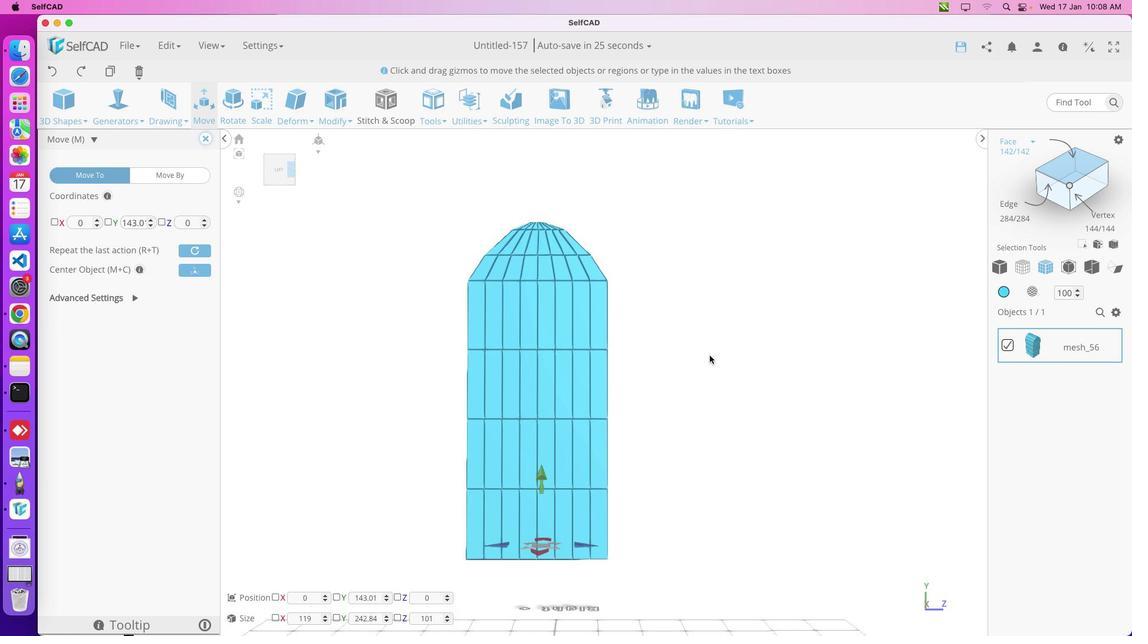 
Action: Mouse moved to (673, 354)
Screenshot: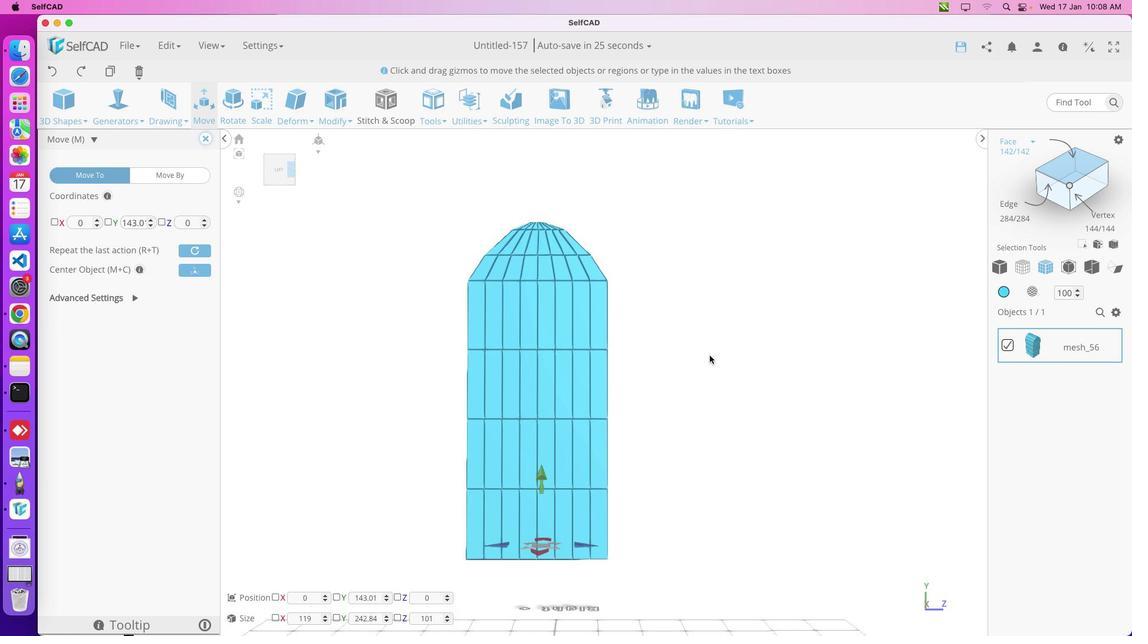 
Action: Mouse pressed left at (673, 354)
Screenshot: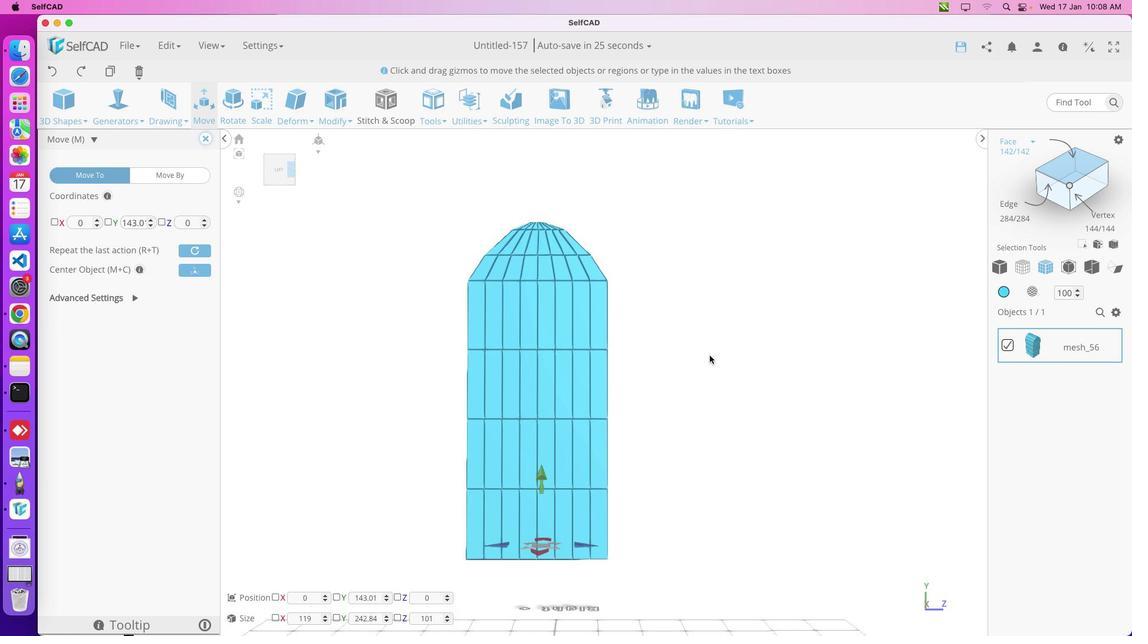 
Action: Mouse moved to (673, 355)
Screenshot: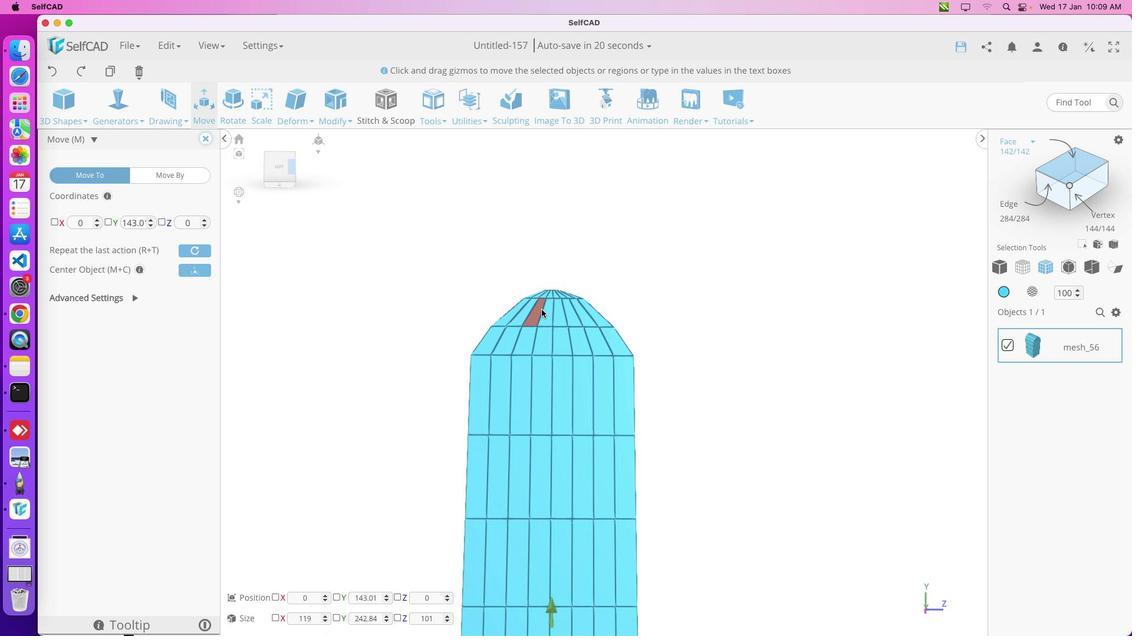 
Action: Mouse pressed left at (673, 355)
Screenshot: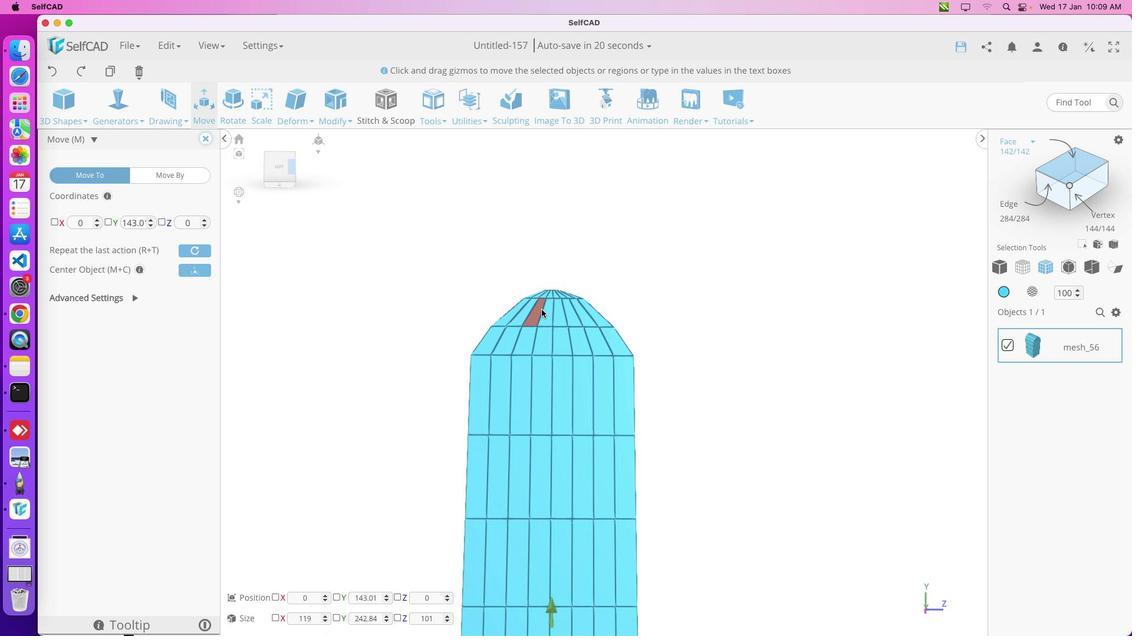 
Action: Mouse moved to (662, 355)
Screenshot: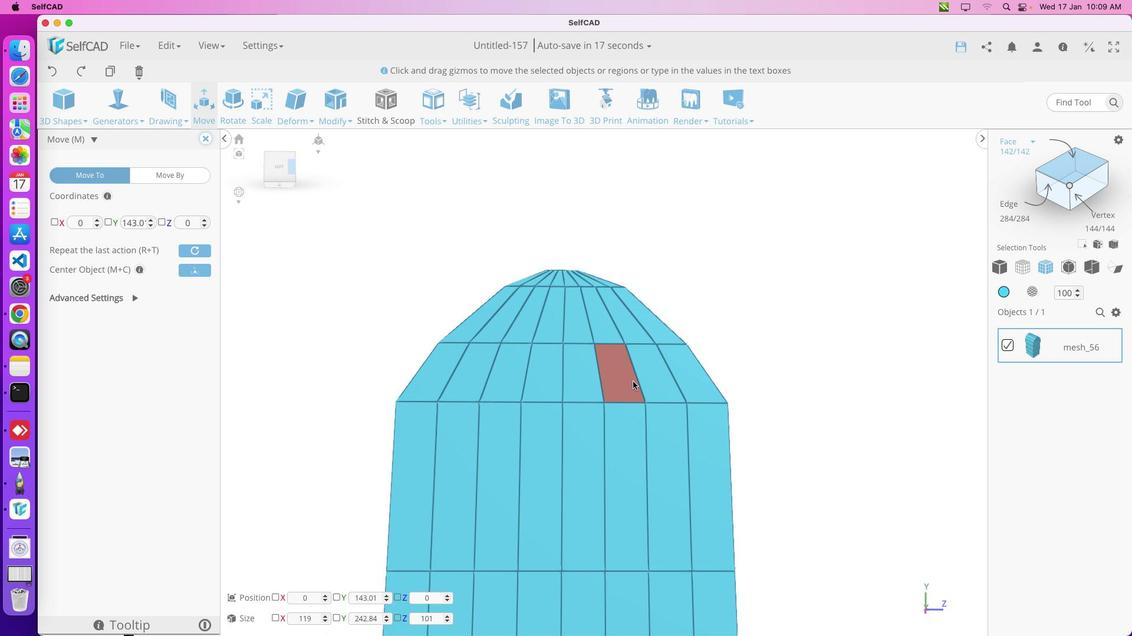 
Action: Mouse pressed left at (662, 355)
Screenshot: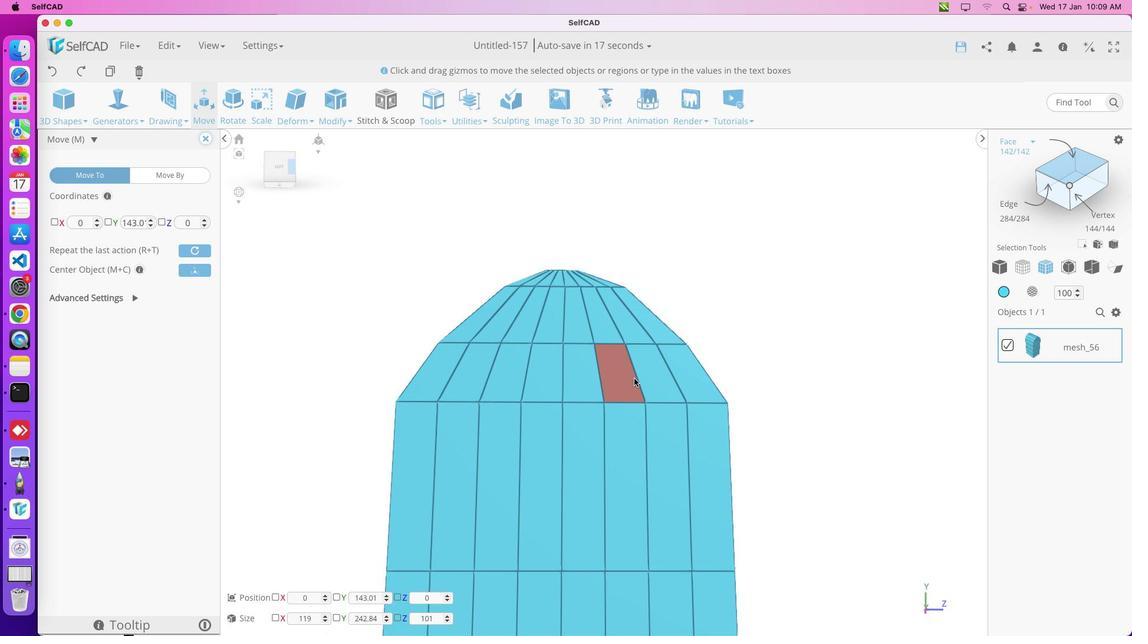 
Action: Mouse moved to (656, 352)
Screenshot: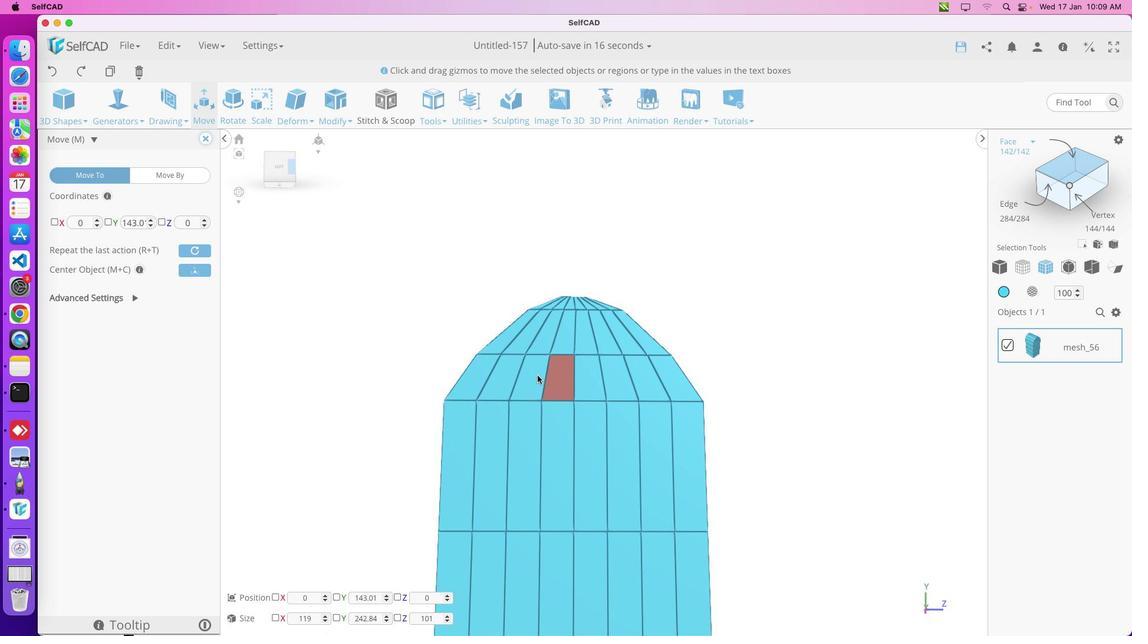 
Action: Mouse pressed middle at (656, 352)
Screenshot: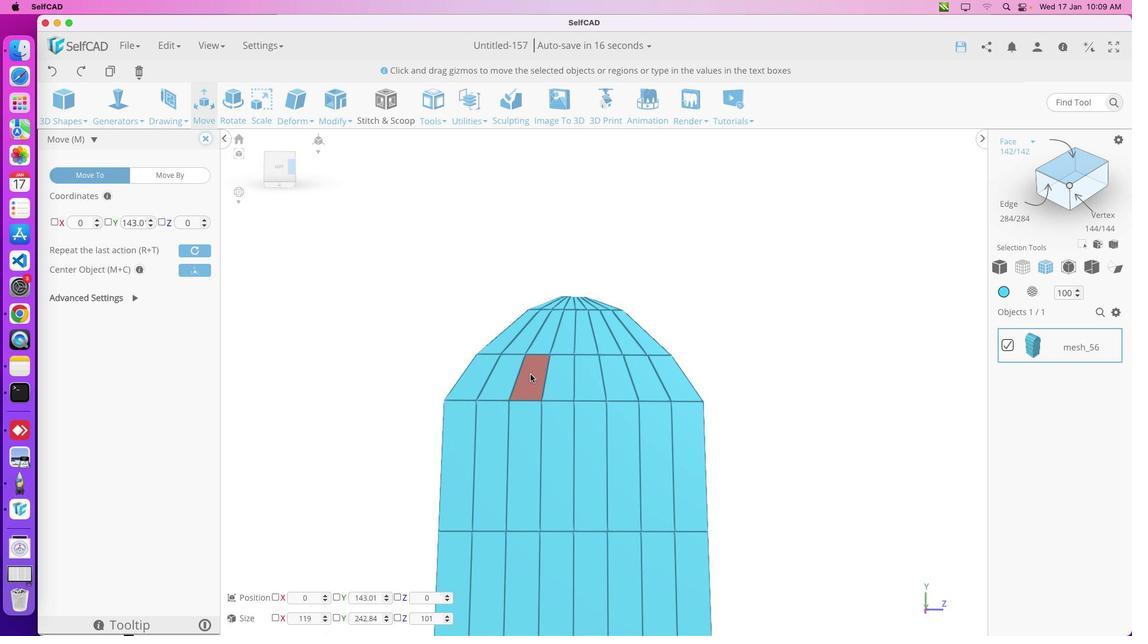 
Action: Mouse moved to (658, 354)
Screenshot: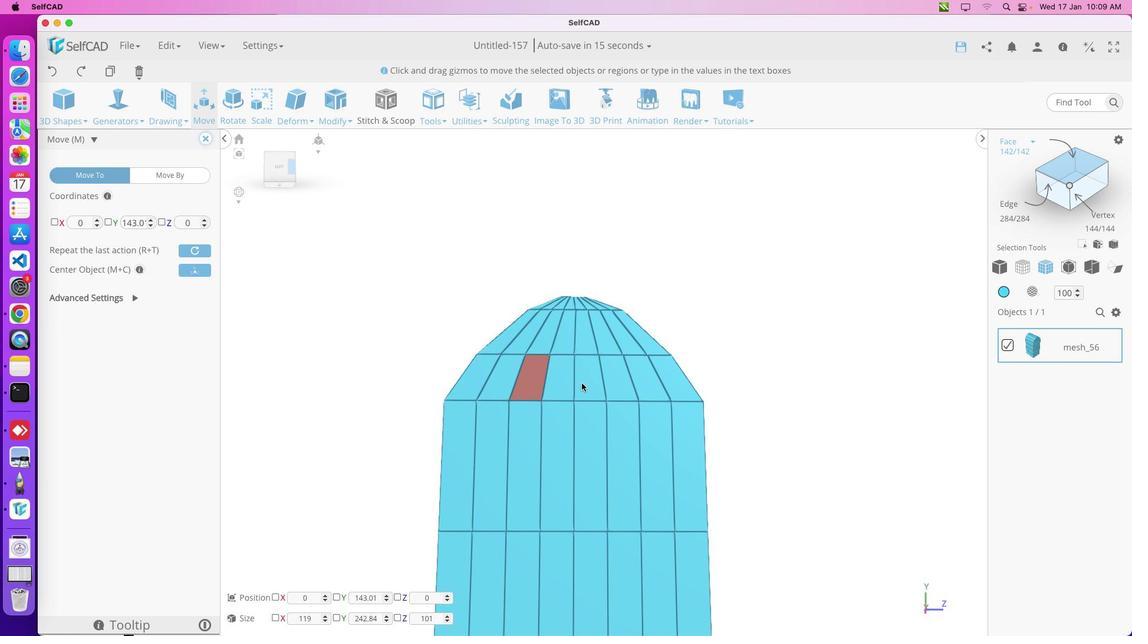 
Action: Mouse scrolled (658, 354) with delta (611, 345)
Screenshot: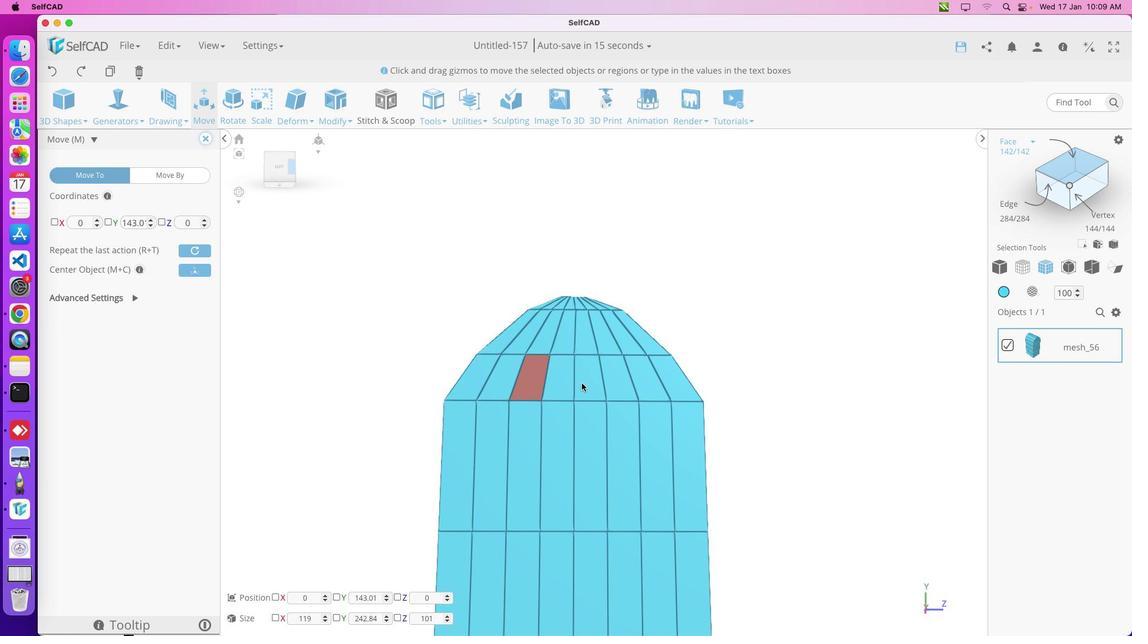 
Action: Mouse moved to (658, 354)
Screenshot: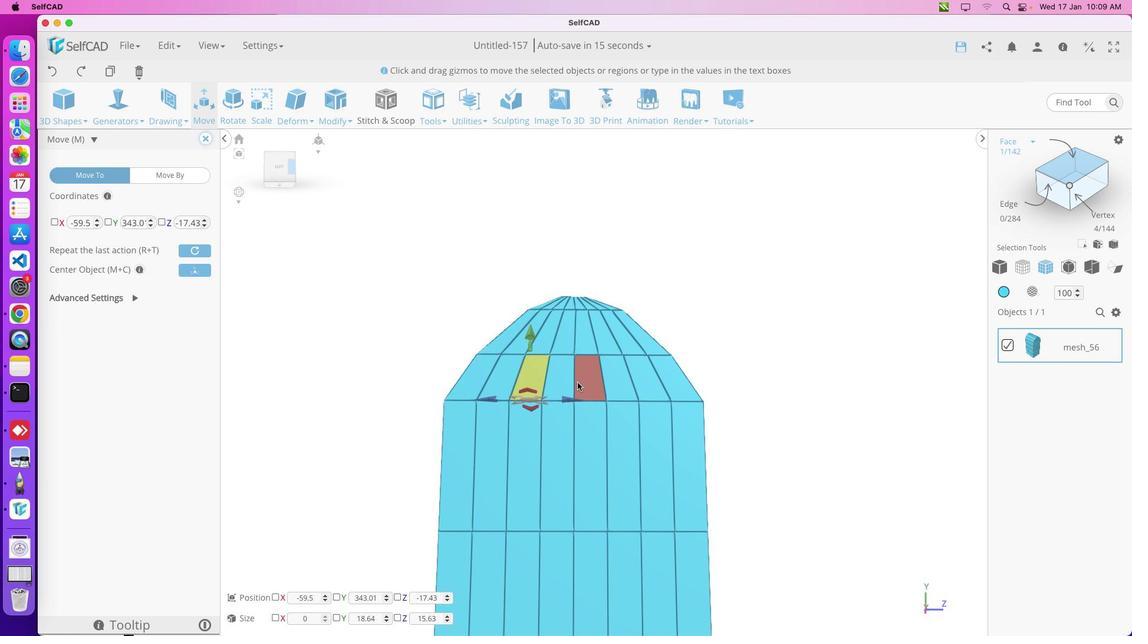 
Action: Mouse scrolled (658, 354) with delta (611, 345)
Screenshot: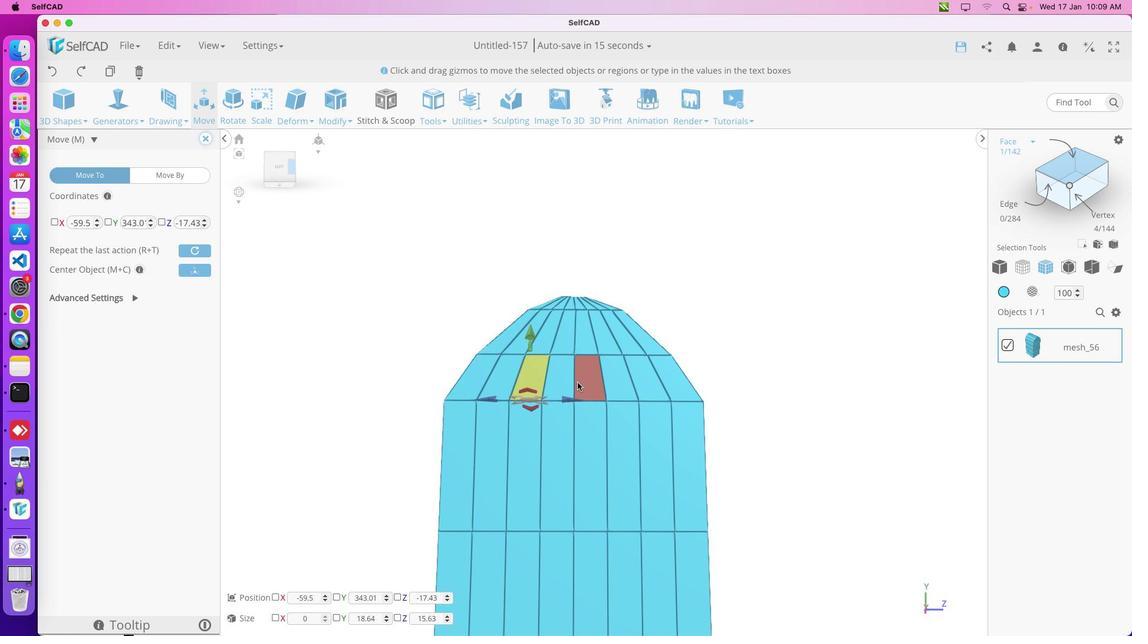 
Action: Mouse moved to (659, 354)
Screenshot: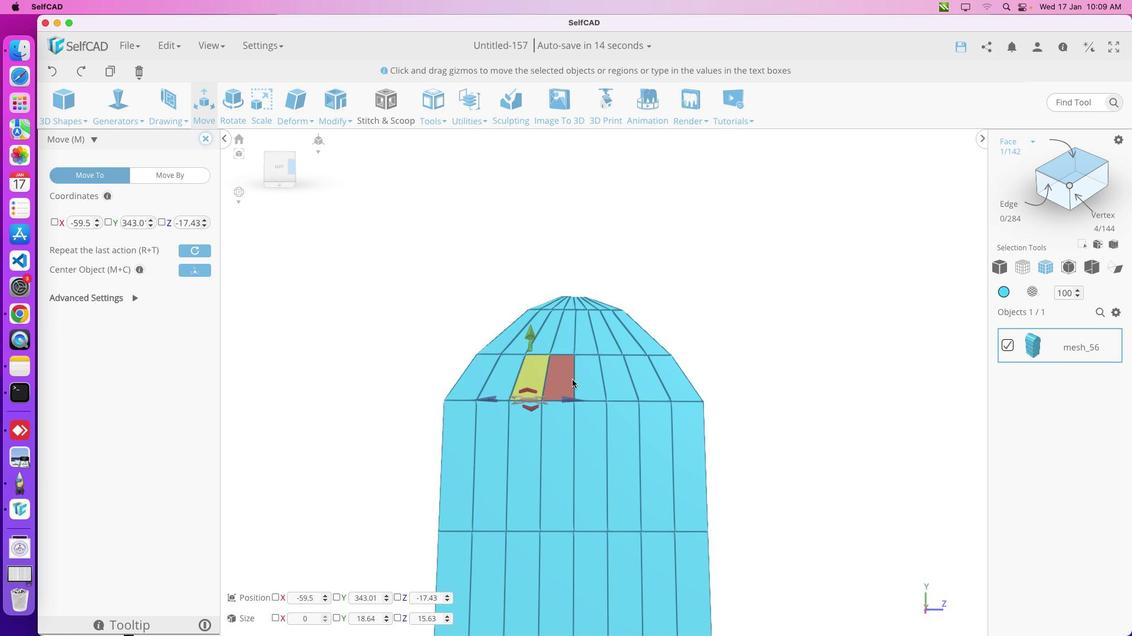 
Action: Mouse pressed left at (659, 354)
Screenshot: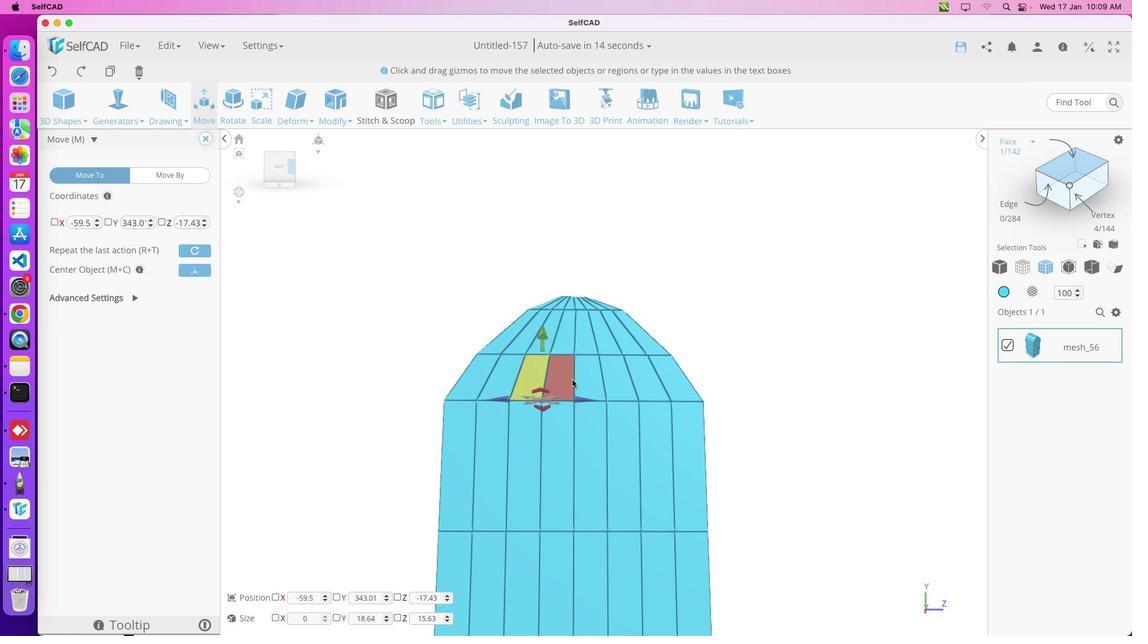 
Action: Mouse moved to (658, 353)
Screenshot: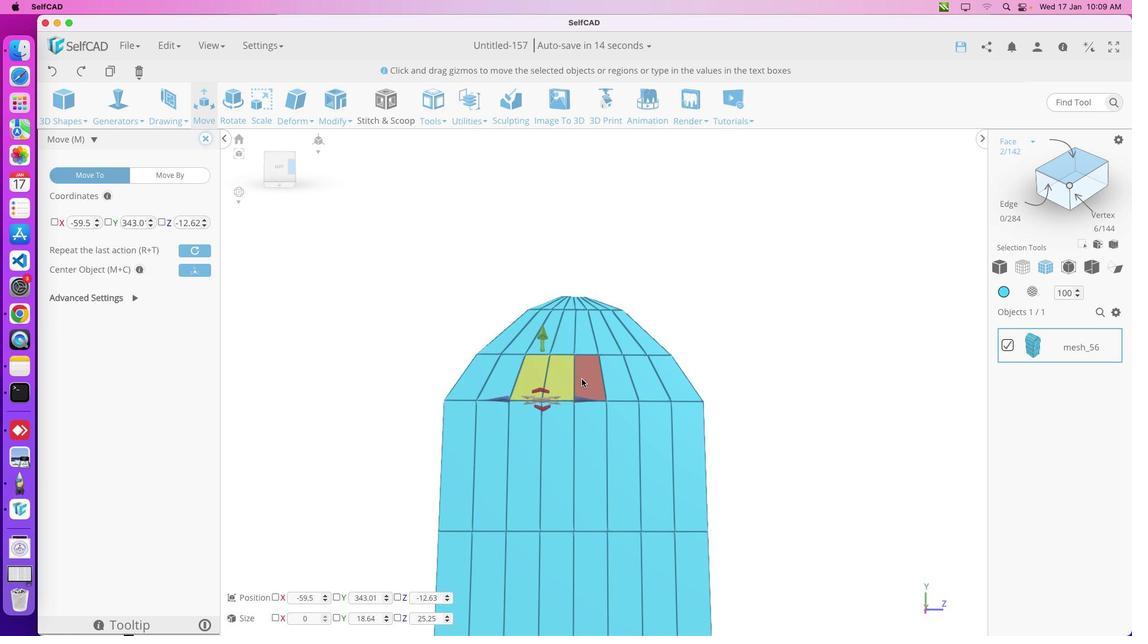 
Action: Mouse scrolled (658, 353) with delta (611, 345)
Screenshot: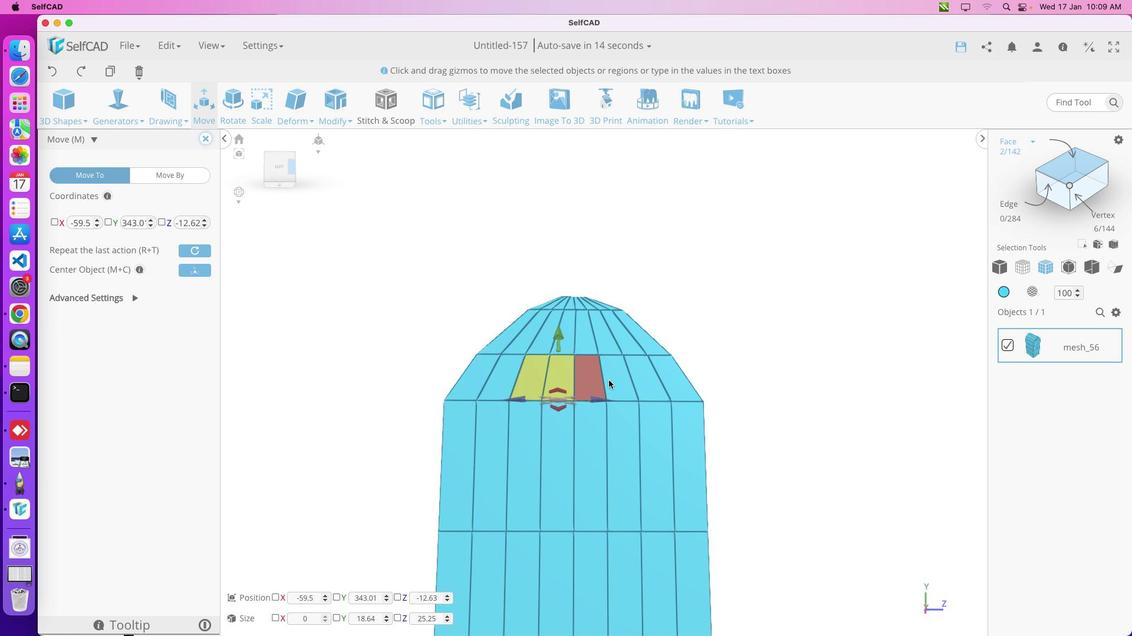 
Action: Mouse scrolled (658, 353) with delta (611, 345)
Screenshot: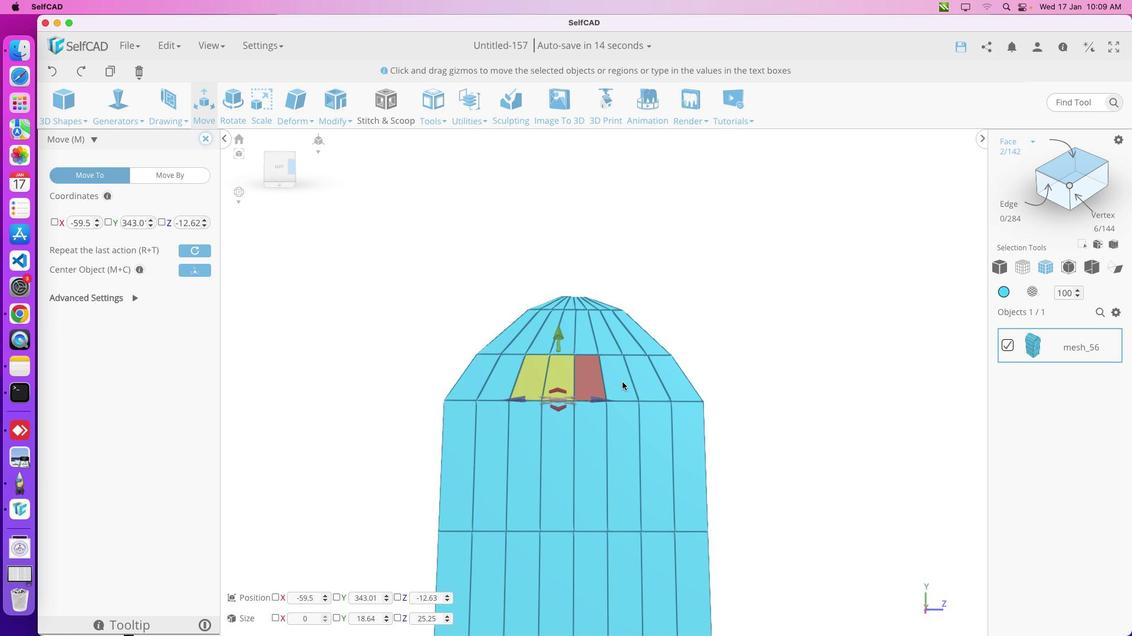 
Action: Mouse moved to (658, 353)
Screenshot: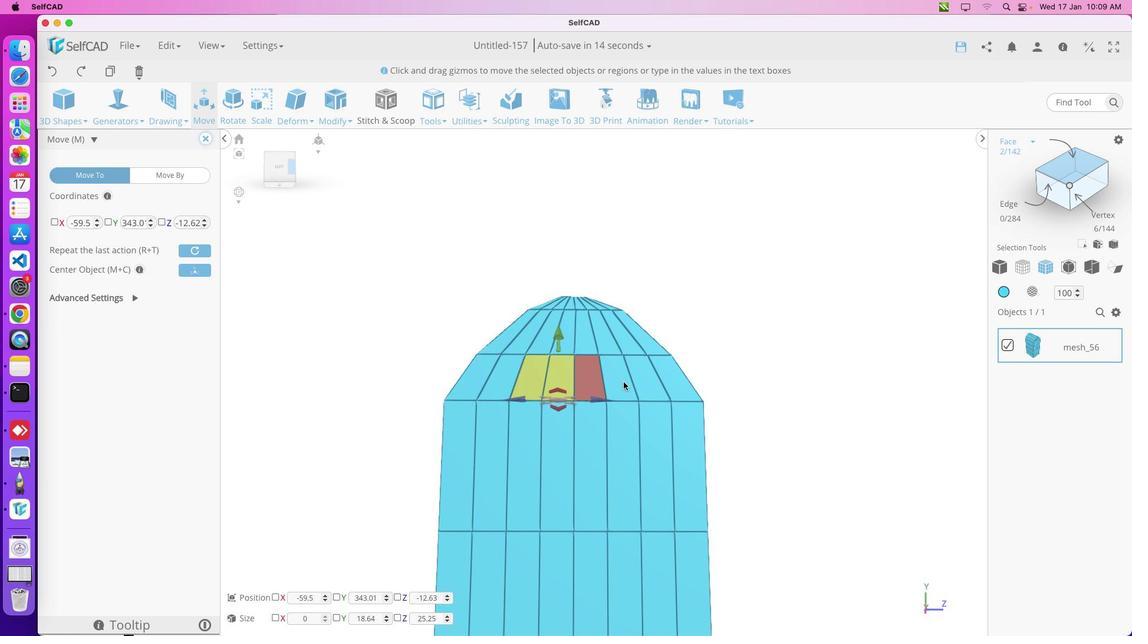 
Action: Mouse scrolled (658, 353) with delta (611, 345)
Screenshot: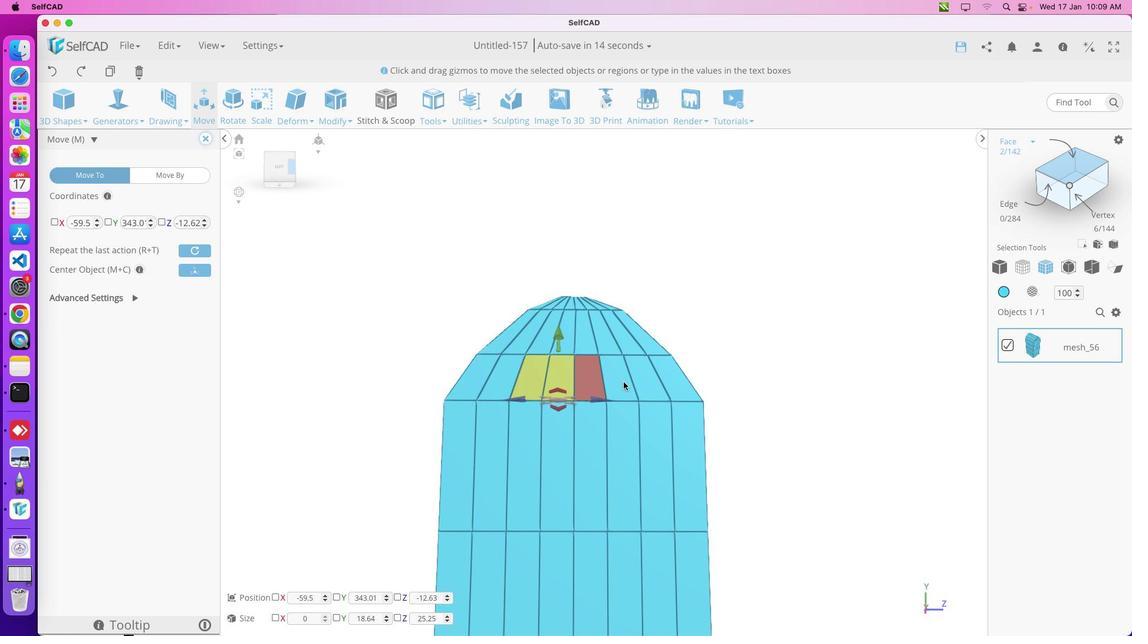 
Action: Mouse moved to (658, 353)
Screenshot: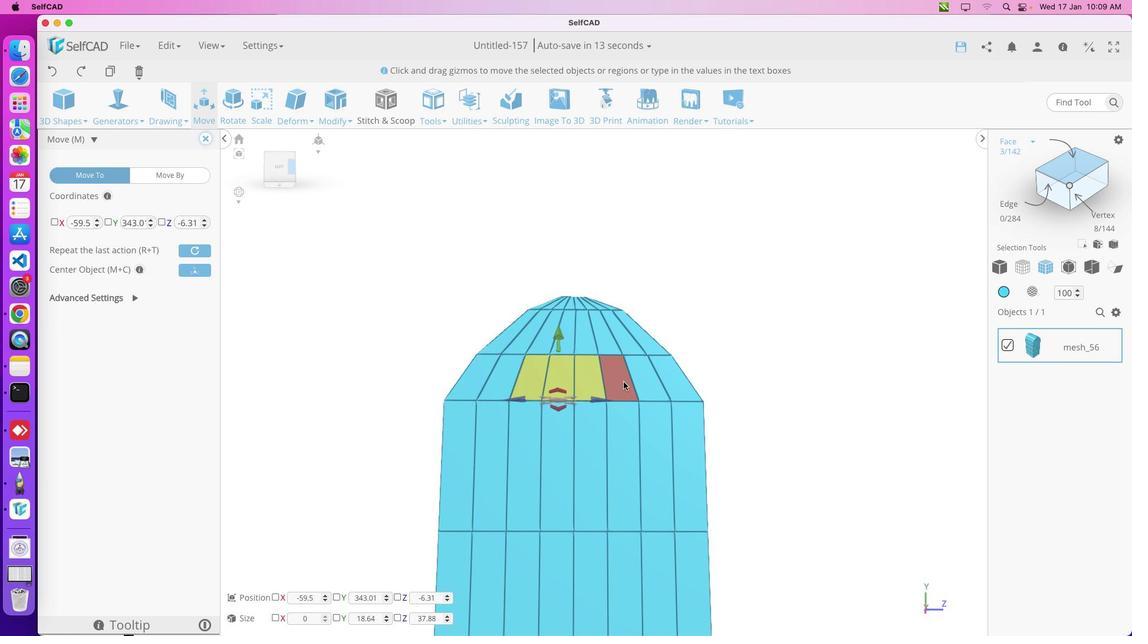 
Action: Mouse scrolled (658, 353) with delta (611, 345)
Screenshot: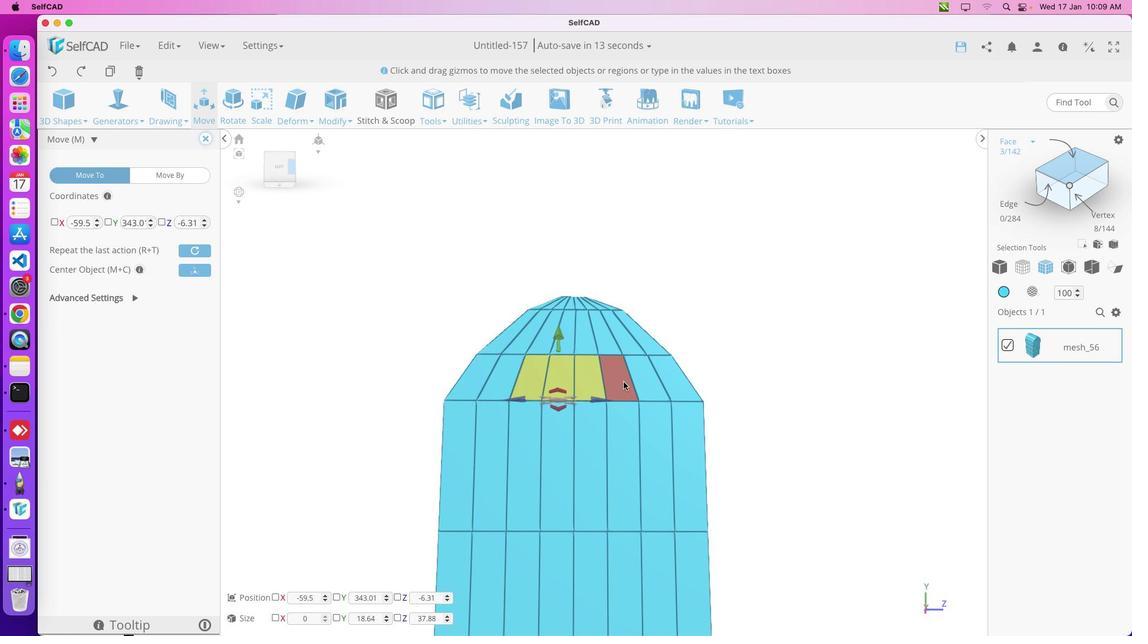 
Action: Mouse moved to (664, 356)
Screenshot: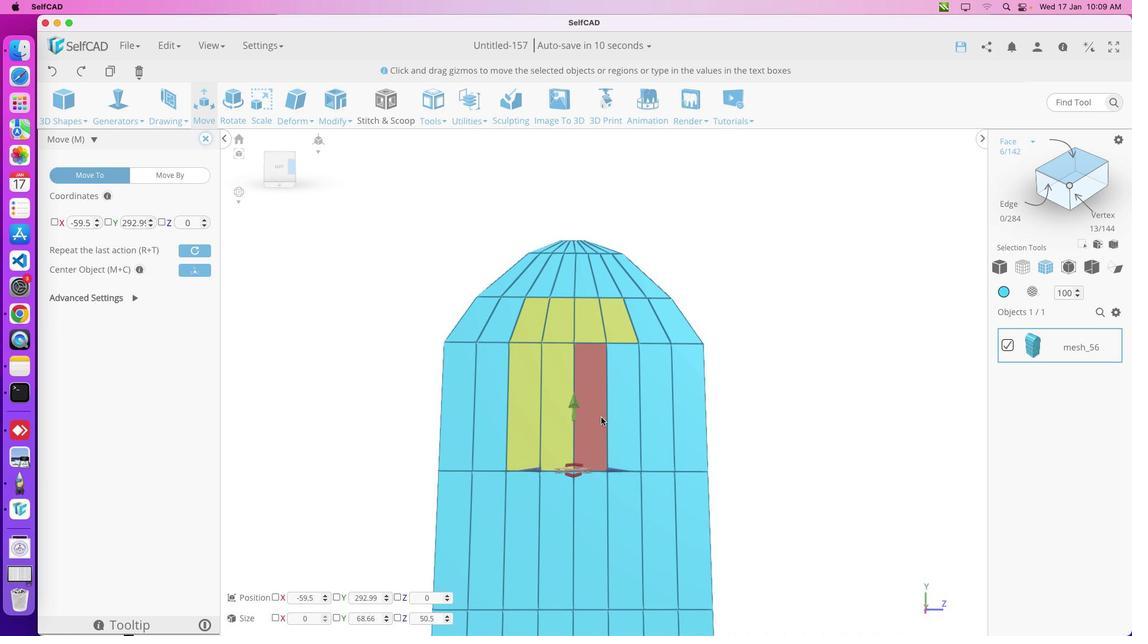 
Action: Mouse scrolled (664, 356) with delta (611, 345)
Screenshot: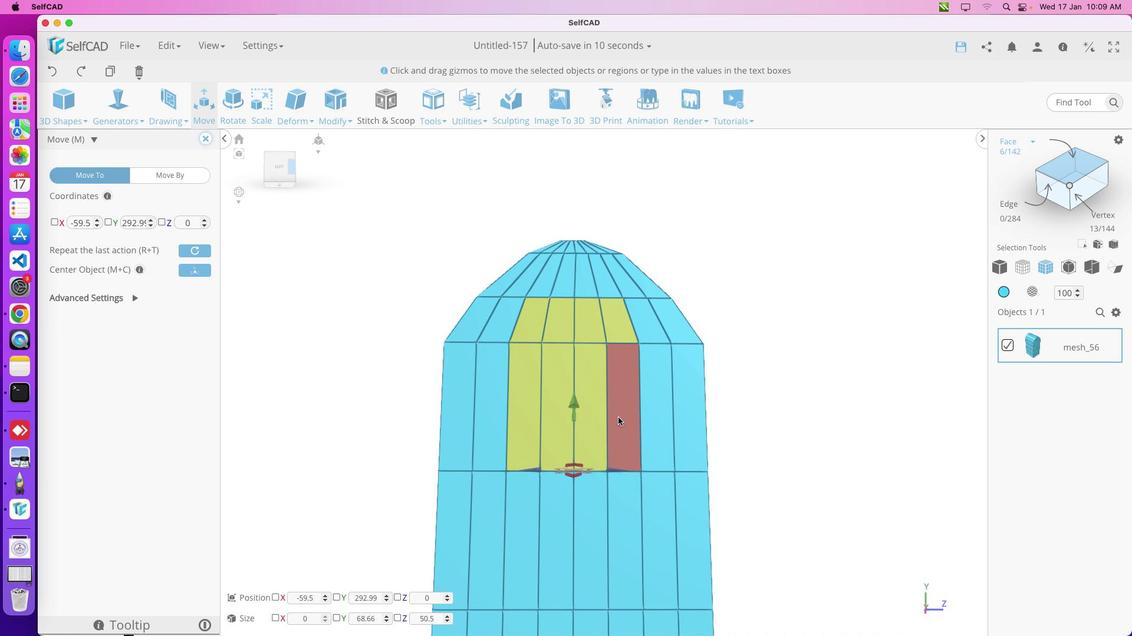 
Action: Mouse scrolled (664, 356) with delta (611, 345)
Screenshot: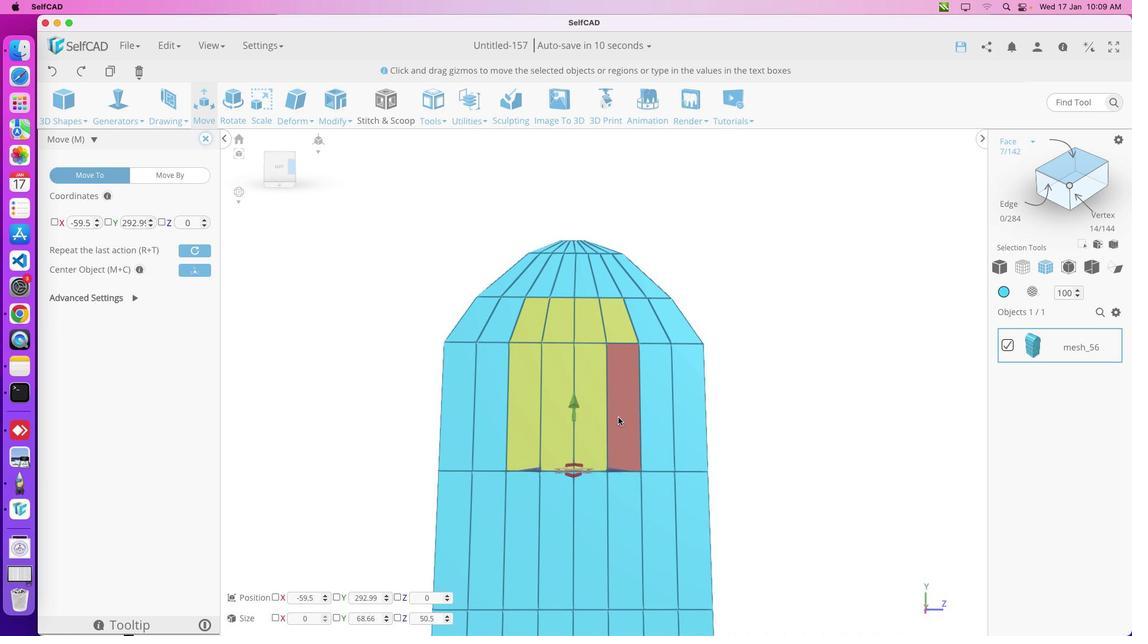 
Action: Mouse moved to (657, 355)
Screenshot: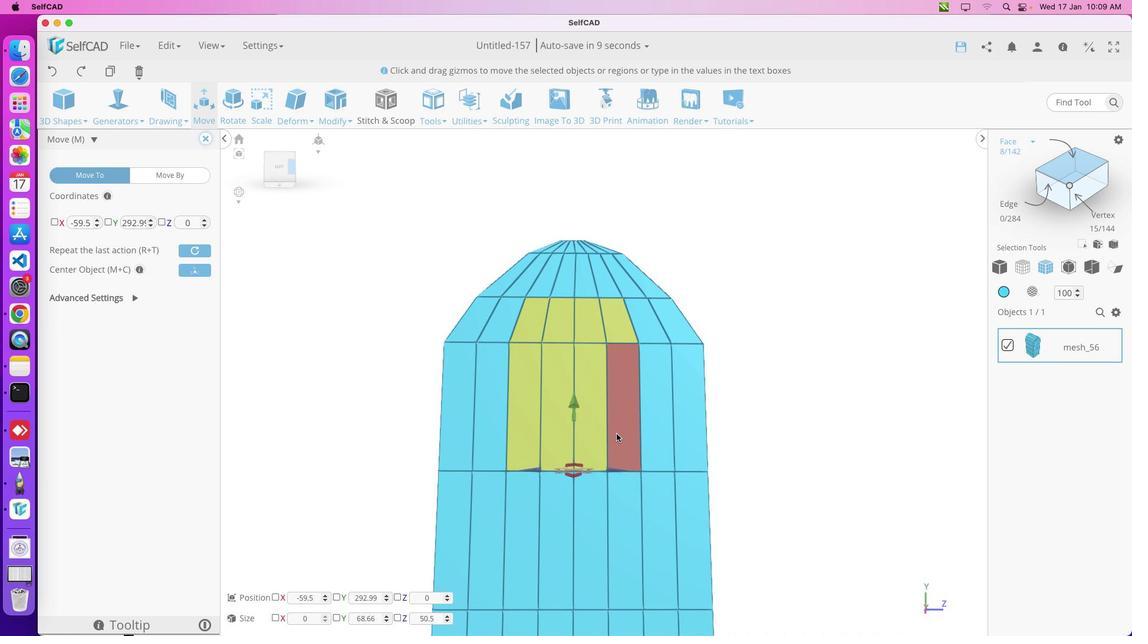
Action: Mouse pressed left at (657, 355)
Screenshot: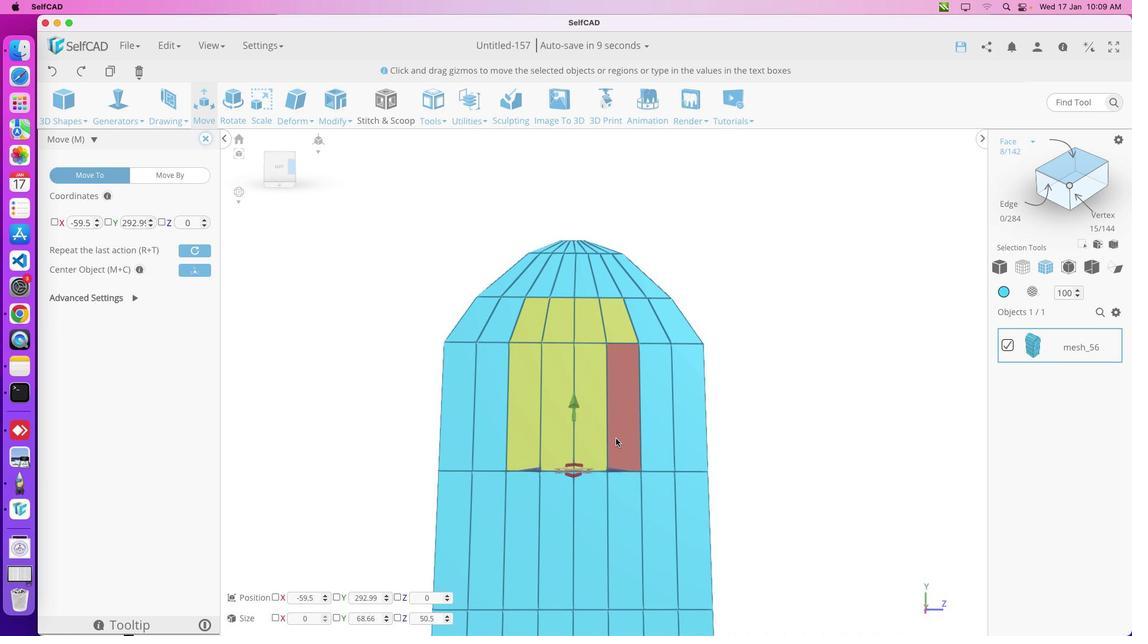 
Action: Mouse moved to (660, 355)
Screenshot: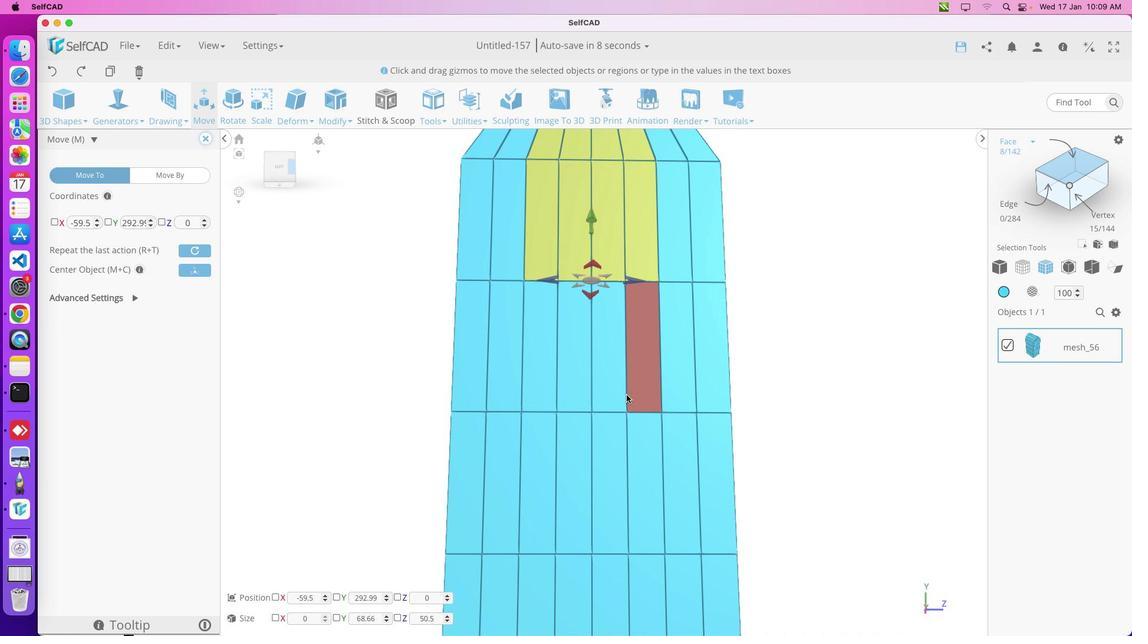 
Action: Mouse pressed left at (660, 355)
Screenshot: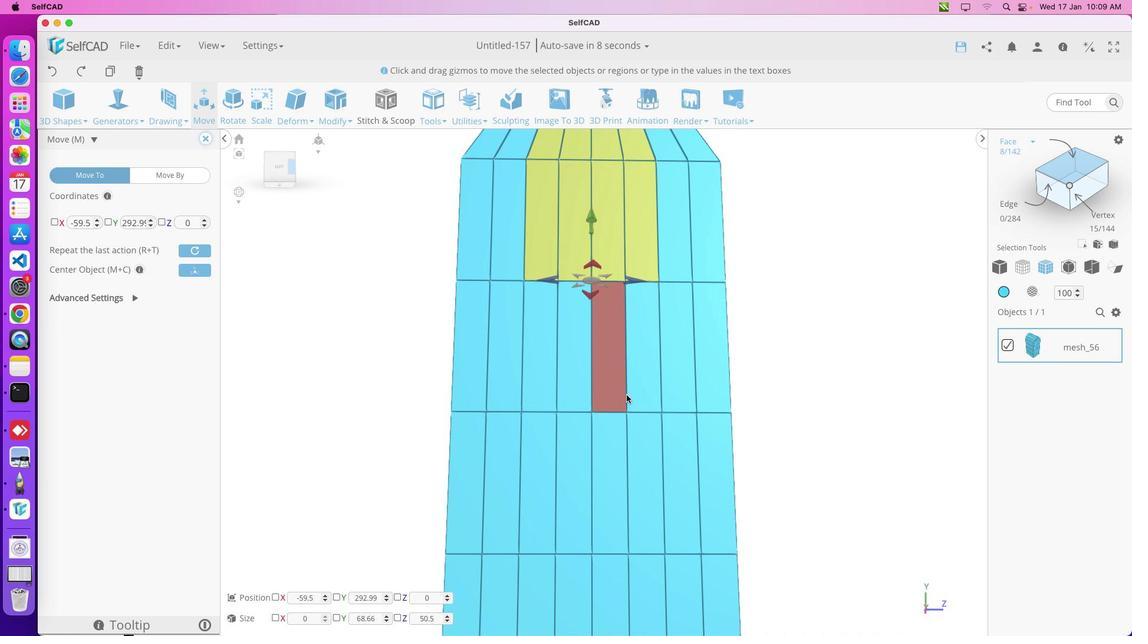 
Action: Mouse moved to (661, 355)
Screenshot: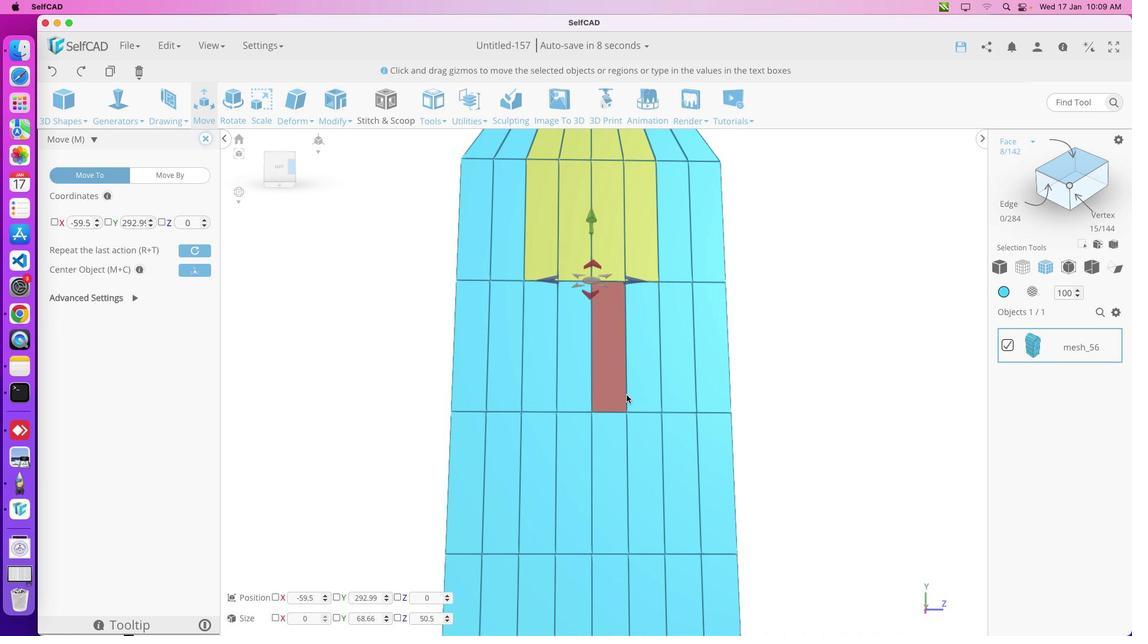
Action: Mouse pressed left at (661, 355)
Screenshot: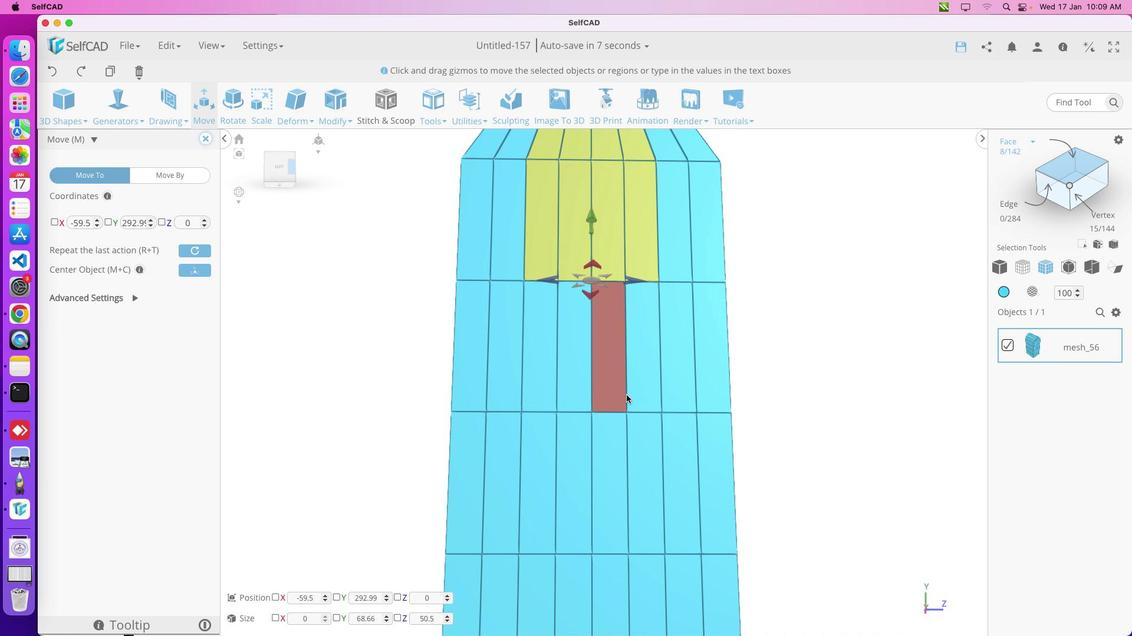 
Action: Mouse moved to (665, 355)
Screenshot: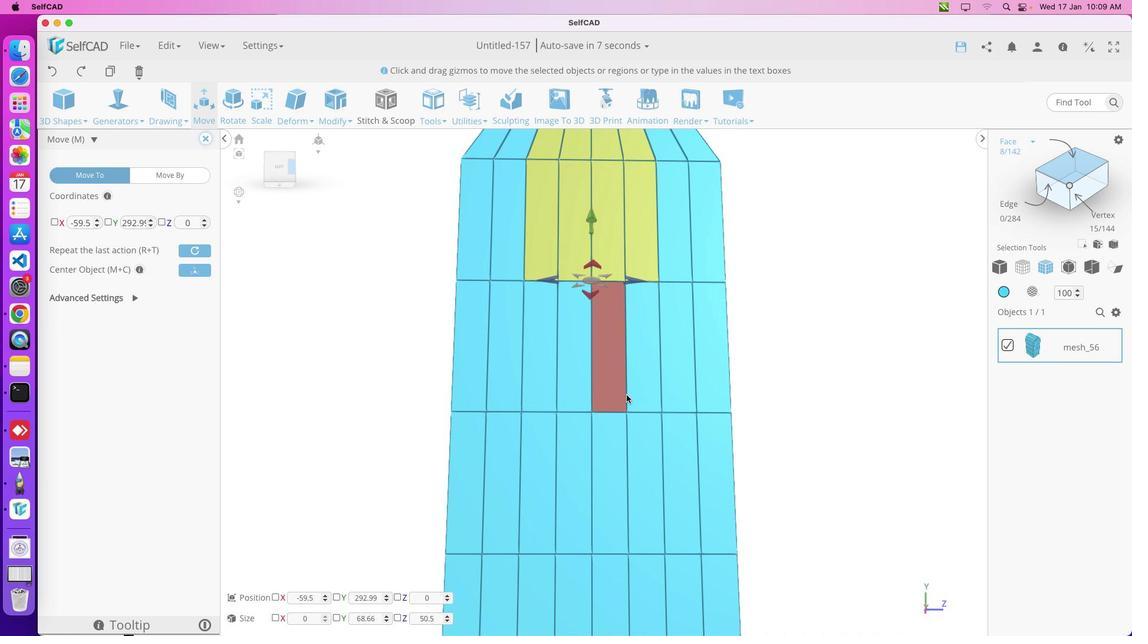 
Action: Mouse pressed left at (665, 355)
Screenshot: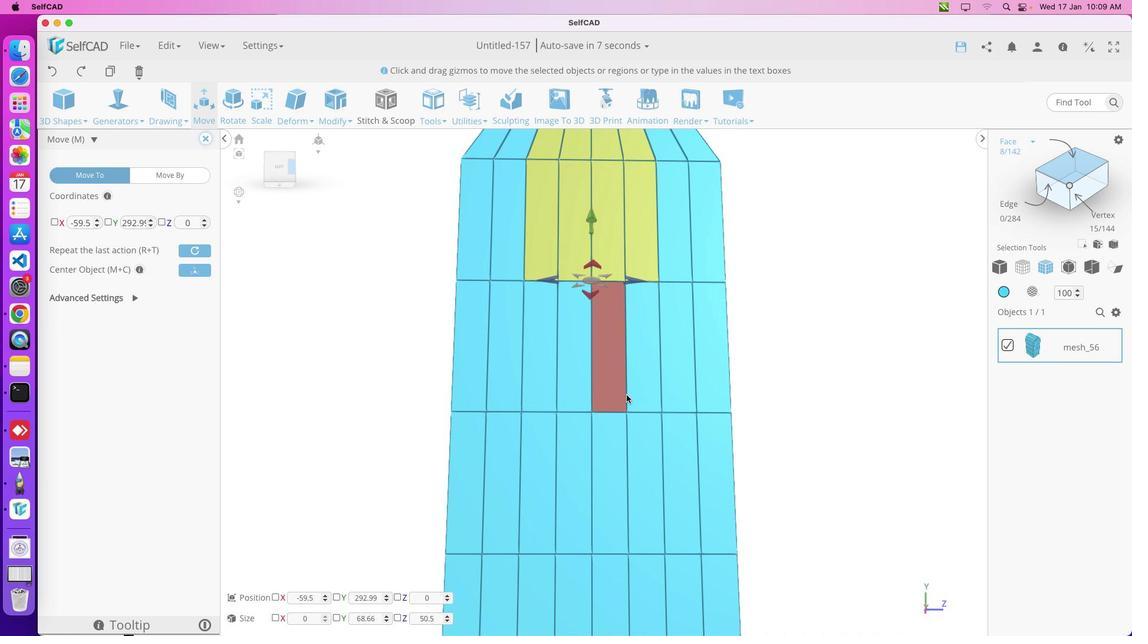 
Action: Mouse moved to (672, 357)
Screenshot: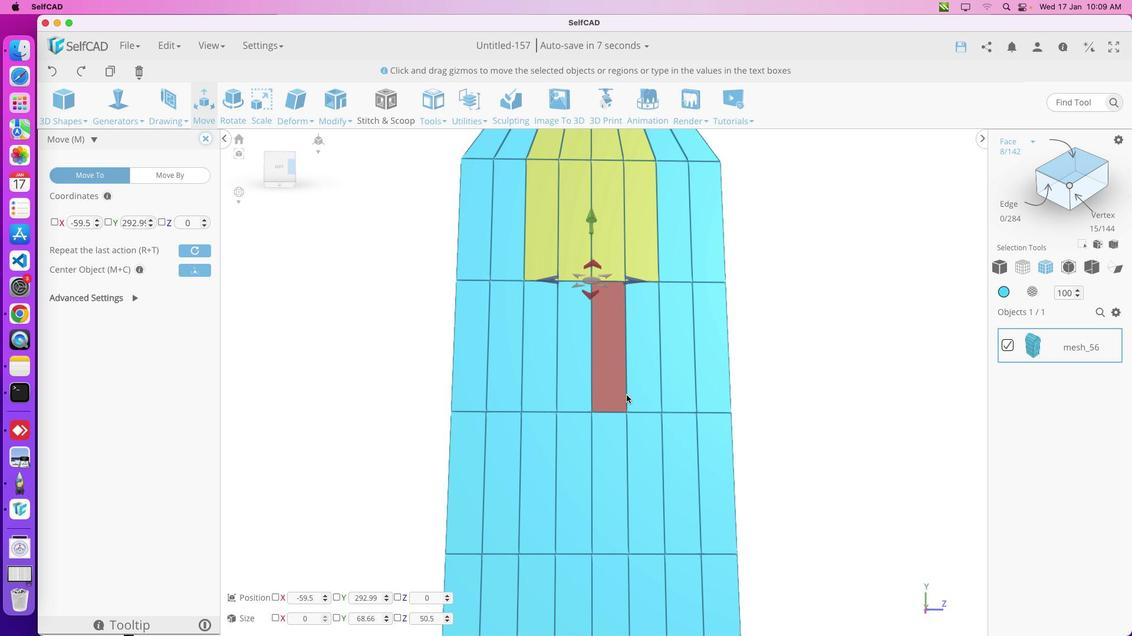 
Action: Mouse pressed middle at (672, 357)
Screenshot: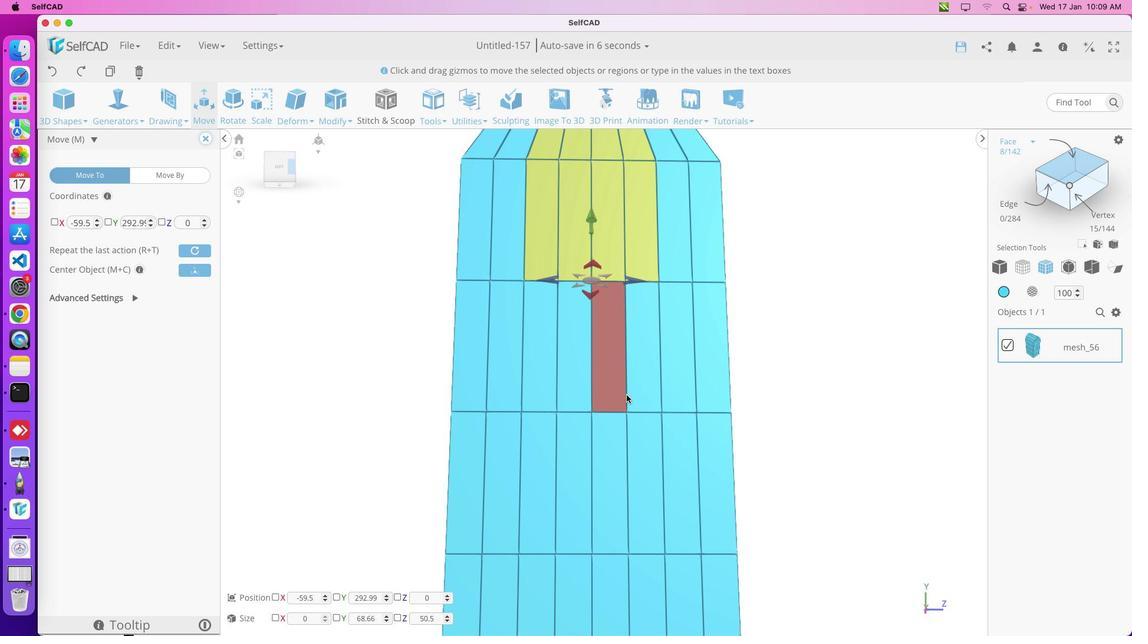 
Action: Mouse moved to (656, 356)
Screenshot: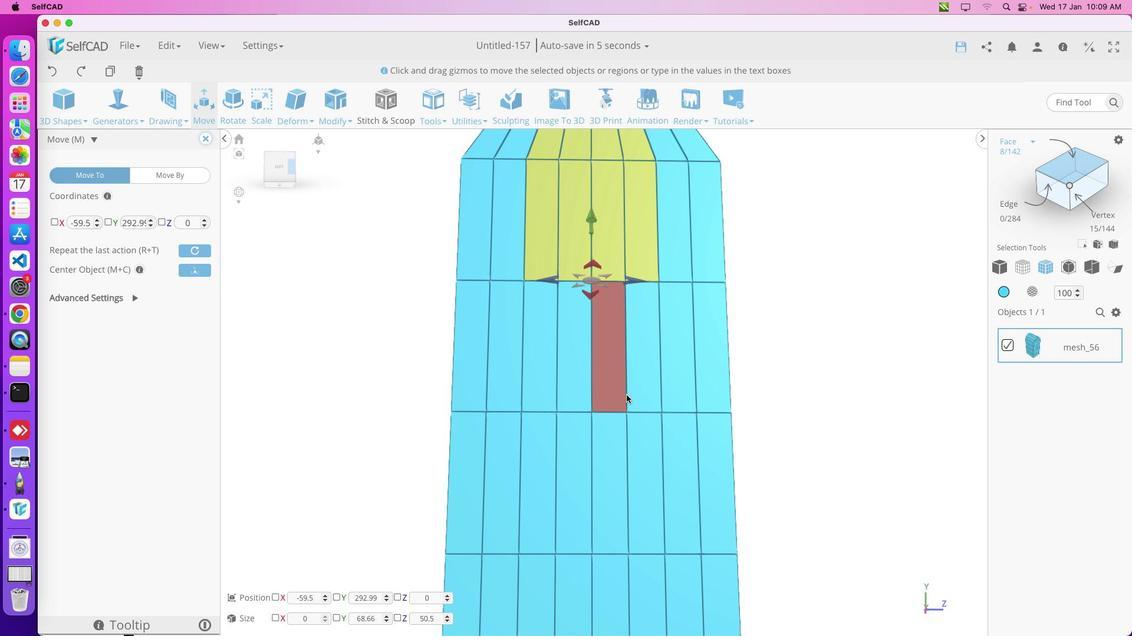 
Action: Mouse pressed left at (656, 356)
Screenshot: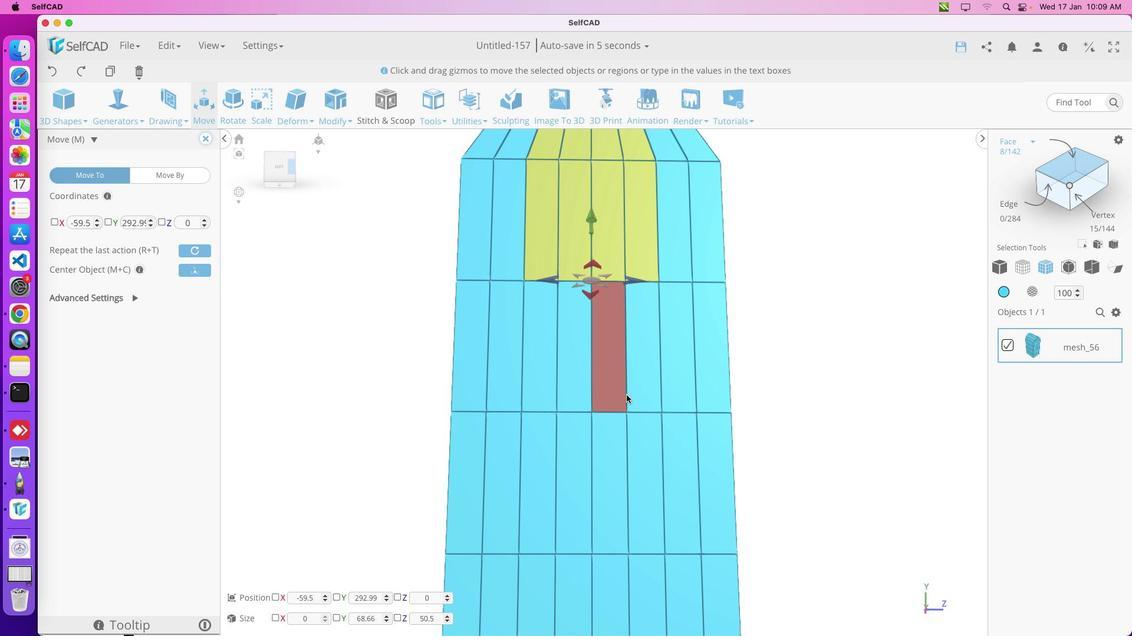 
Action: Mouse moved to (659, 356)
Screenshot: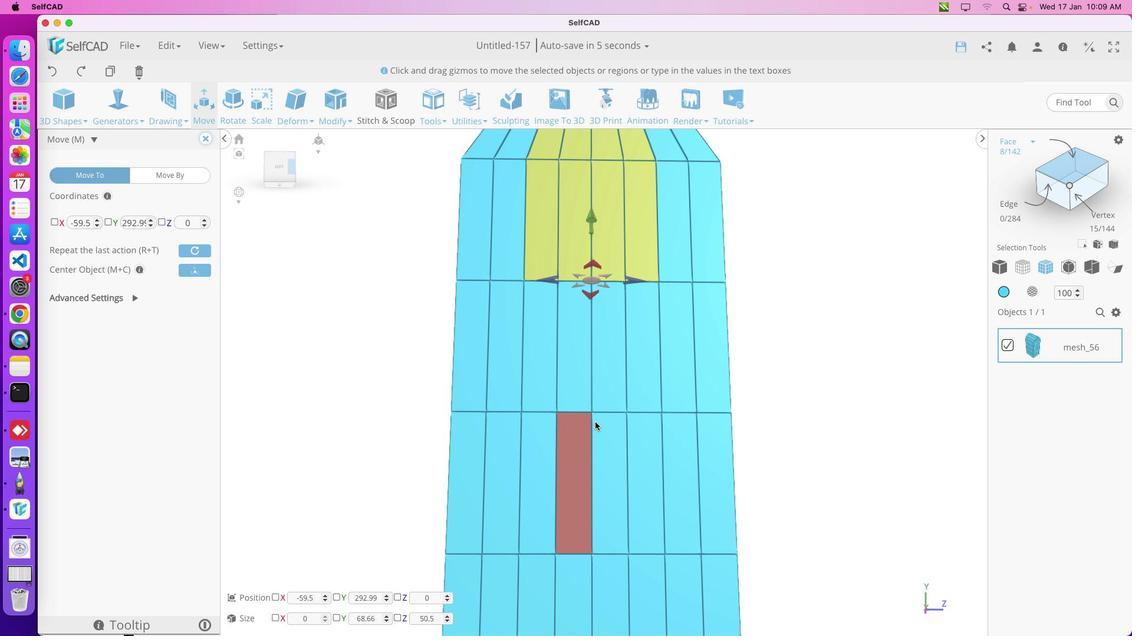 
Action: Mouse pressed left at (659, 356)
Screenshot: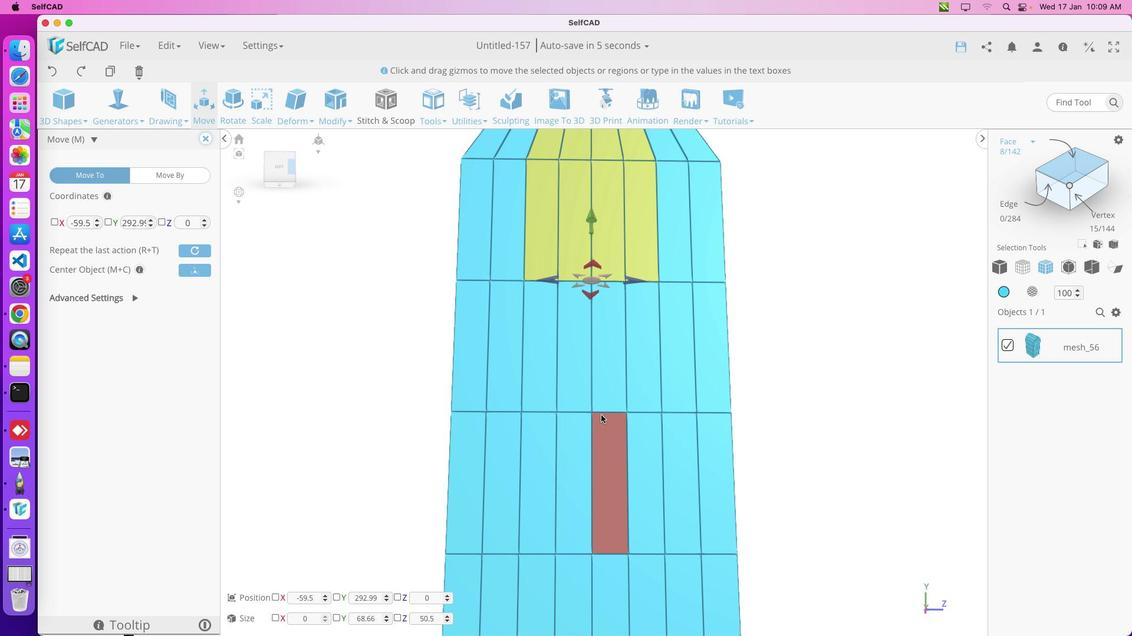 
Action: Mouse moved to (663, 356)
Screenshot: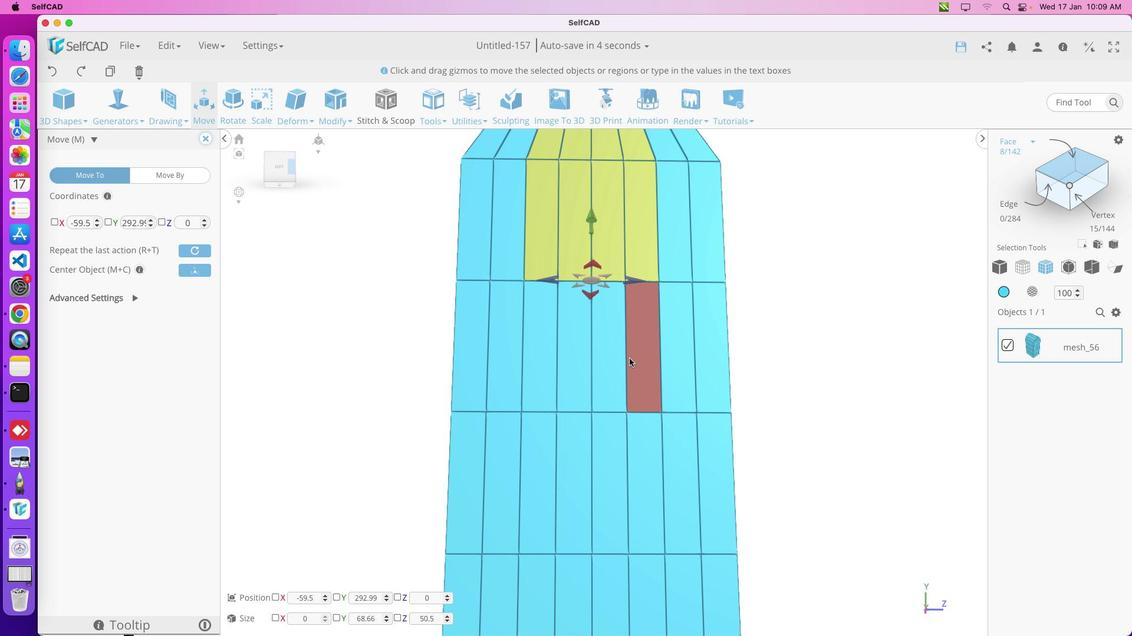 
Action: Mouse pressed left at (663, 356)
Screenshot: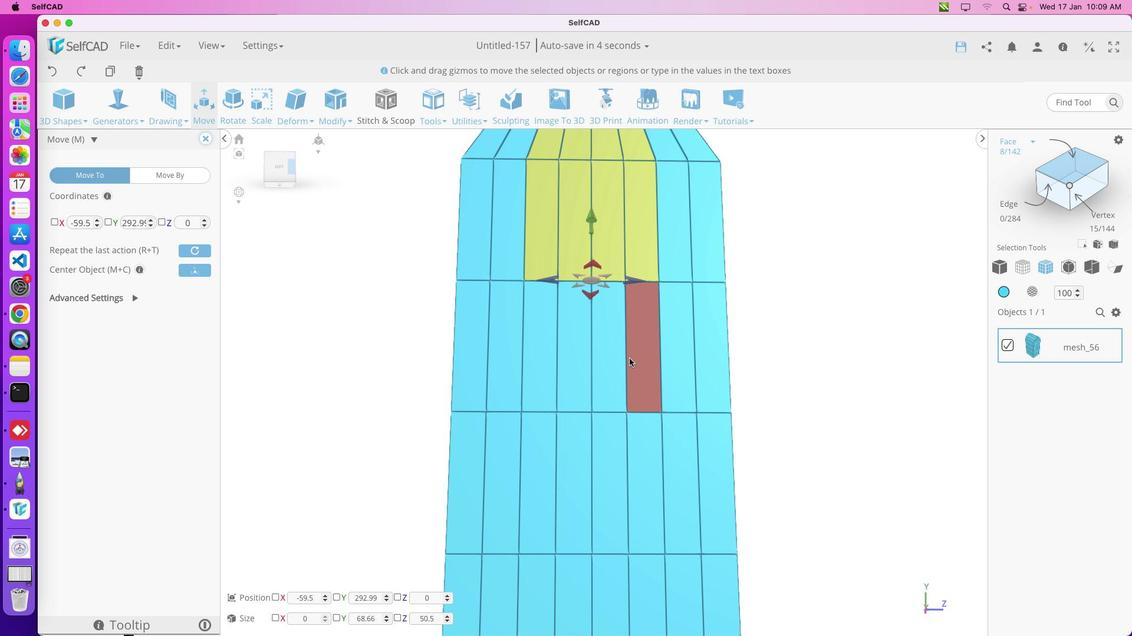 
Action: Mouse moved to (665, 356)
Screenshot: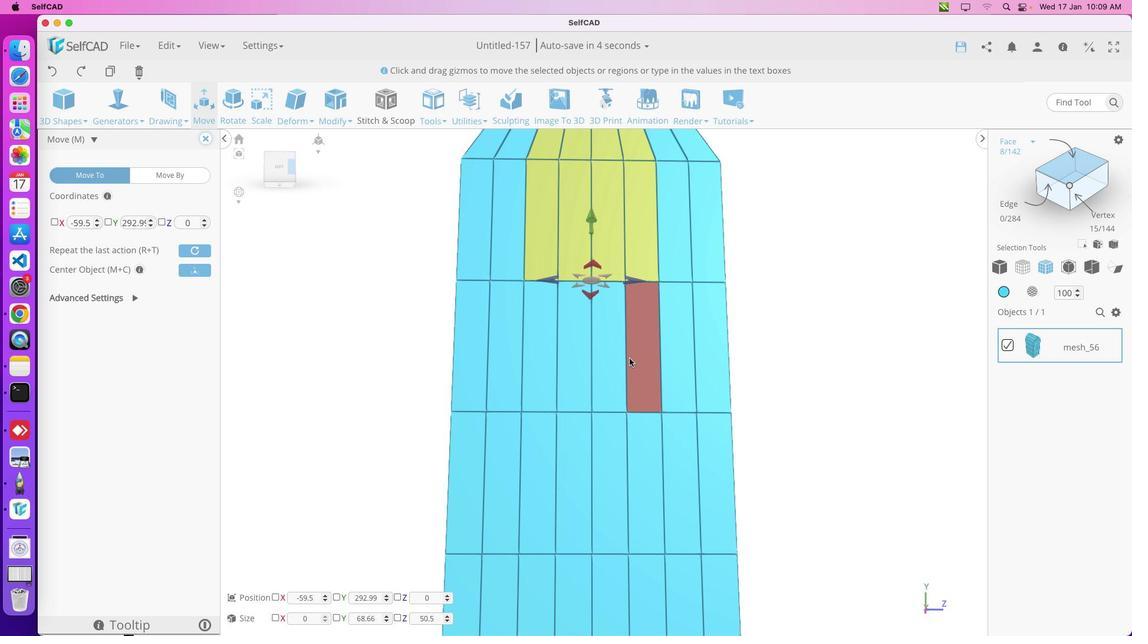 
Action: Mouse pressed left at (665, 356)
Screenshot: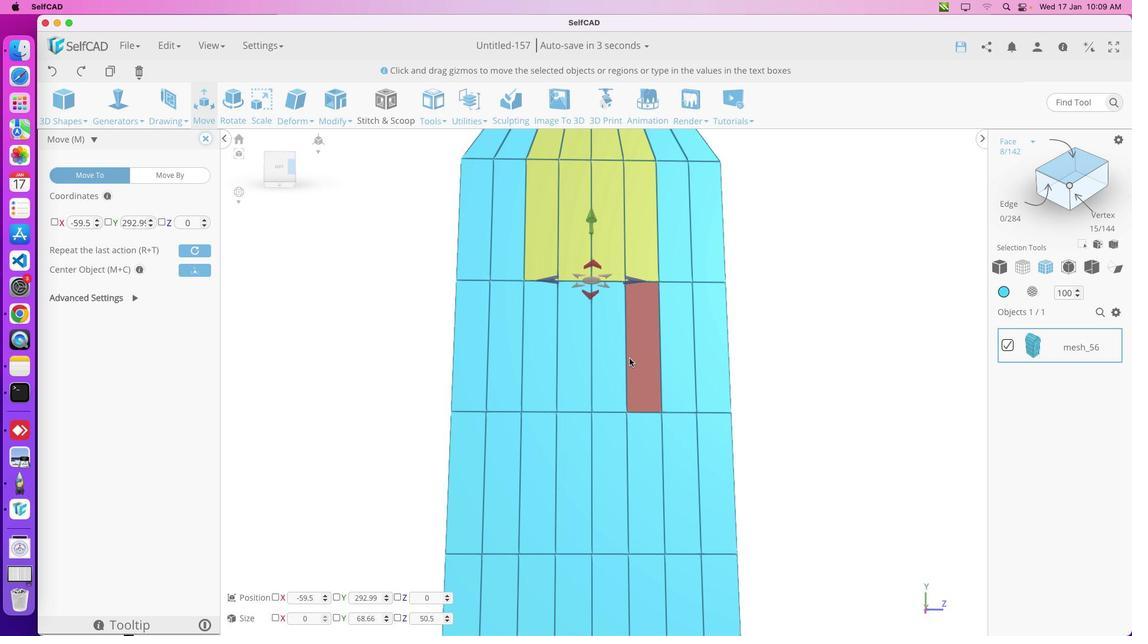 
Action: Mouse moved to (664, 357)
Screenshot: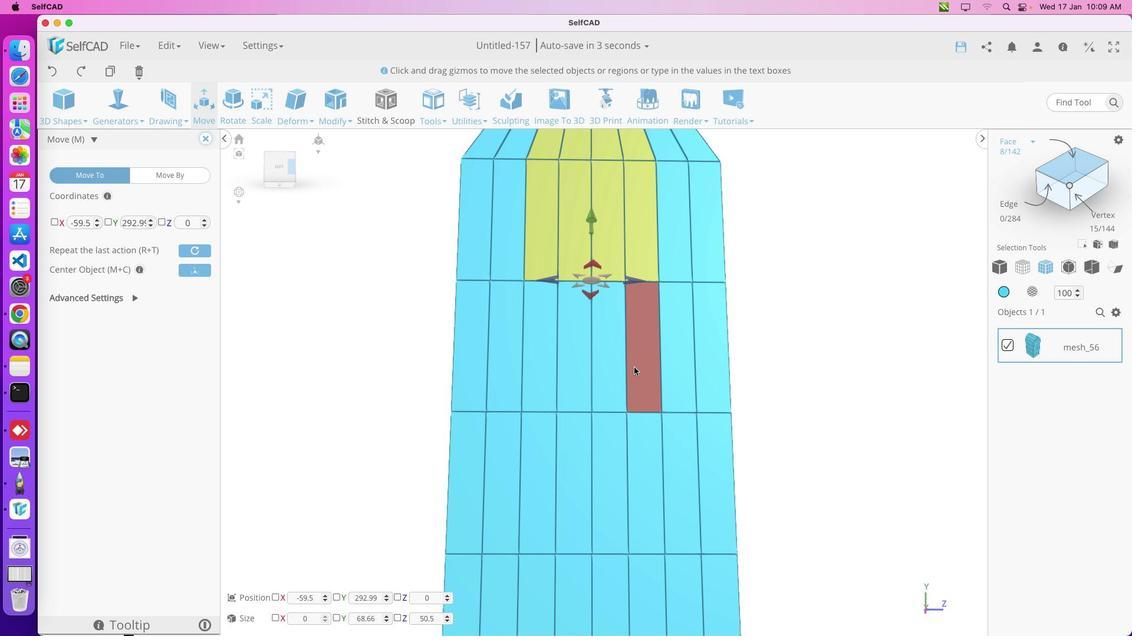 
Action: Mouse pressed middle at (664, 357)
Screenshot: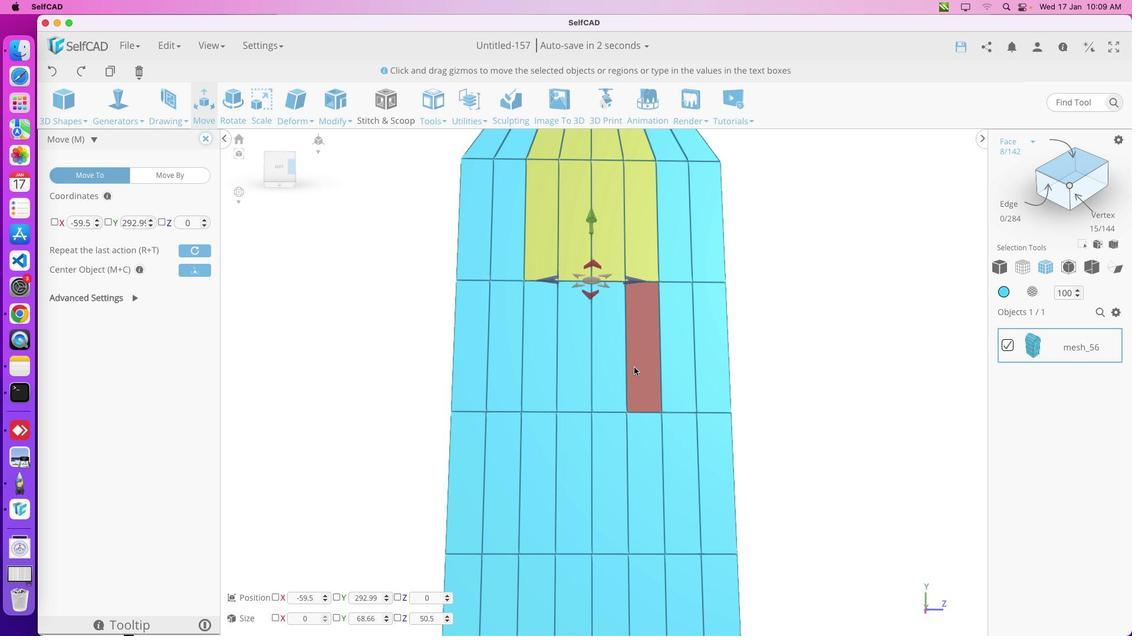 
Action: Mouse moved to (688, 356)
Screenshot: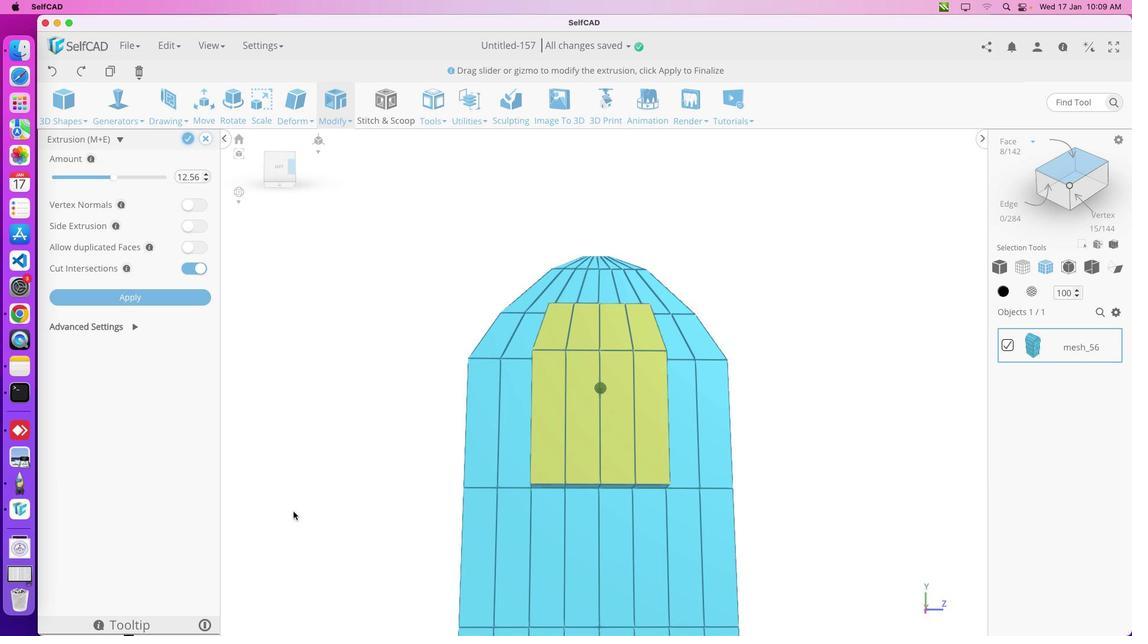 
Action: Mouse pressed middle at (688, 356)
Screenshot: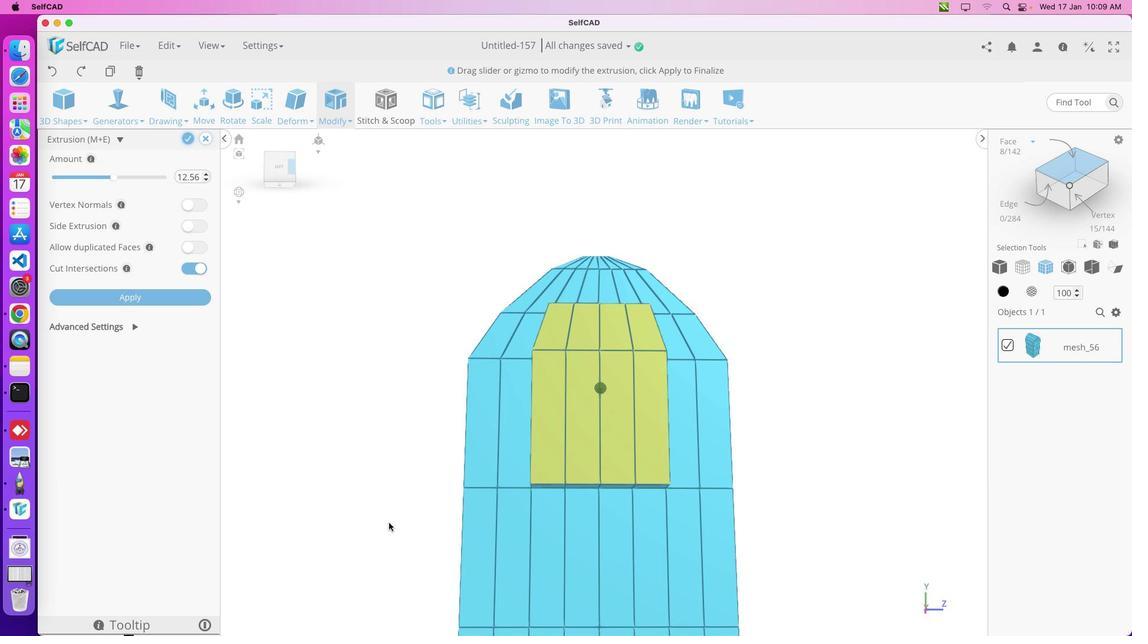 
Action: Mouse moved to (687, 357)
Screenshot: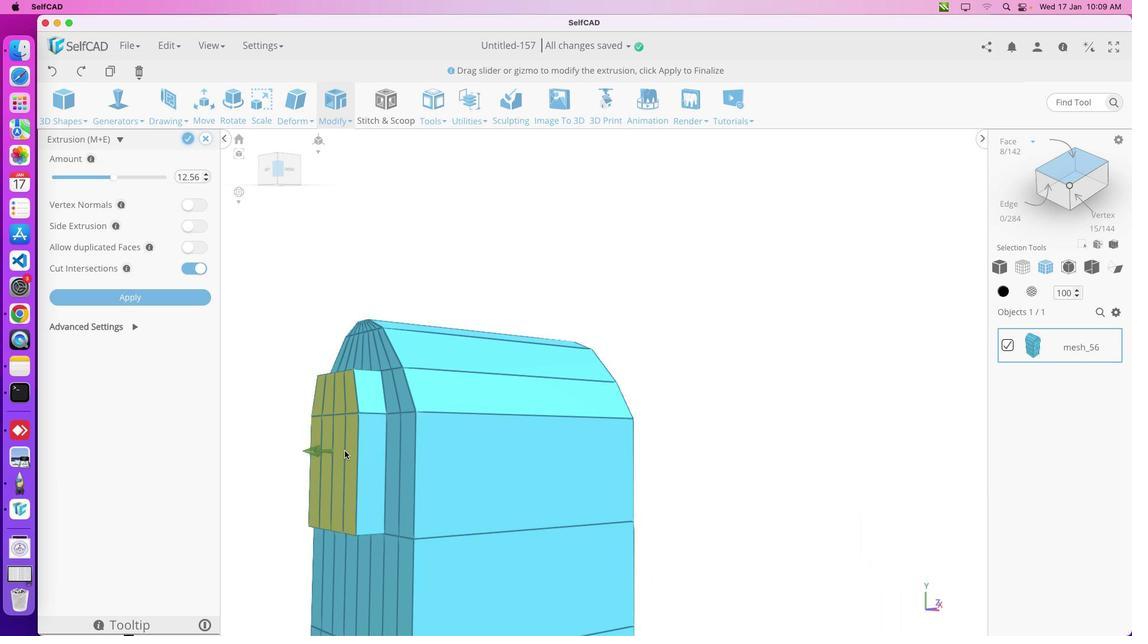 
Action: Key pressed 'm'
Screenshot: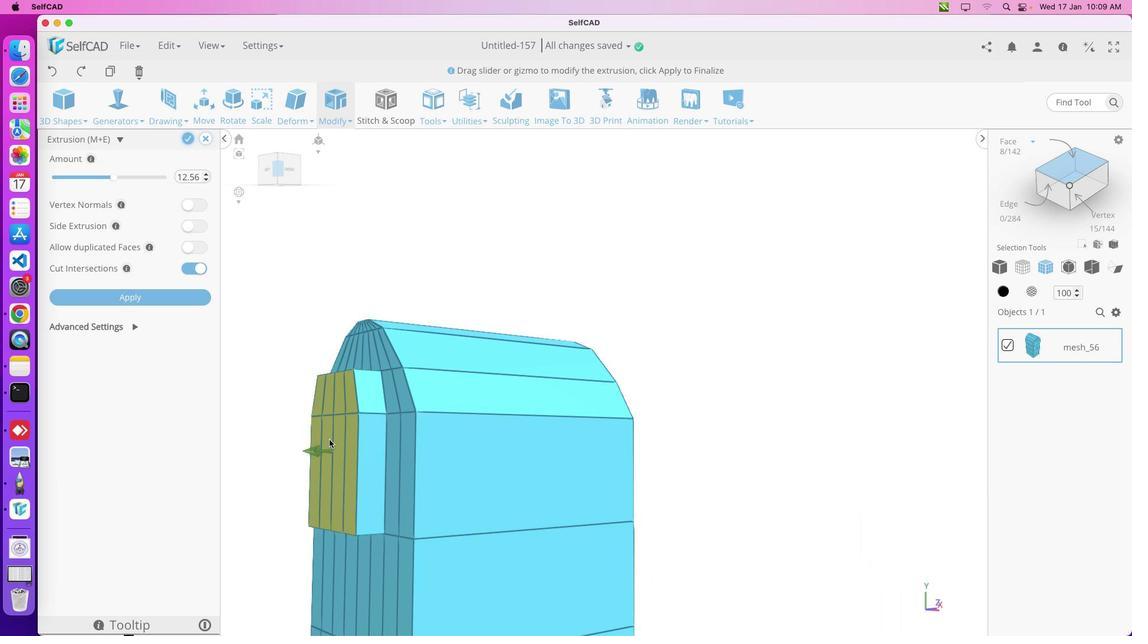 
Action: Mouse moved to (687, 357)
Screenshot: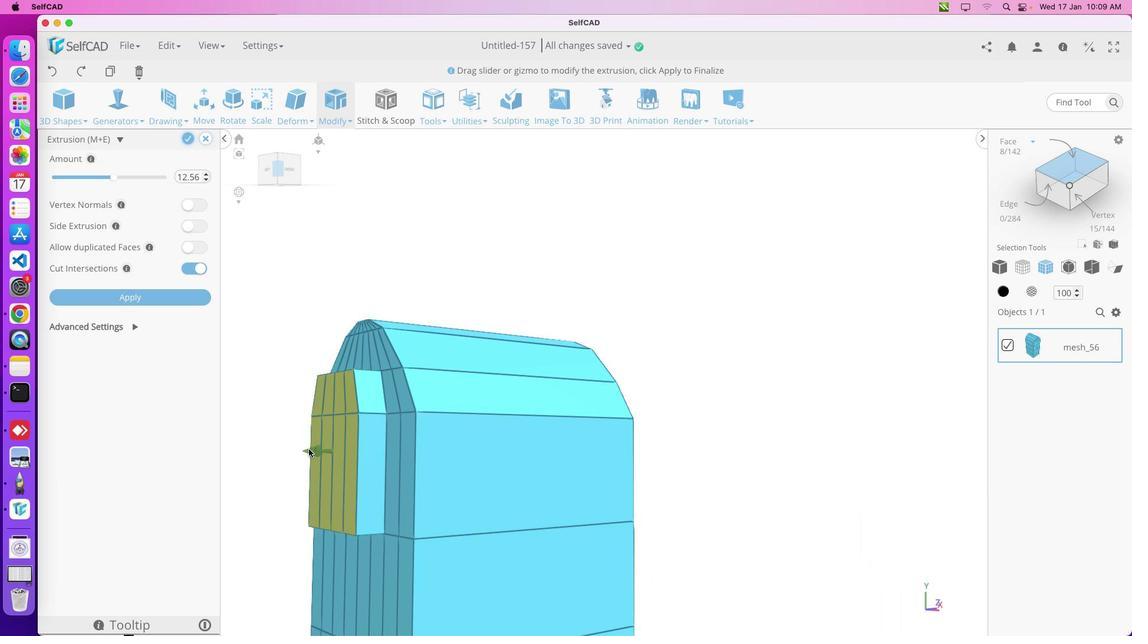 
Action: Key pressed 'm''m''m''m''e'
Screenshot: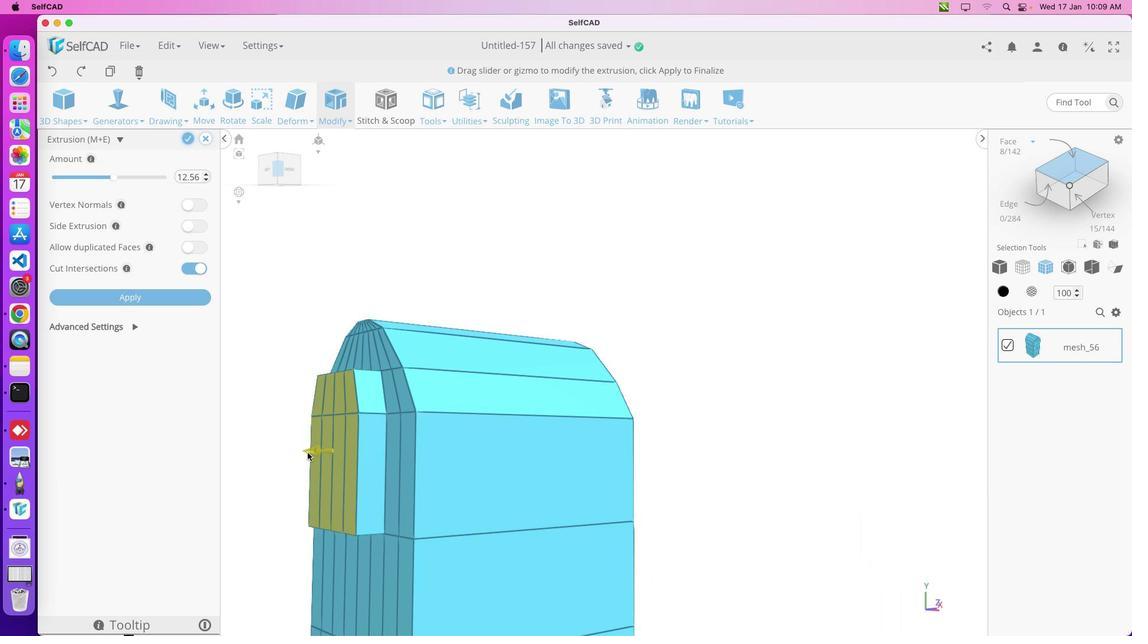 
Action: Mouse moved to (678, 358)
Screenshot: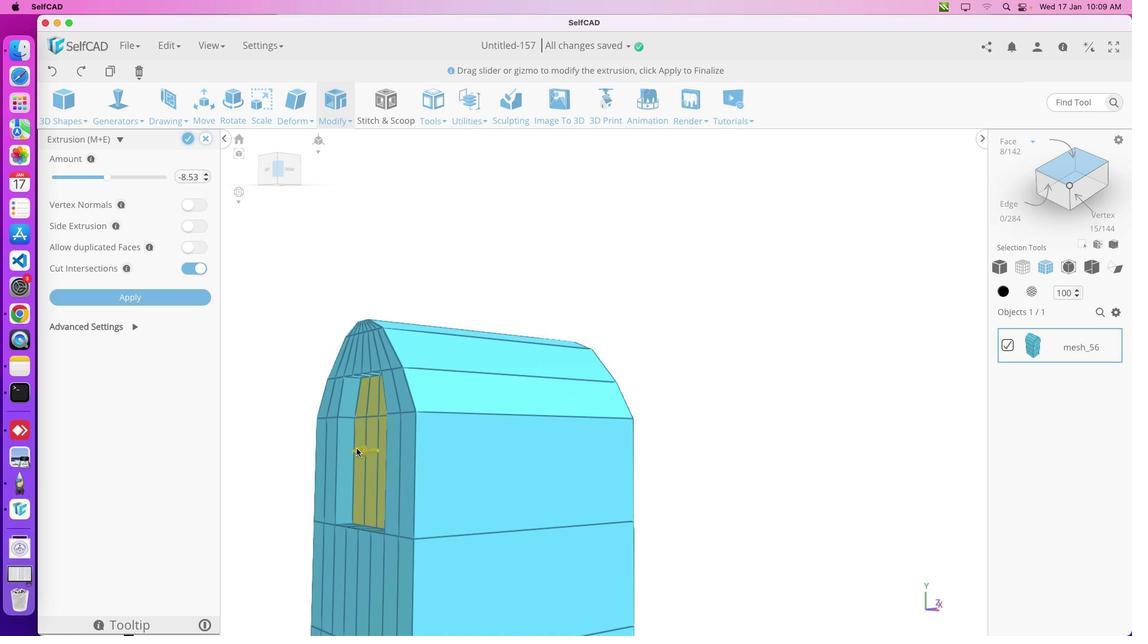 
Action: Mouse pressed left at (678, 358)
Screenshot: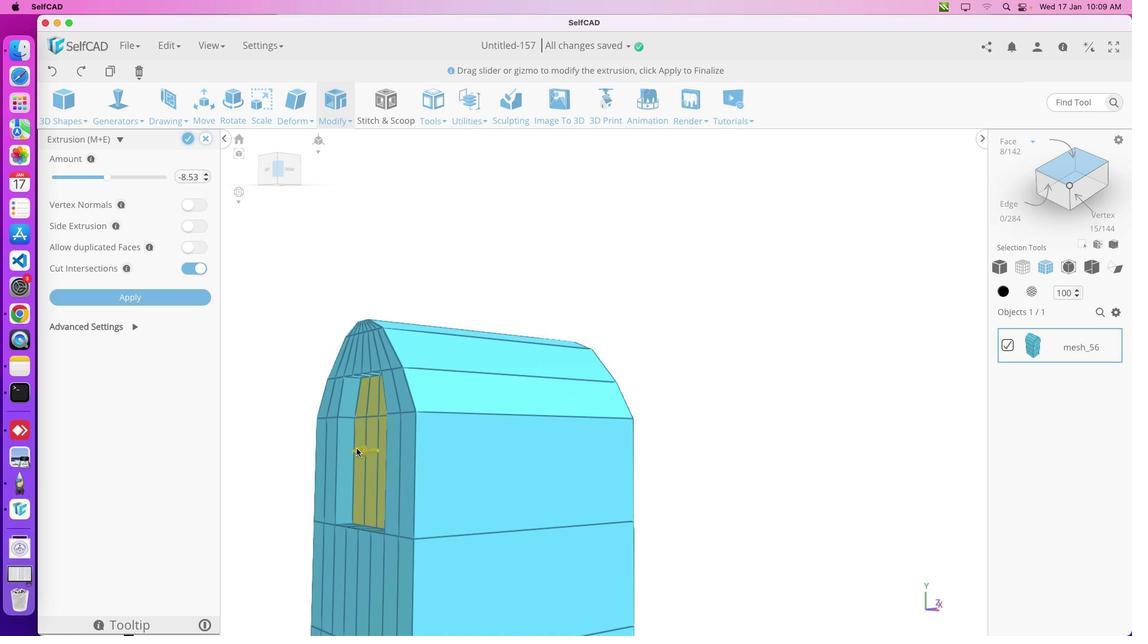 
Action: Mouse moved to (637, 357)
Screenshot: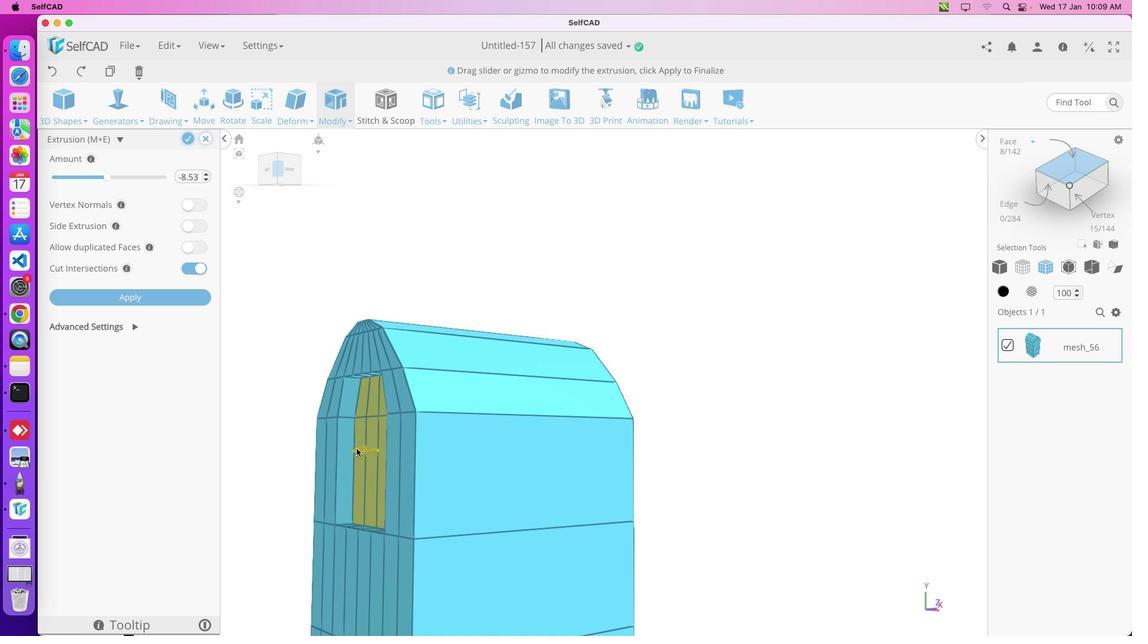 
Action: Mouse pressed left at (637, 357)
